 Task: Search for the best Mexican restaurants in San Antonio, Texas.
Action: Mouse pressed left at (124, 61)
Screenshot: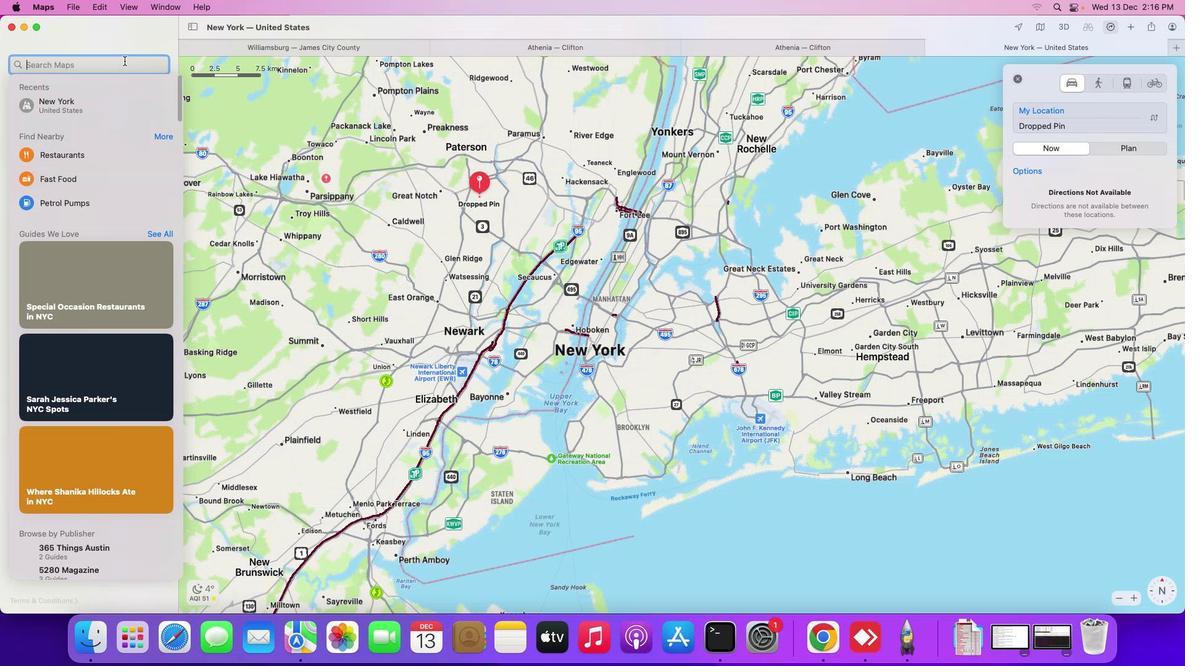 
Action: Mouse moved to (124, 61)
Screenshot: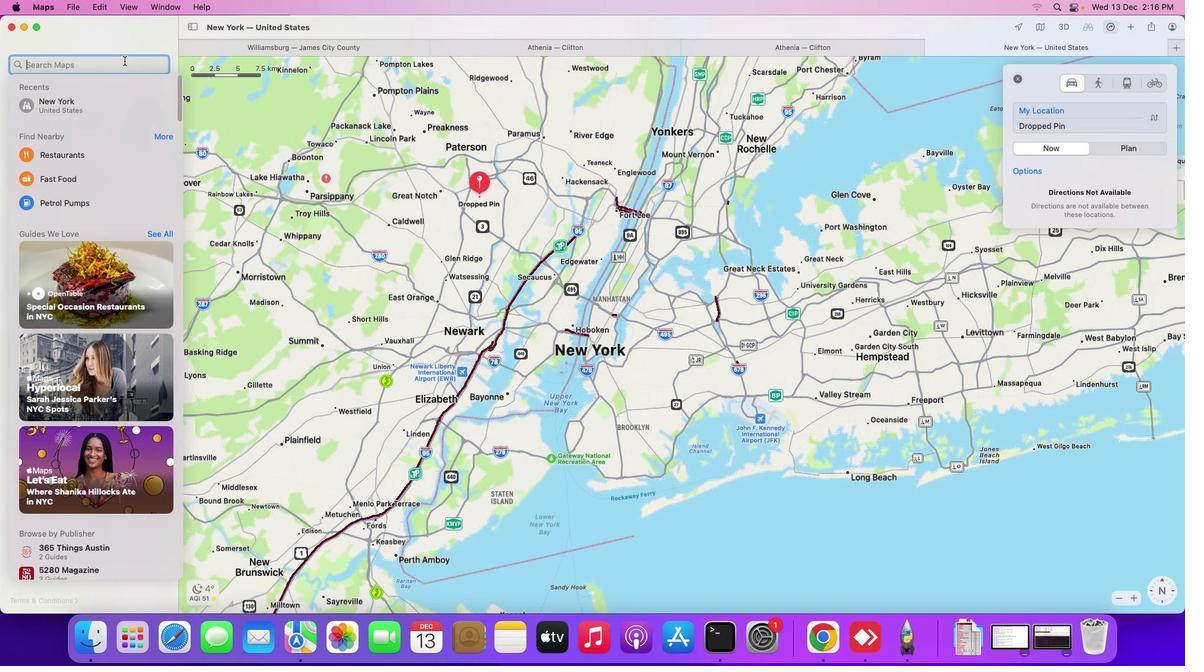 
Action: Key pressed 'n'Key.backspace'b''e''s''t'Key.spaceKey.shift_r'M''e''x''i''c''a''n'Key.space'r''e''s''t''a''u''r''a''n''t''s'Key.space'i''n'Key.spaceKey.shift_r'S''a''n'Key.spaceKey.shift_r'A''n''t''o''n''i''o'','Key.spaceKey.shift_r'T''e''x''a''s'Key.enter
Screenshot: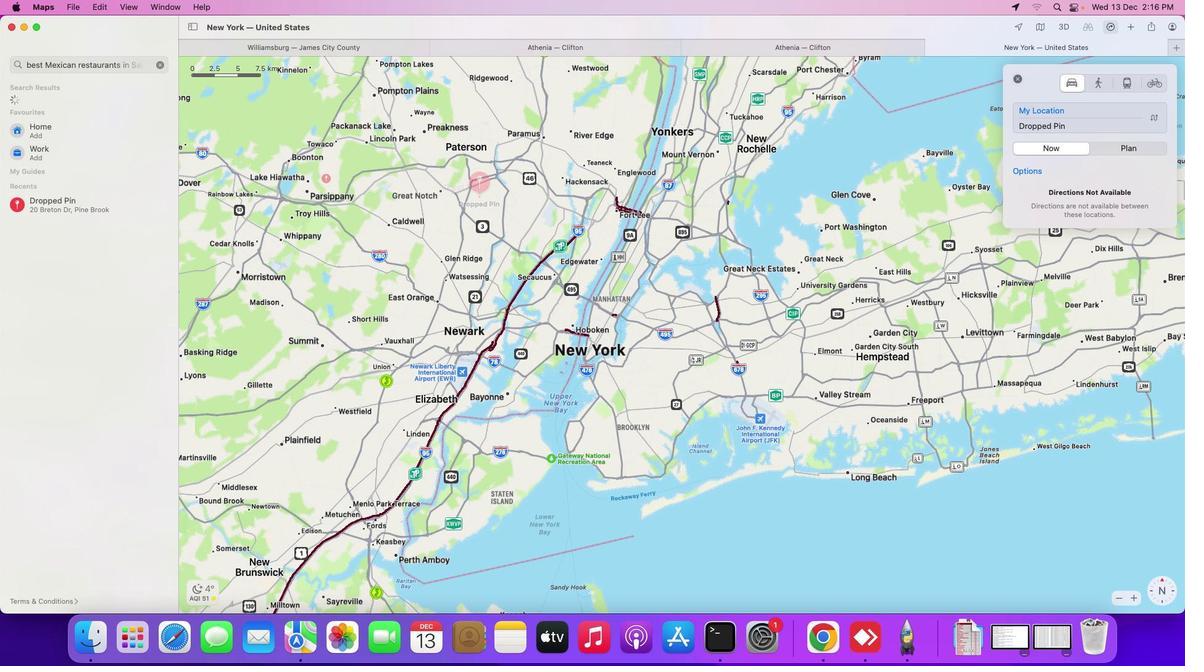 
Action: Mouse moved to (48, 121)
Screenshot: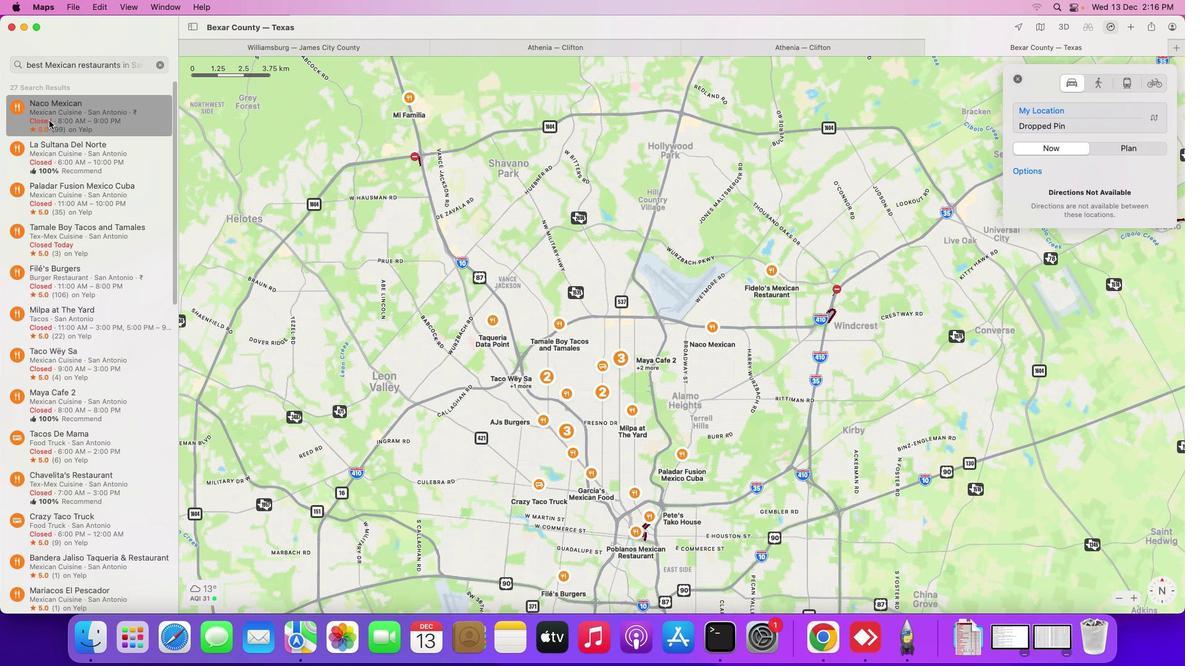 
Action: Mouse pressed left at (48, 121)
Screenshot: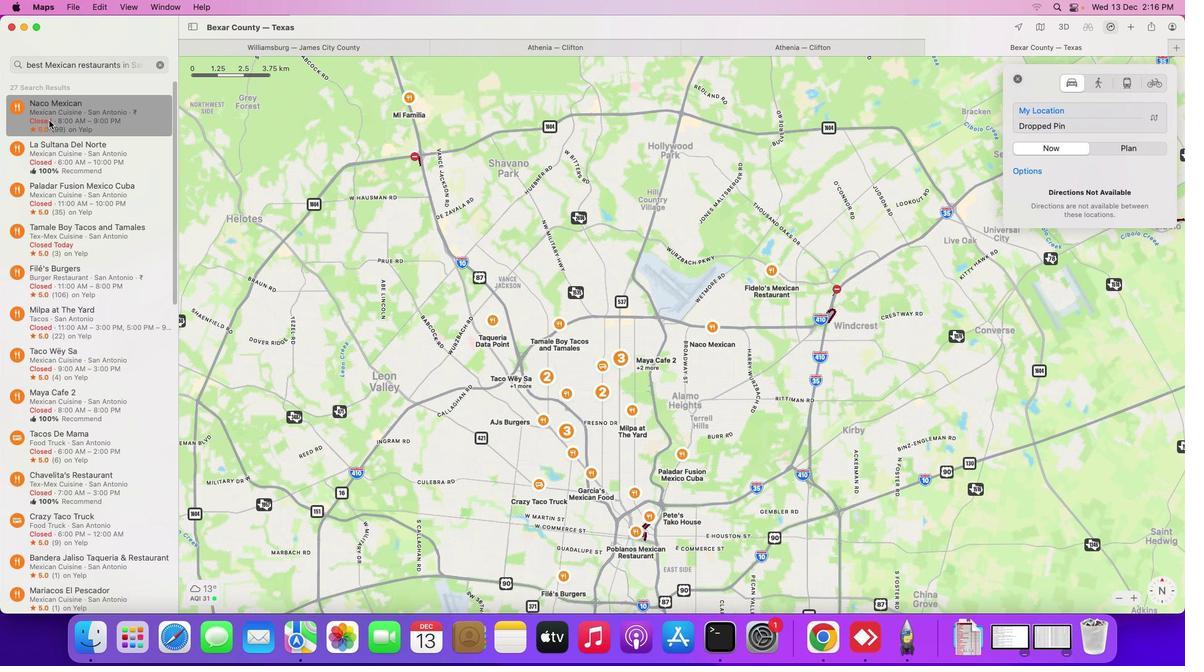 
Action: Mouse moved to (63, 156)
Screenshot: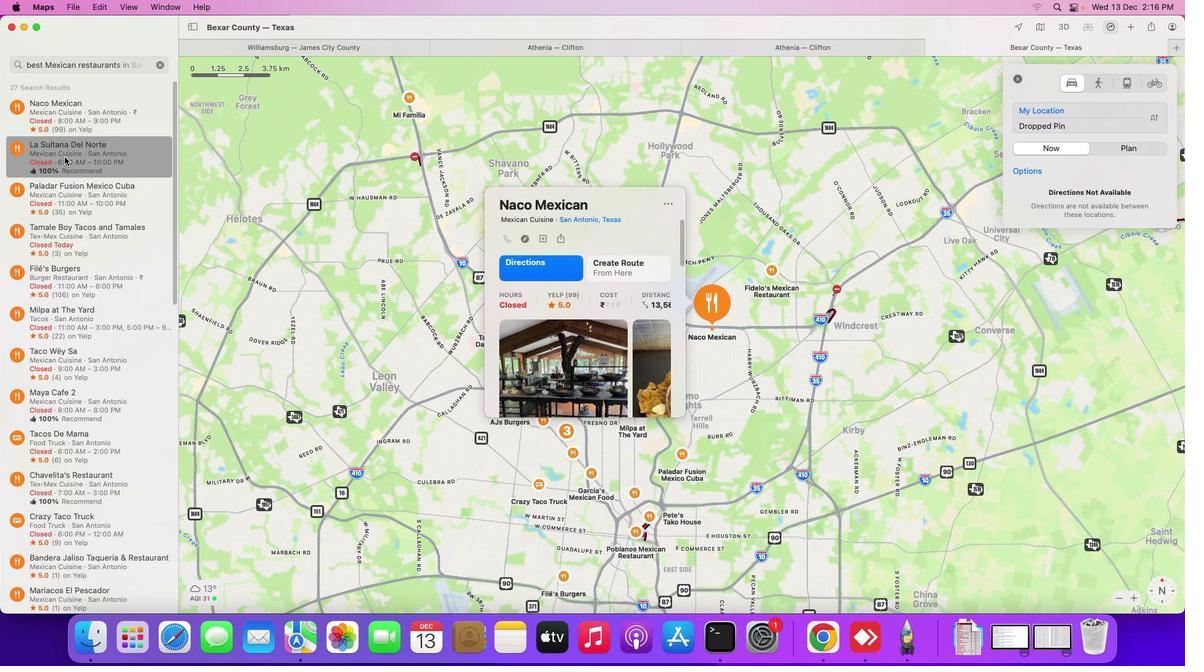 
Action: Mouse pressed left at (63, 156)
Screenshot: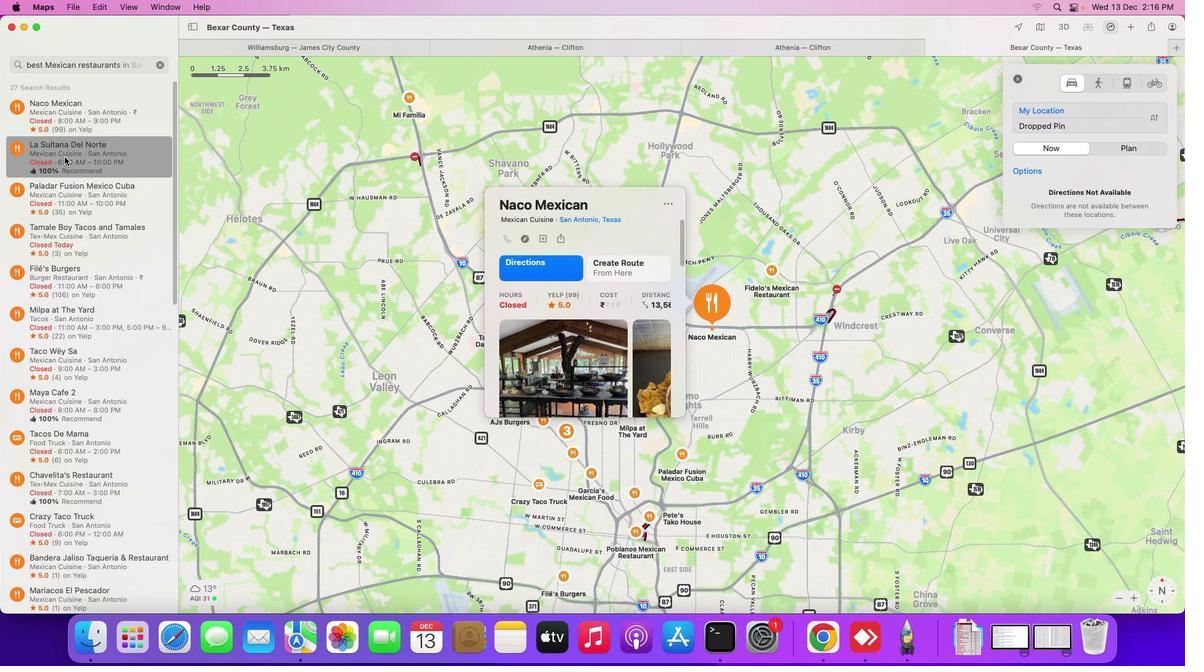 
Action: Mouse moved to (71, 182)
Screenshot: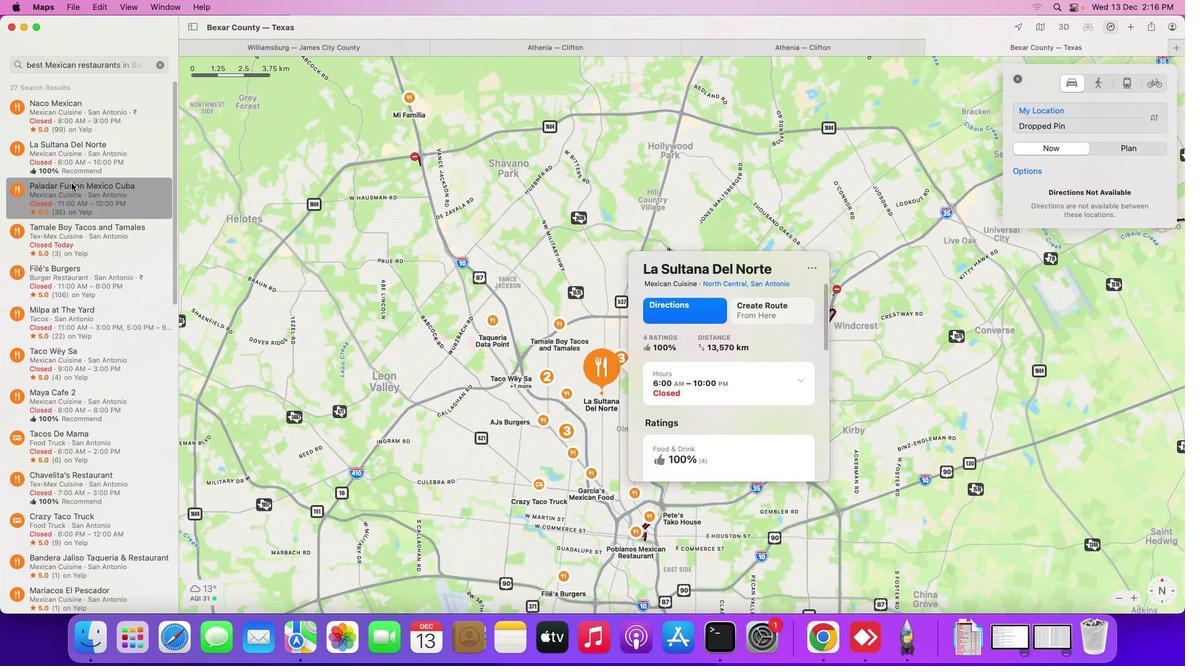 
Action: Mouse pressed left at (71, 182)
Screenshot: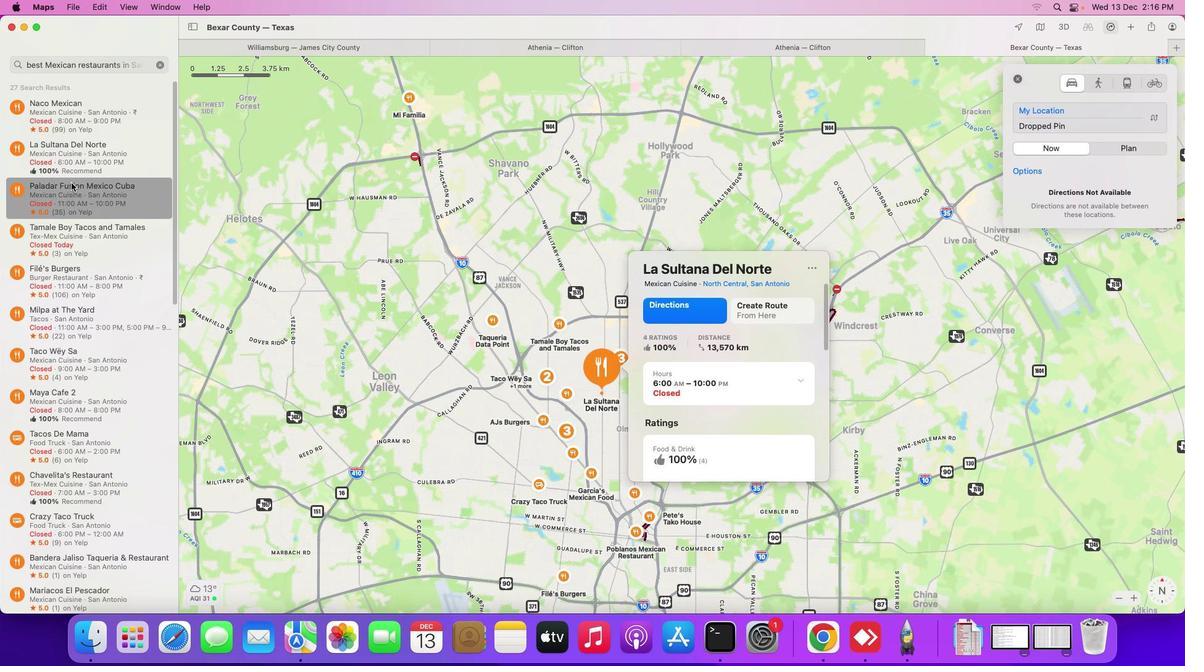 
Action: Mouse moved to (548, 500)
Screenshot: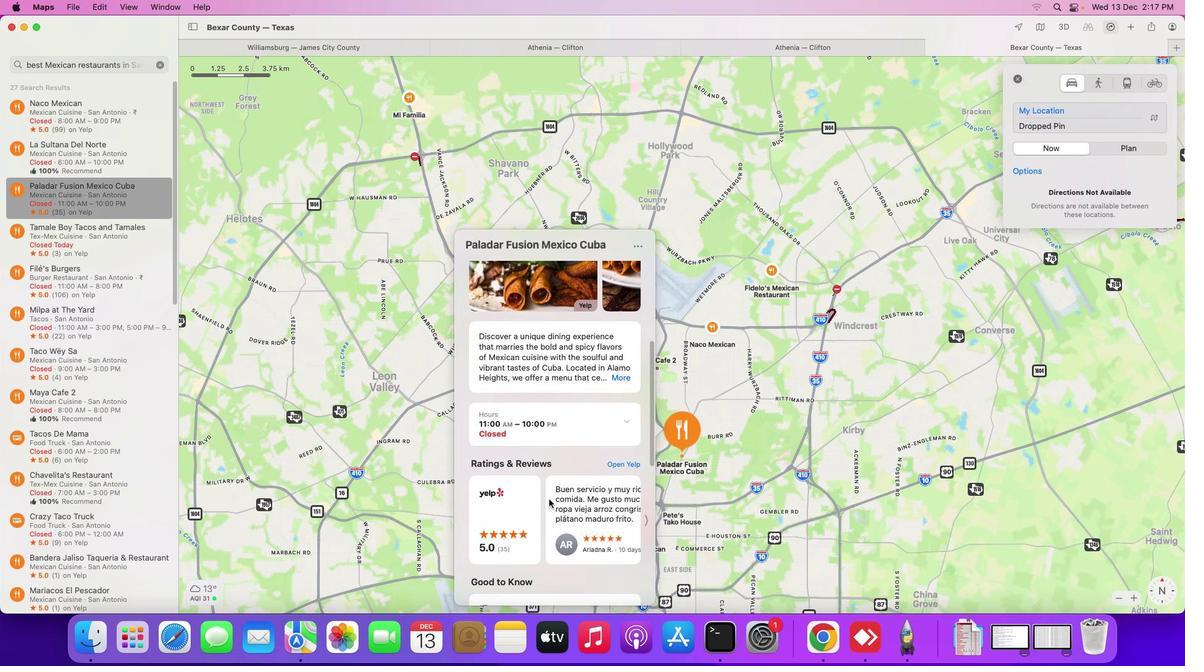 
Action: Mouse scrolled (548, 500) with delta (0, 0)
Screenshot: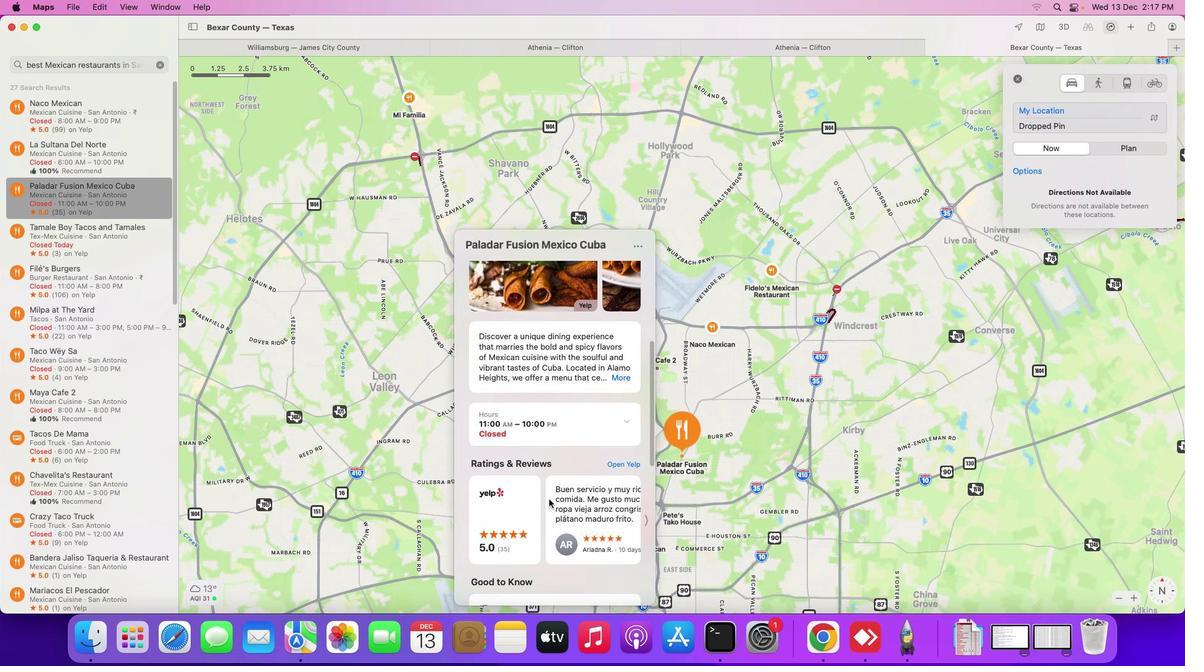 
Action: Mouse moved to (548, 500)
Screenshot: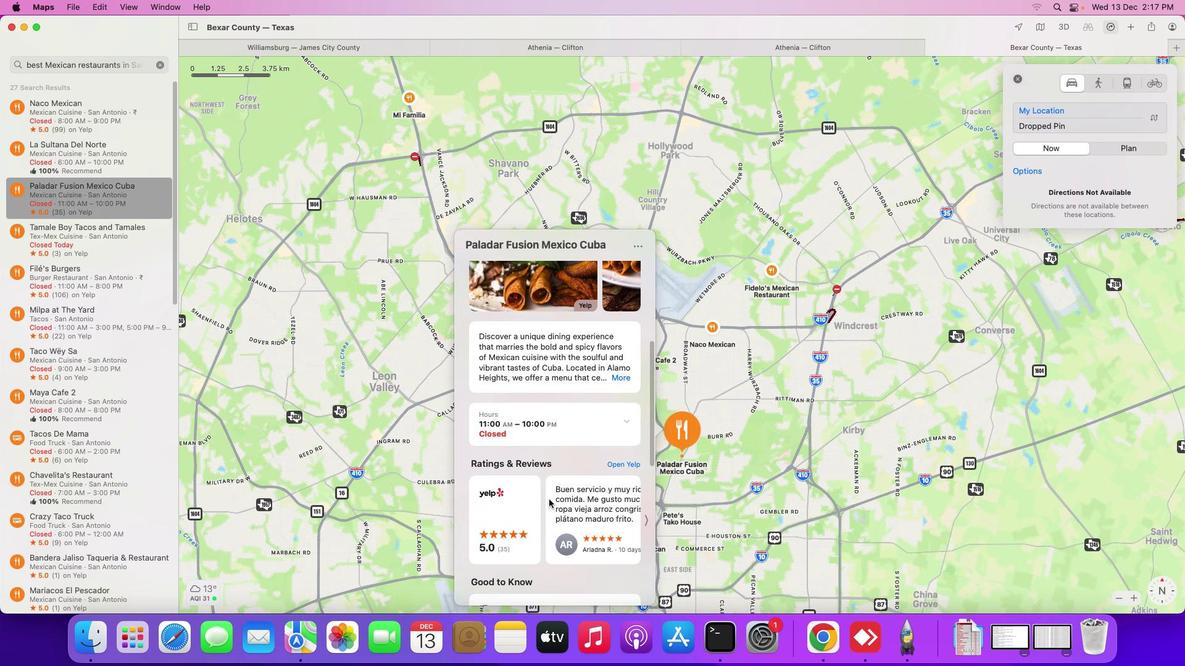 
Action: Mouse scrolled (548, 500) with delta (0, 0)
Screenshot: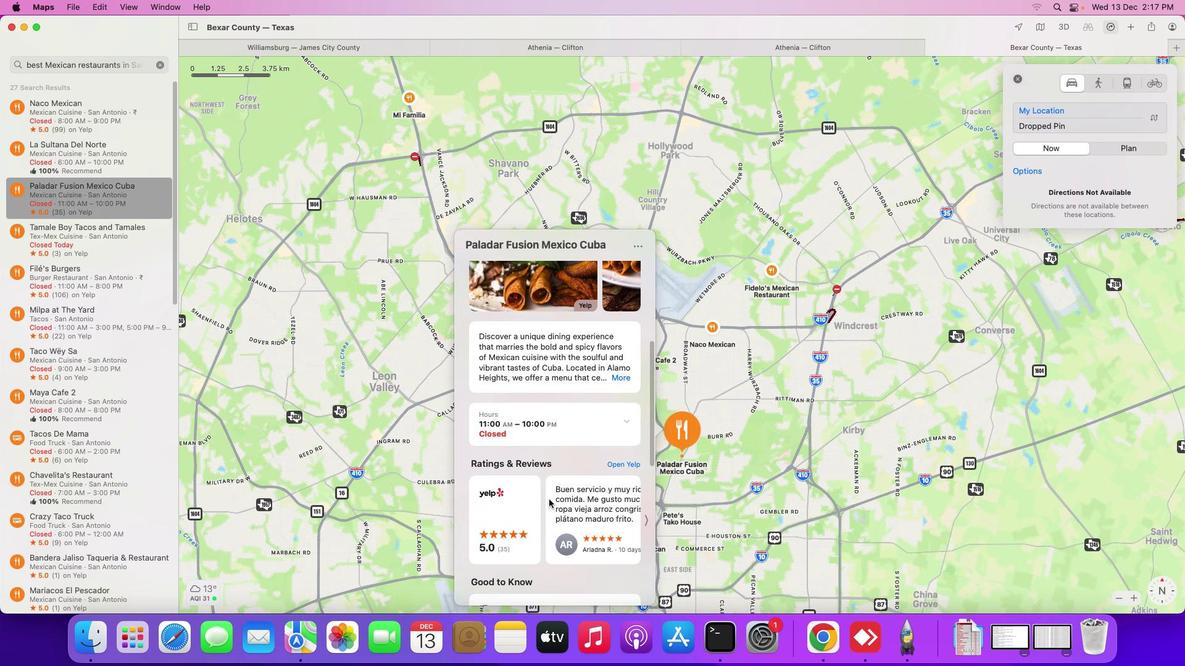 
Action: Mouse moved to (548, 500)
Screenshot: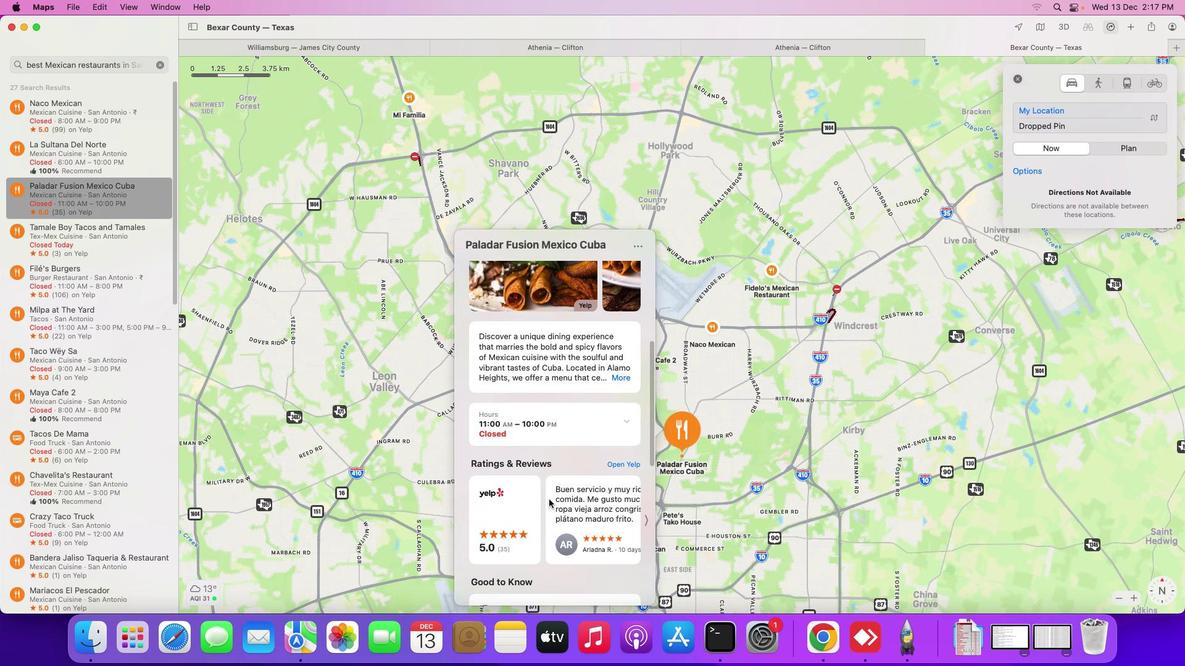 
Action: Mouse scrolled (548, 500) with delta (0, -1)
Screenshot: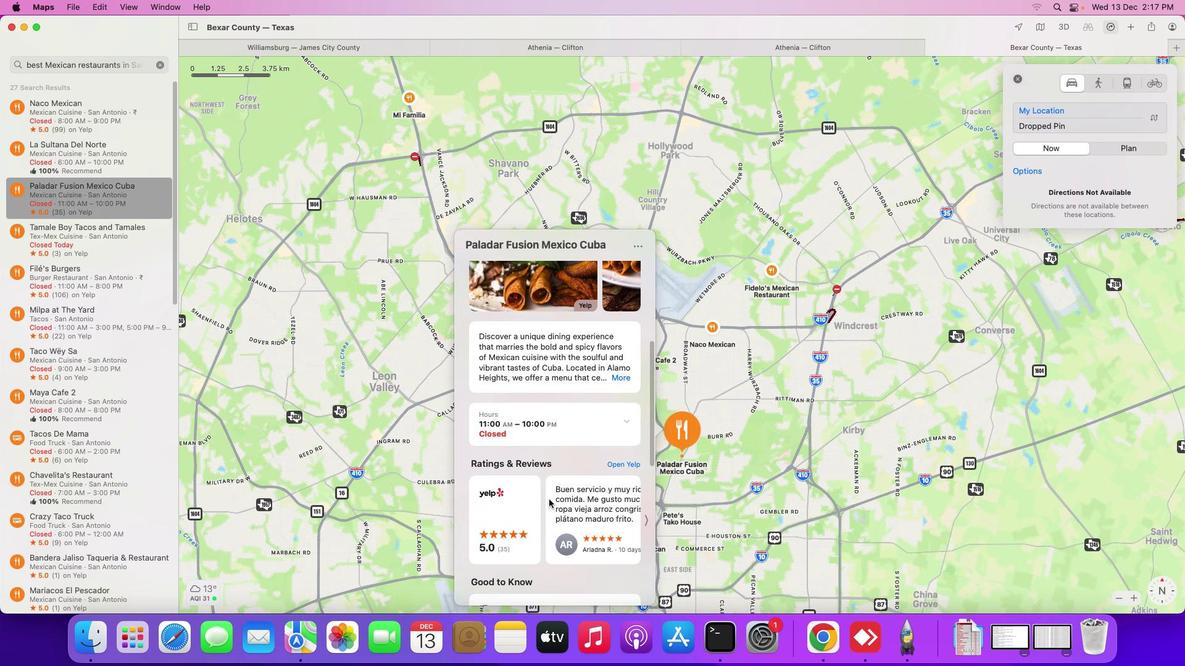 
Action: Mouse scrolled (548, 500) with delta (0, -3)
Screenshot: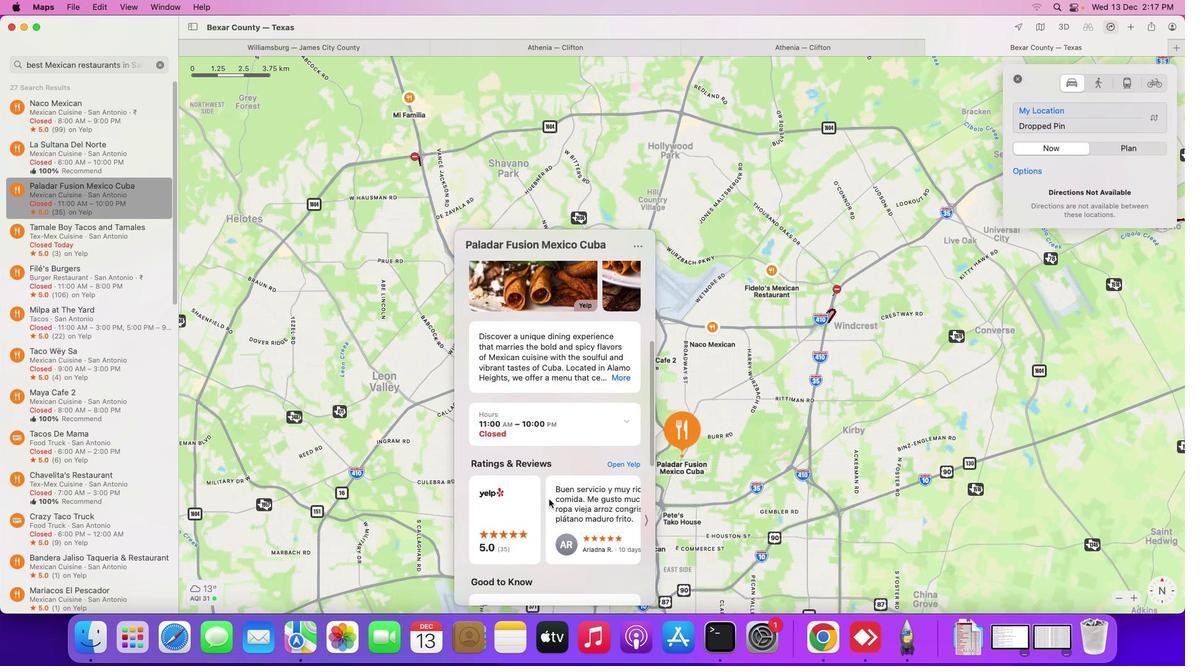 
Action: Mouse scrolled (548, 500) with delta (0, -3)
Screenshot: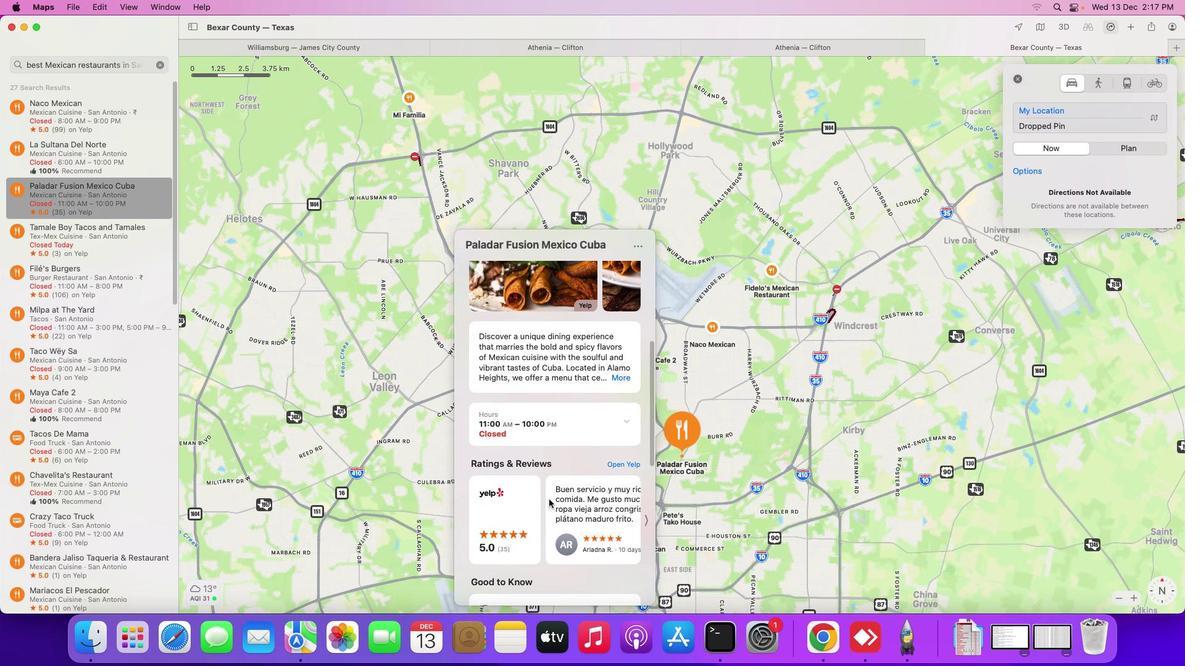 
Action: Mouse scrolled (548, 500) with delta (0, -3)
Screenshot: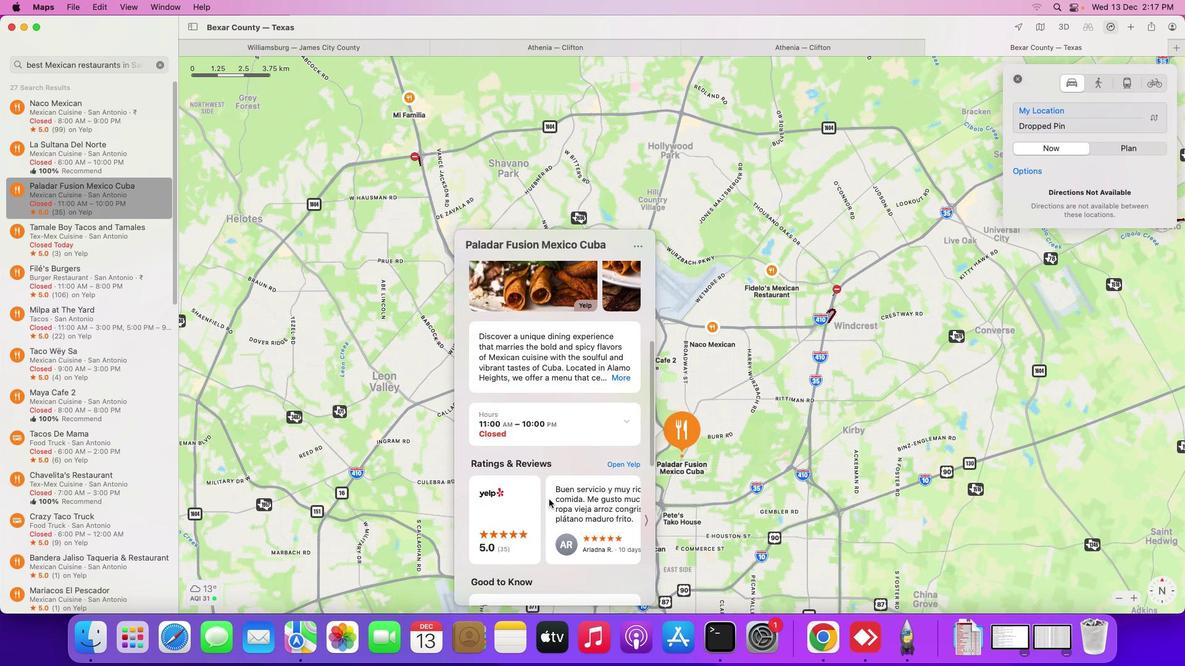 
Action: Mouse scrolled (548, 500) with delta (0, -3)
Screenshot: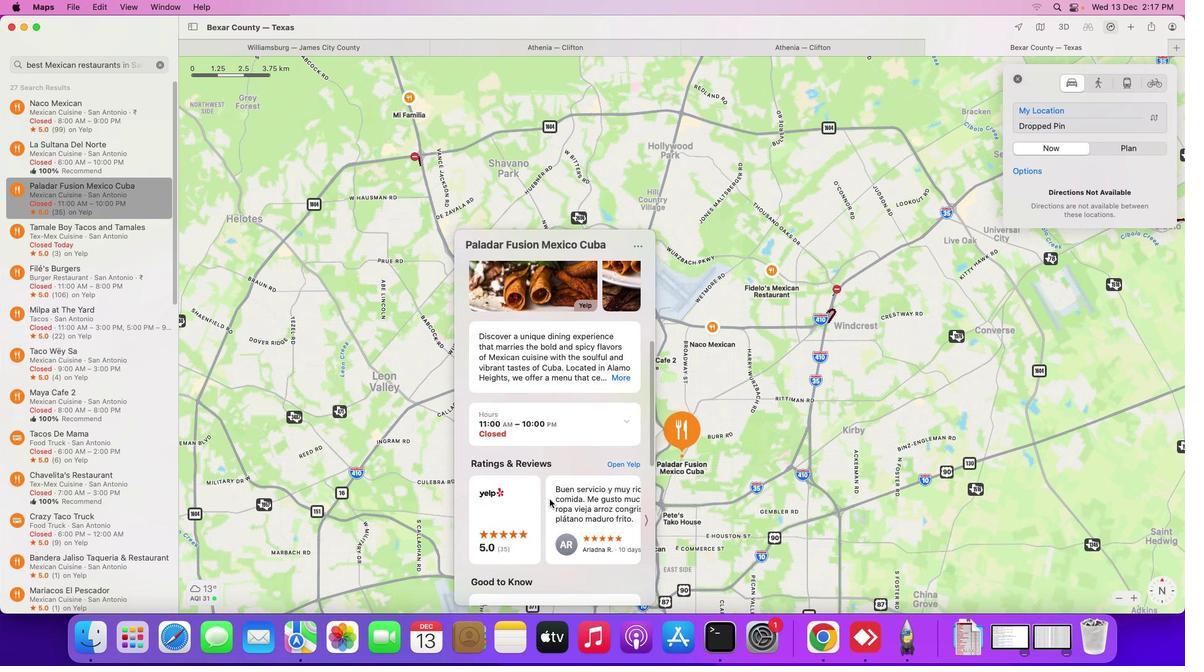 
Action: Mouse scrolled (548, 500) with delta (0, -3)
Screenshot: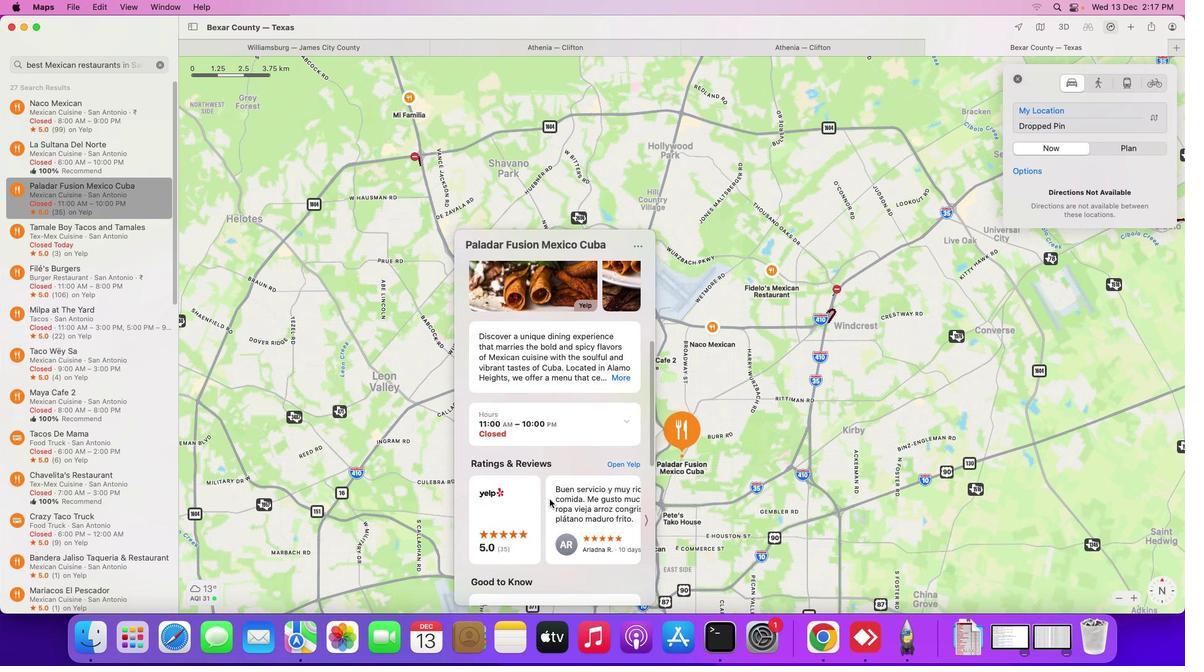 
Action: Mouse moved to (550, 500)
Screenshot: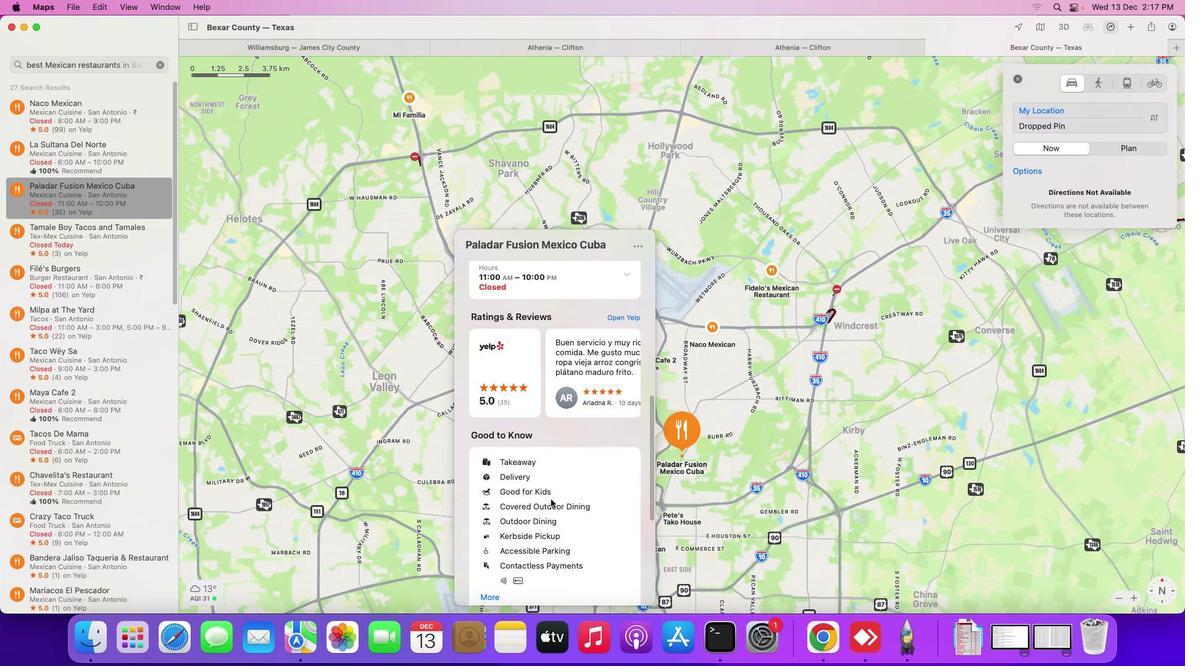 
Action: Mouse scrolled (550, 500) with delta (0, 0)
Screenshot: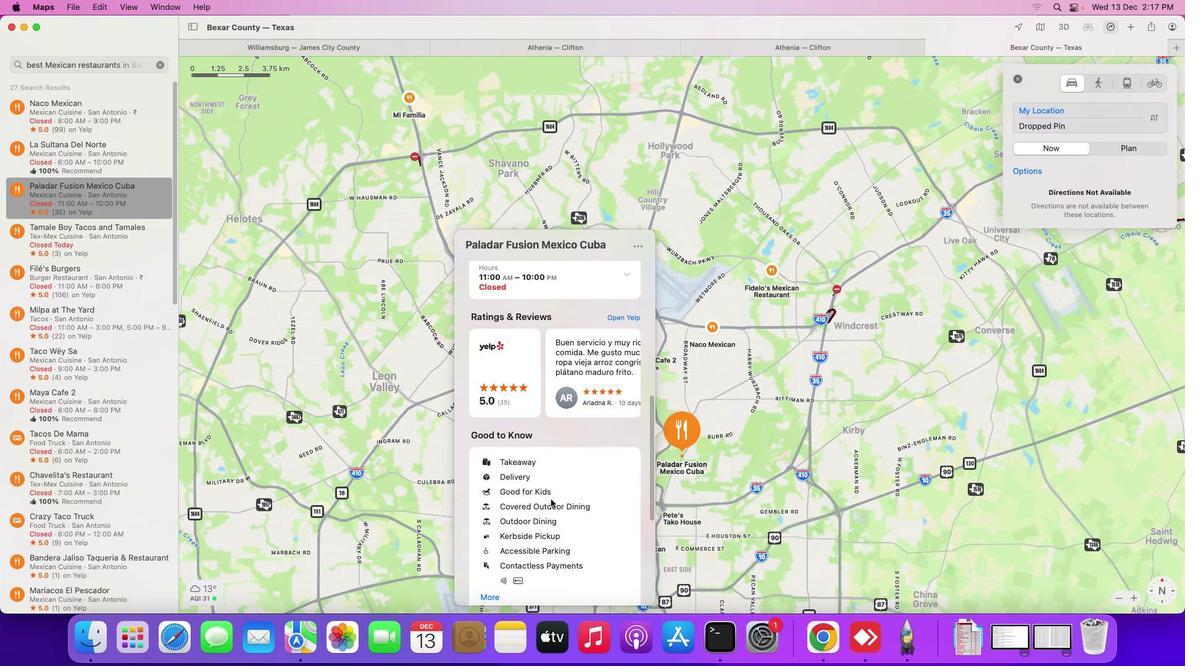 
Action: Mouse moved to (550, 500)
Screenshot: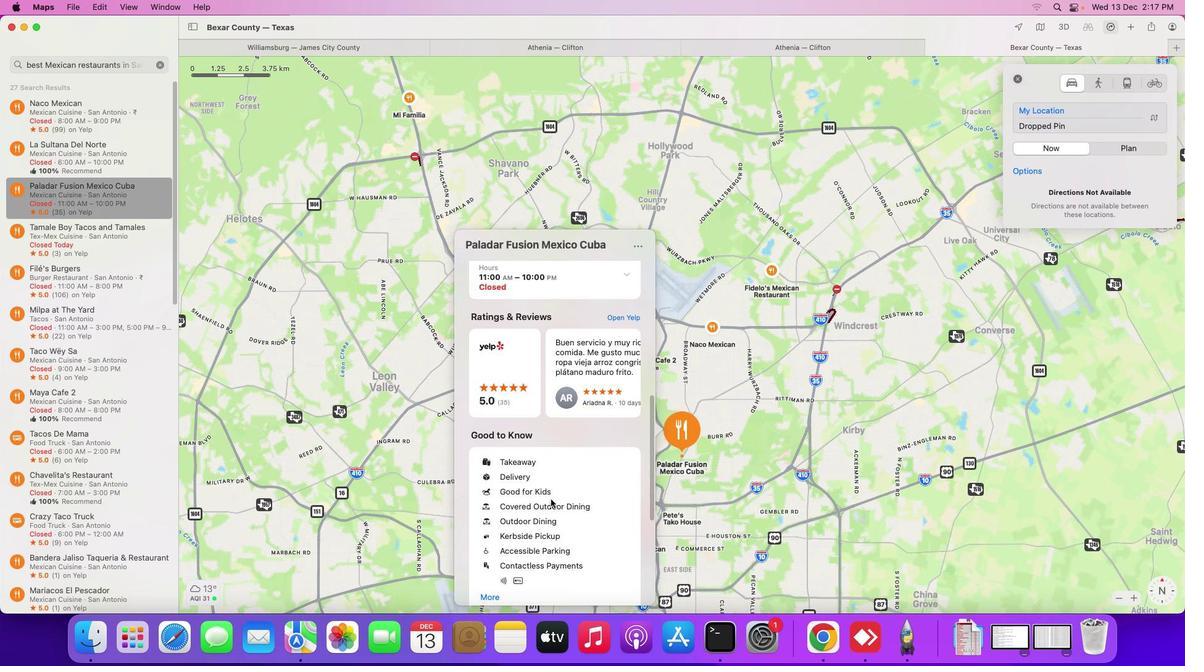 
Action: Mouse scrolled (550, 500) with delta (0, 0)
Screenshot: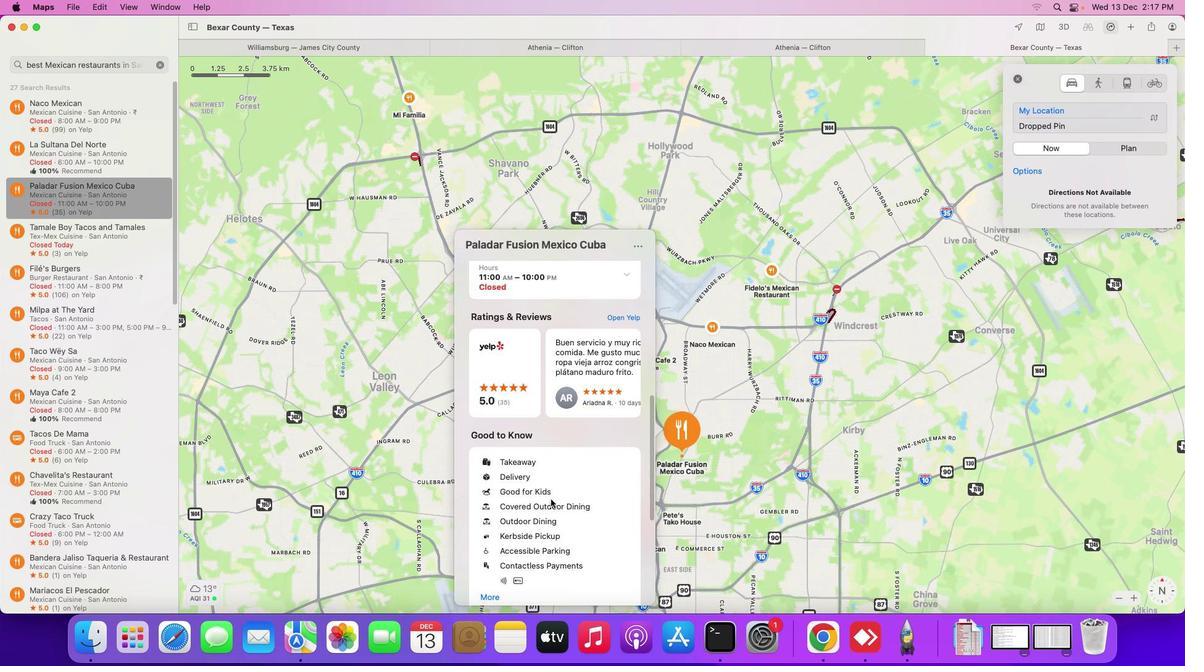
Action: Mouse moved to (550, 500)
Screenshot: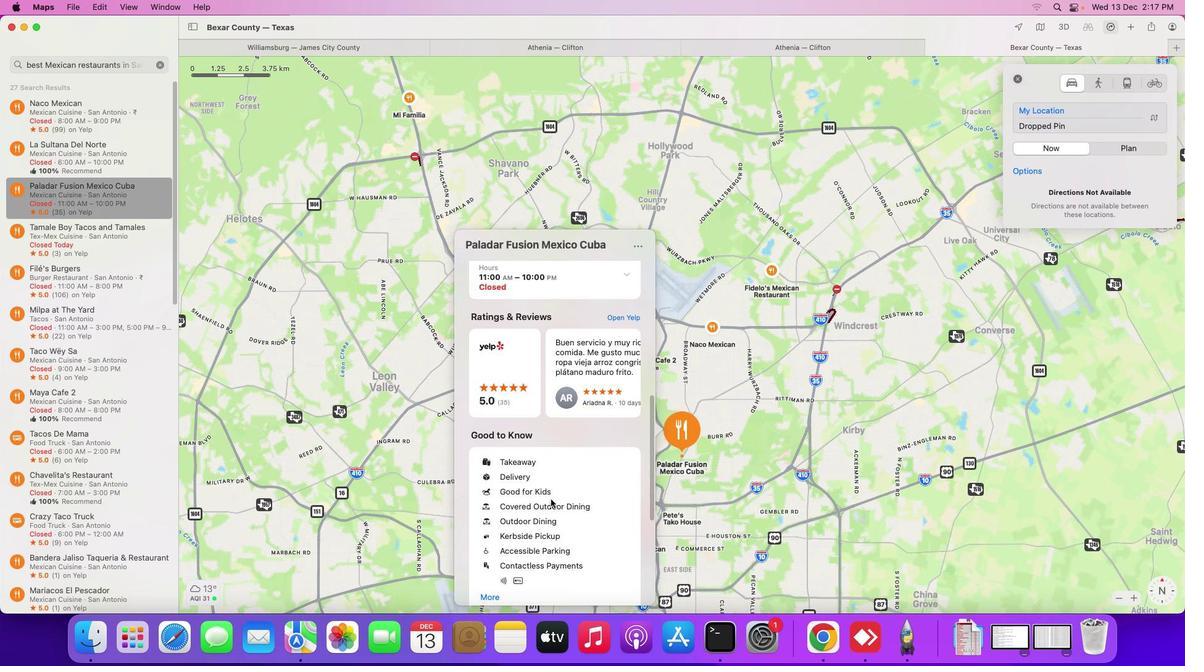 
Action: Mouse scrolled (550, 500) with delta (0, -1)
Screenshot: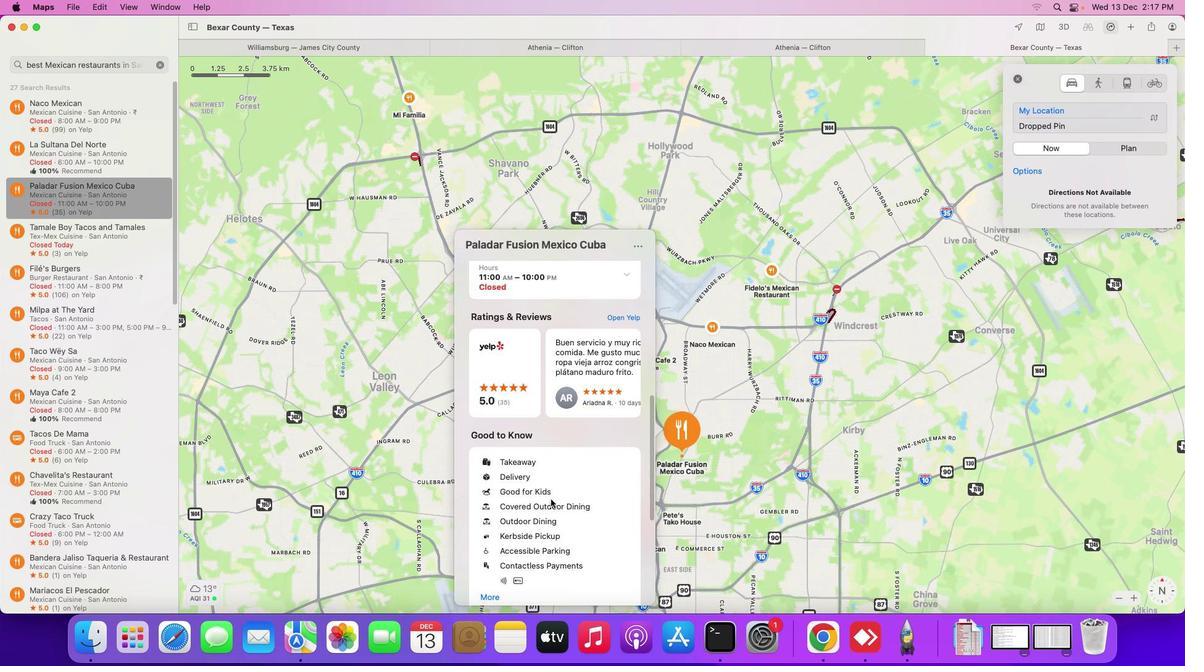 
Action: Mouse moved to (550, 500)
Screenshot: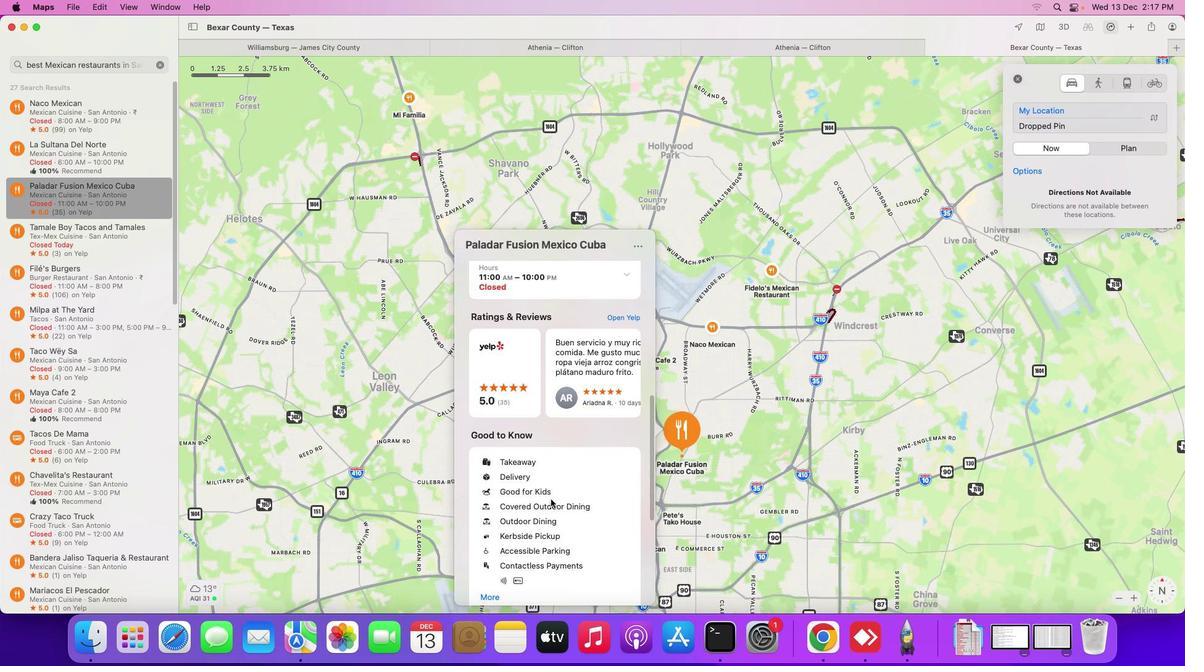 
Action: Mouse scrolled (550, 500) with delta (0, -3)
Screenshot: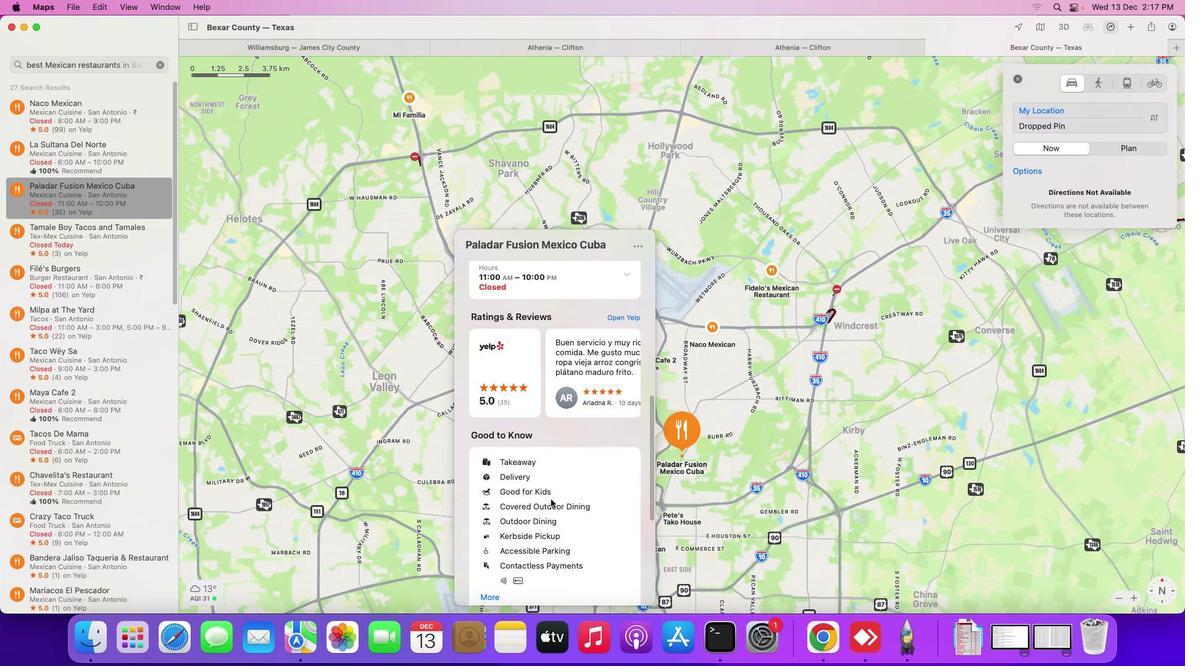 
Action: Mouse moved to (550, 500)
Screenshot: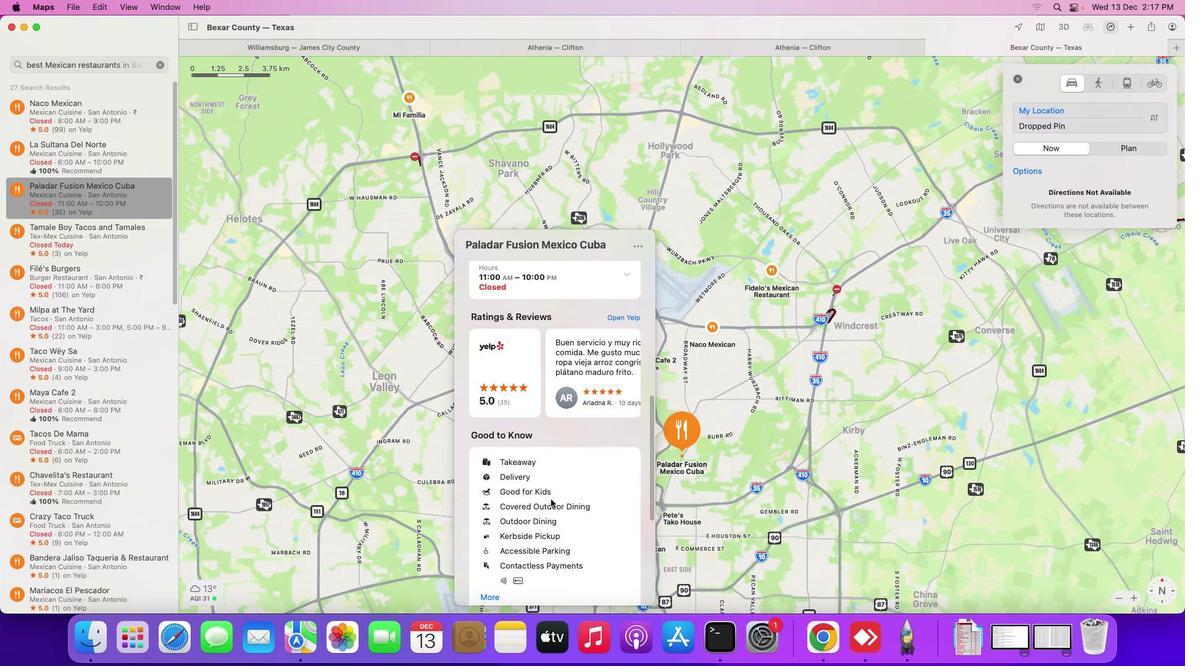 
Action: Mouse scrolled (550, 500) with delta (0, -3)
Screenshot: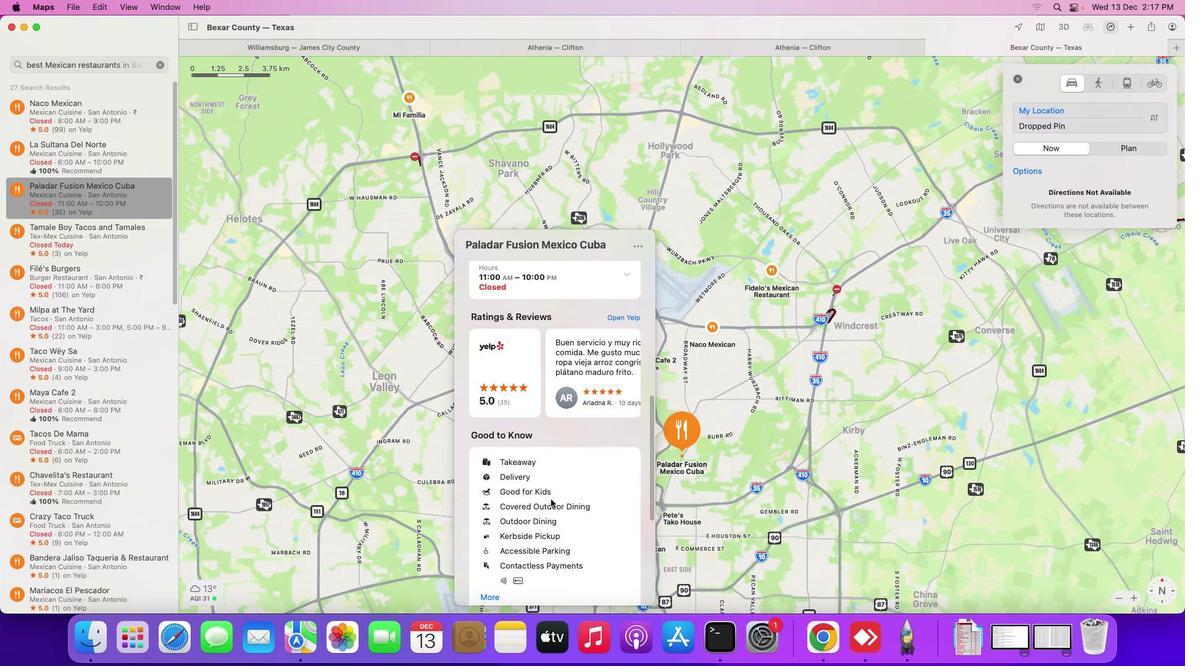 
Action: Mouse scrolled (550, 500) with delta (0, -3)
Screenshot: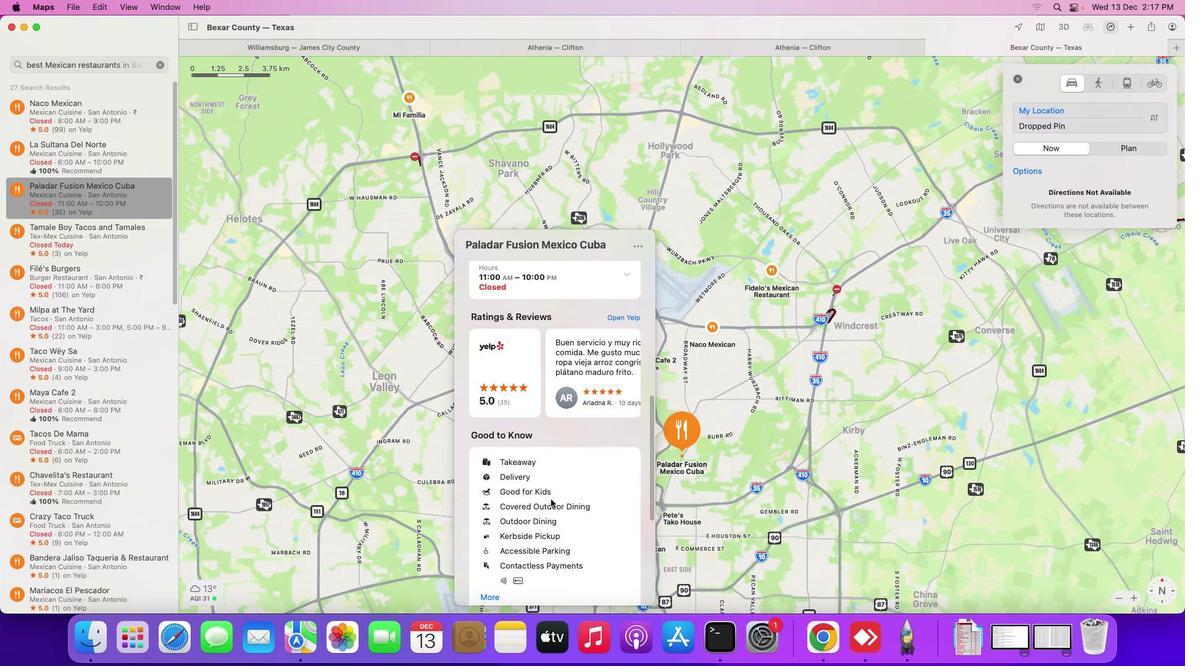 
Action: Mouse scrolled (550, 500) with delta (0, 0)
Screenshot: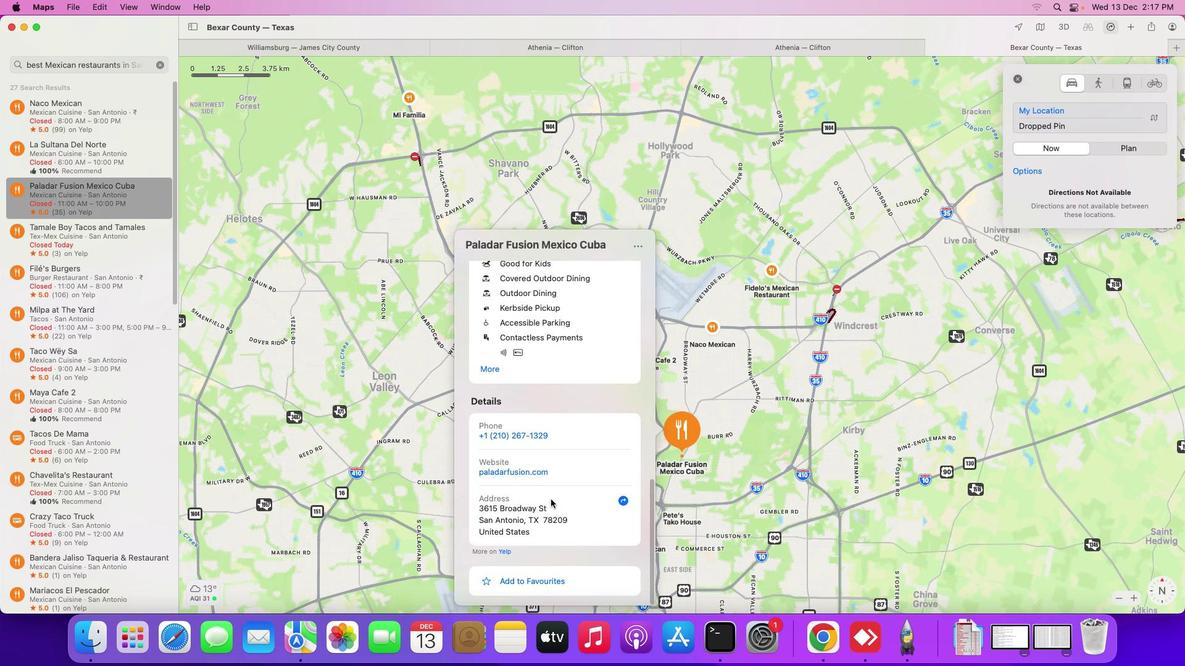 
Action: Mouse scrolled (550, 500) with delta (0, 0)
Screenshot: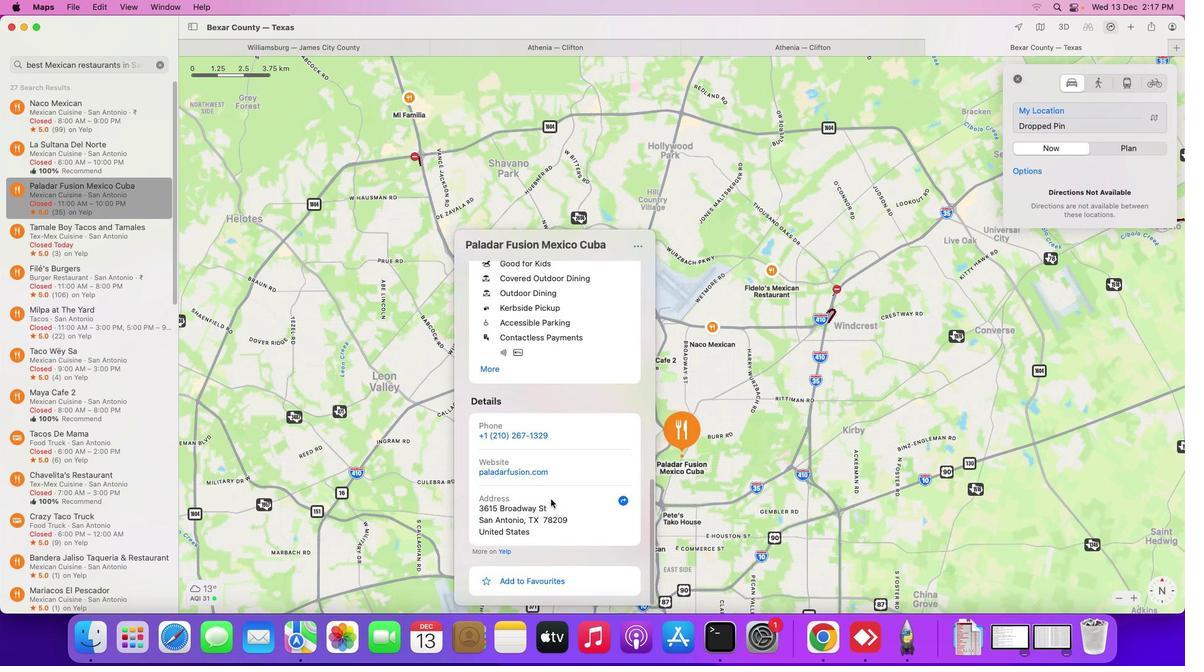 
Action: Mouse scrolled (550, 500) with delta (0, -1)
Screenshot: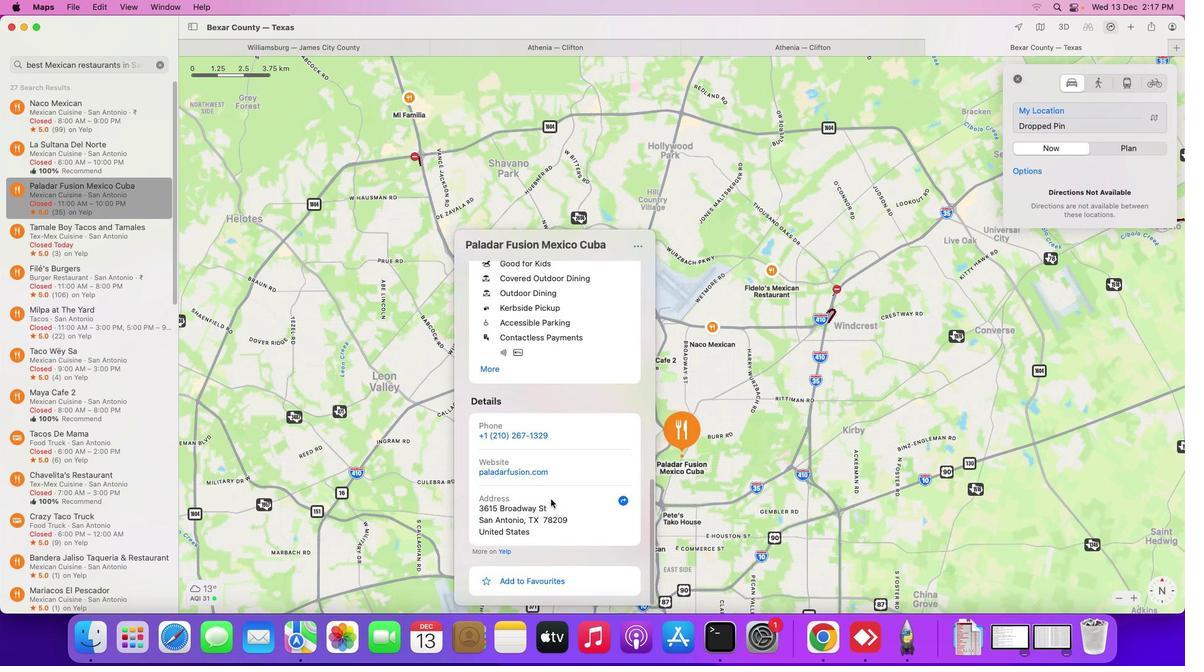 
Action: Mouse scrolled (550, 500) with delta (0, -3)
Screenshot: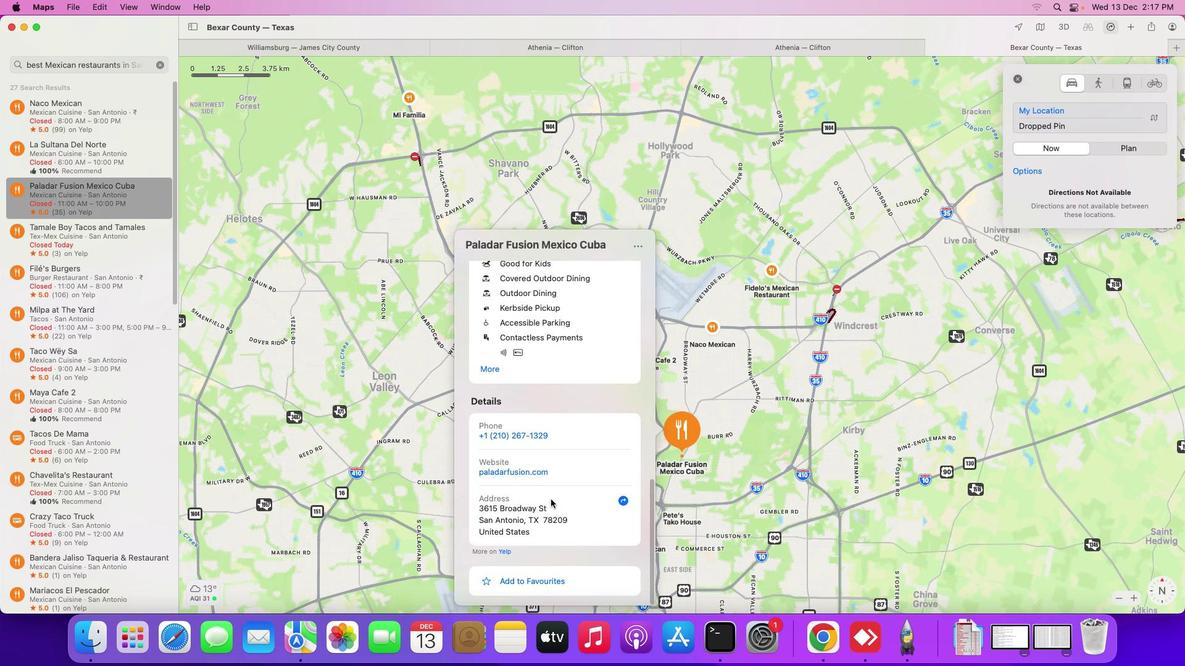 
Action: Mouse scrolled (550, 500) with delta (0, -3)
Screenshot: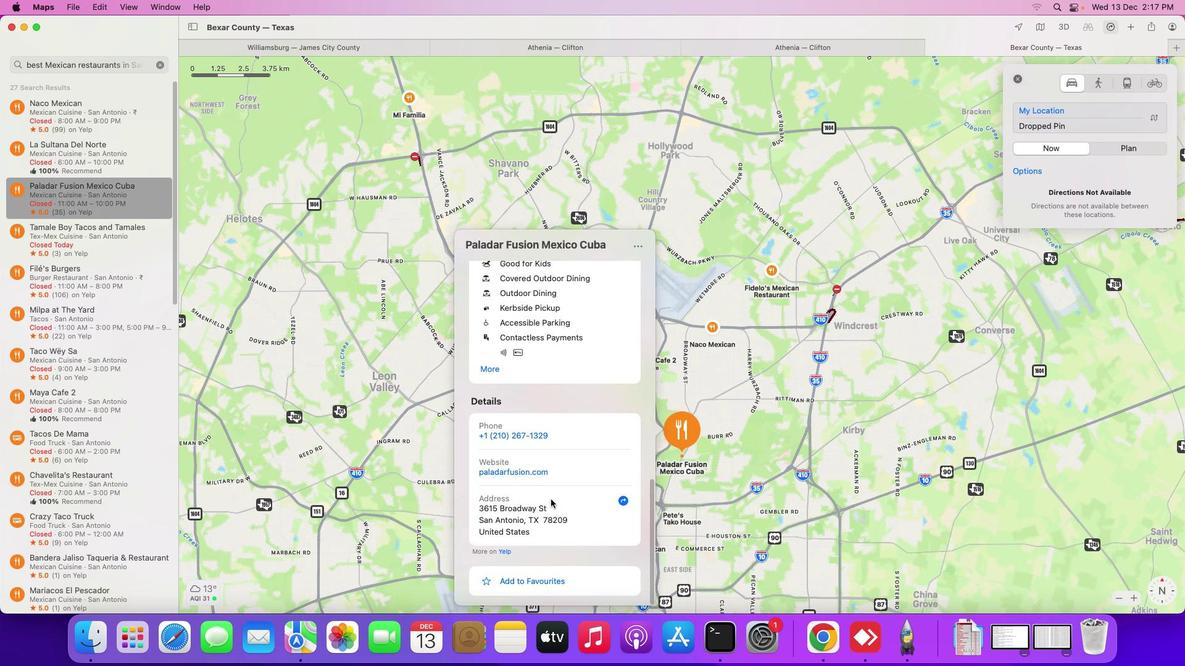 
Action: Mouse scrolled (550, 500) with delta (0, -4)
Screenshot: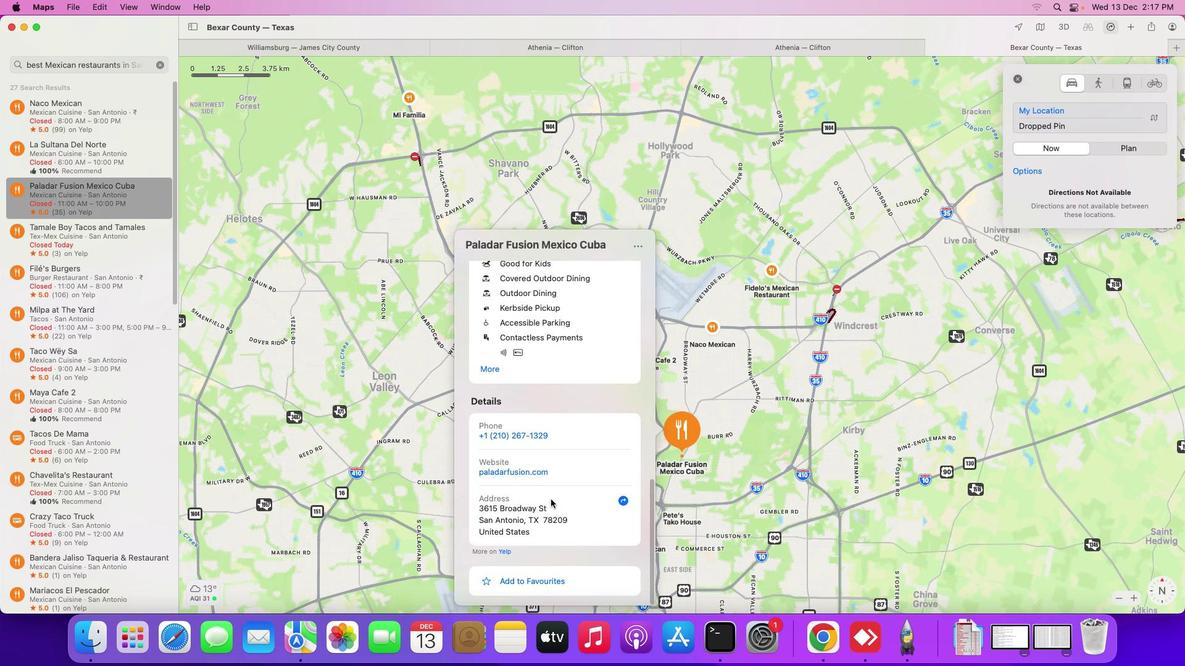 
Action: Mouse moved to (550, 499)
Screenshot: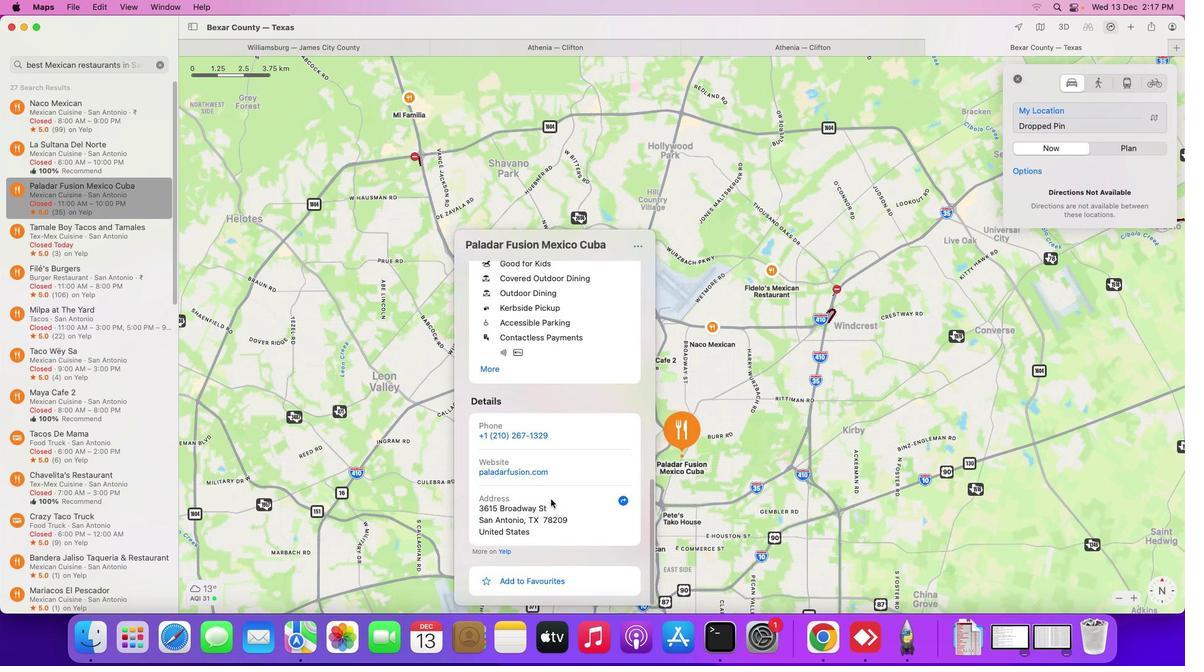 
Action: Mouse scrolled (550, 499) with delta (0, -4)
Screenshot: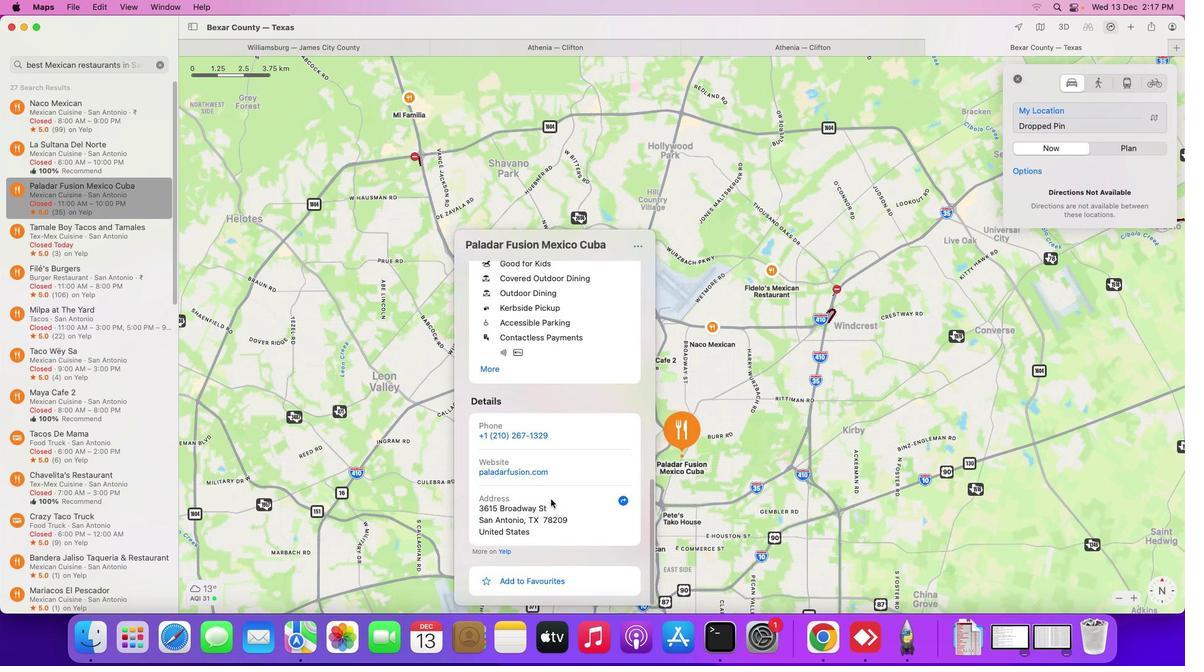
Action: Mouse scrolled (550, 499) with delta (0, -4)
Screenshot: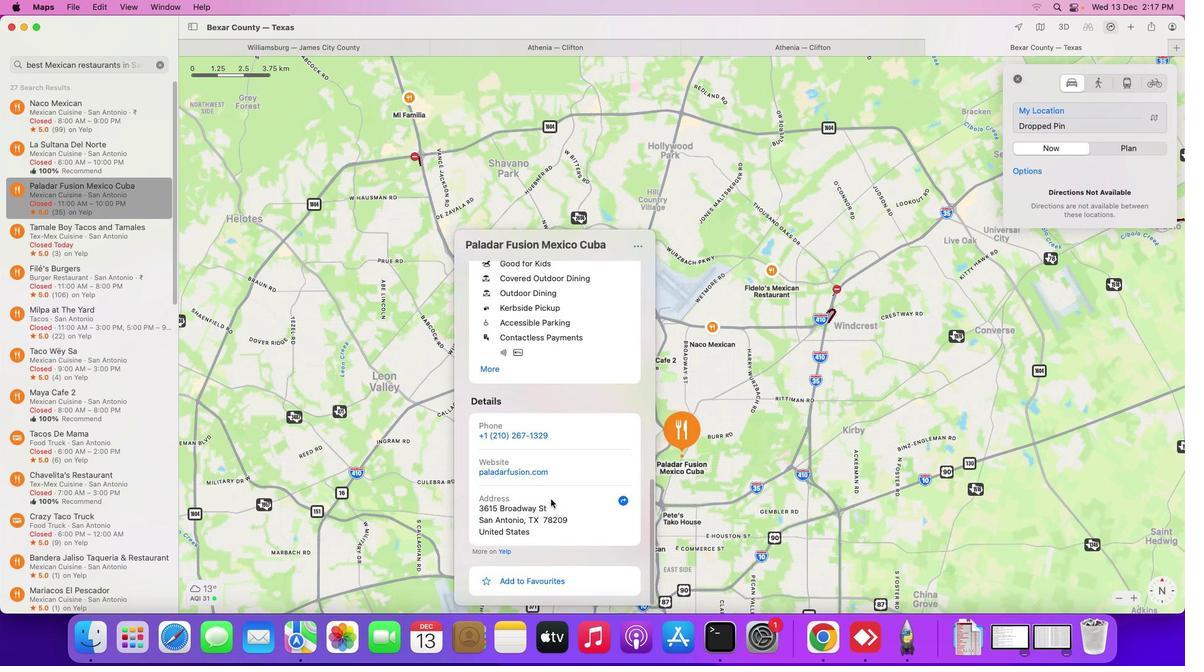 
Action: Mouse scrolled (550, 499) with delta (0, -5)
Screenshot: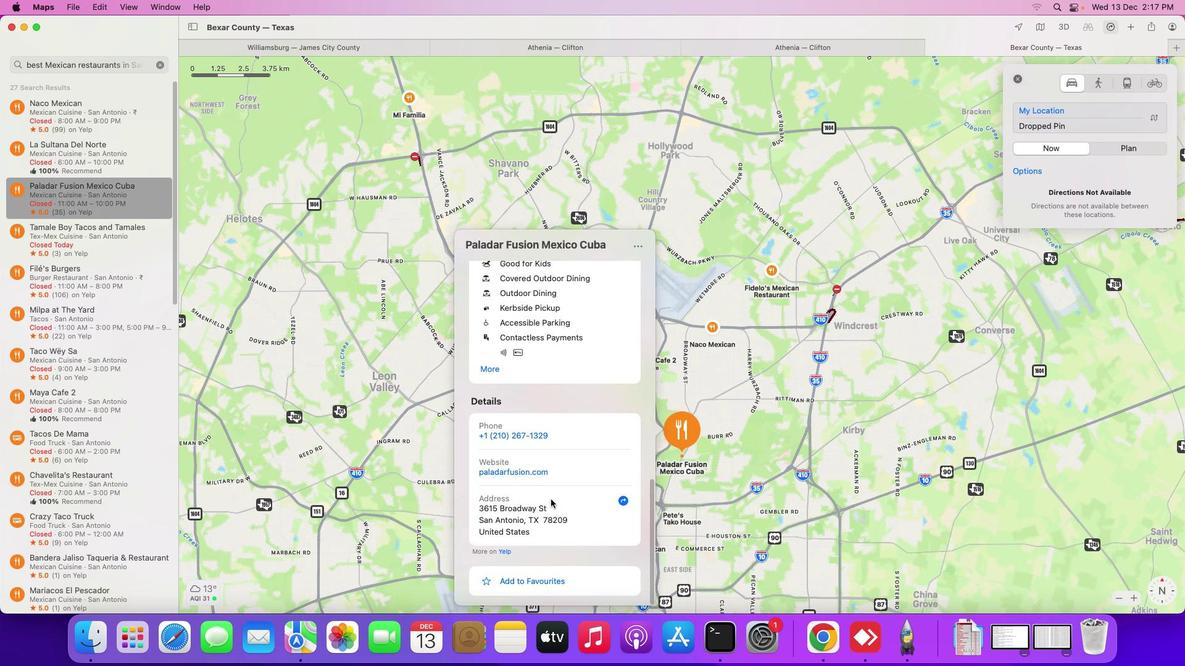 
Action: Mouse moved to (550, 500)
Screenshot: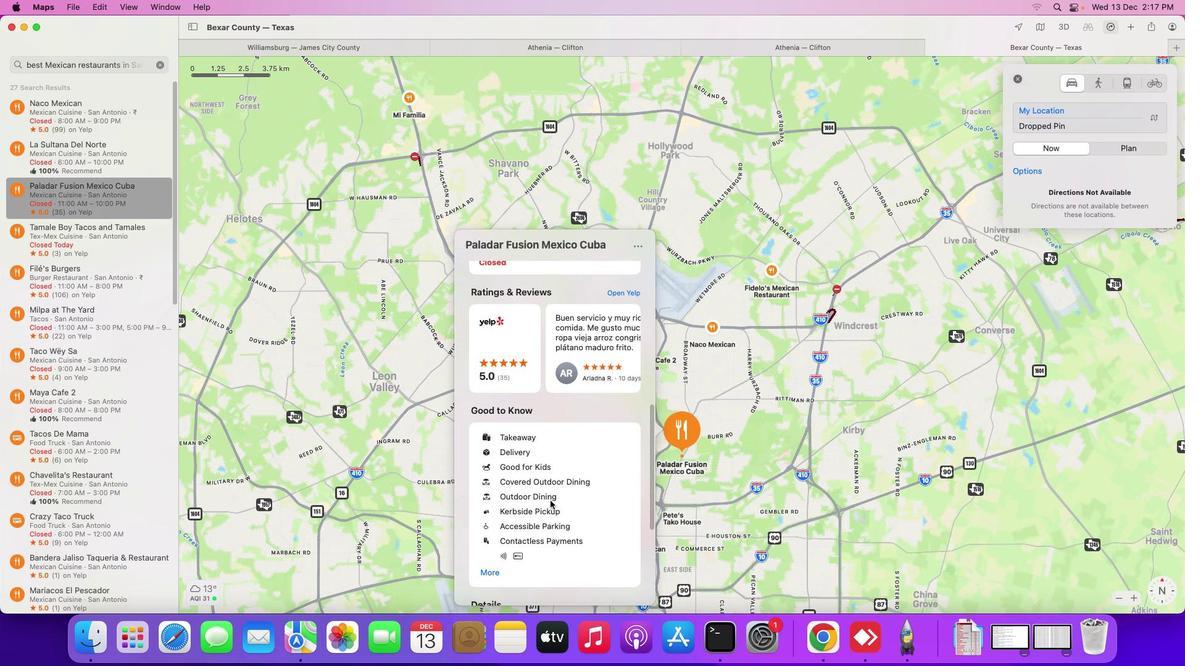 
Action: Mouse scrolled (550, 500) with delta (0, 0)
Screenshot: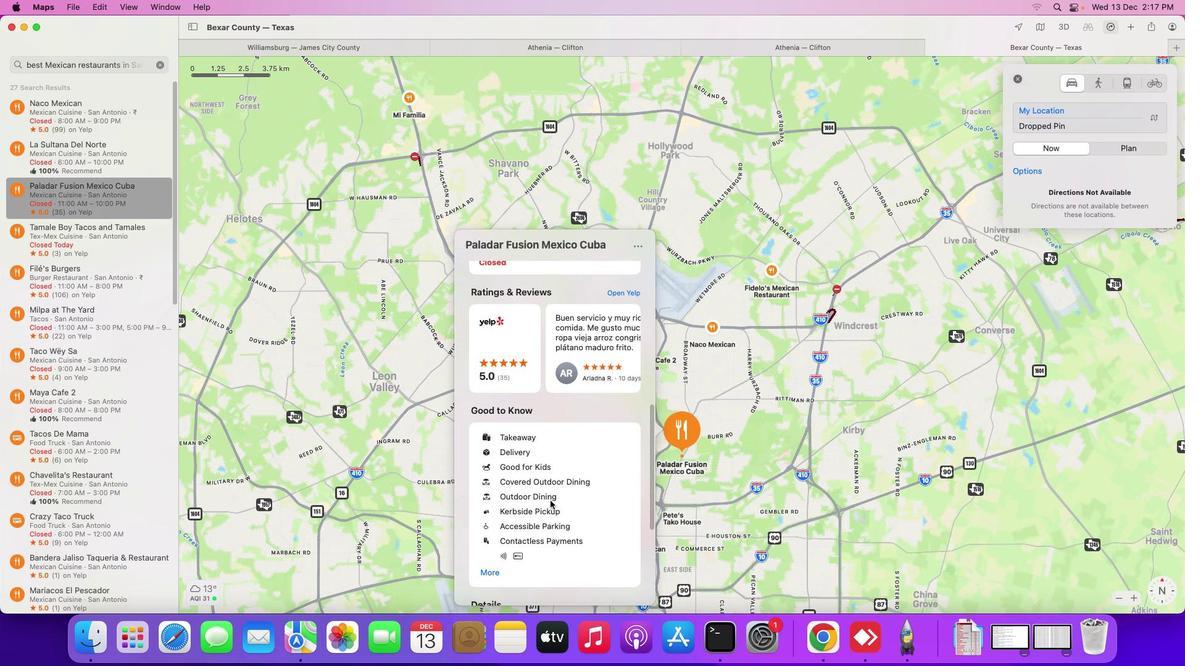 
Action: Mouse moved to (550, 500)
Screenshot: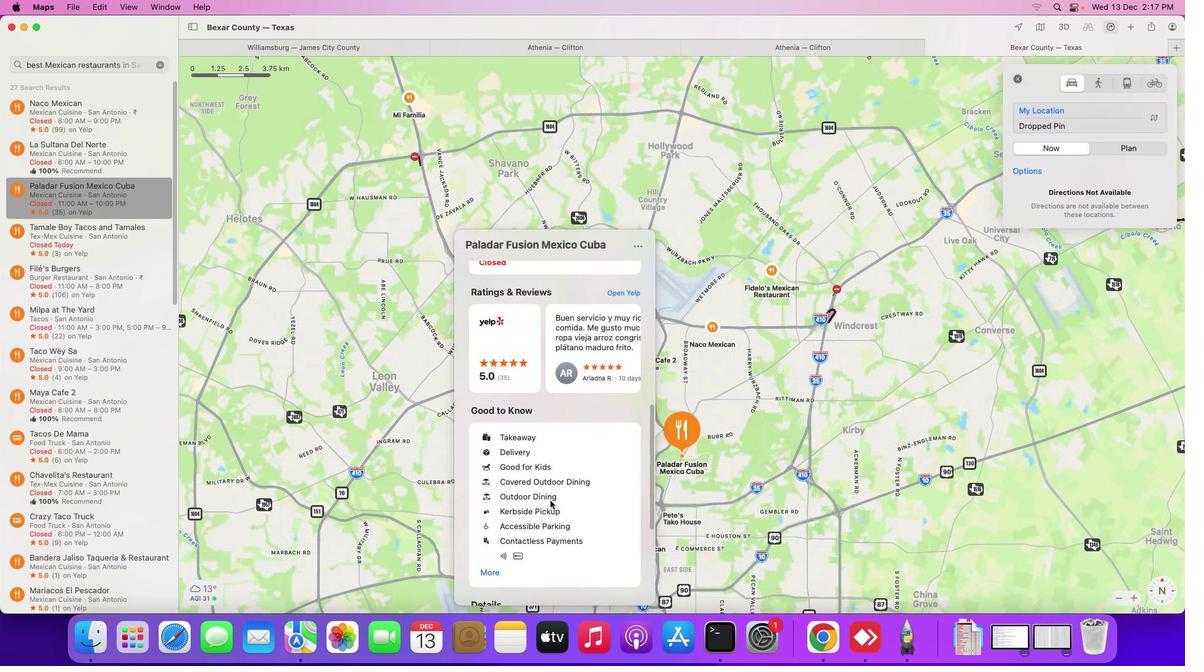 
Action: Mouse scrolled (550, 500) with delta (0, 0)
Screenshot: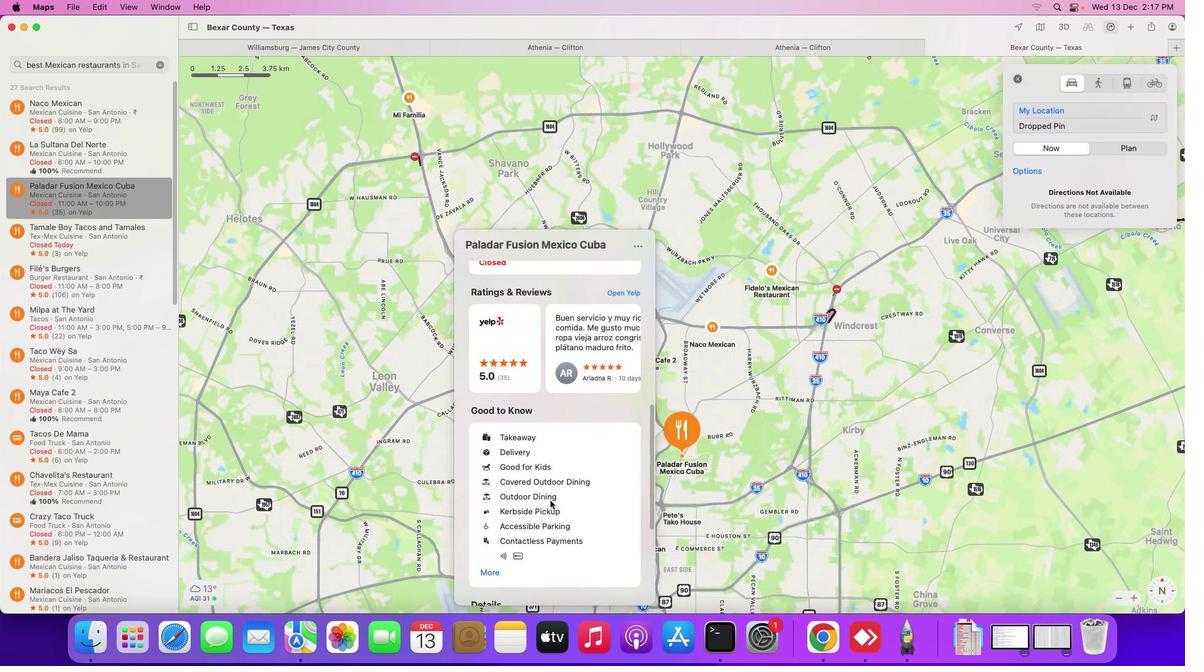 
Action: Mouse moved to (550, 500)
Screenshot: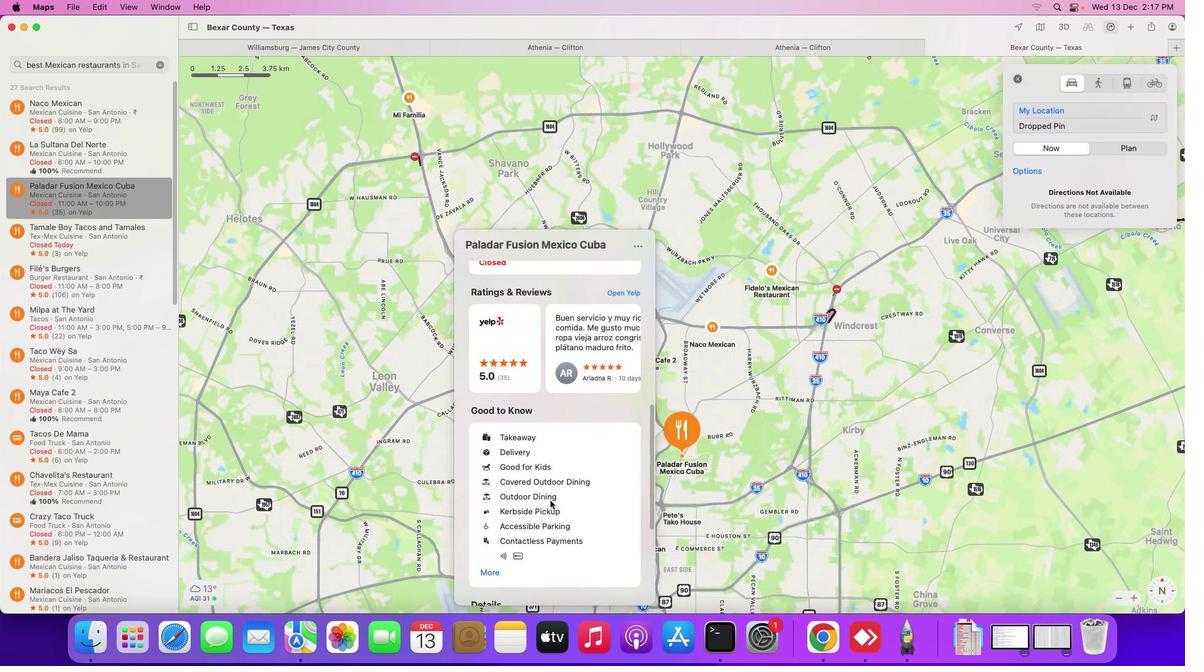 
Action: Mouse scrolled (550, 500) with delta (0, 2)
Screenshot: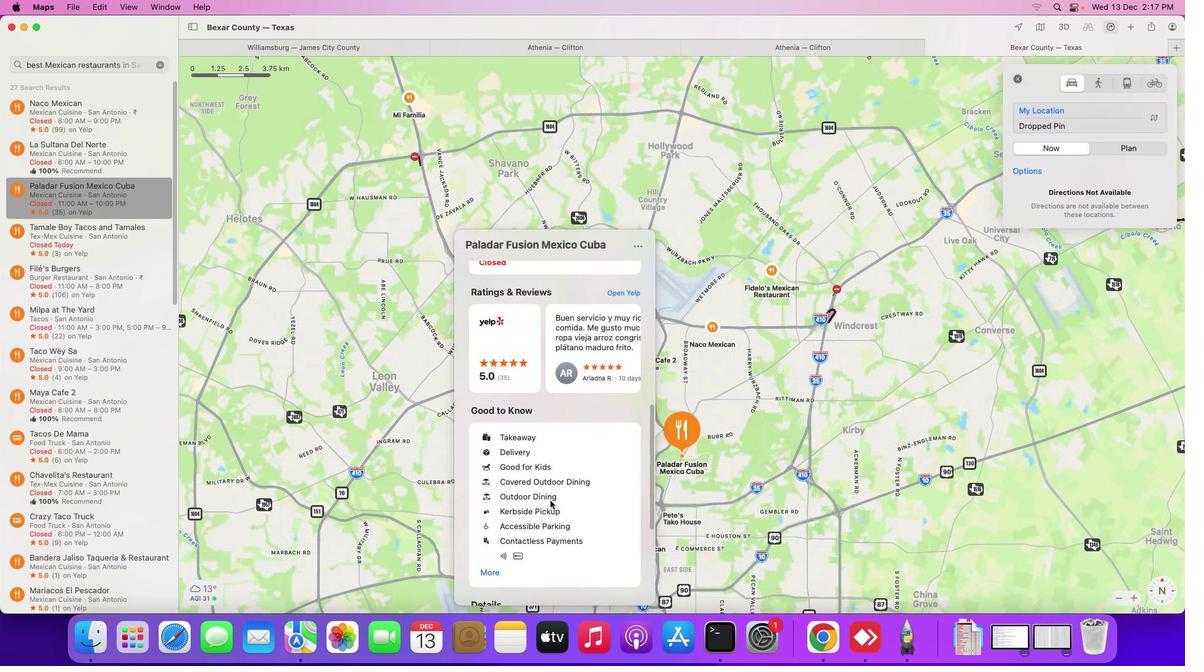 
Action: Mouse scrolled (550, 500) with delta (0, 3)
Screenshot: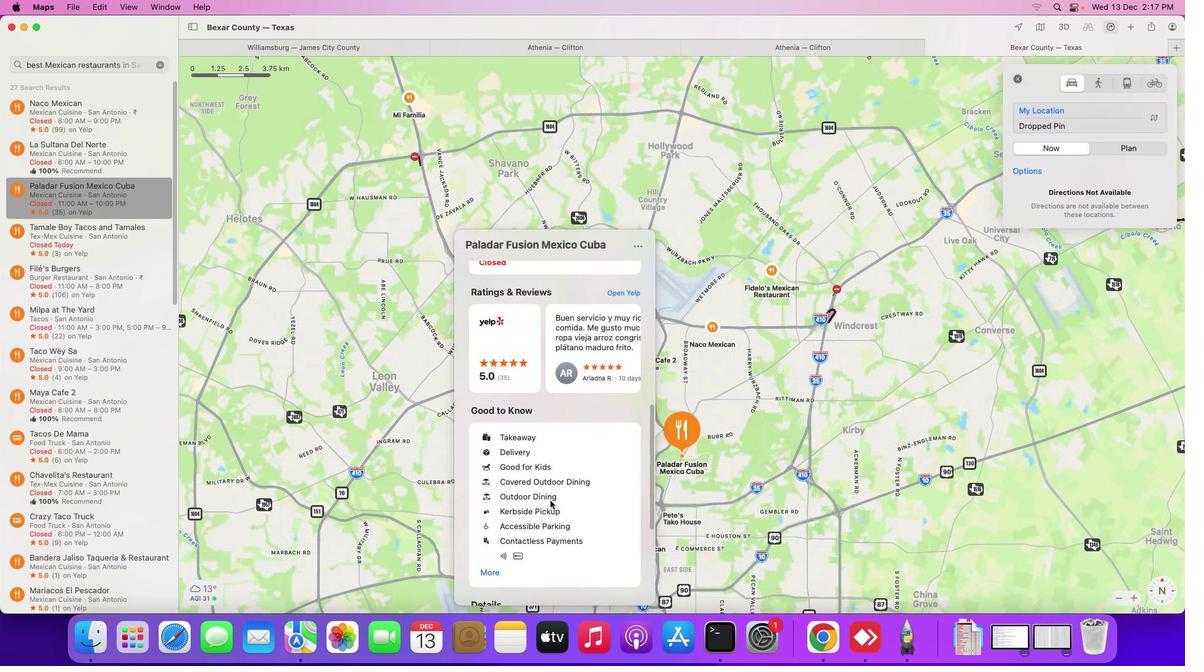
Action: Mouse scrolled (550, 500) with delta (0, 3)
Screenshot: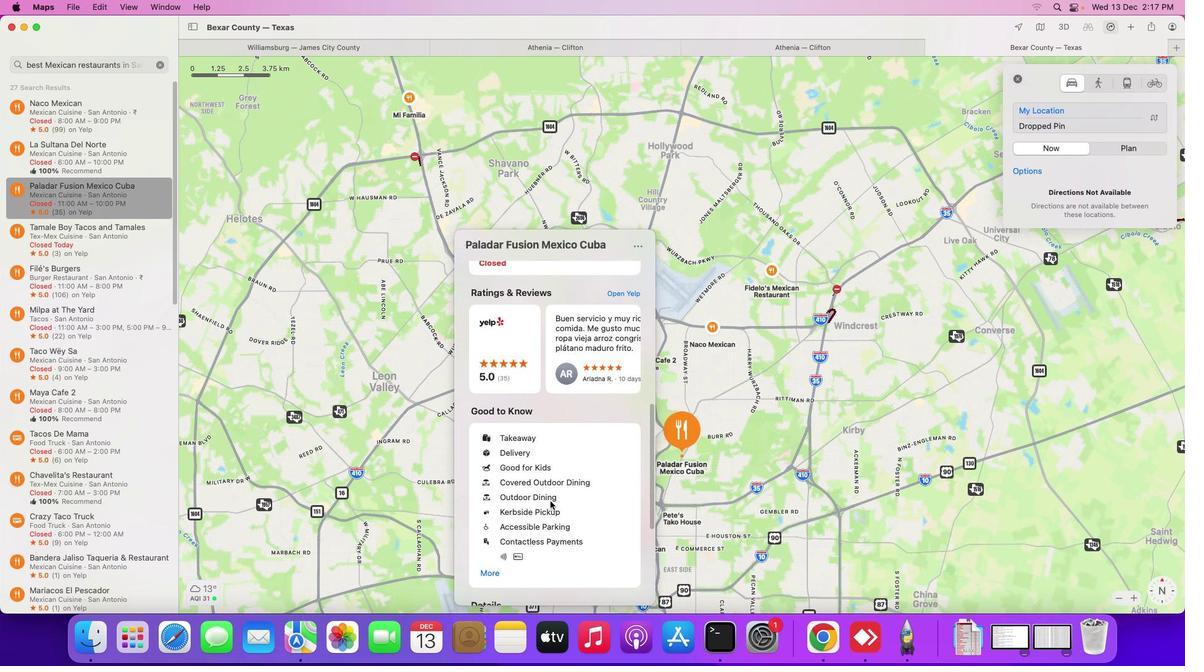 
Action: Mouse scrolled (550, 500) with delta (0, 4)
Screenshot: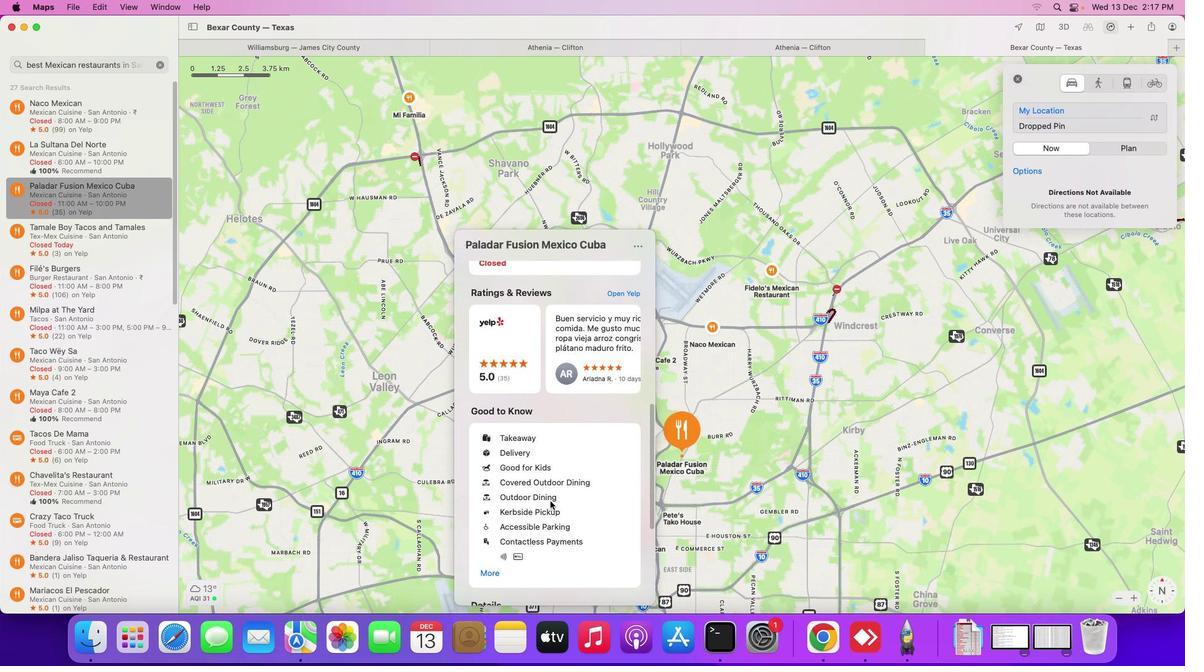 
Action: Mouse moved to (550, 500)
Screenshot: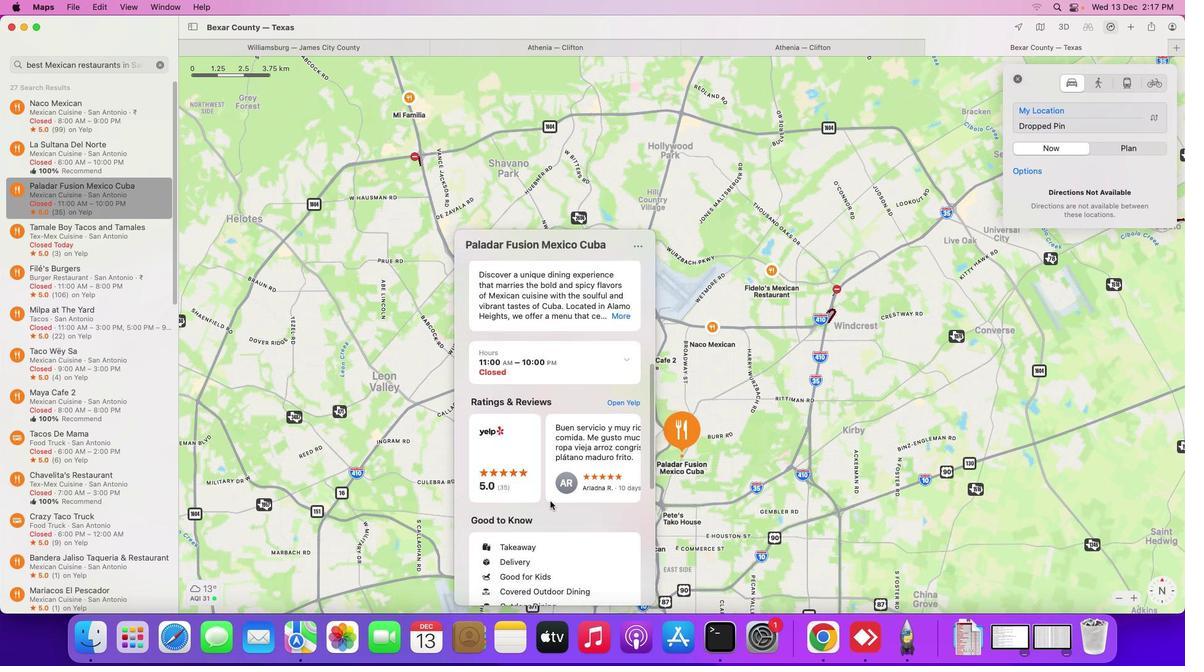 
Action: Mouse scrolled (550, 500) with delta (0, 4)
Screenshot: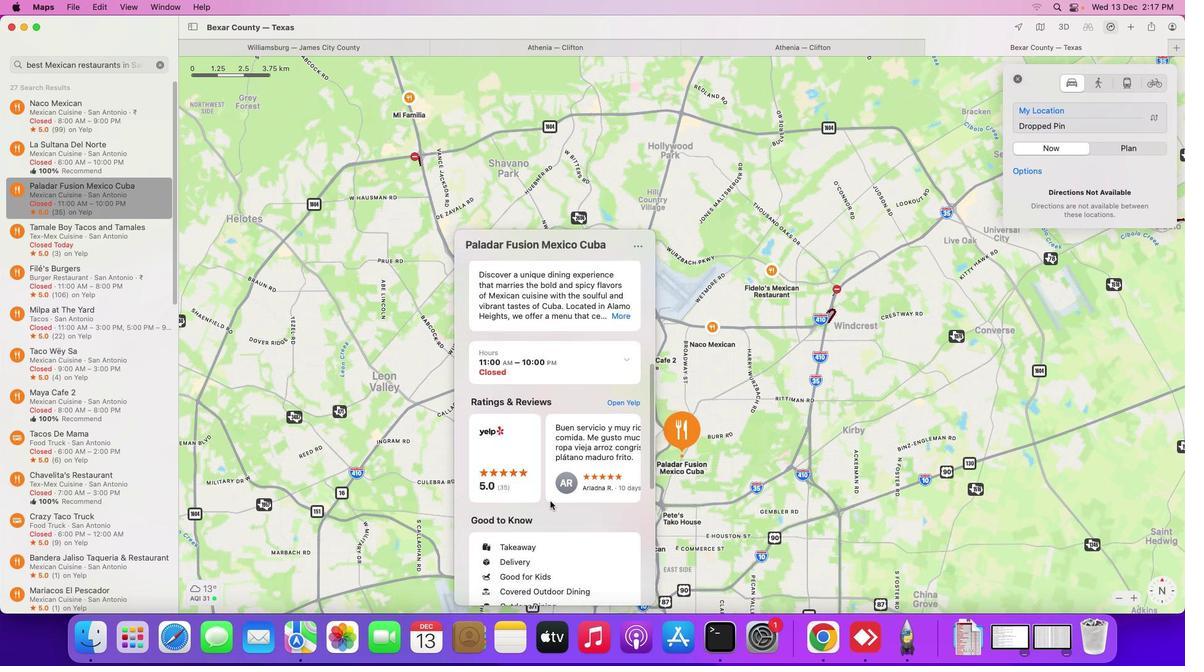 
Action: Mouse moved to (550, 500)
Screenshot: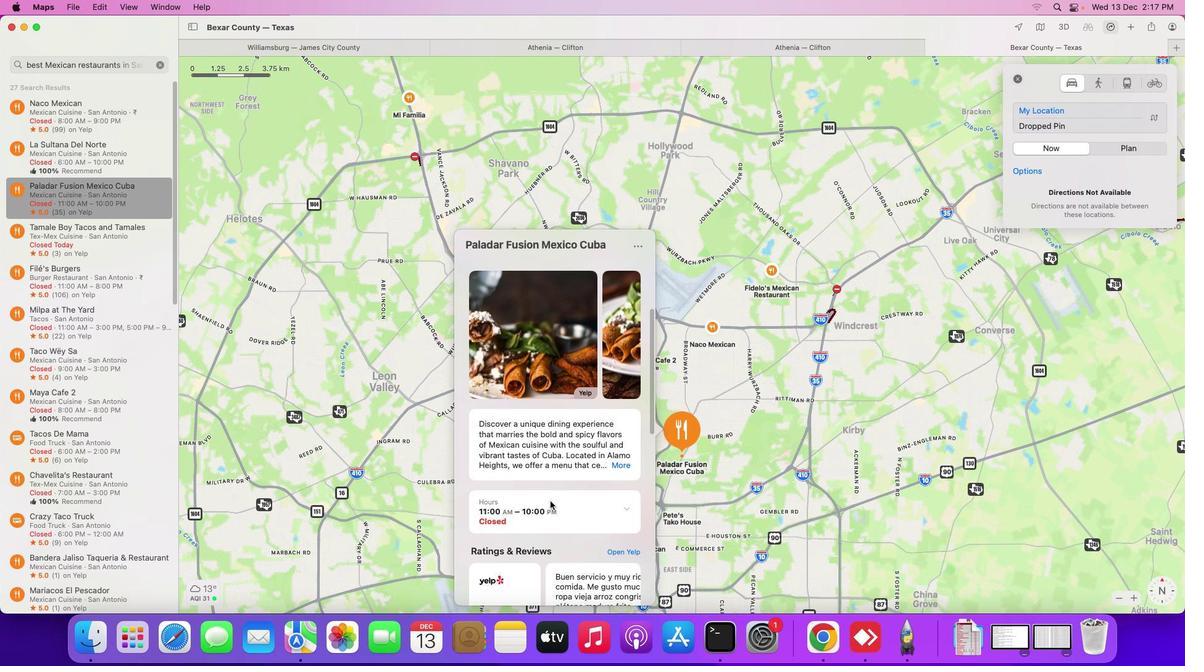 
Action: Mouse scrolled (550, 500) with delta (0, 0)
Screenshot: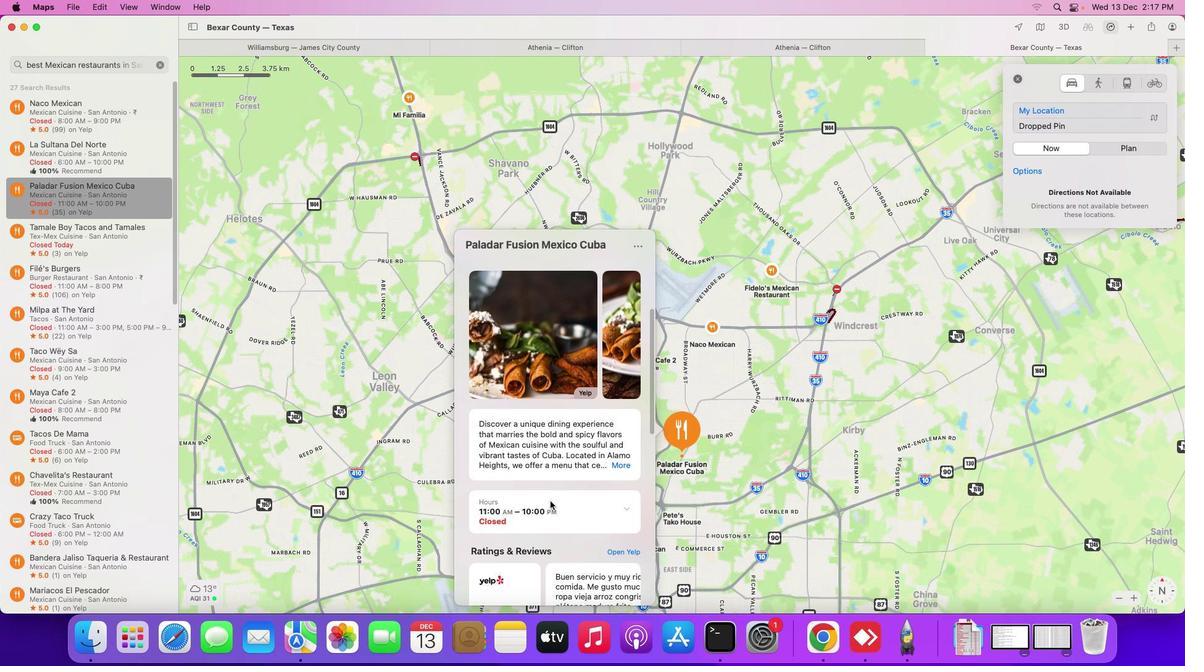 
Action: Mouse moved to (550, 501)
Screenshot: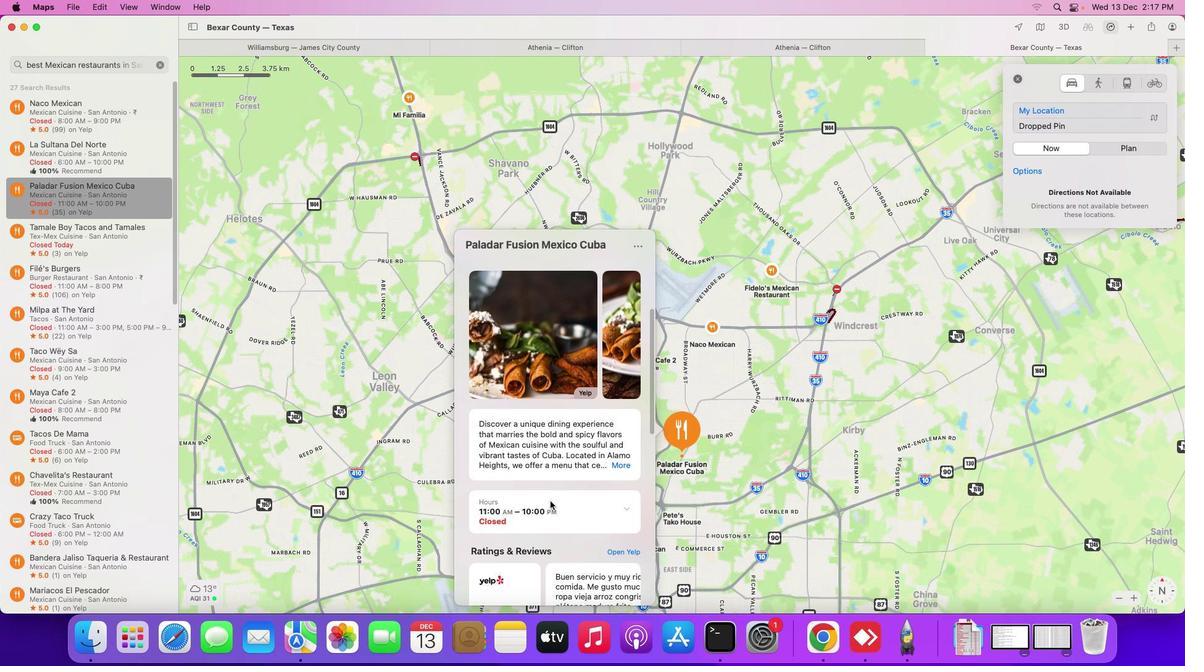 
Action: Mouse scrolled (550, 501) with delta (0, 0)
Screenshot: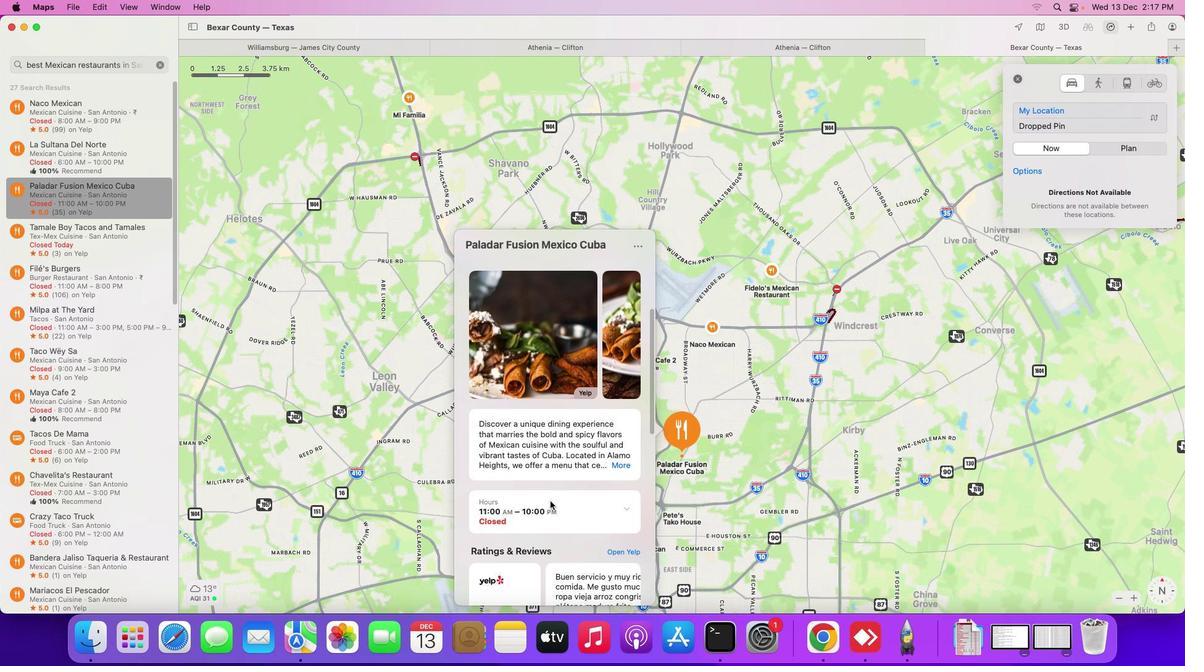 
Action: Mouse moved to (550, 501)
Screenshot: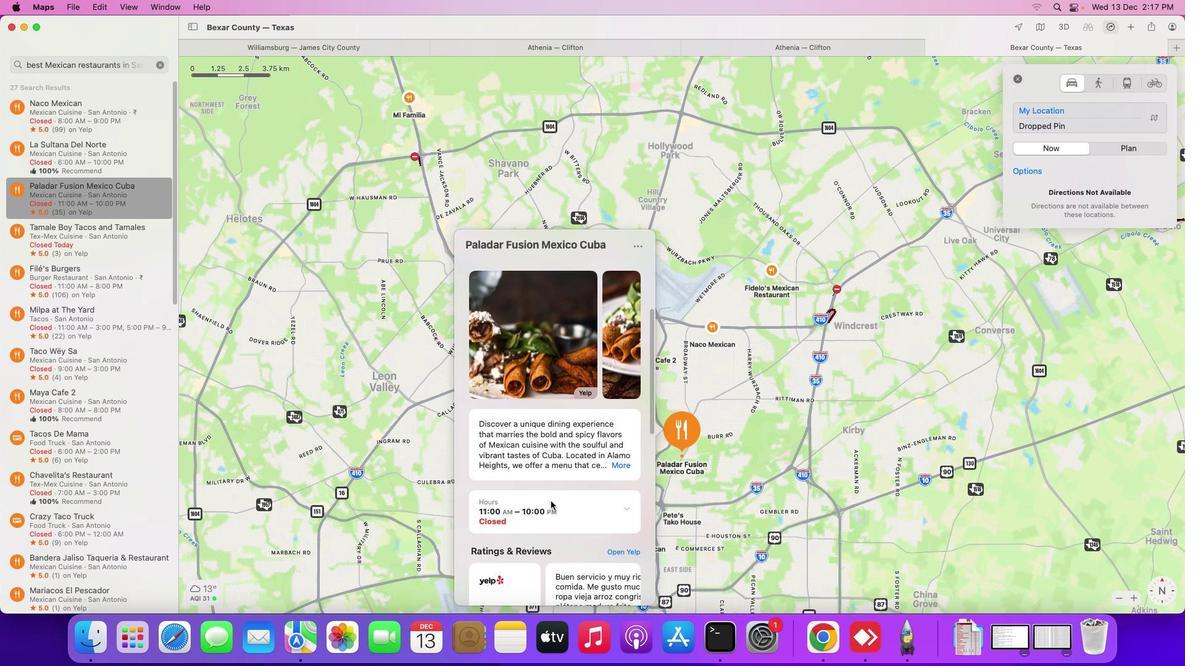 
Action: Mouse scrolled (550, 501) with delta (0, 2)
Screenshot: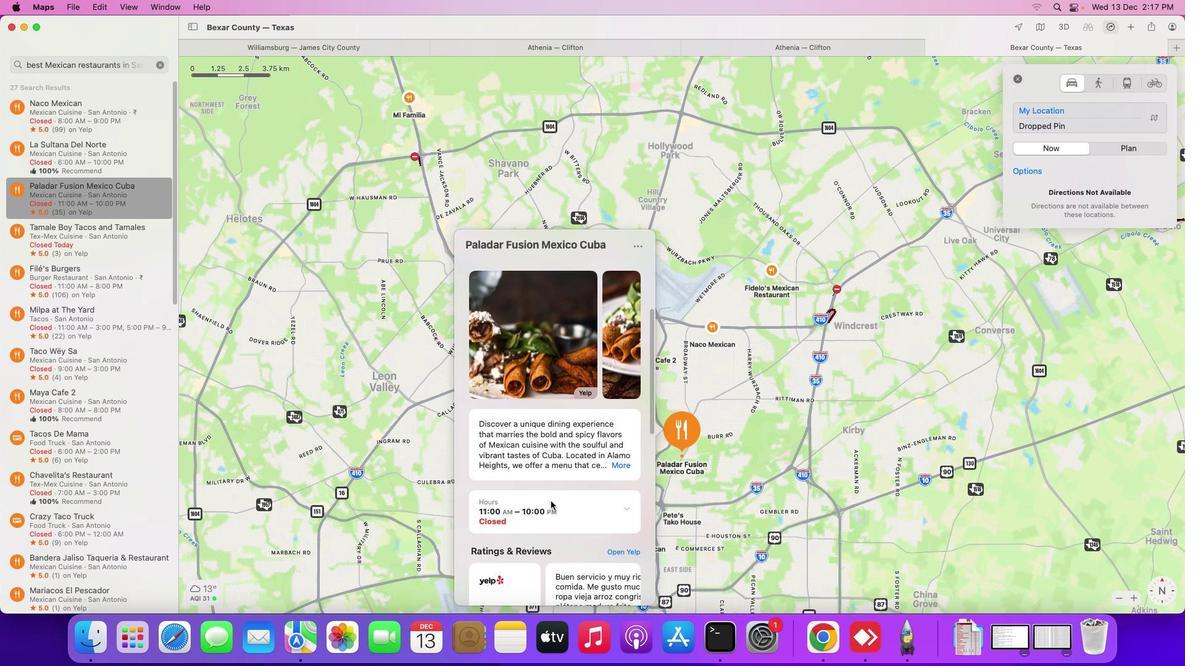
Action: Mouse scrolled (550, 501) with delta (0, 3)
Screenshot: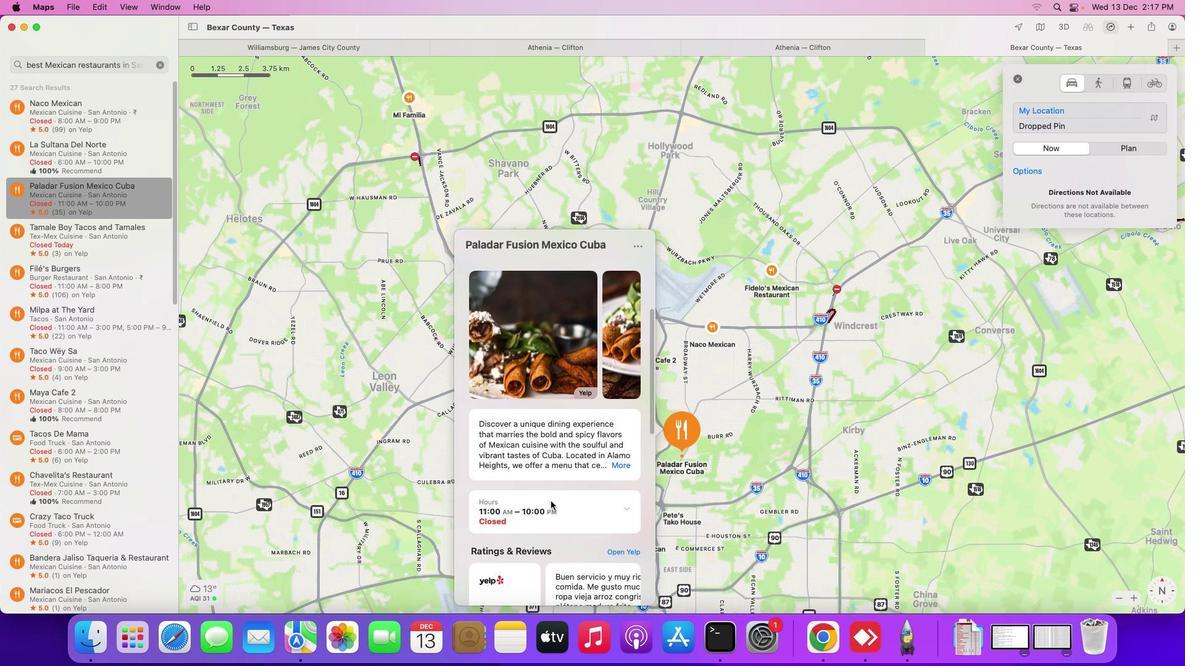 
Action: Mouse scrolled (550, 501) with delta (0, 3)
Screenshot: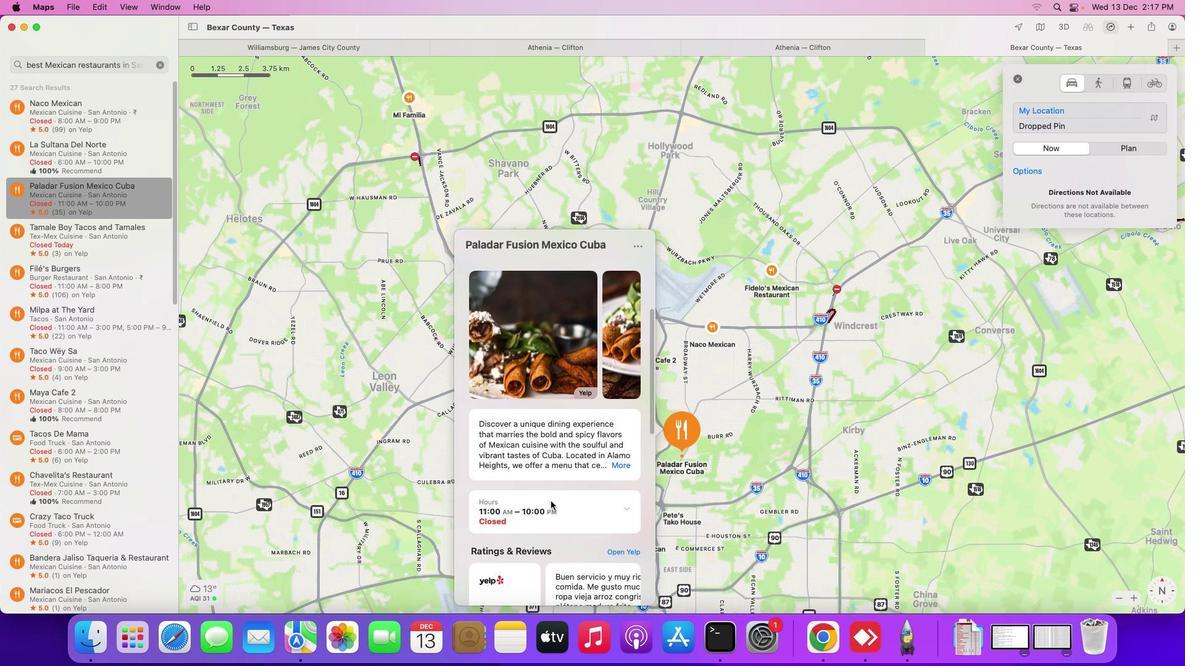 
Action: Mouse scrolled (550, 501) with delta (0, 4)
Screenshot: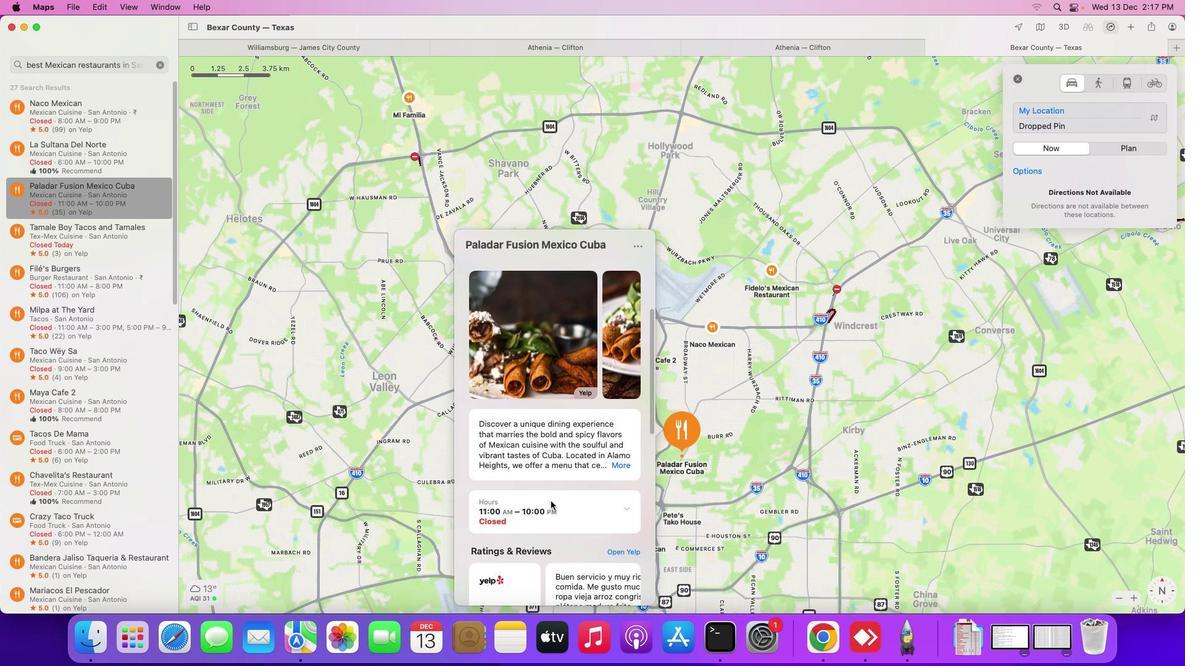 
Action: Mouse scrolled (550, 501) with delta (0, 4)
Screenshot: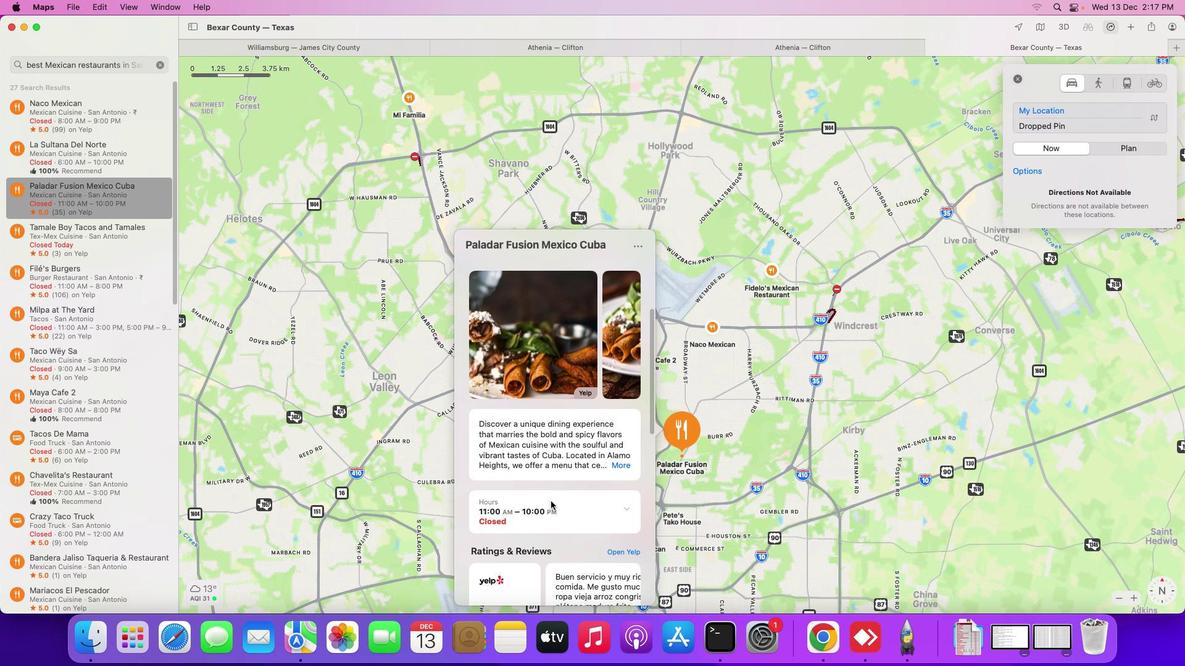 
Action: Mouse scrolled (550, 501) with delta (0, 4)
Screenshot: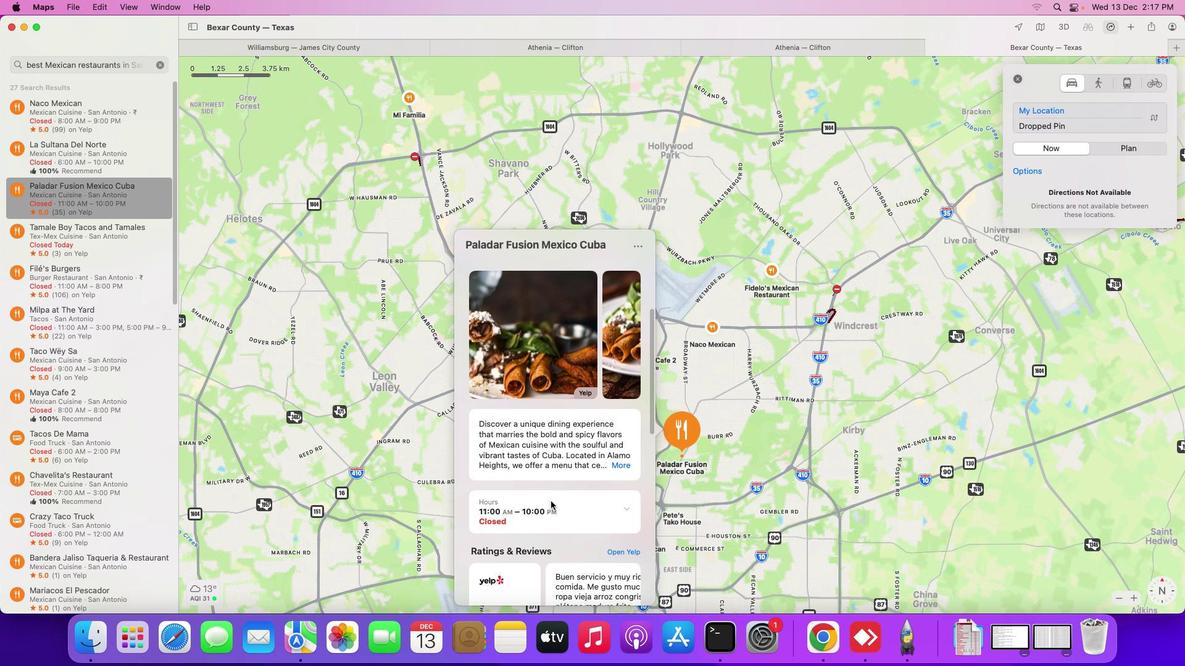 
Action: Mouse moved to (553, 503)
Screenshot: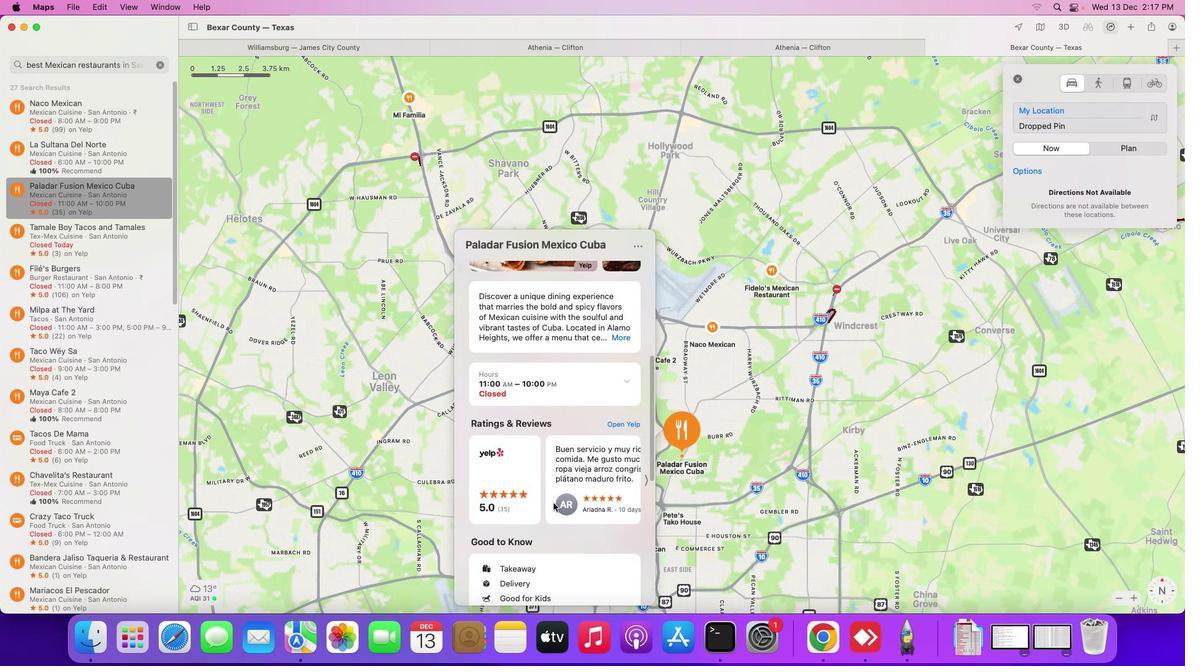 
Action: Mouse scrolled (553, 503) with delta (0, 0)
Screenshot: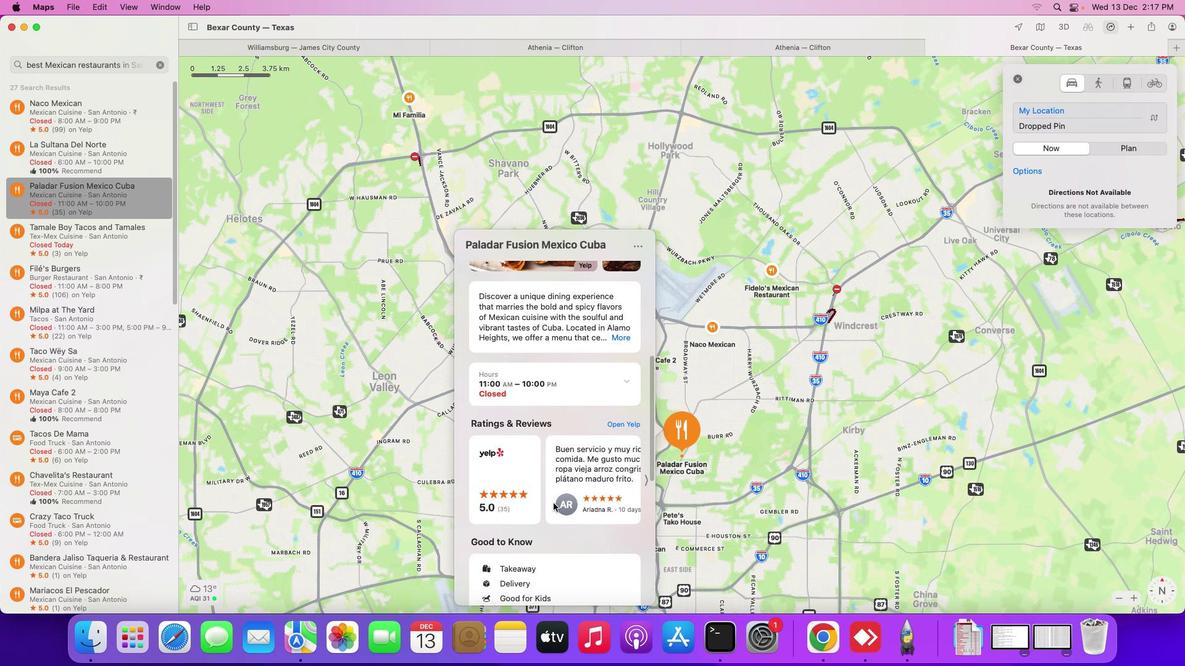 
Action: Mouse scrolled (553, 503) with delta (0, 0)
Screenshot: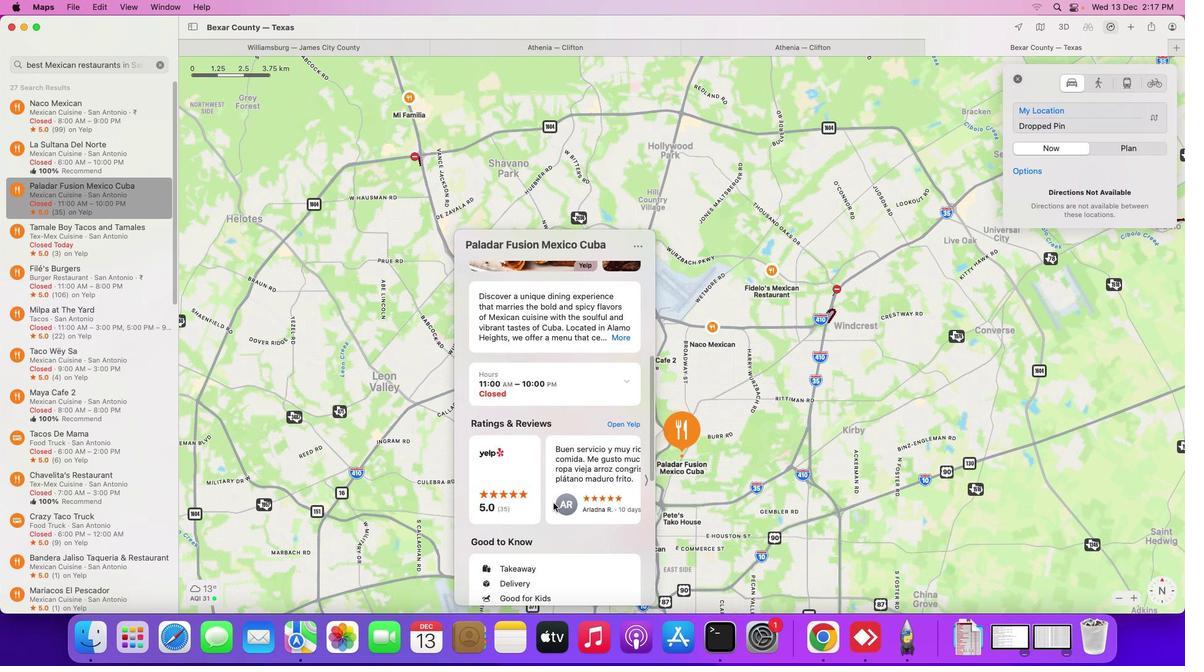 
Action: Mouse scrolled (553, 503) with delta (0, -1)
Screenshot: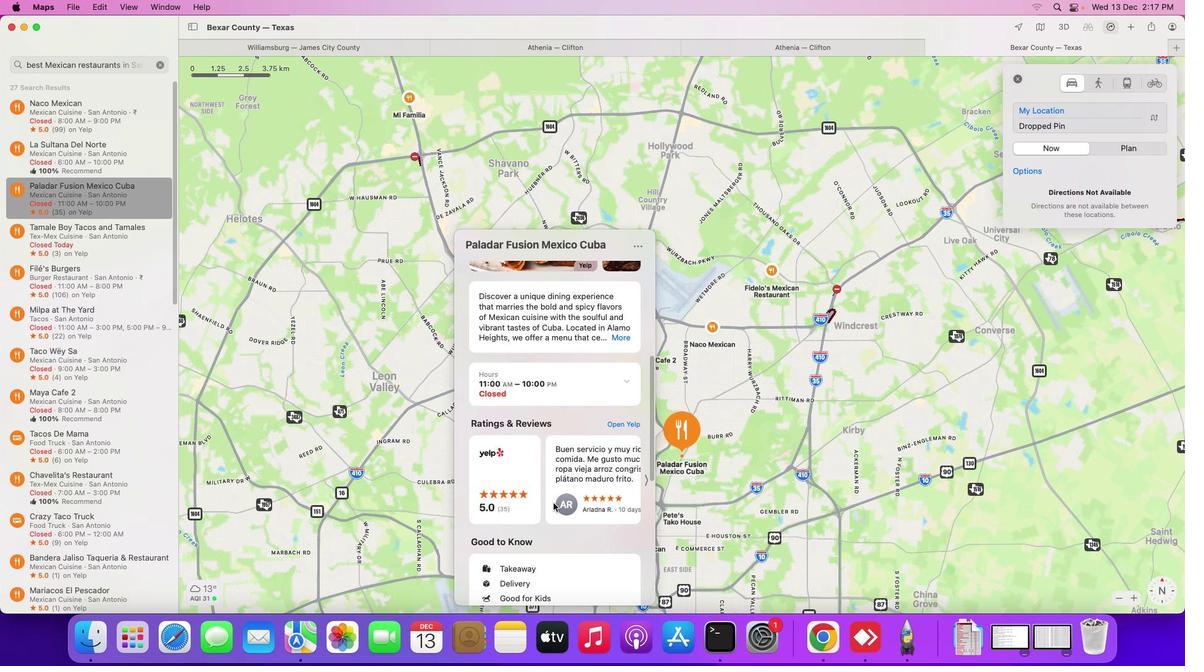 
Action: Mouse scrolled (553, 503) with delta (0, -3)
Screenshot: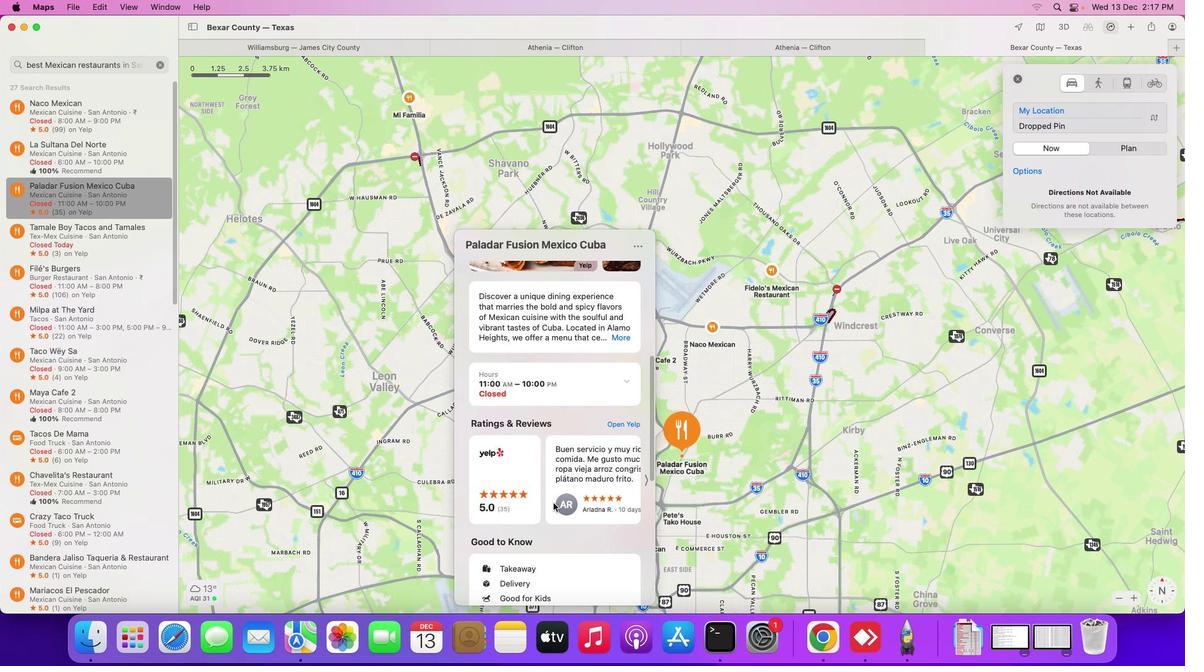 
Action: Mouse scrolled (553, 503) with delta (0, -3)
Screenshot: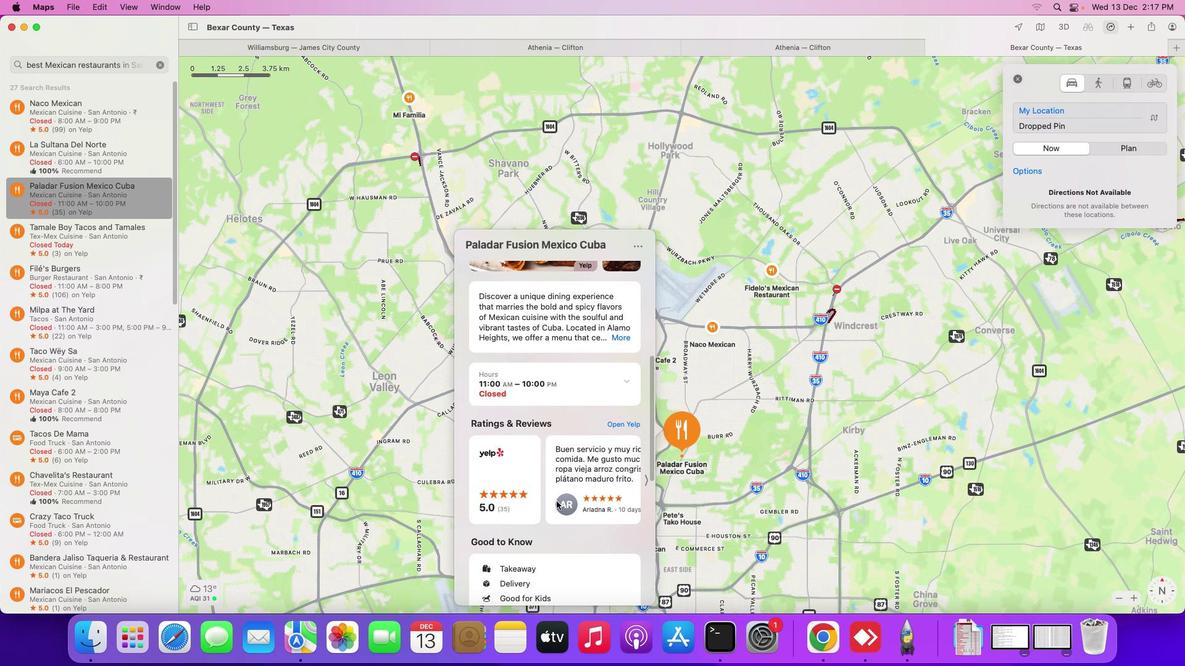 
Action: Mouse scrolled (553, 503) with delta (0, -3)
Screenshot: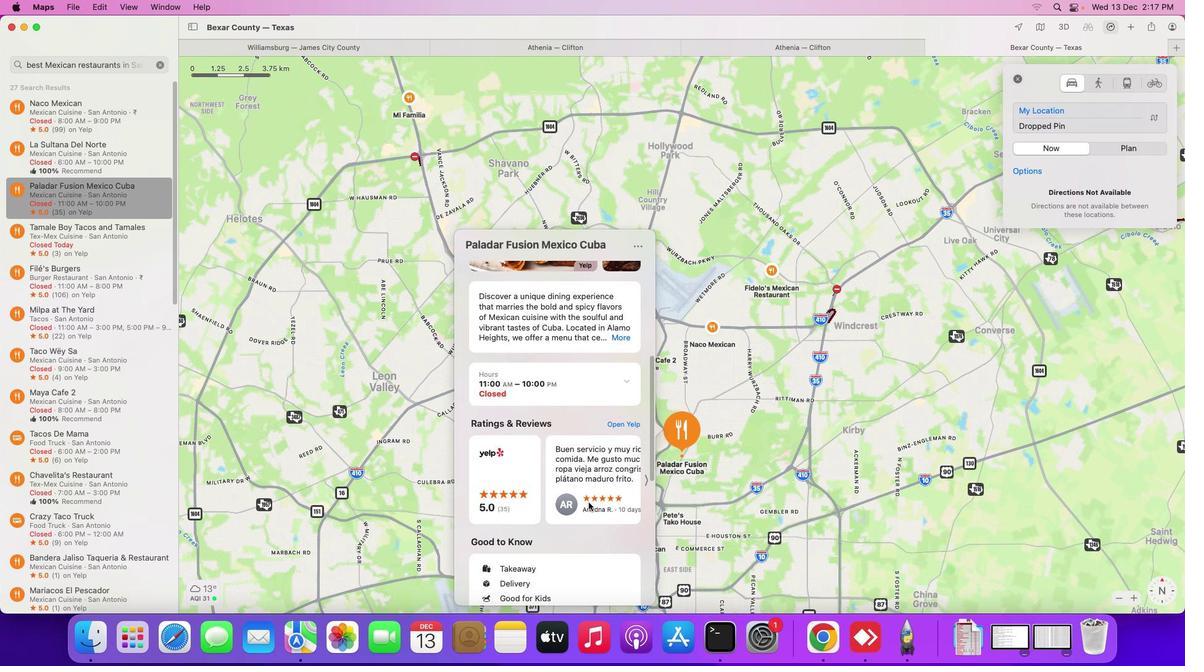 
Action: Mouse moved to (648, 483)
Screenshot: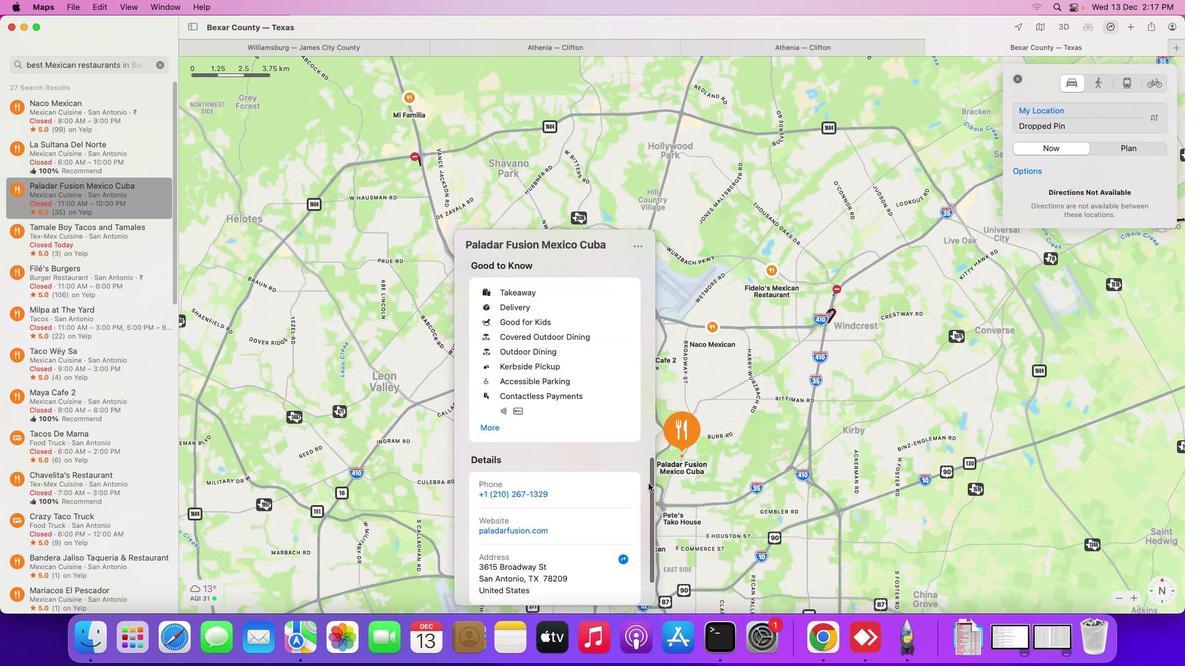 
Action: Mouse pressed left at (648, 483)
Screenshot: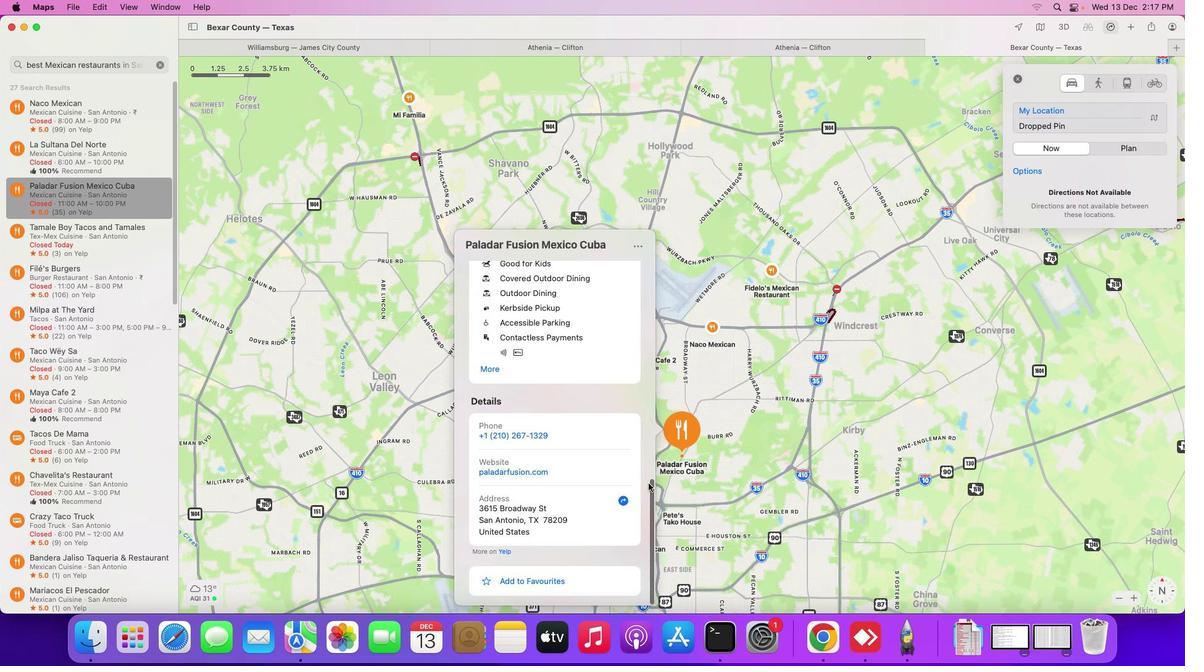 
Action: Mouse moved to (635, 447)
Screenshot: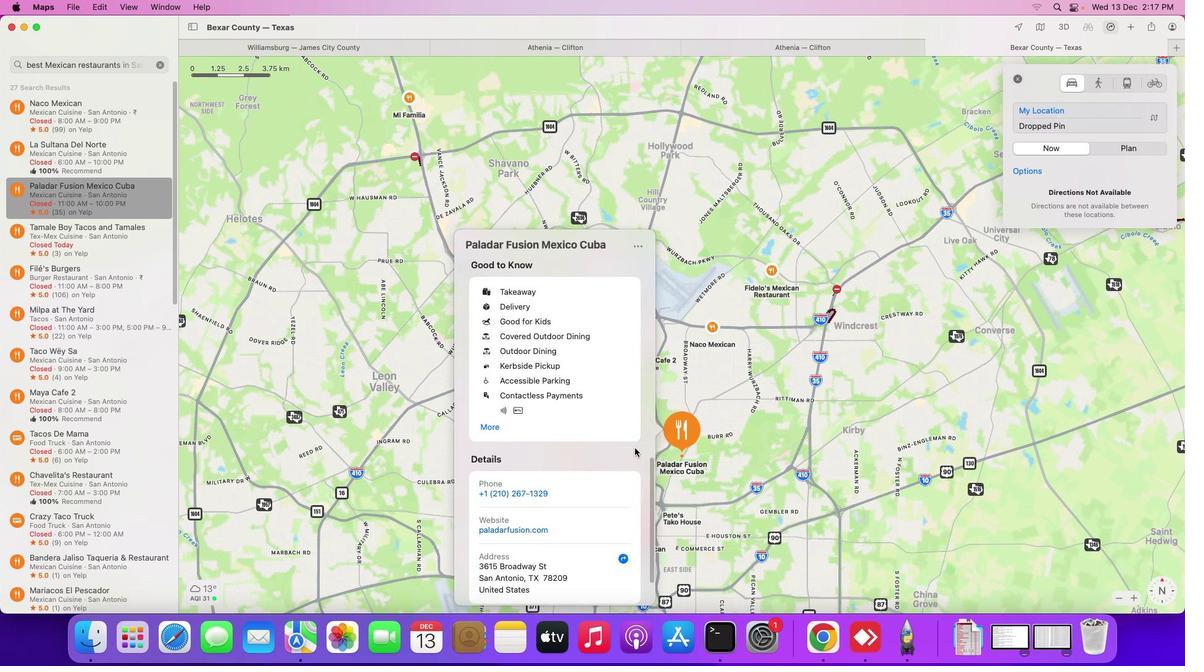 
Action: Mouse scrolled (635, 447) with delta (0, 0)
Screenshot: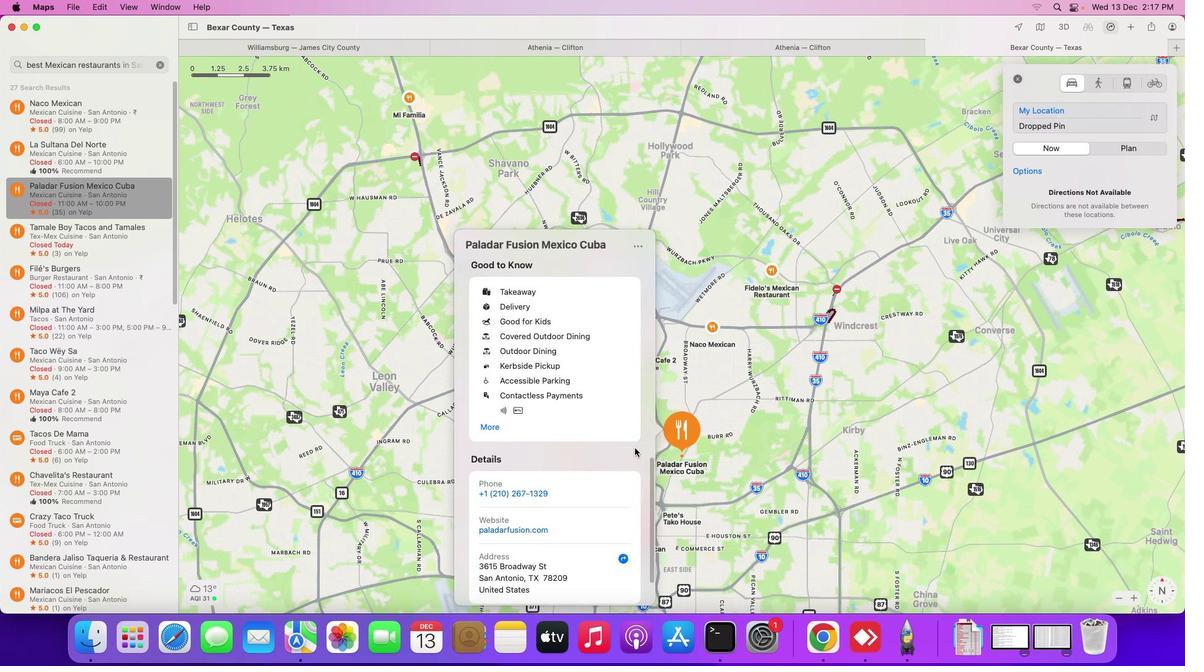 
Action: Mouse scrolled (635, 447) with delta (0, 0)
Screenshot: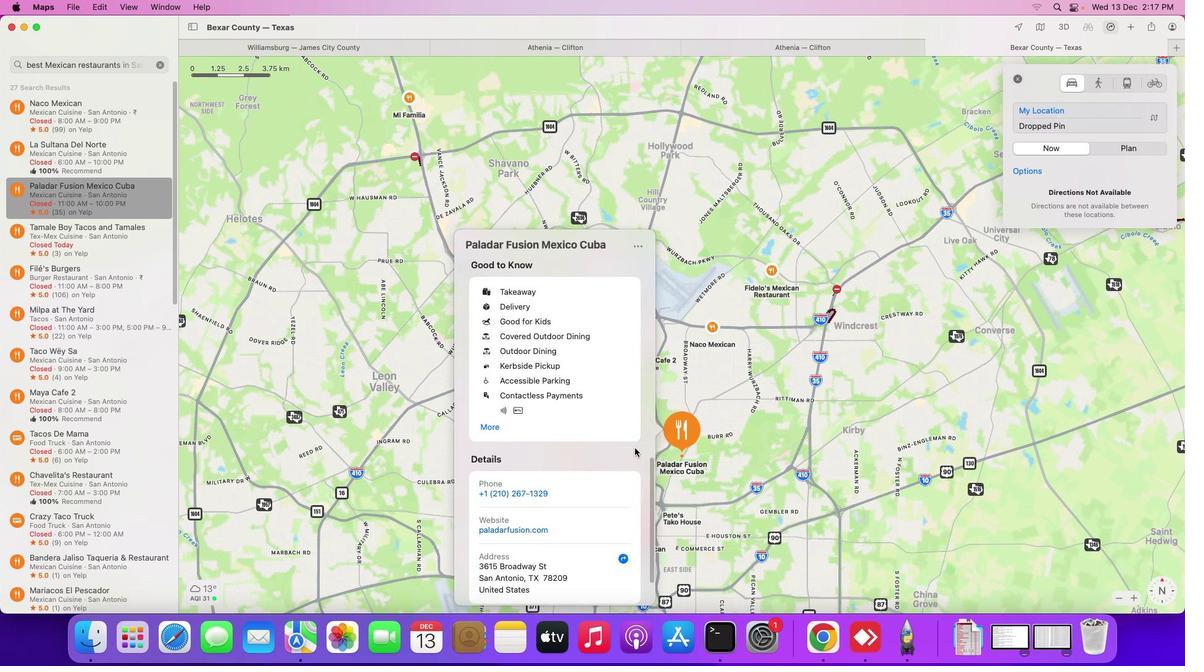
Action: Mouse moved to (635, 447)
Screenshot: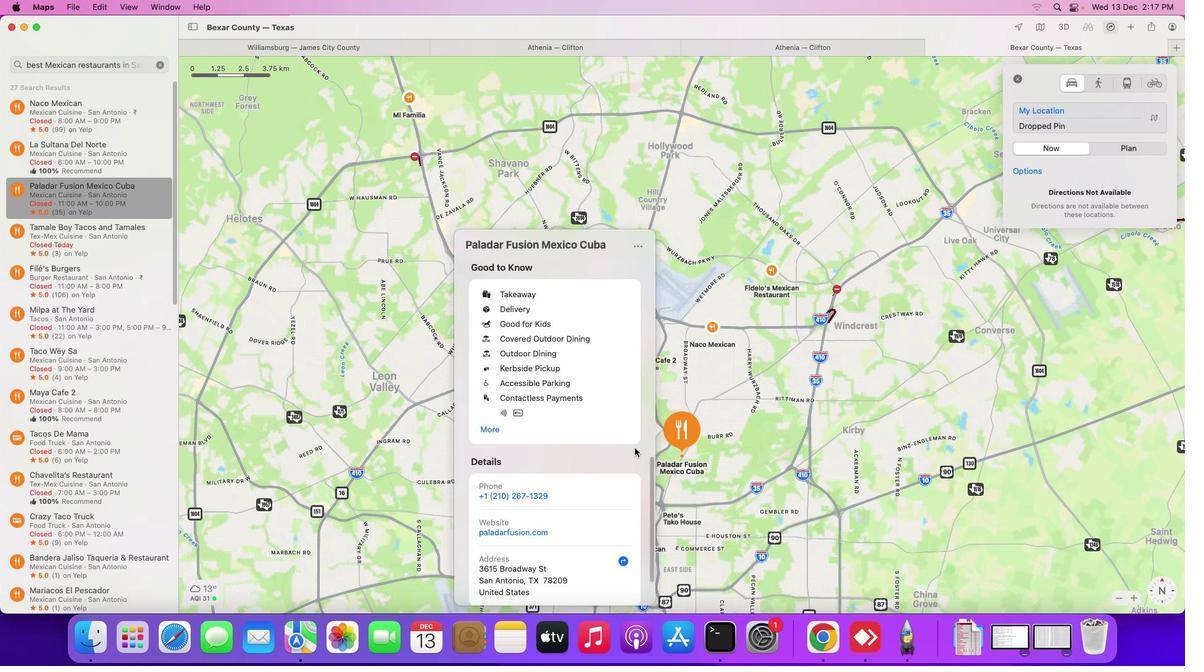 
Action: Mouse scrolled (635, 447) with delta (0, 1)
Screenshot: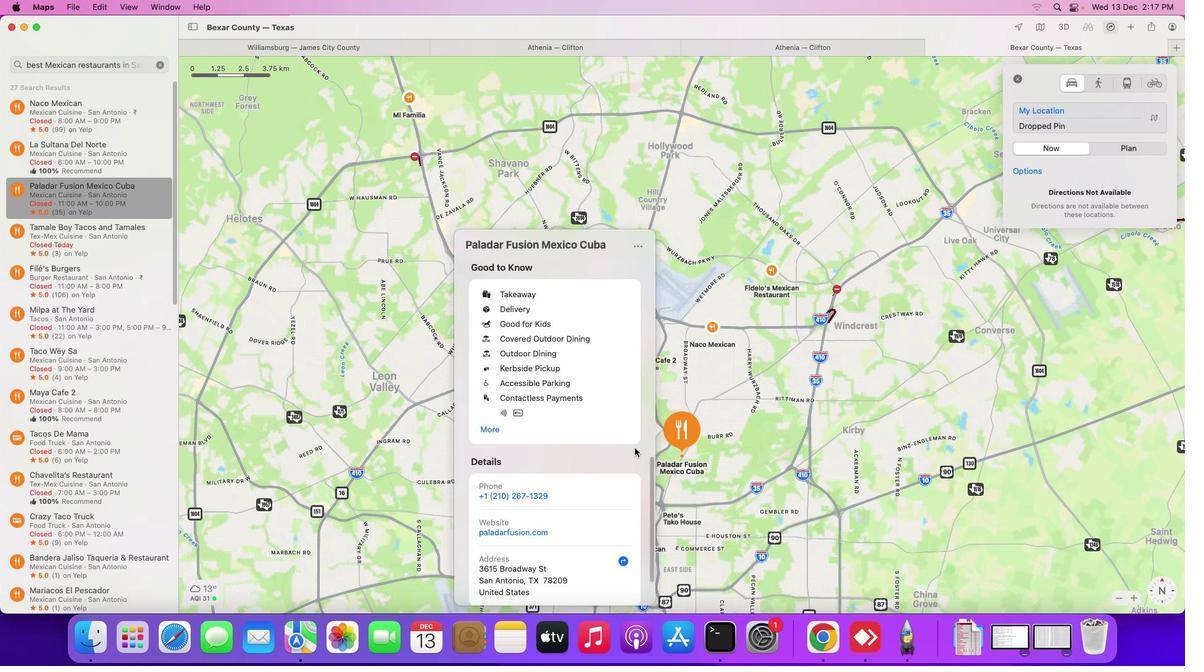 
Action: Mouse moved to (635, 448)
Screenshot: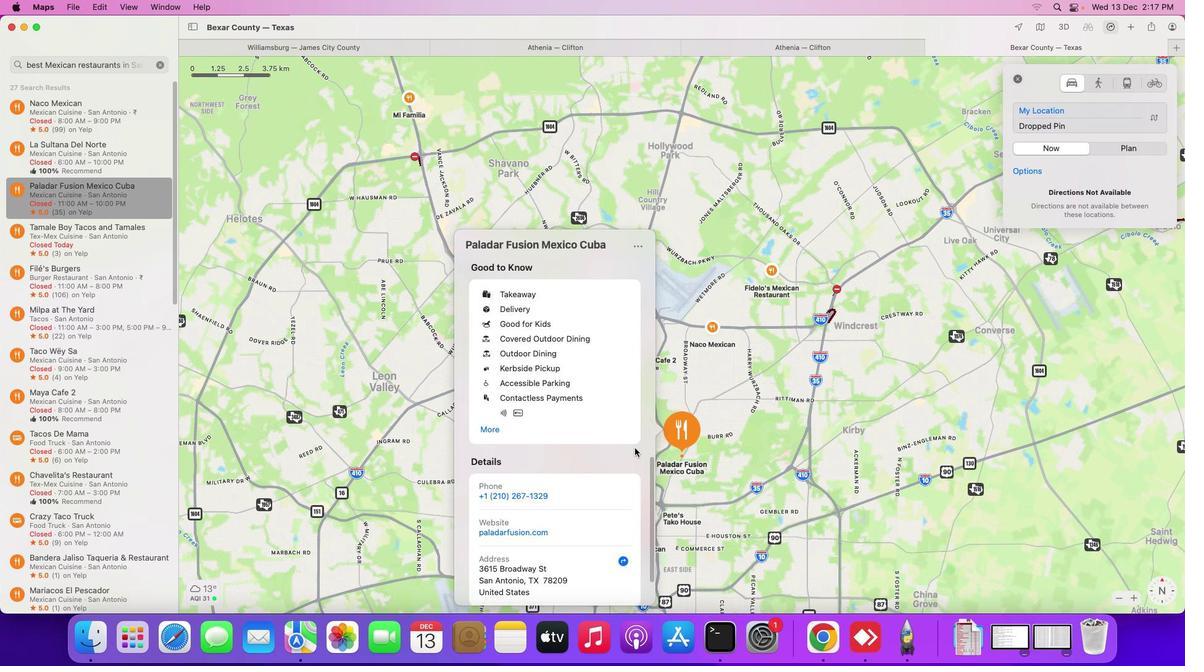 
Action: Mouse scrolled (635, 448) with delta (0, 2)
Screenshot: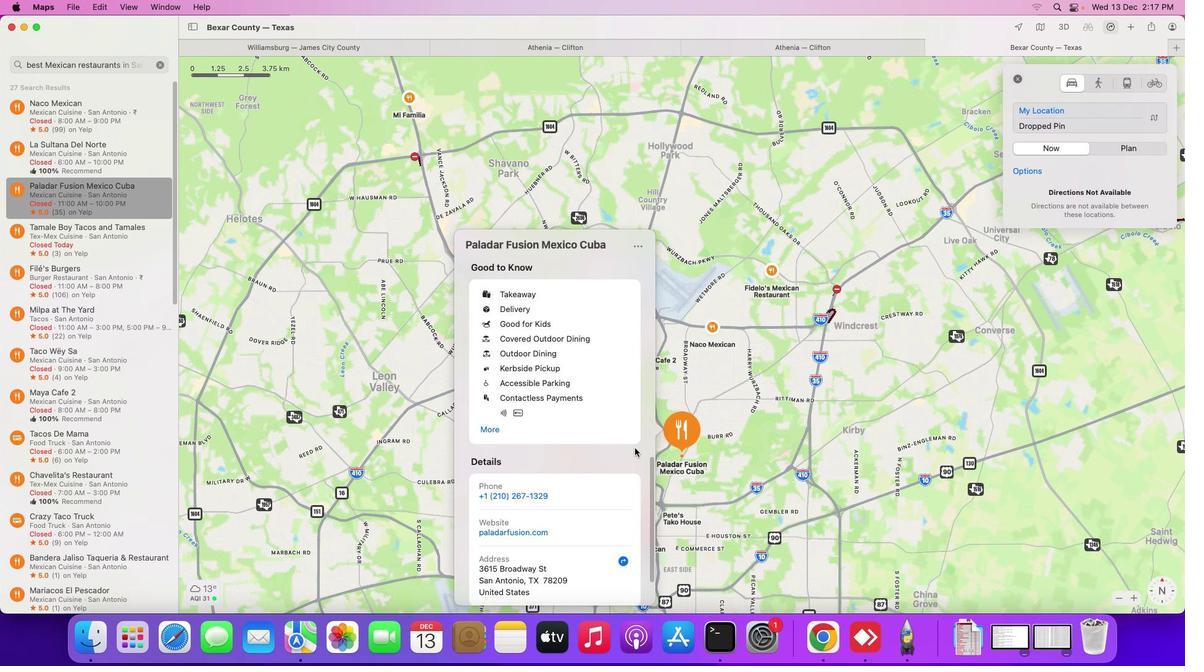 
Action: Mouse moved to (635, 448)
Screenshot: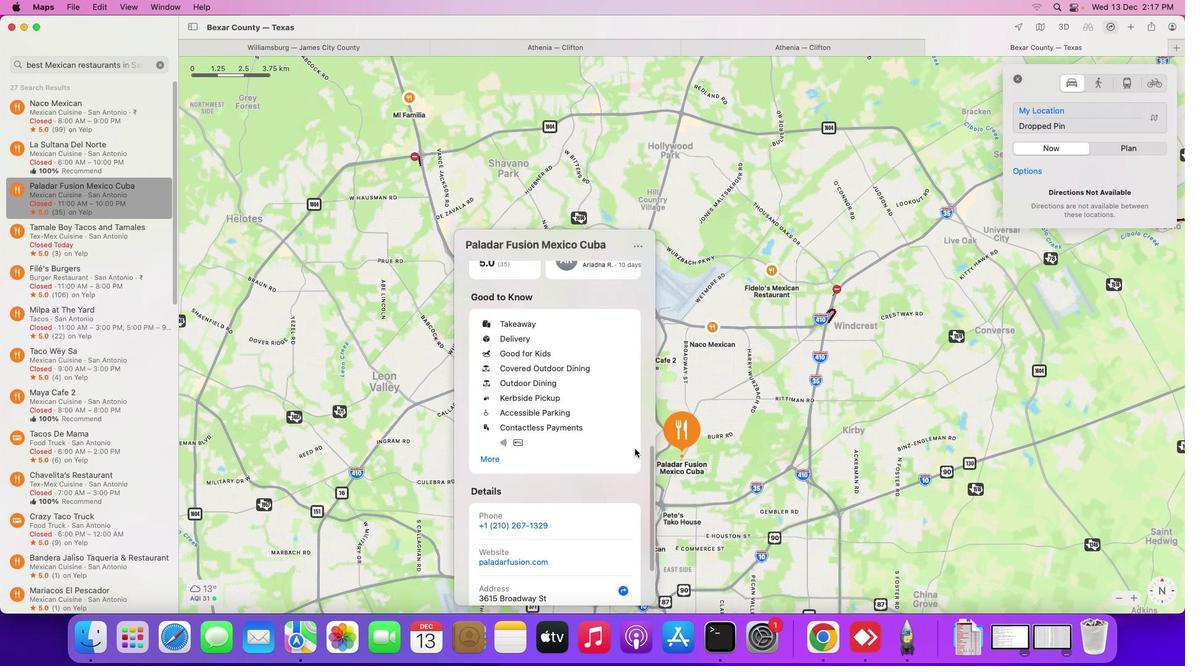 
Action: Mouse scrolled (635, 448) with delta (0, 0)
Screenshot: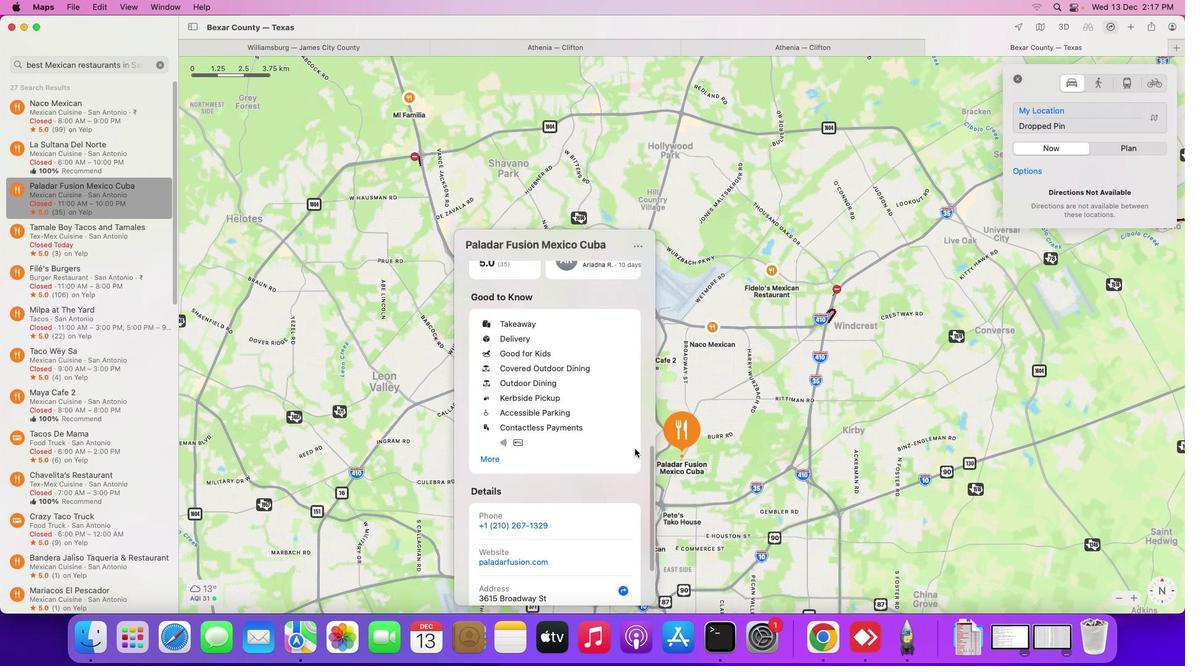
Action: Mouse moved to (635, 448)
Screenshot: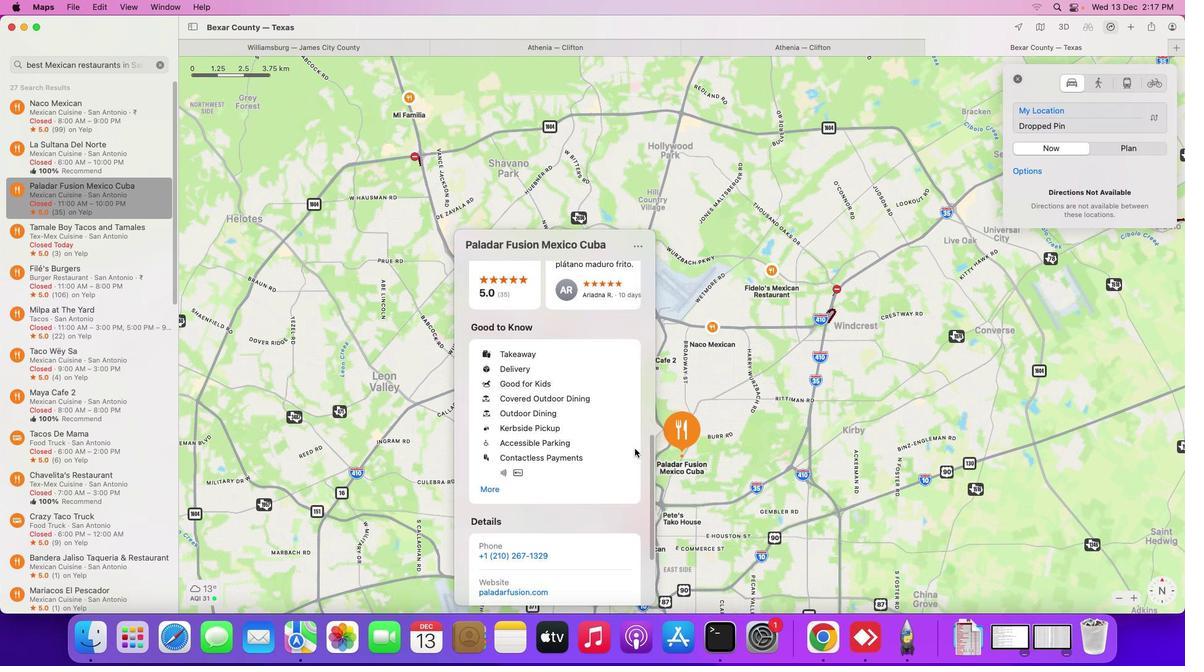 
Action: Mouse scrolled (635, 448) with delta (0, 0)
Screenshot: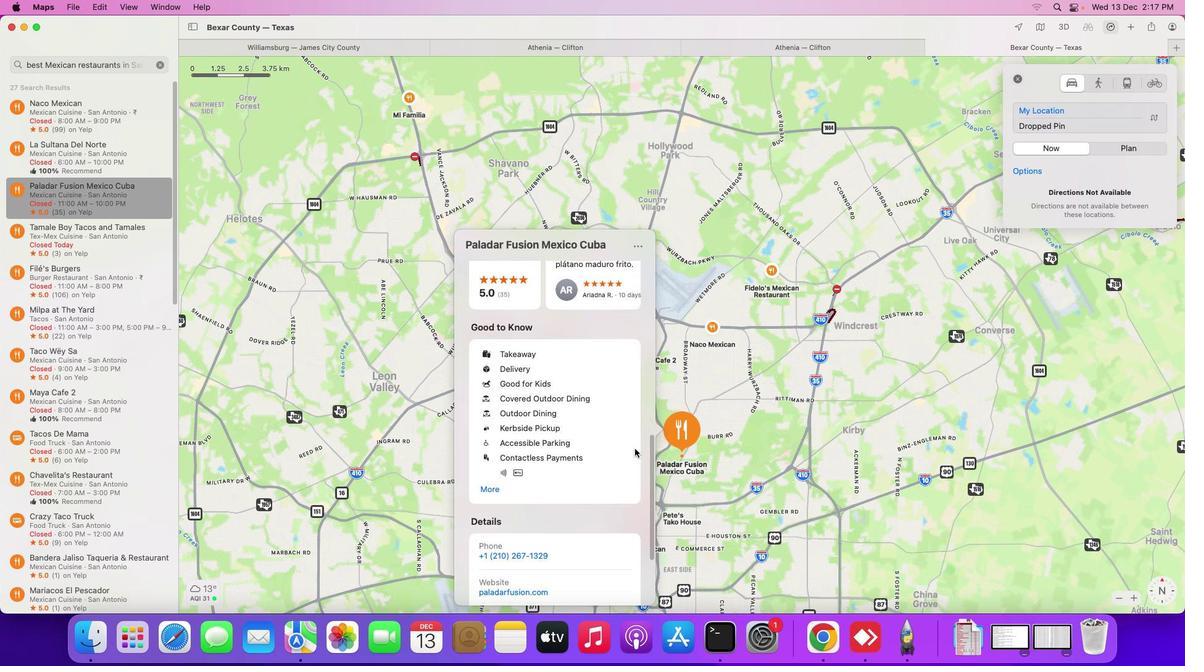 
Action: Mouse moved to (635, 448)
Screenshot: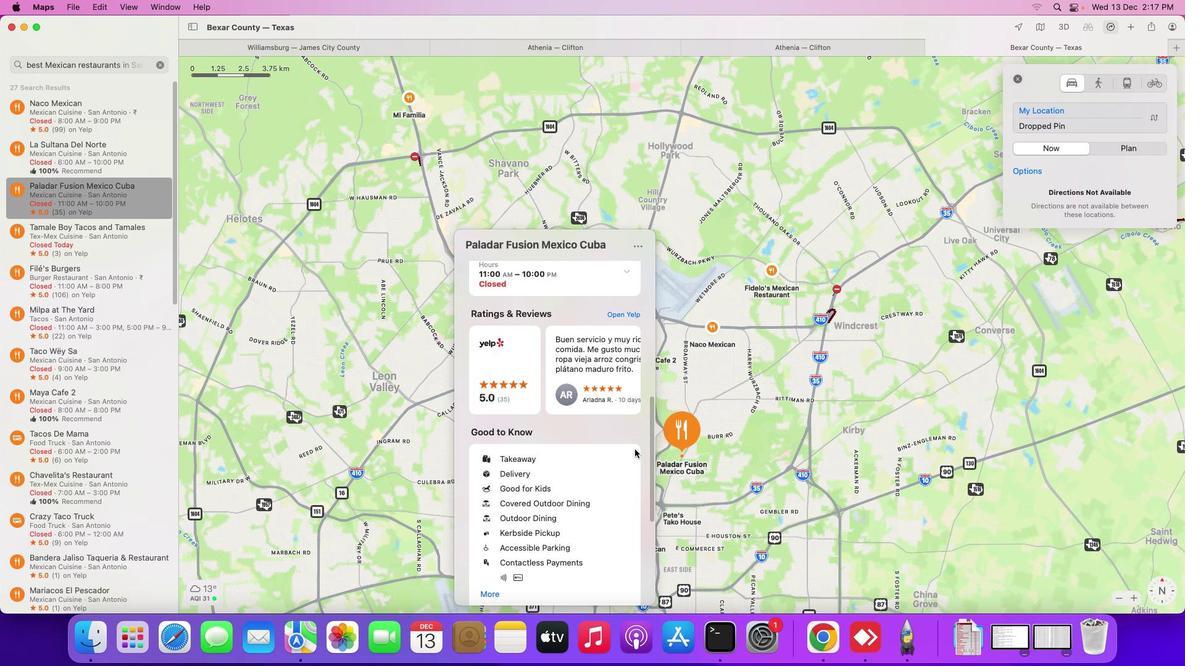 
Action: Mouse scrolled (635, 448) with delta (0, 0)
Screenshot: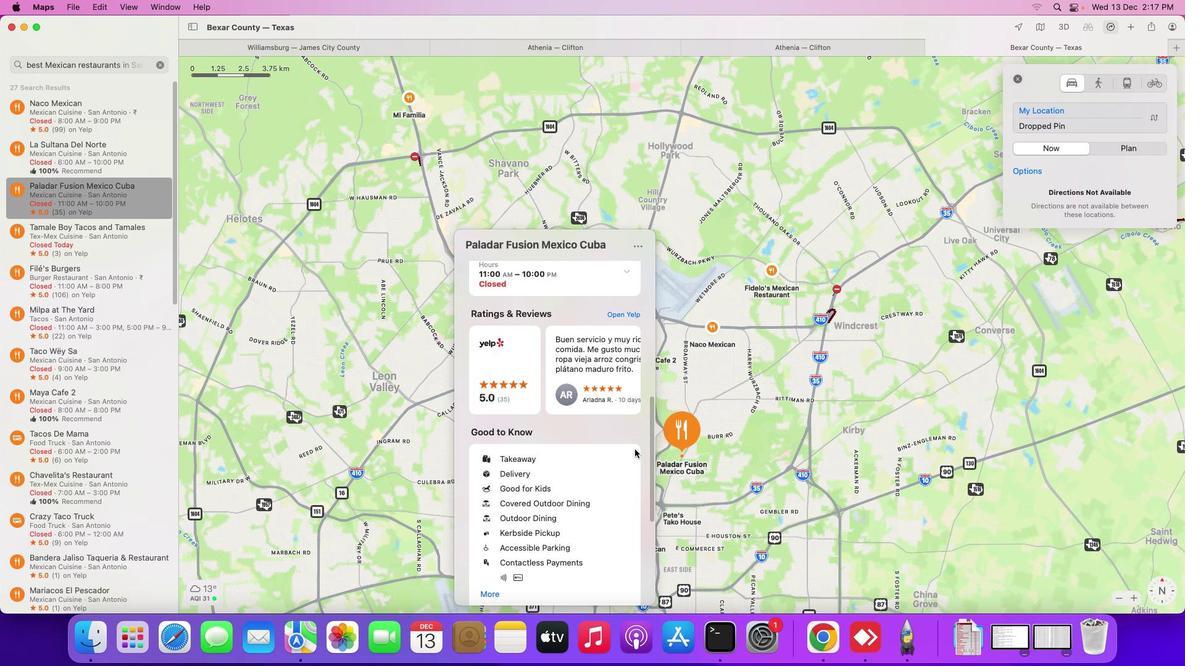 
Action: Mouse scrolled (635, 448) with delta (0, 0)
Screenshot: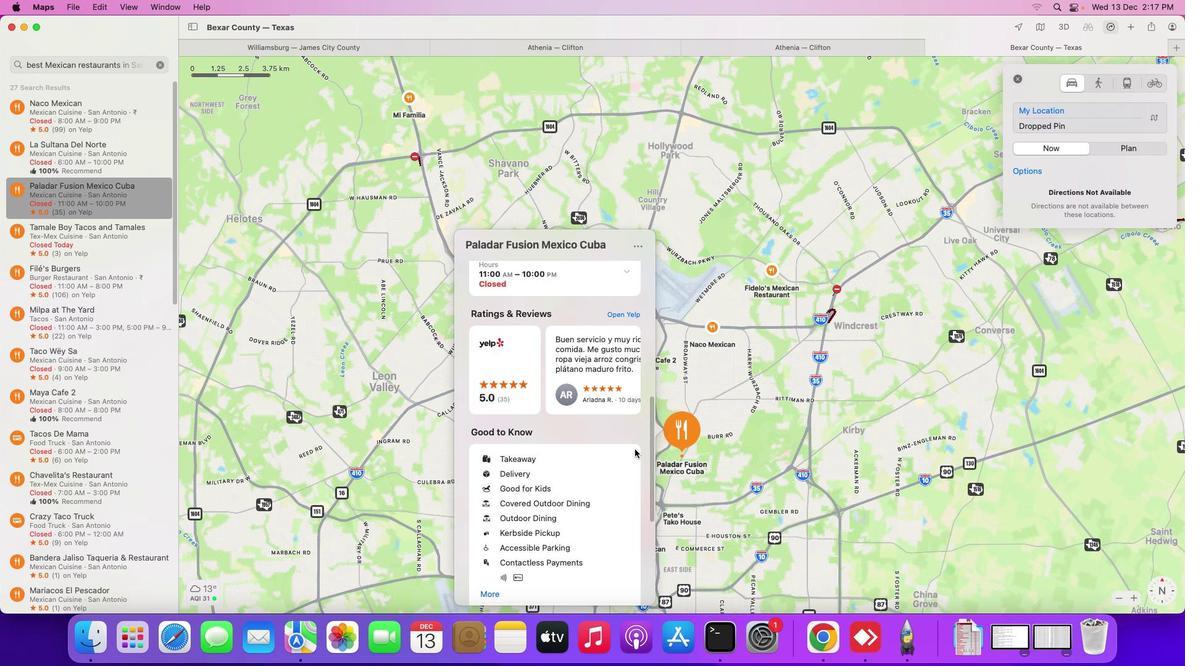 
Action: Mouse moved to (635, 449)
Screenshot: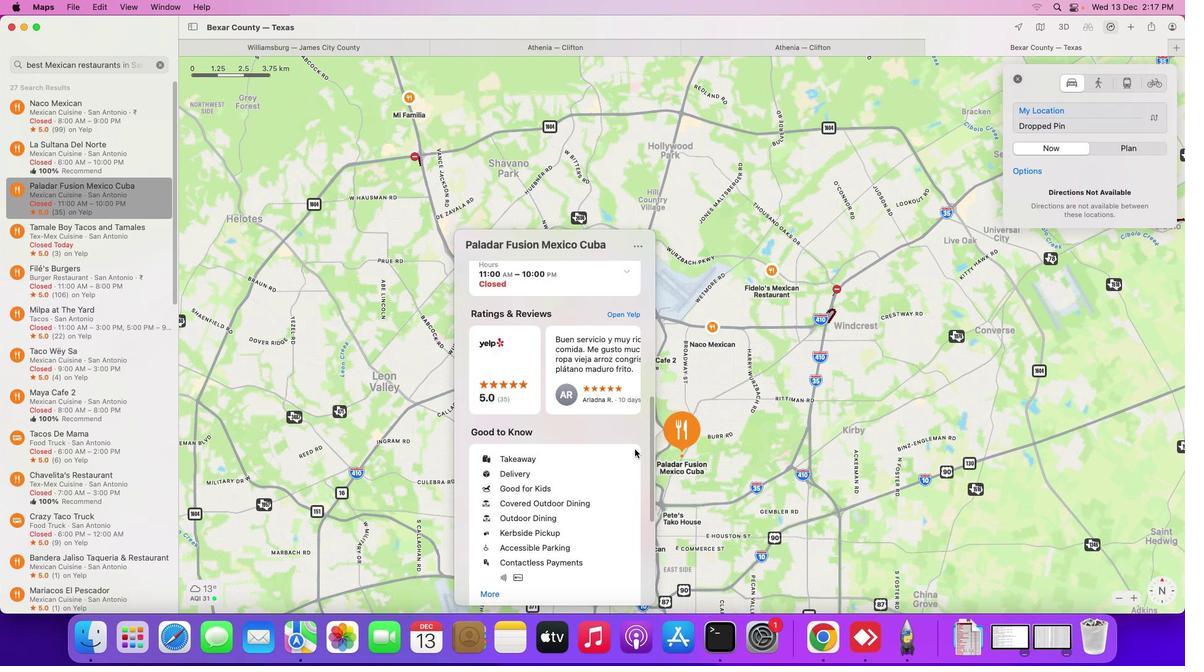 
Action: Mouse scrolled (635, 449) with delta (0, 1)
Screenshot: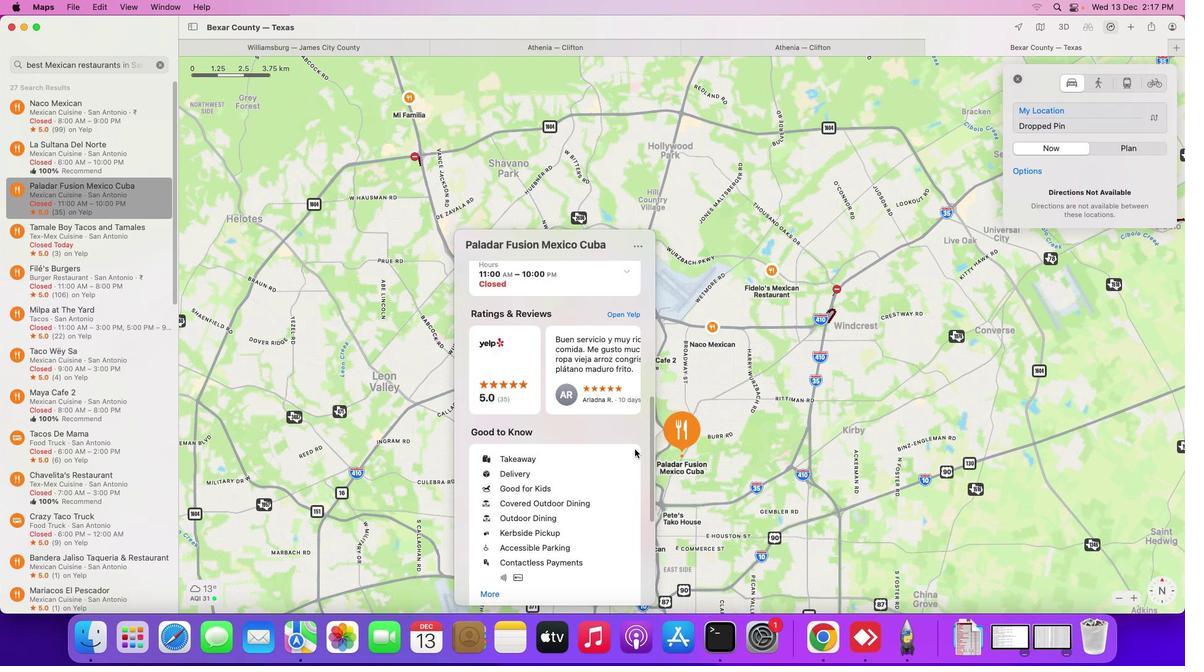 
Action: Mouse moved to (635, 449)
Screenshot: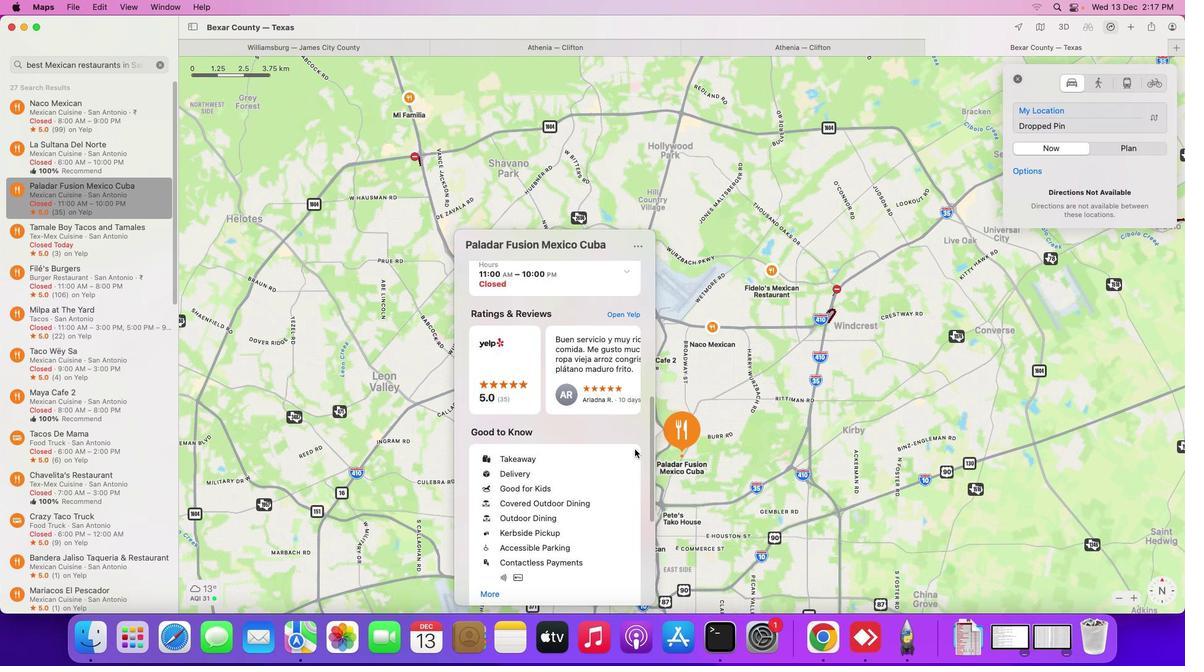 
Action: Mouse scrolled (635, 449) with delta (0, 2)
Screenshot: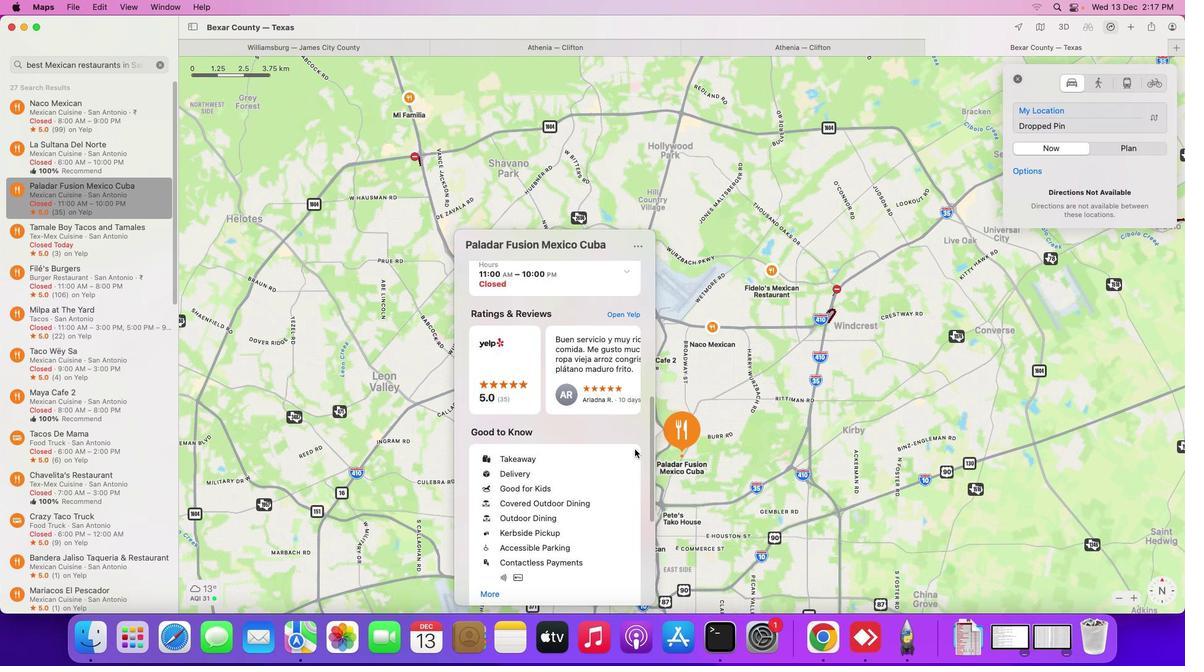 
Action: Mouse moved to (635, 449)
Screenshot: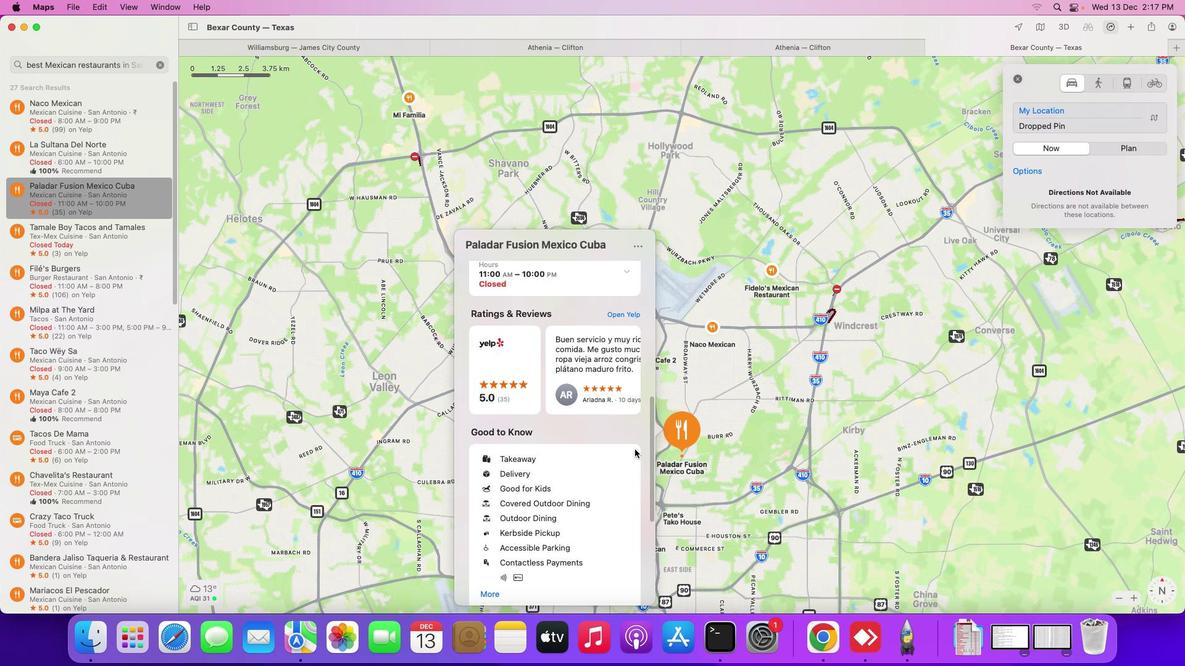 
Action: Mouse scrolled (635, 449) with delta (0, 3)
Screenshot: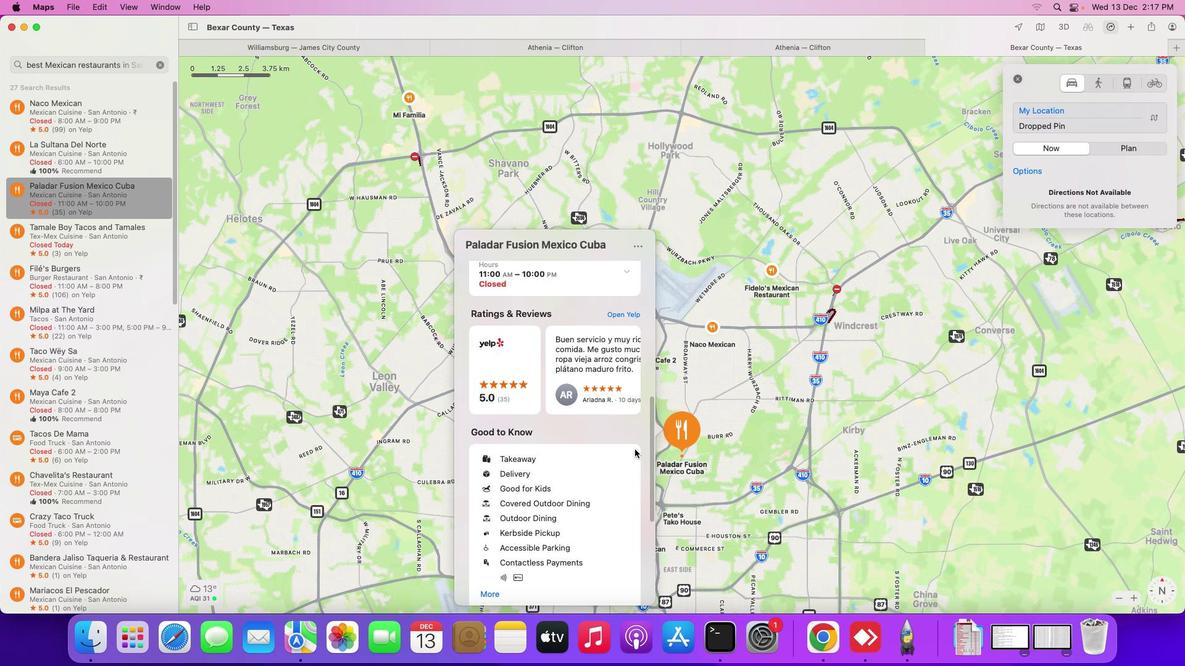 
Action: Mouse scrolled (635, 449) with delta (0, 3)
Screenshot: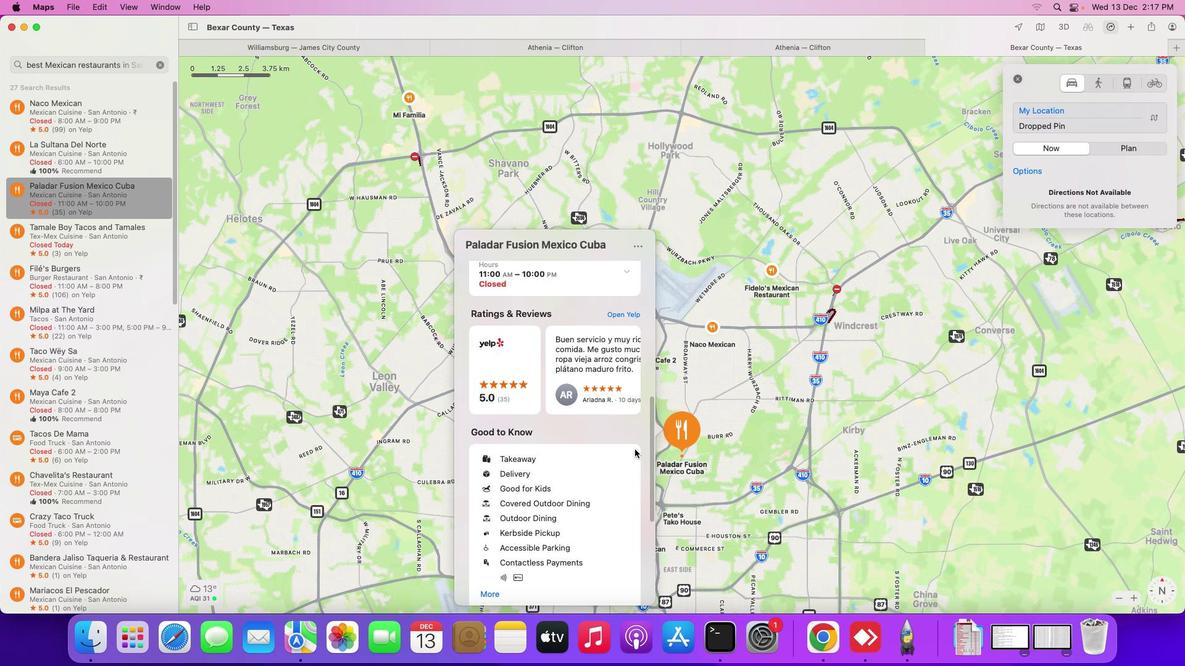 
Action: Mouse moved to (635, 449)
Screenshot: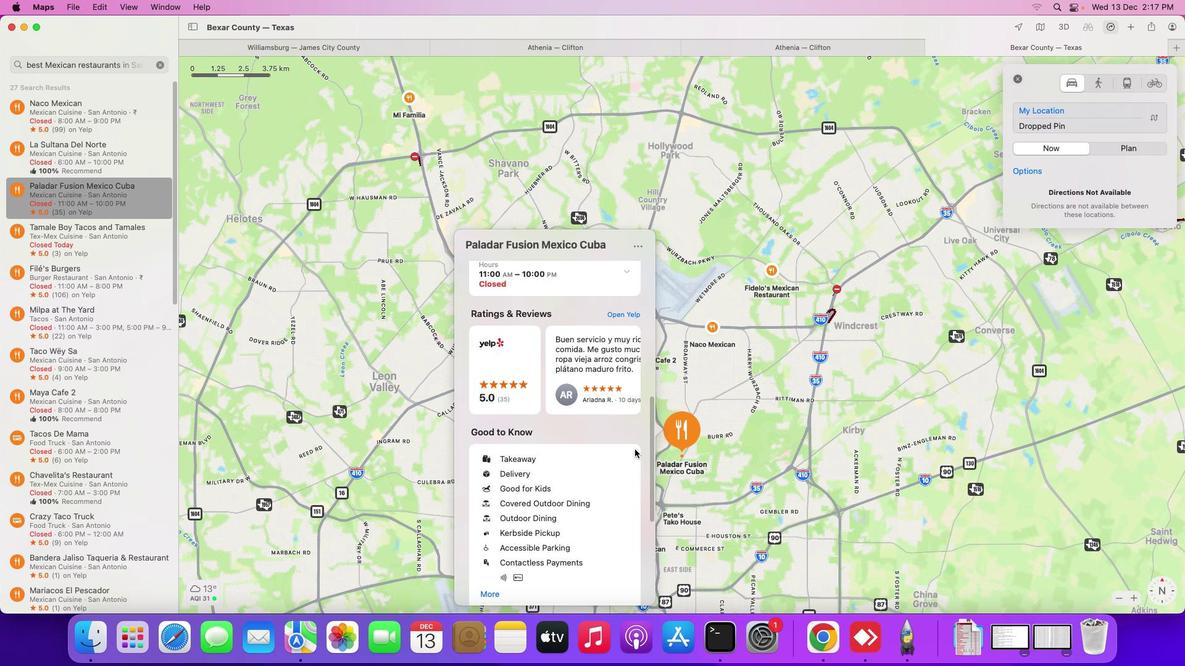 
Action: Mouse scrolled (635, 449) with delta (0, 3)
Screenshot: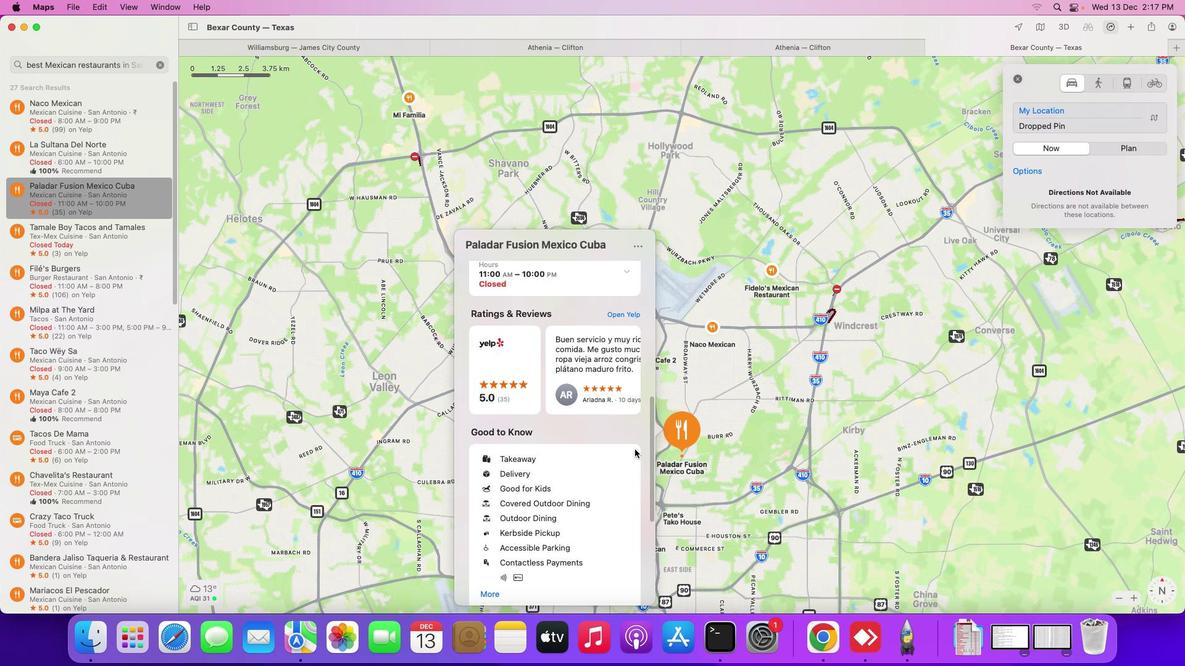
Action: Mouse scrolled (635, 449) with delta (0, 0)
Screenshot: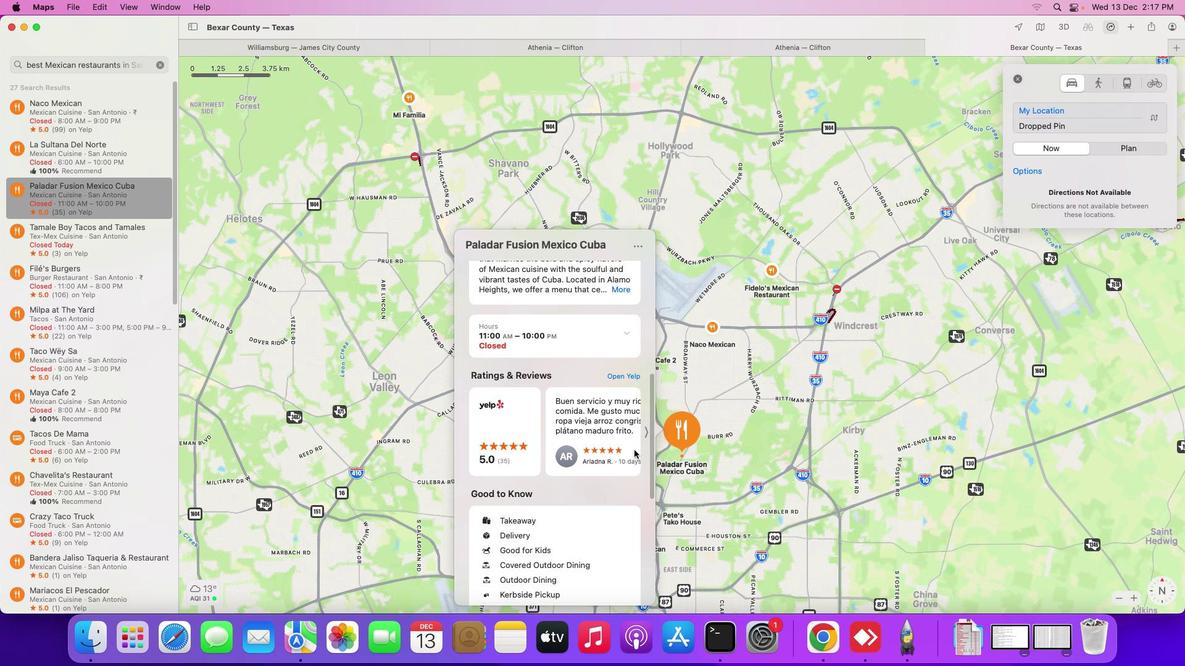 
Action: Mouse moved to (634, 450)
Screenshot: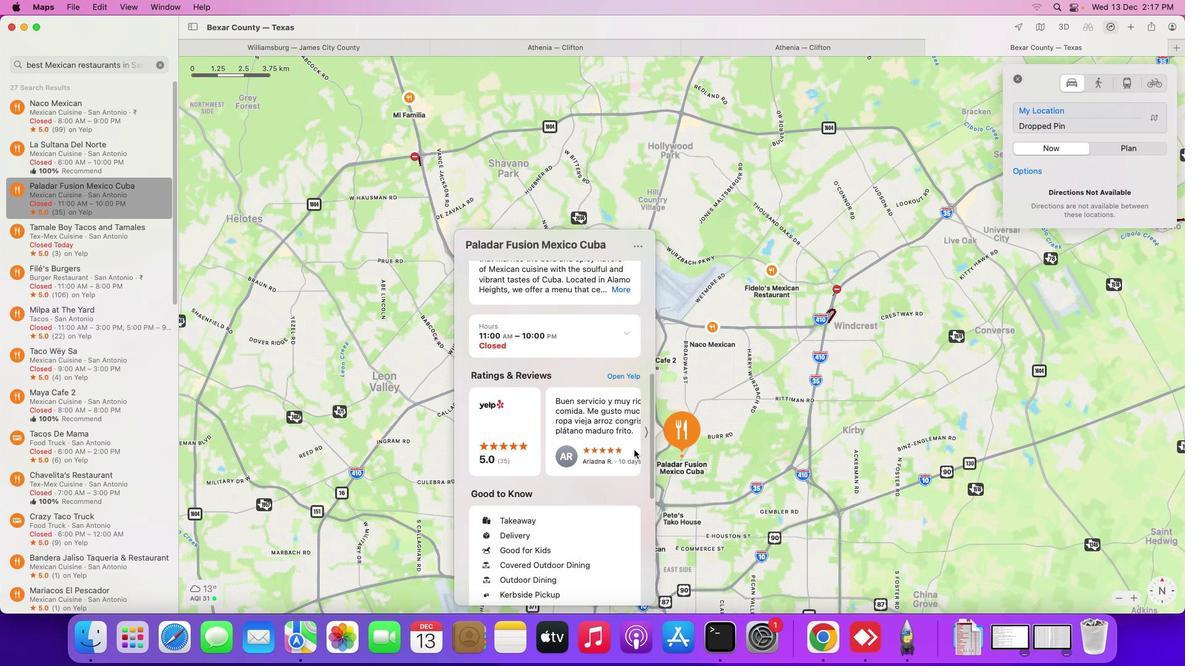 
Action: Mouse scrolled (634, 450) with delta (0, 0)
Screenshot: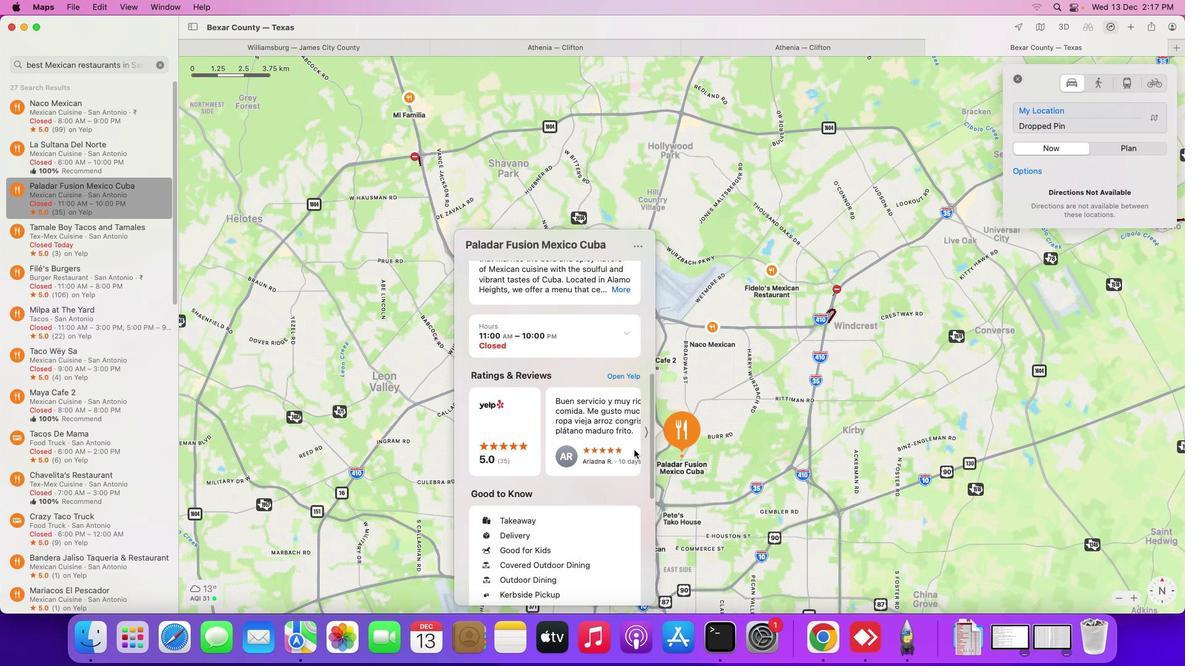 
Action: Mouse moved to (634, 450)
Screenshot: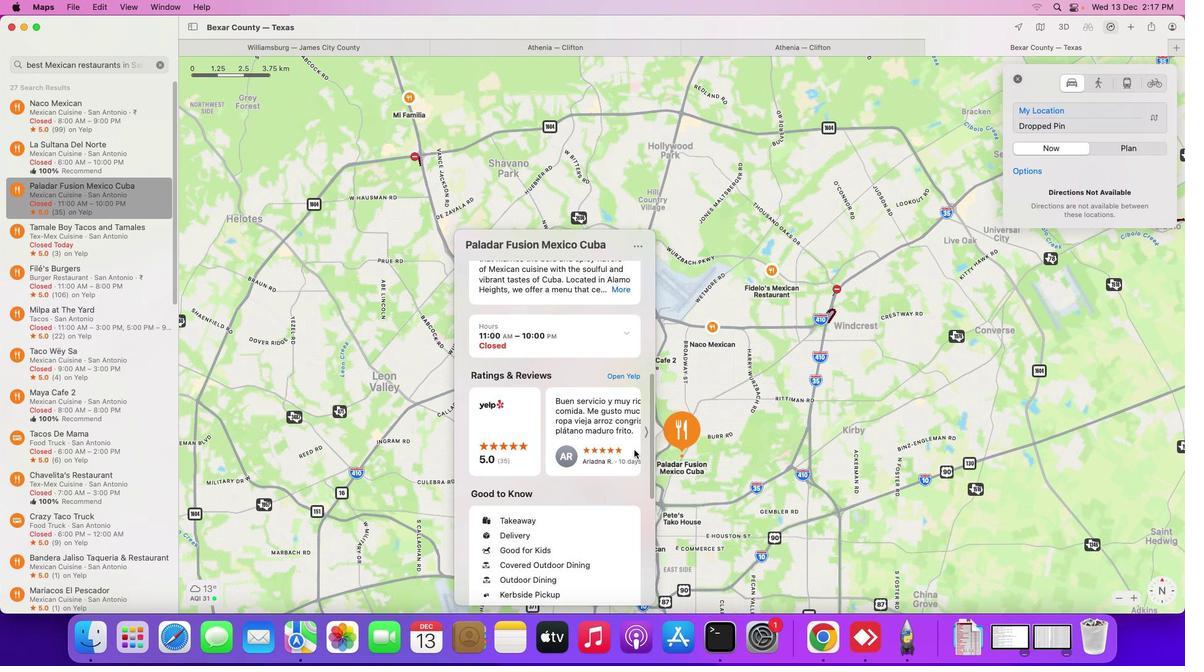 
Action: Mouse scrolled (634, 450) with delta (0, 1)
Screenshot: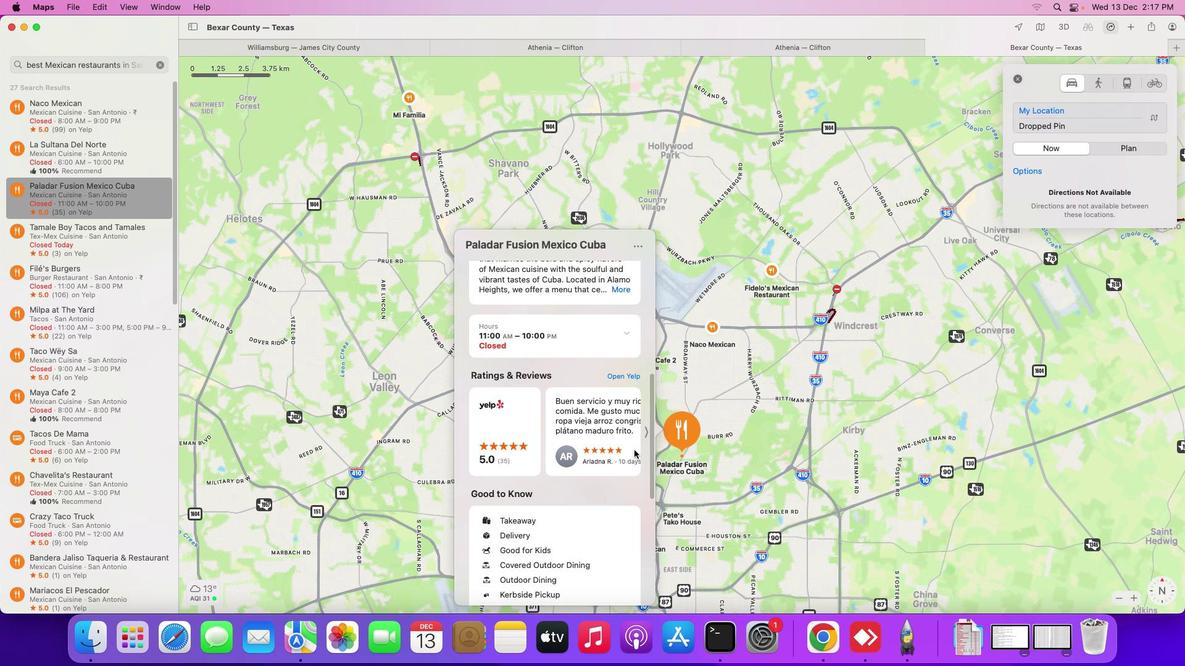 
Action: Mouse scrolled (634, 450) with delta (0, 1)
Screenshot: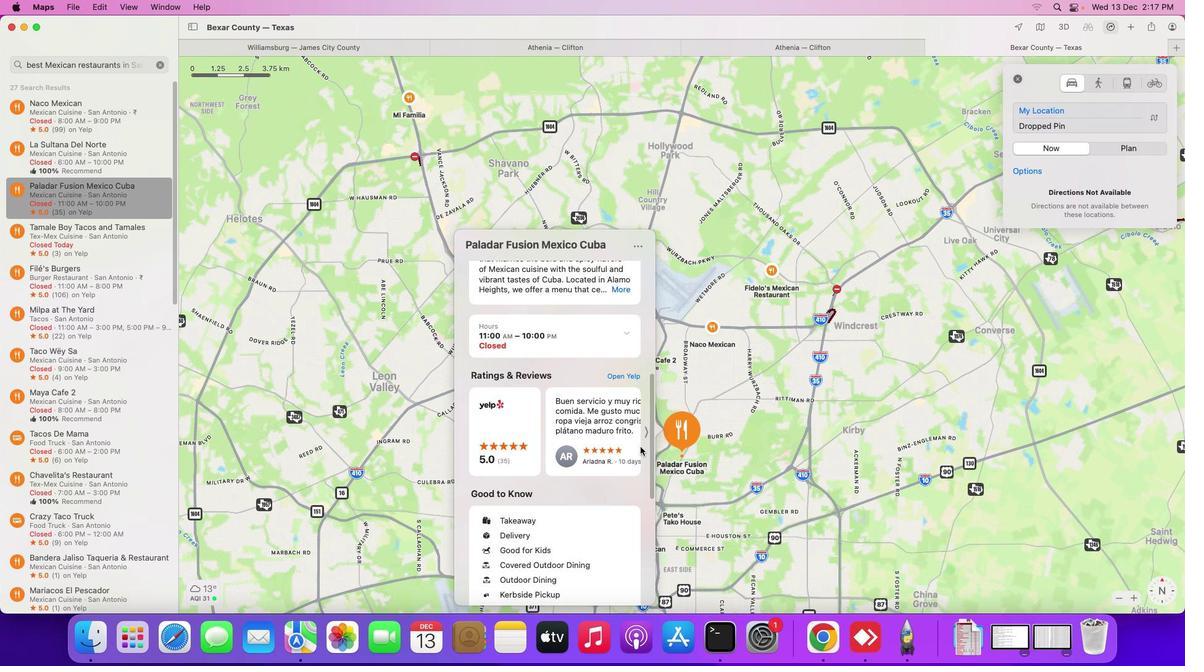 
Action: Mouse scrolled (634, 450) with delta (0, 1)
Screenshot: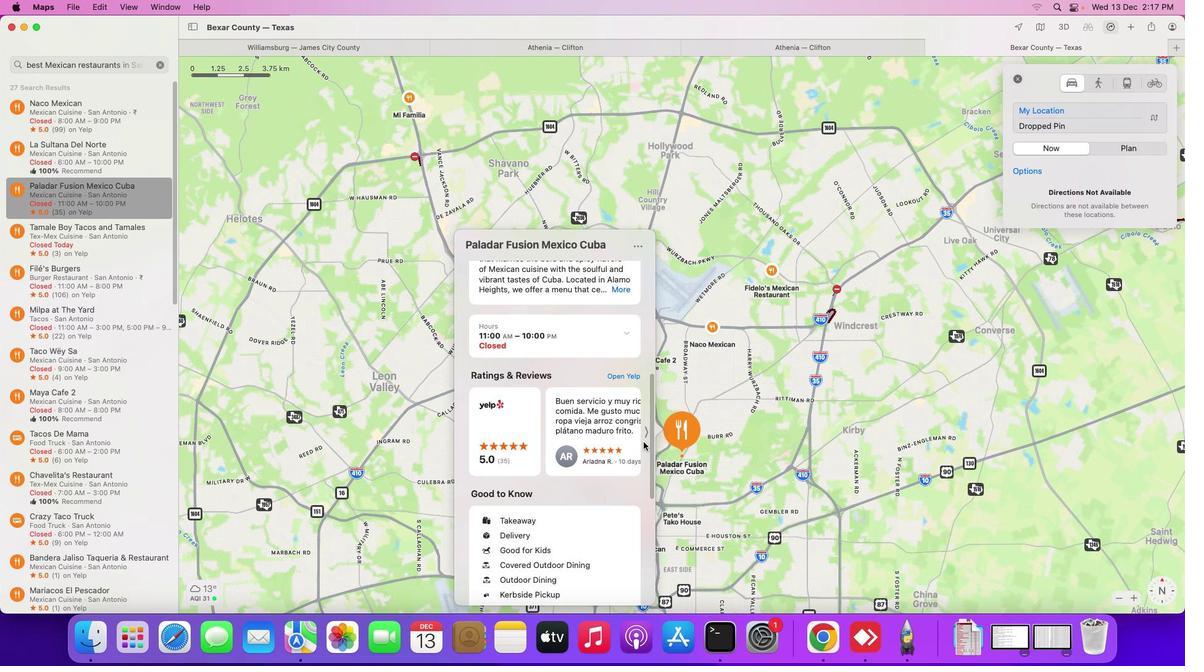 
Action: Mouse moved to (645, 434)
Screenshot: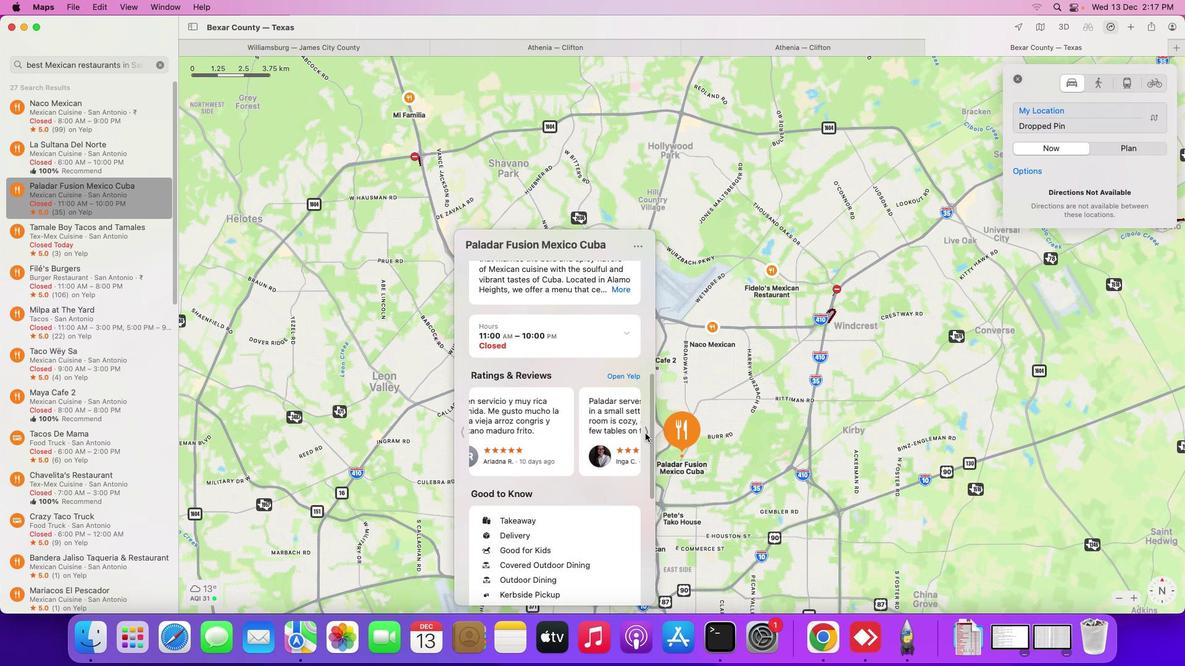 
Action: Mouse pressed left at (645, 434)
Screenshot: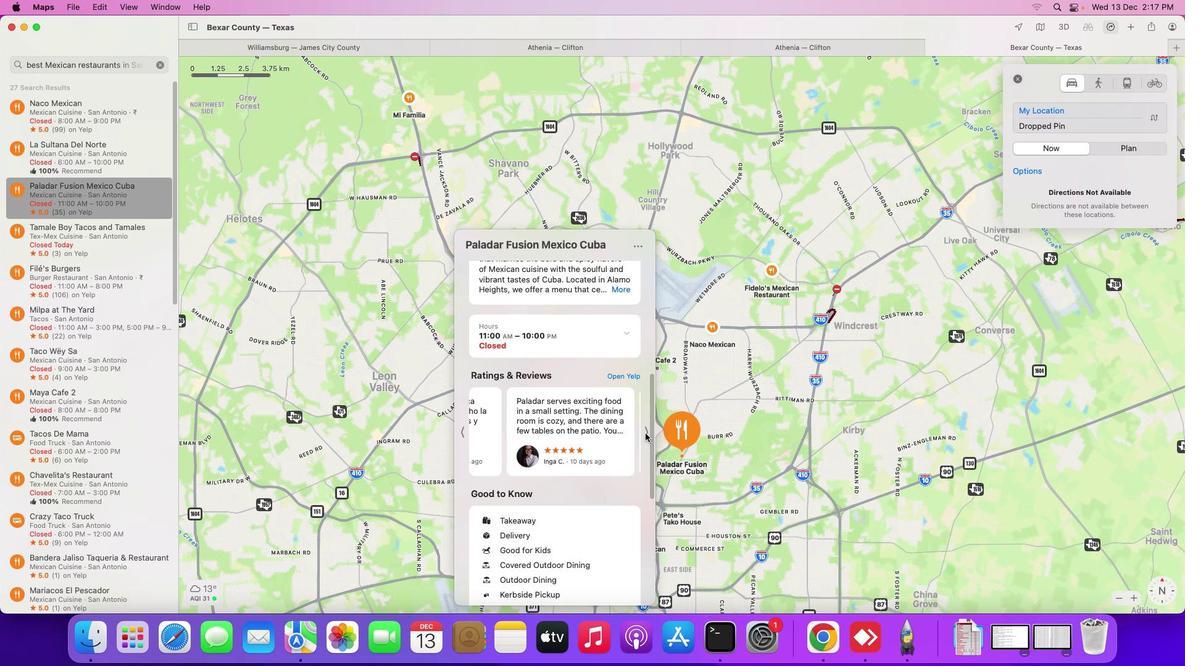 
Action: Mouse moved to (103, 231)
Screenshot: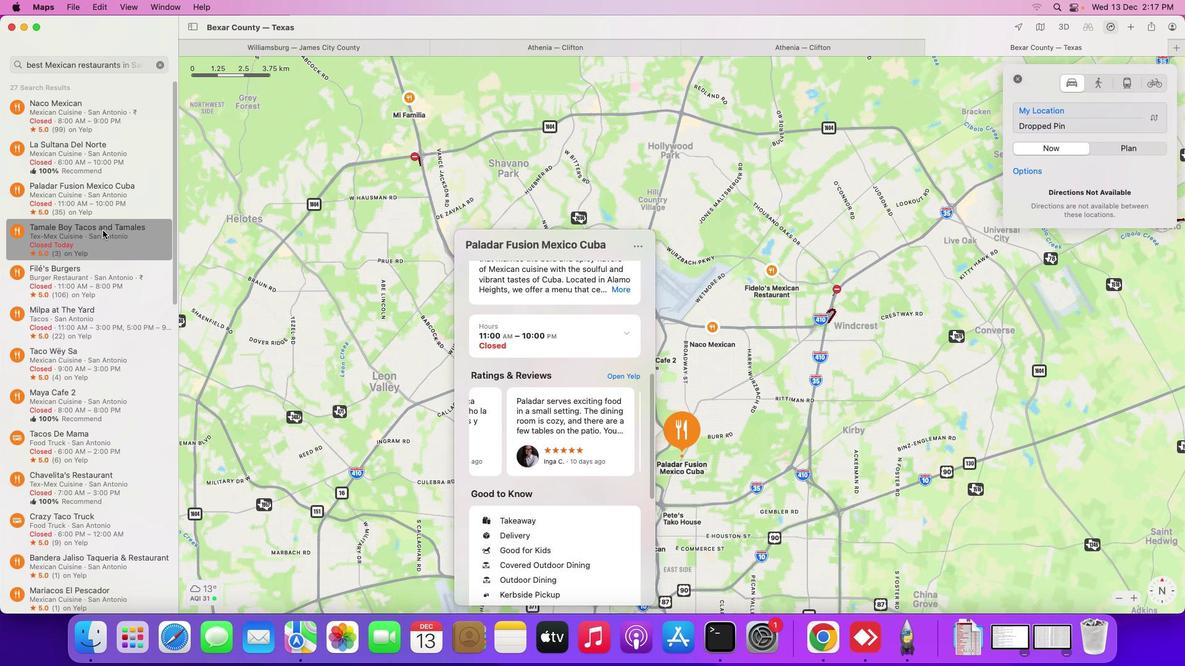
Action: Mouse pressed left at (103, 231)
Screenshot: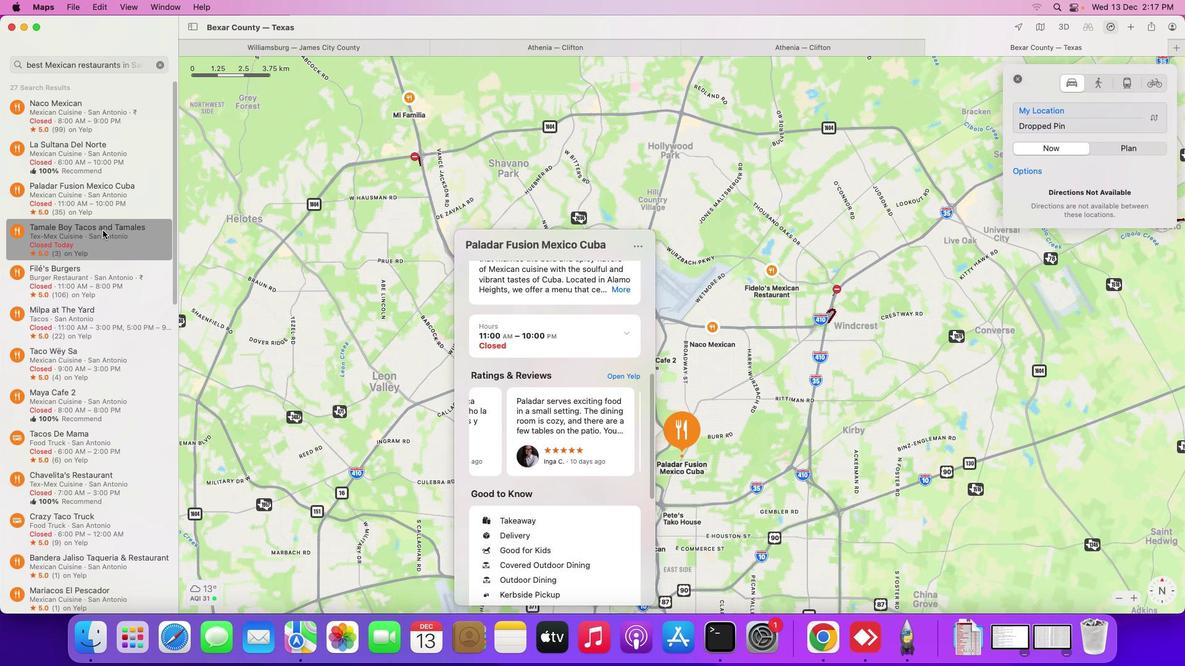 
Action: Mouse moved to (697, 360)
Screenshot: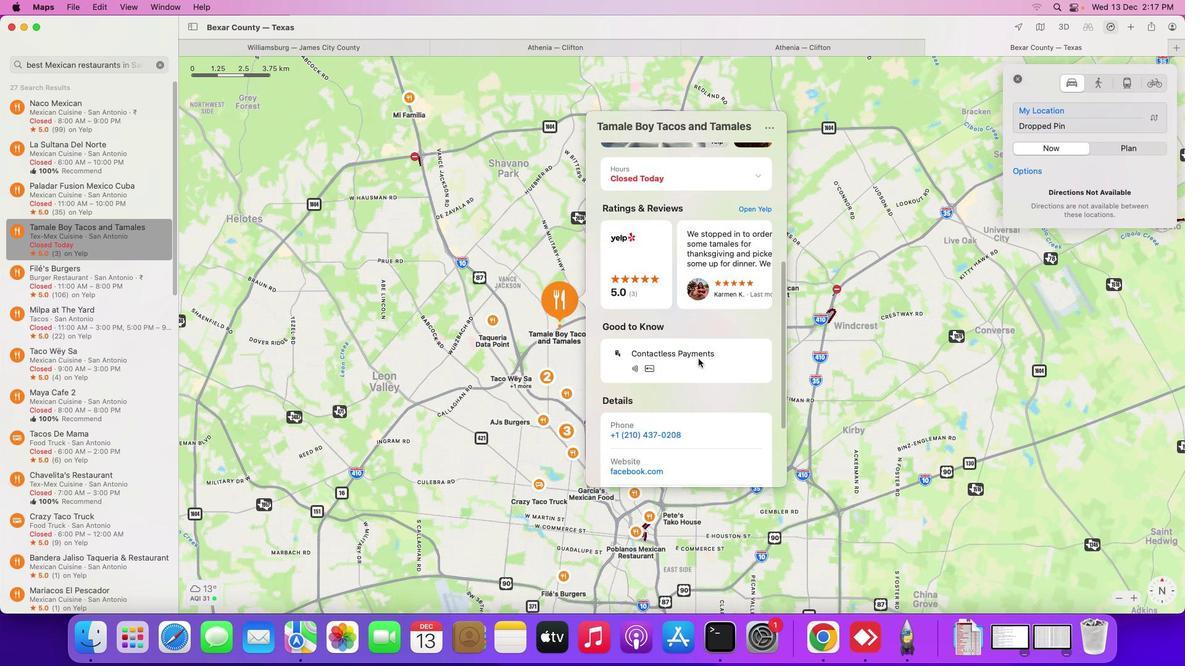 
Action: Mouse scrolled (697, 360) with delta (0, 0)
Screenshot: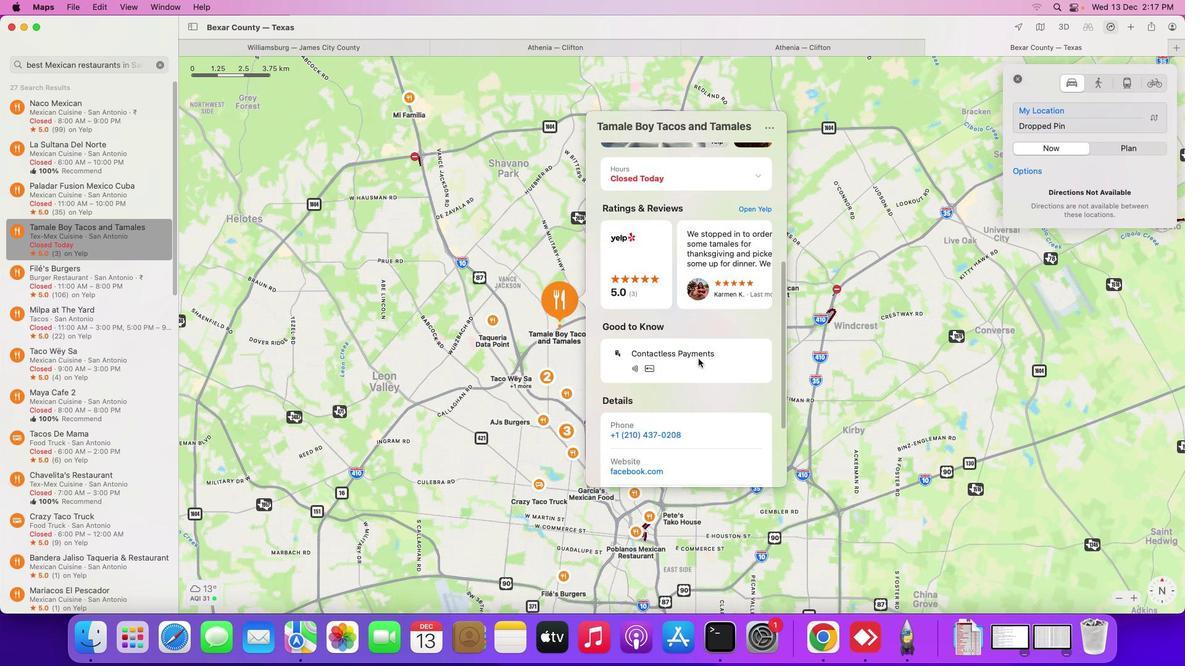 
Action: Mouse scrolled (697, 360) with delta (0, 0)
Screenshot: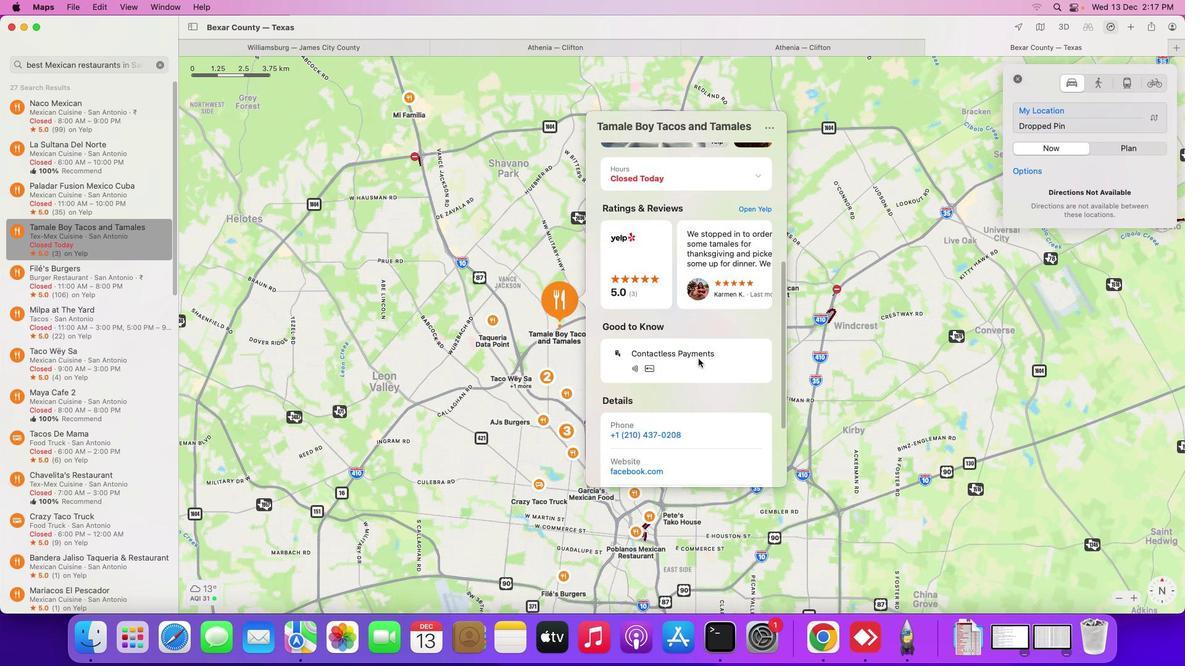 
Action: Mouse moved to (697, 359)
Screenshot: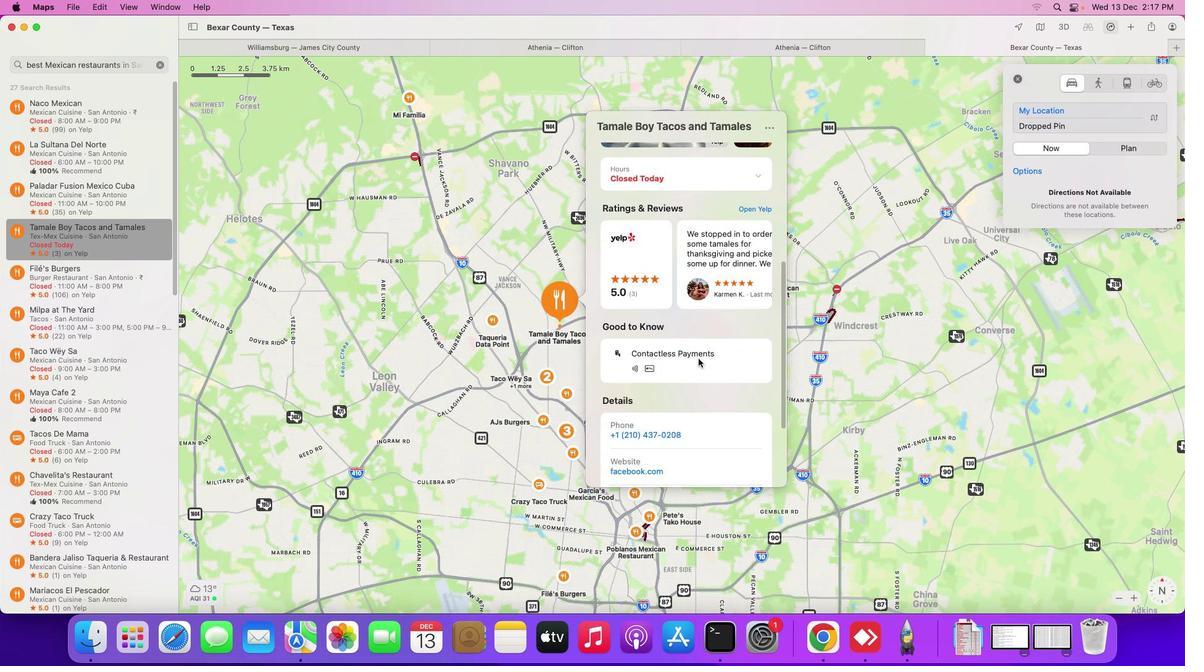 
Action: Mouse scrolled (697, 359) with delta (0, -1)
Screenshot: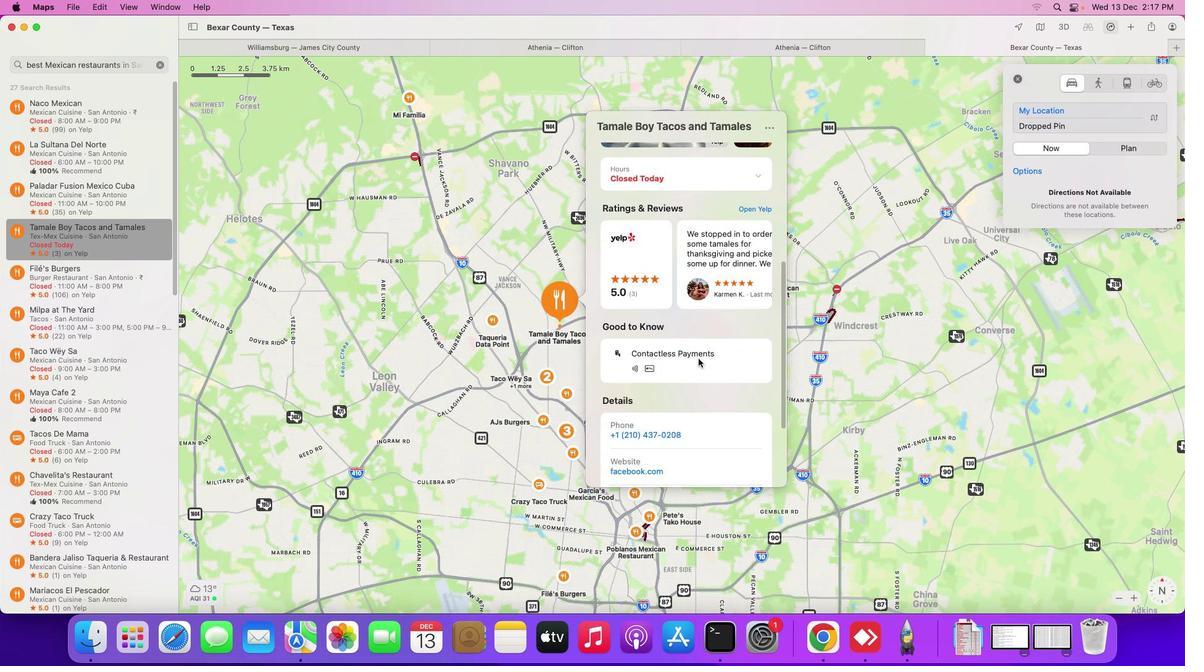 
Action: Mouse moved to (697, 359)
Screenshot: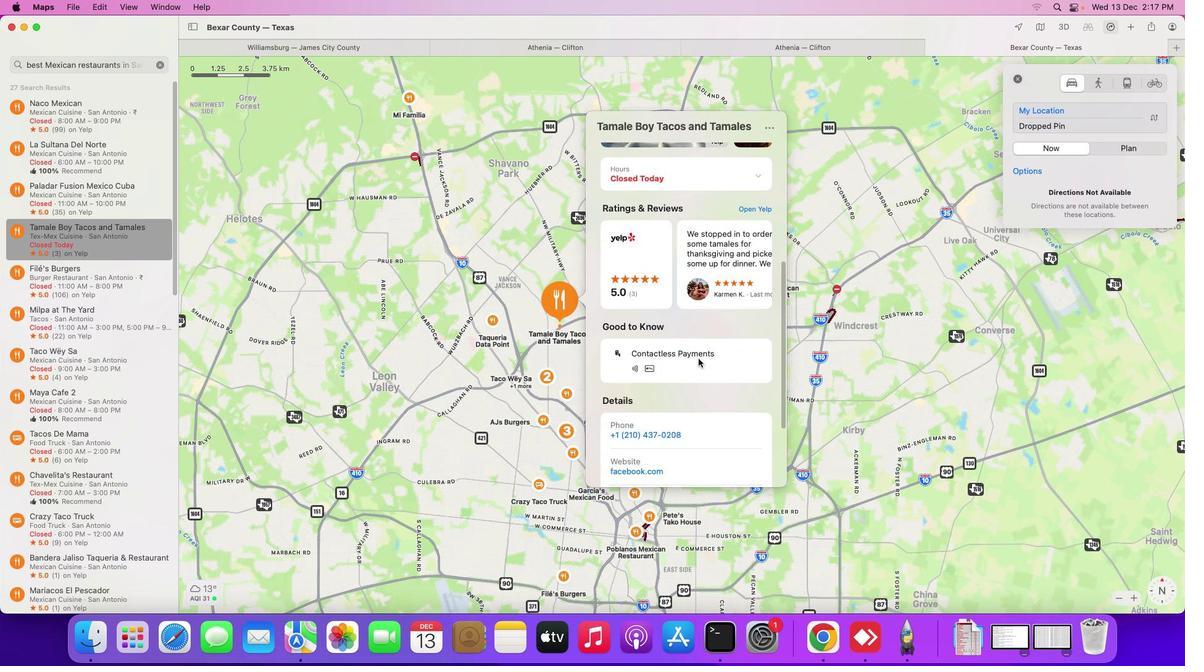 
Action: Mouse scrolled (697, 359) with delta (0, -3)
Screenshot: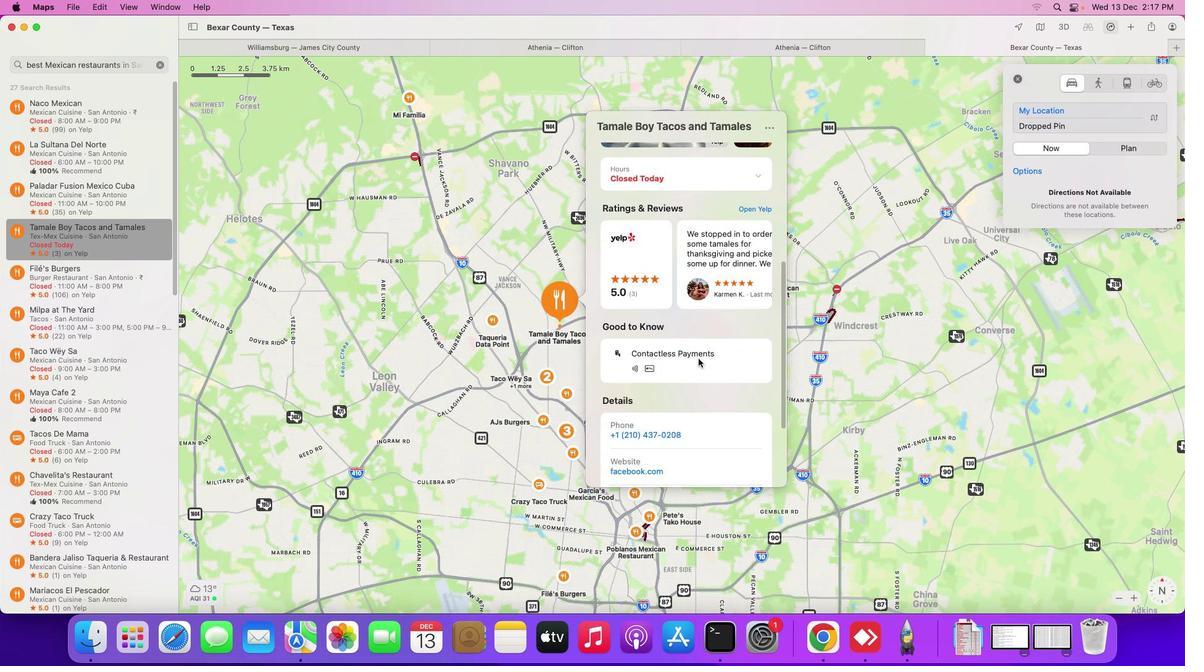 
Action: Mouse scrolled (697, 359) with delta (0, -3)
Screenshot: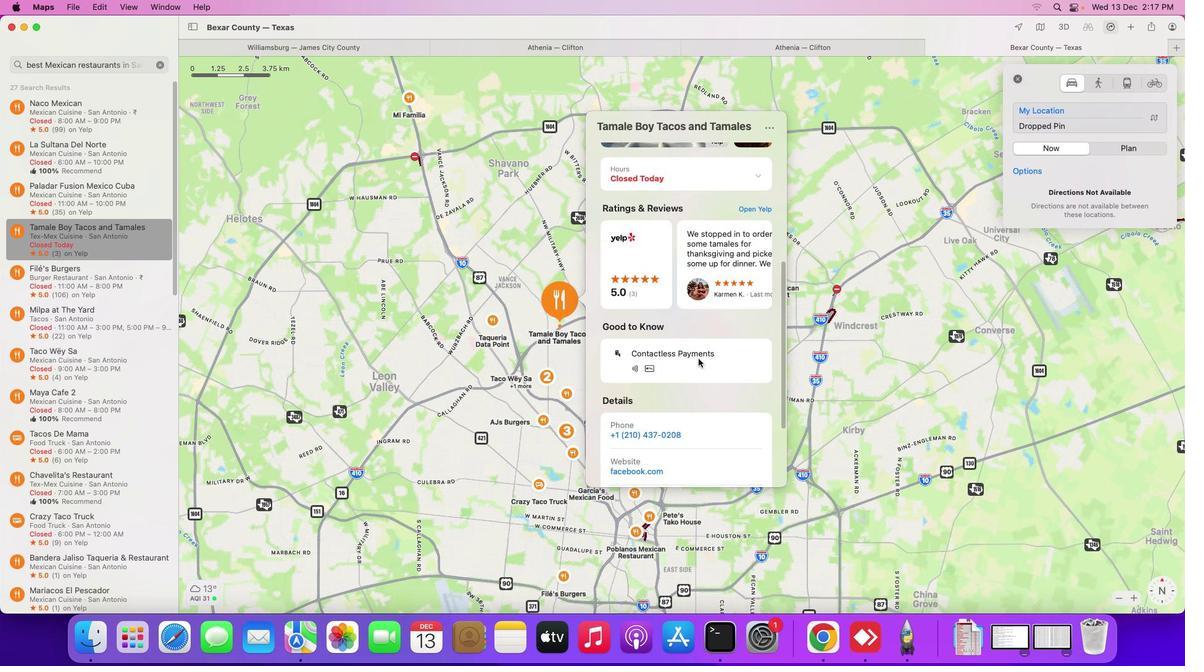 
Action: Mouse moved to (697, 359)
Screenshot: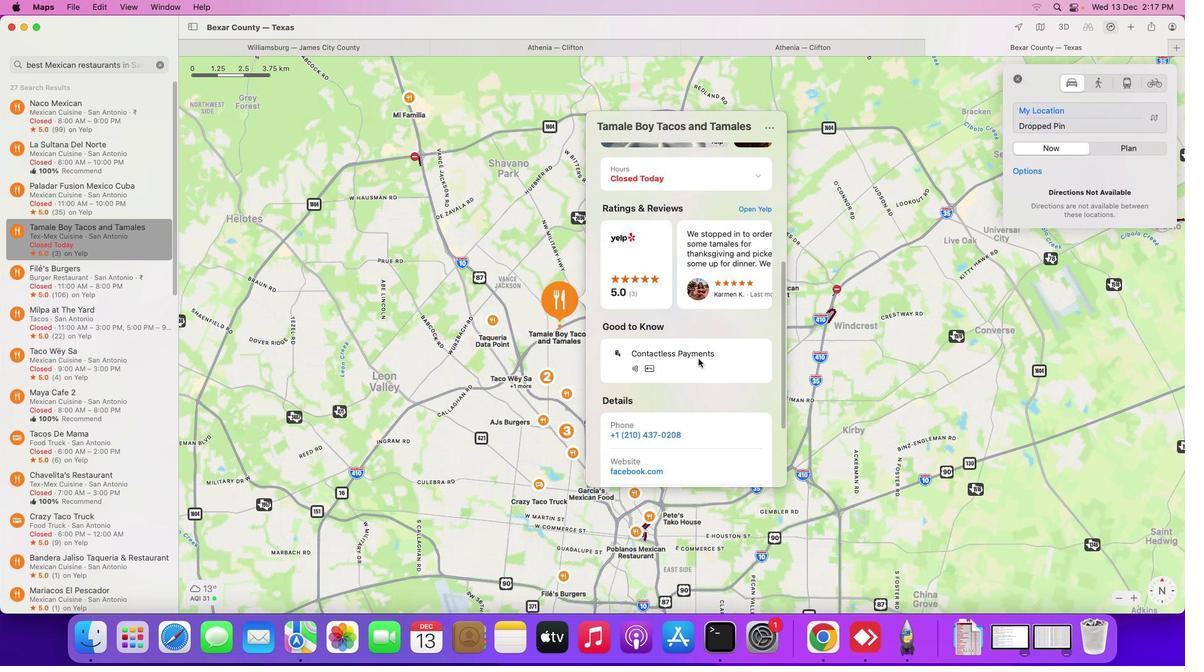 
Action: Mouse scrolled (697, 359) with delta (0, -3)
Screenshot: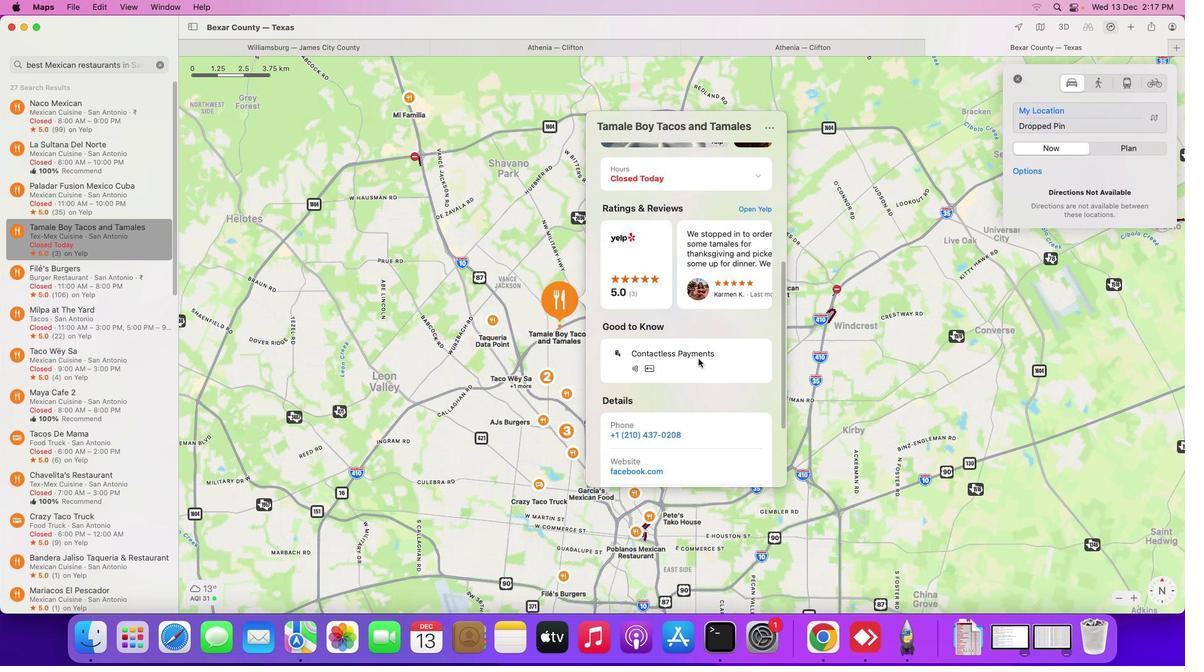 
Action: Mouse moved to (698, 359)
Screenshot: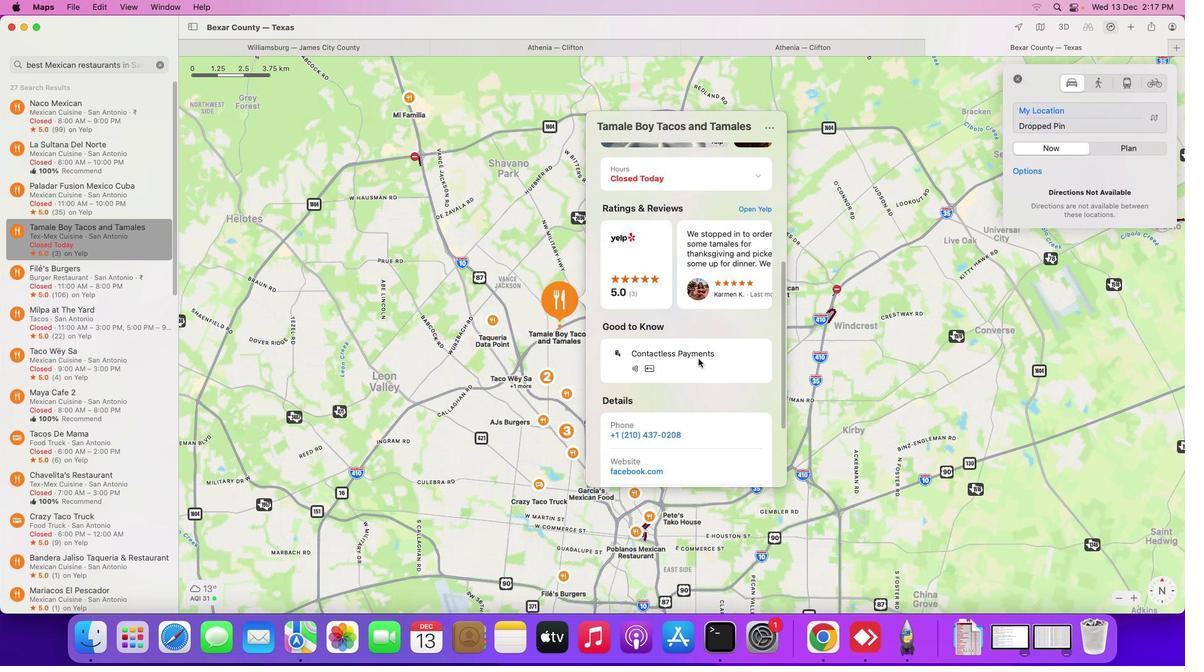 
Action: Mouse scrolled (698, 359) with delta (0, -4)
Screenshot: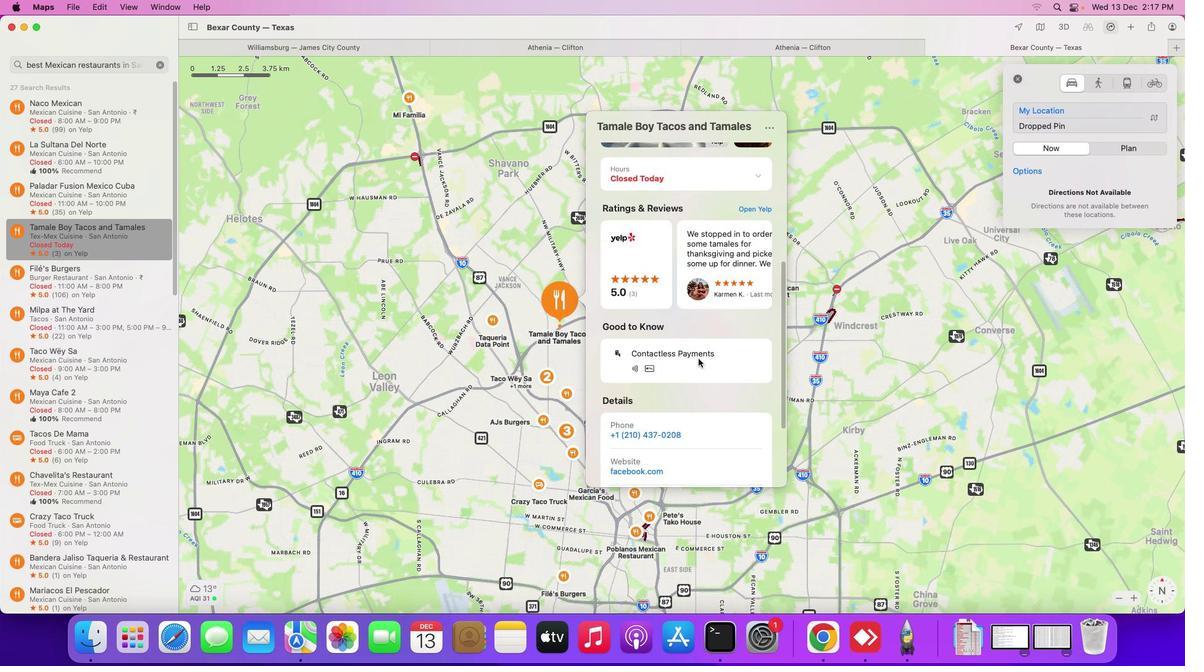 
Action: Mouse moved to (698, 359)
Screenshot: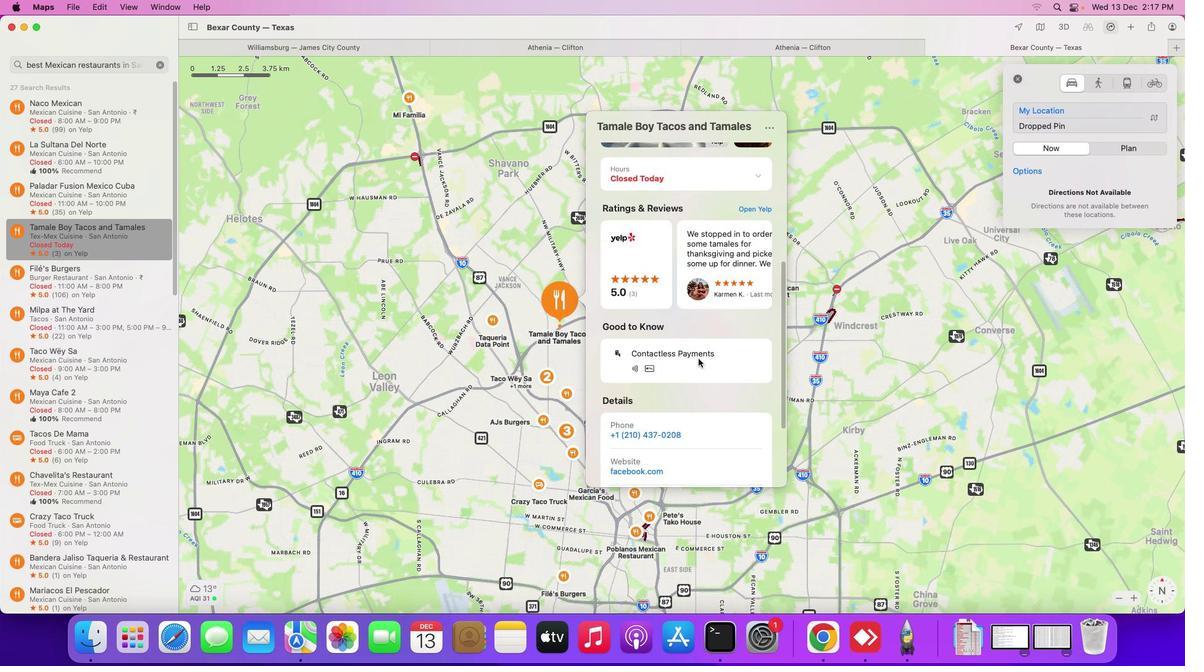 
Action: Mouse scrolled (698, 359) with delta (0, -4)
Screenshot: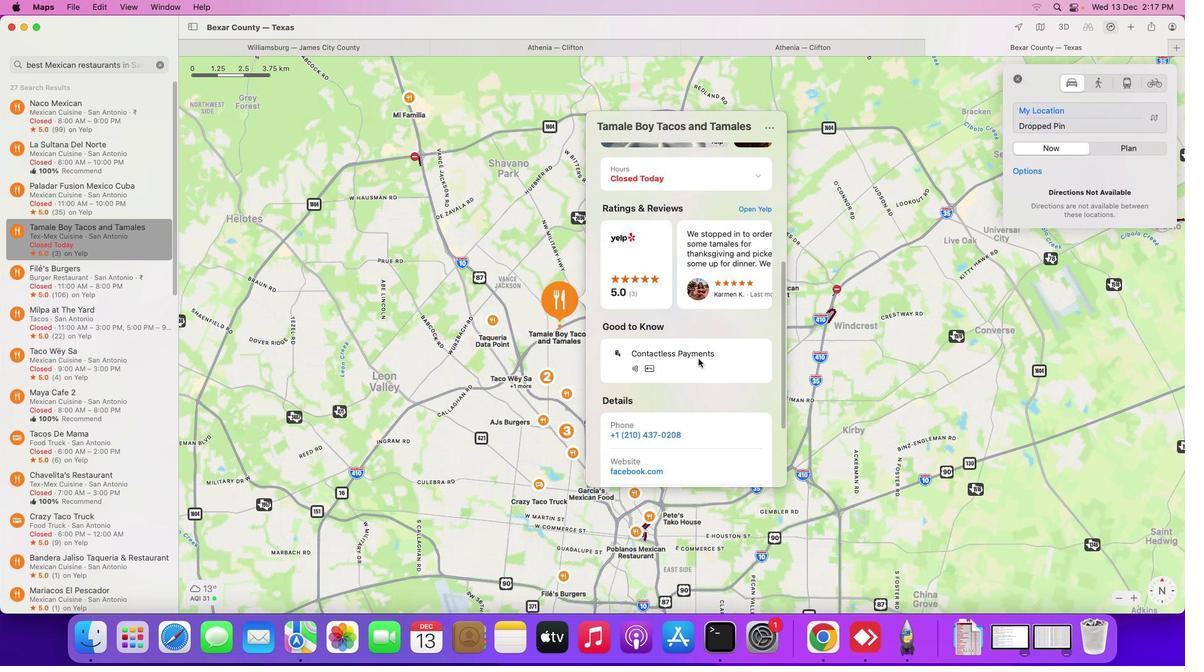 
Action: Mouse moved to (698, 359)
Screenshot: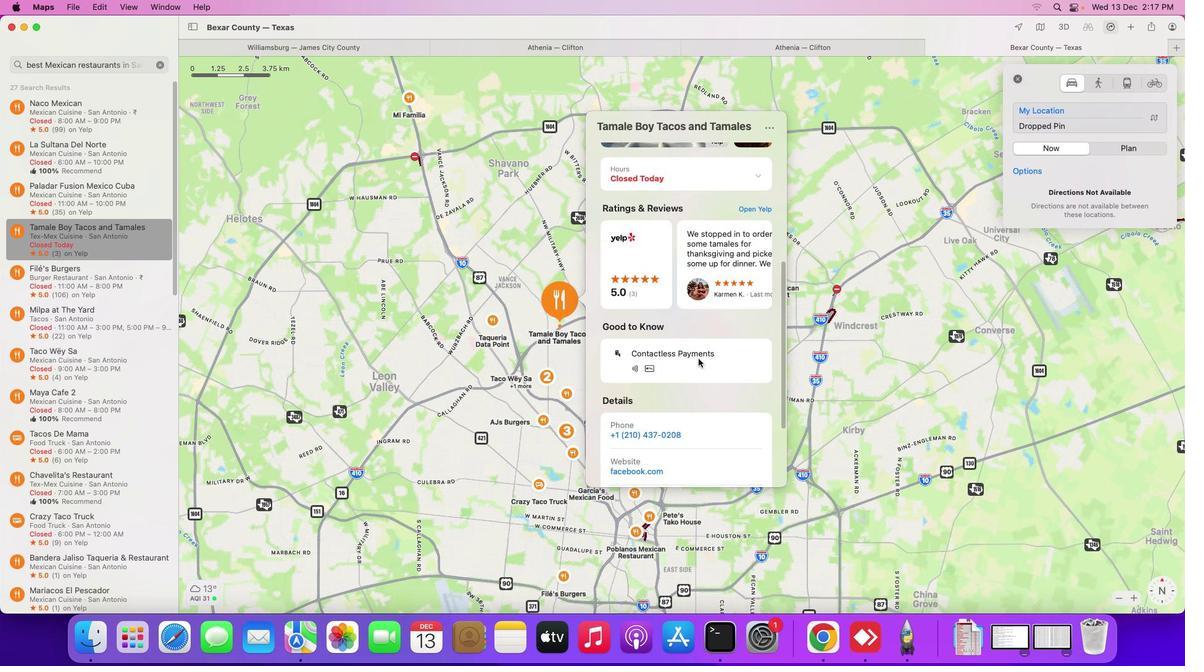 
Action: Mouse scrolled (698, 359) with delta (0, 0)
Screenshot: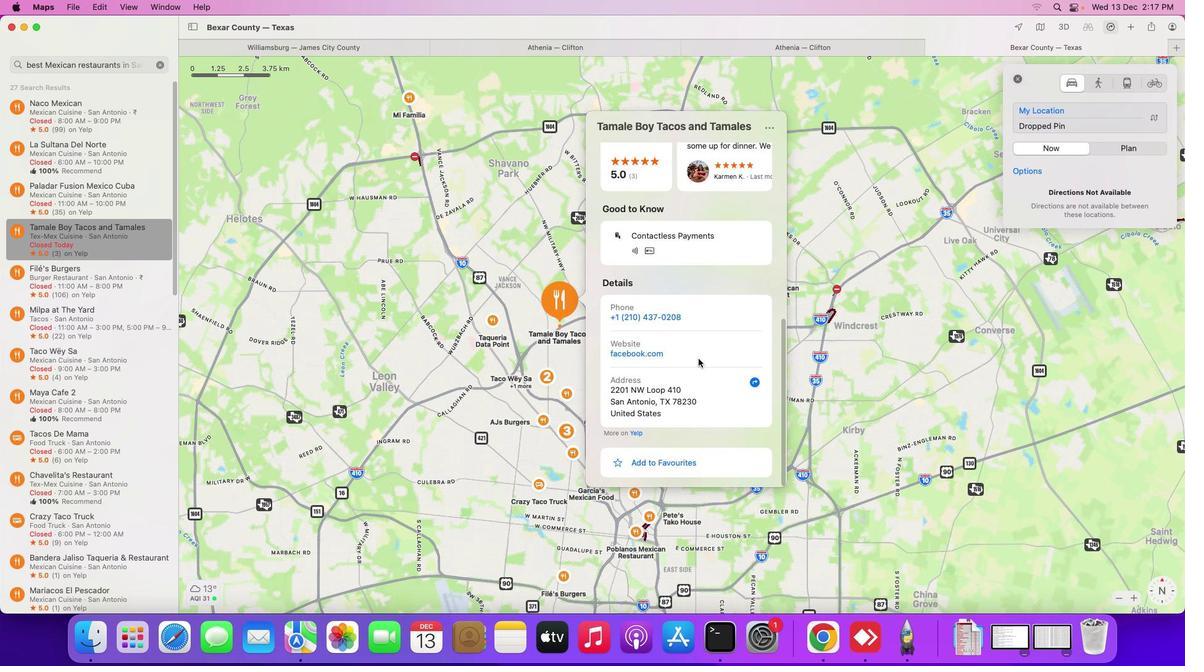 
Action: Mouse scrolled (698, 359) with delta (0, 0)
Screenshot: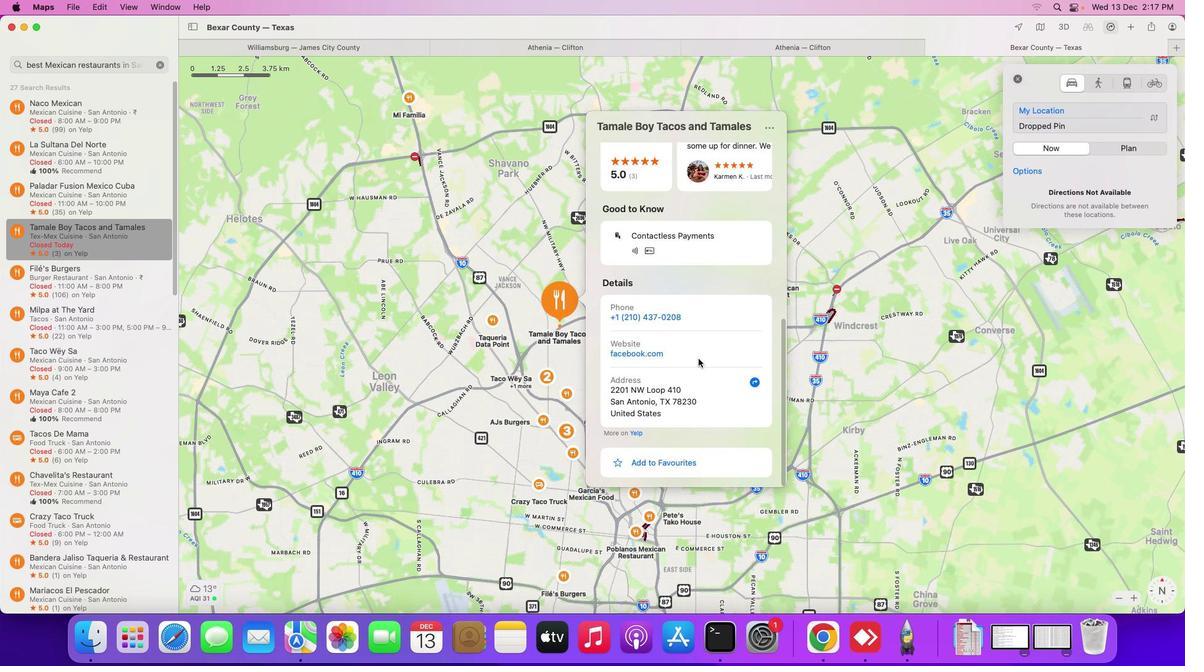
Action: Mouse scrolled (698, 359) with delta (0, -1)
Screenshot: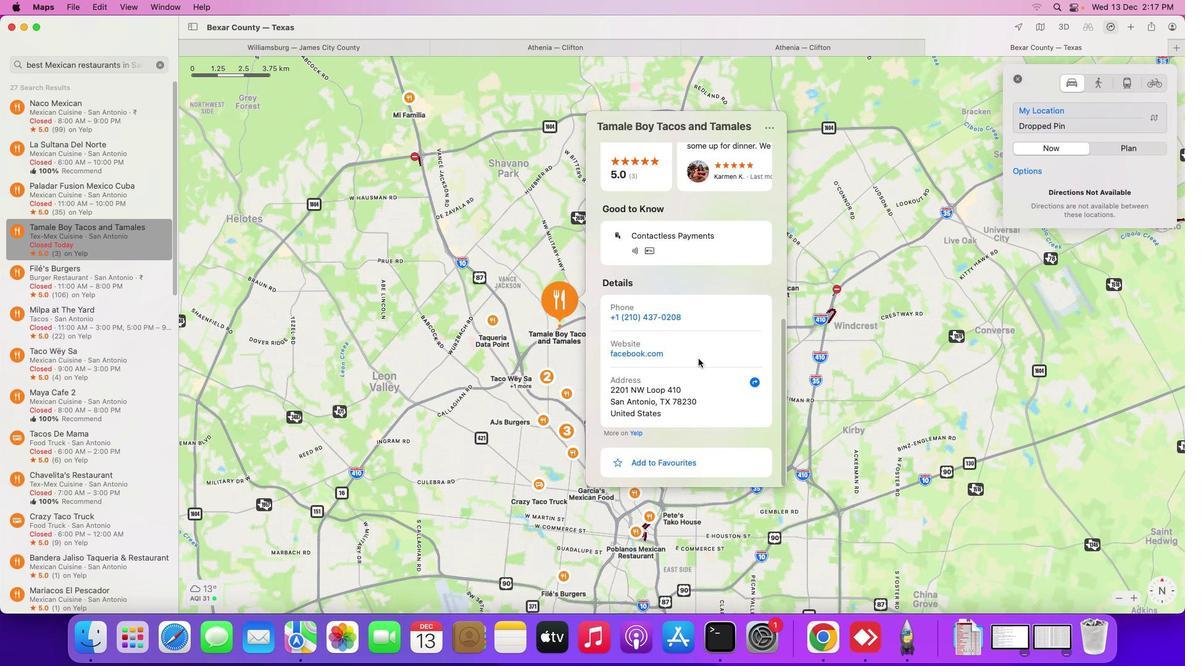 
Action: Mouse scrolled (698, 359) with delta (0, -3)
Screenshot: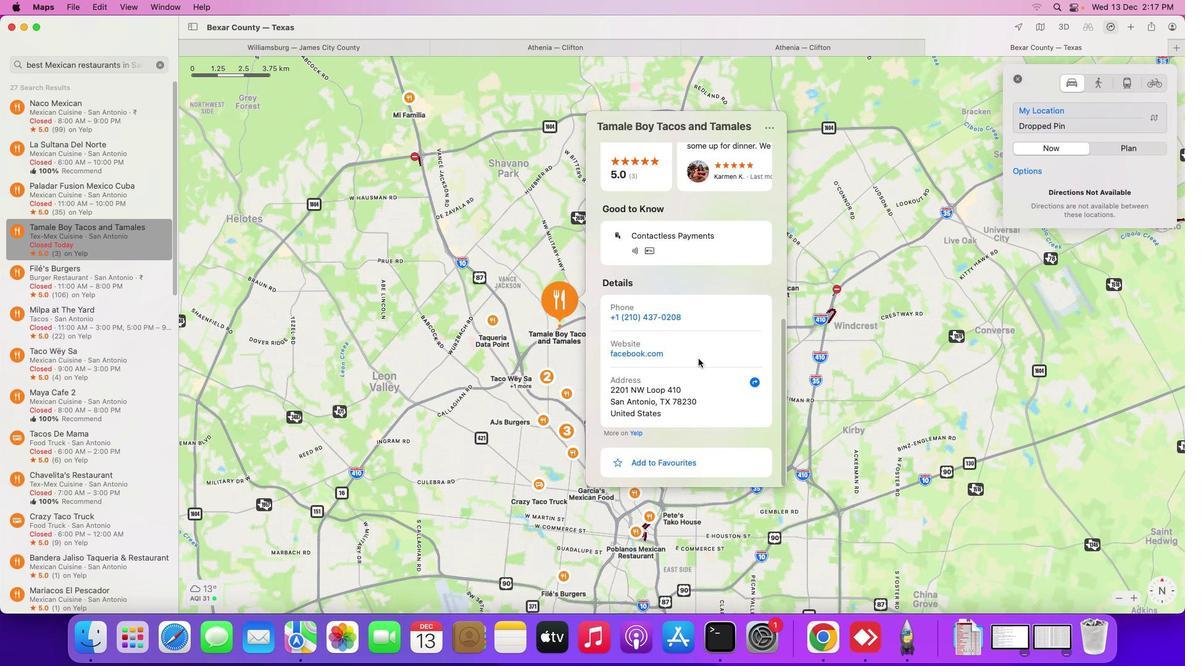 
Action: Mouse scrolled (698, 359) with delta (0, -3)
Screenshot: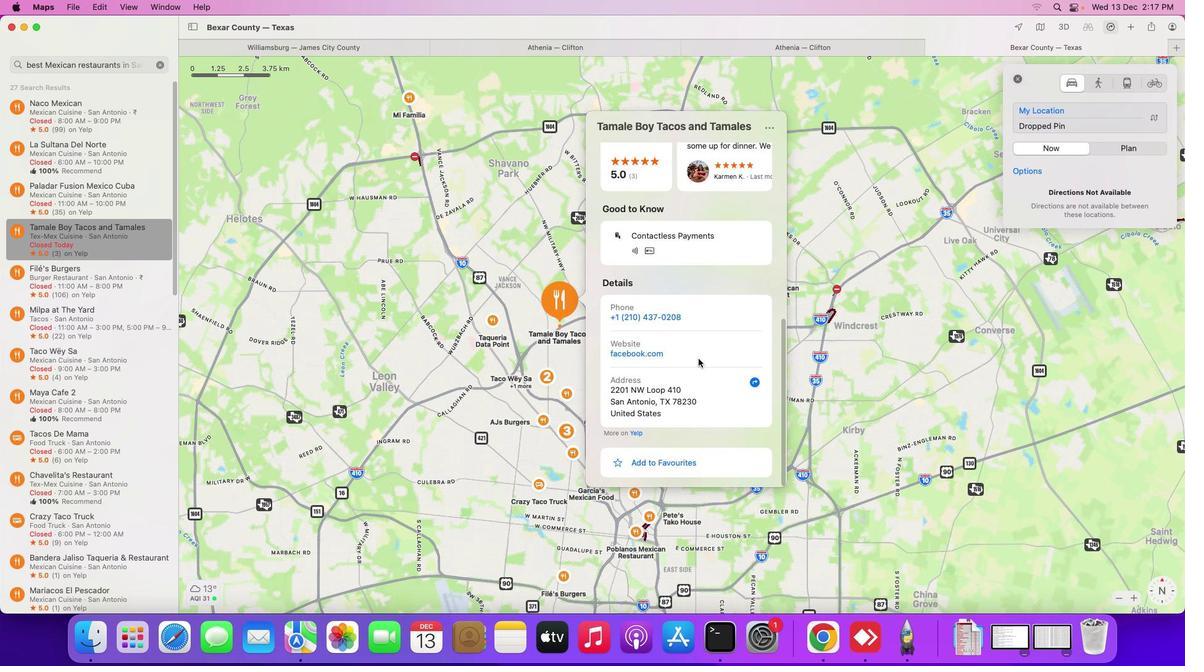
Action: Mouse scrolled (698, 359) with delta (0, -3)
Screenshot: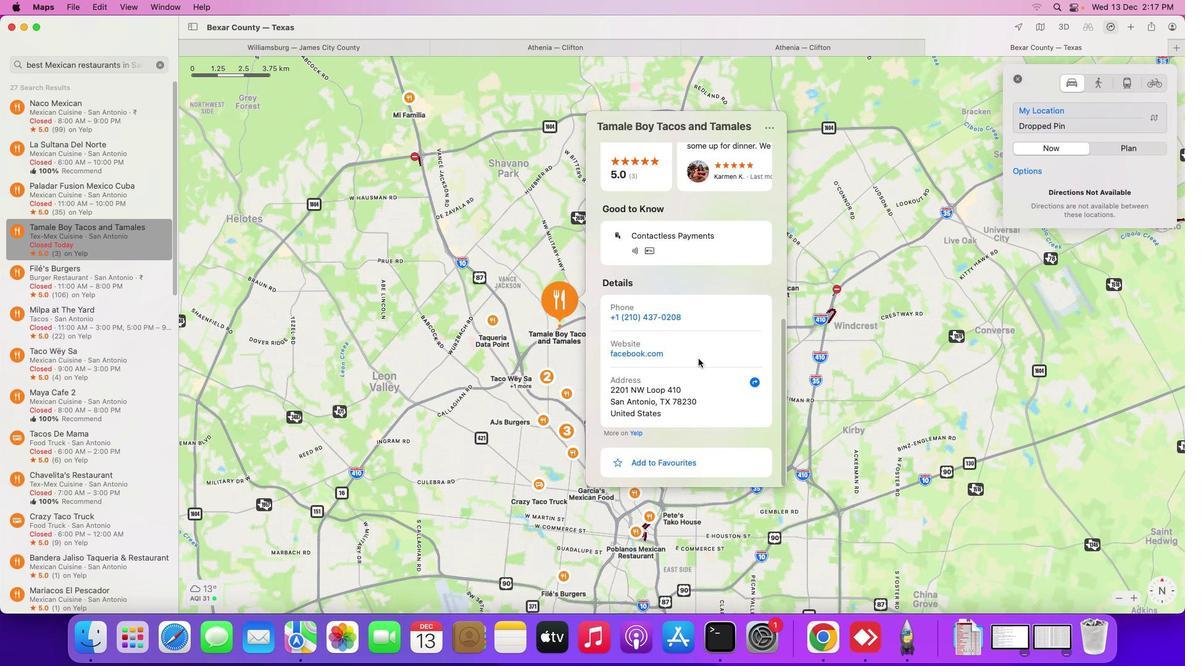 
Action: Mouse scrolled (698, 359) with delta (0, -3)
Screenshot: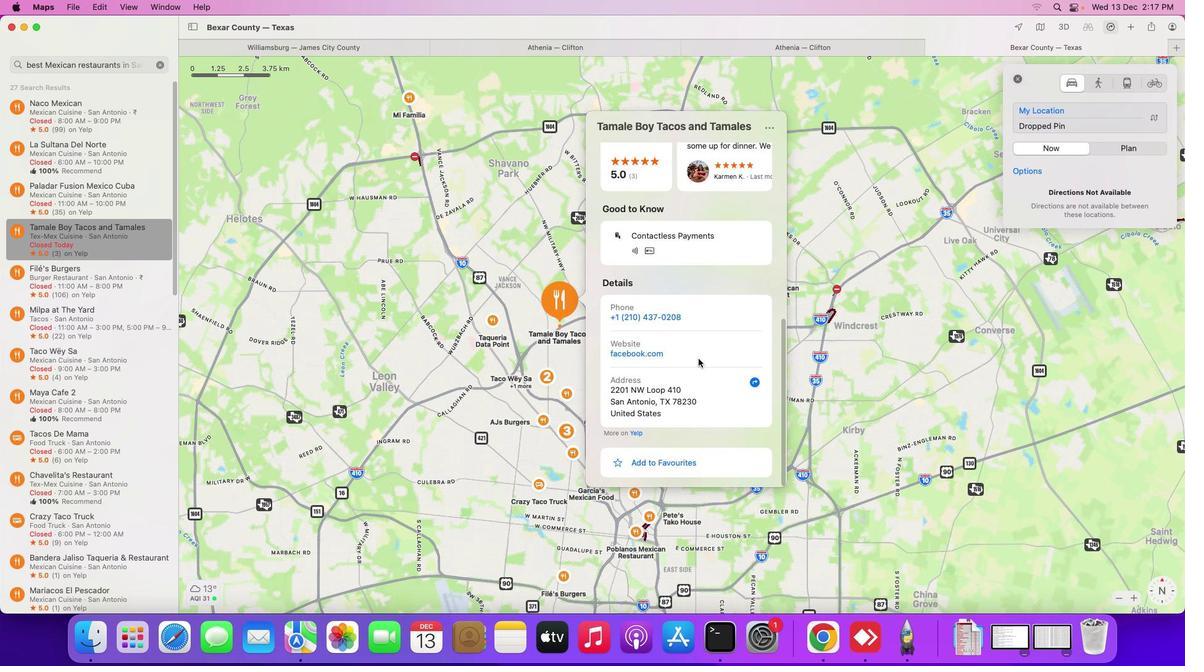 
Action: Mouse scrolled (698, 359) with delta (0, -3)
Screenshot: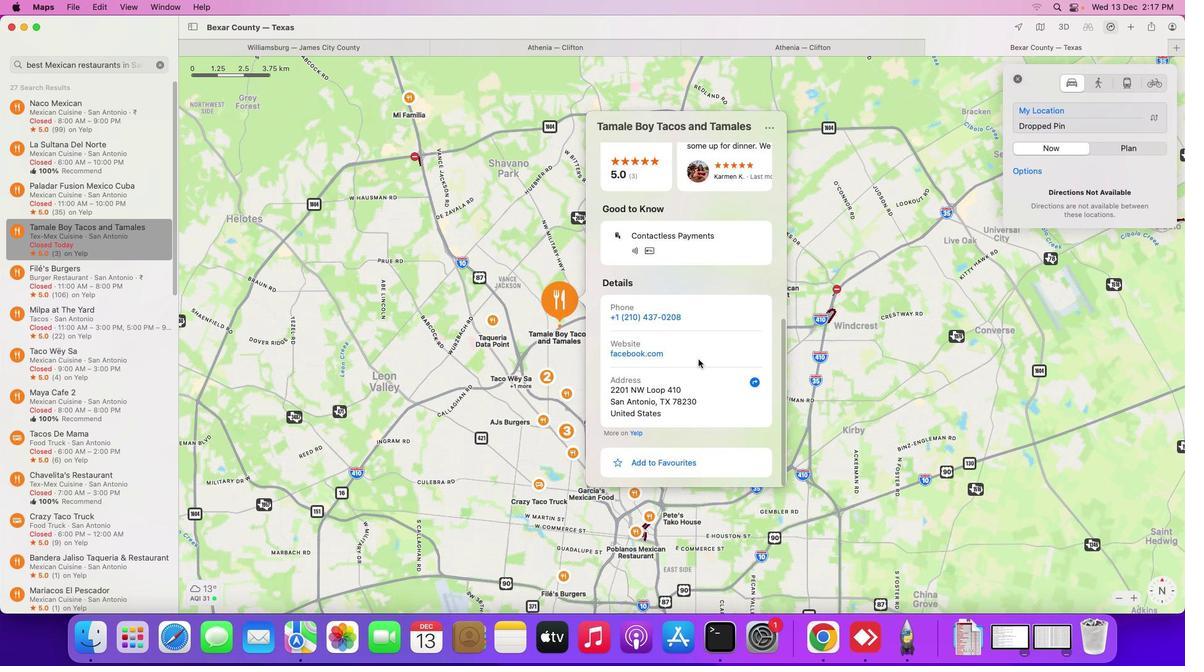 
Action: Mouse moved to (698, 359)
Screenshot: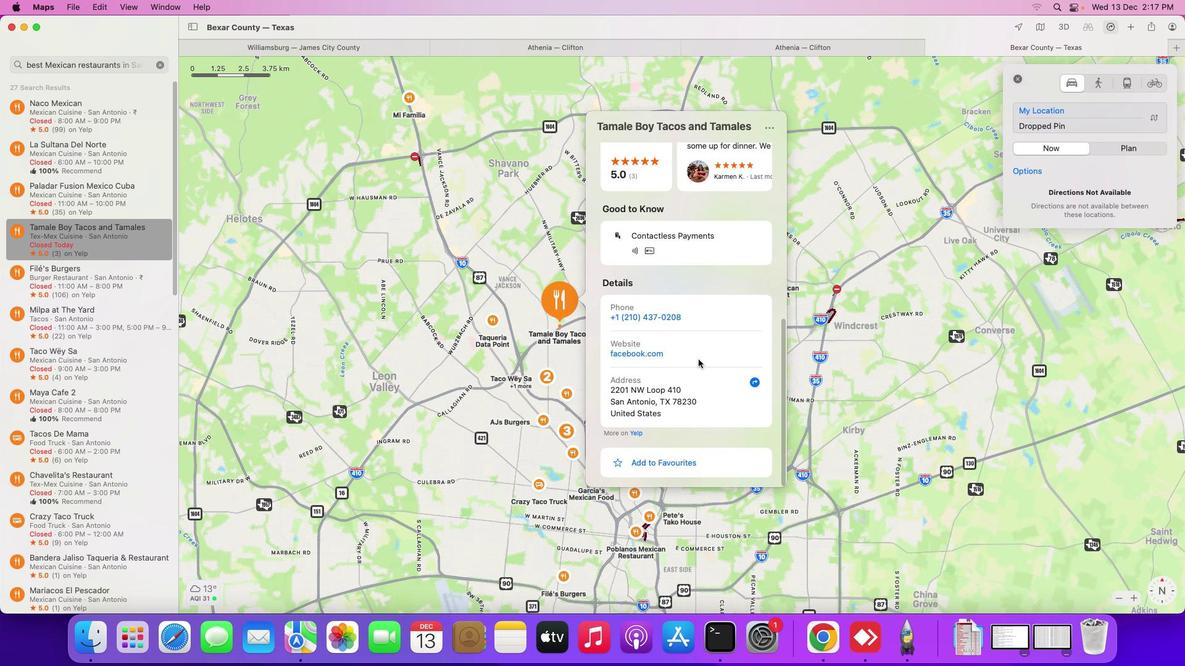 
Action: Mouse scrolled (698, 359) with delta (0, 0)
Screenshot: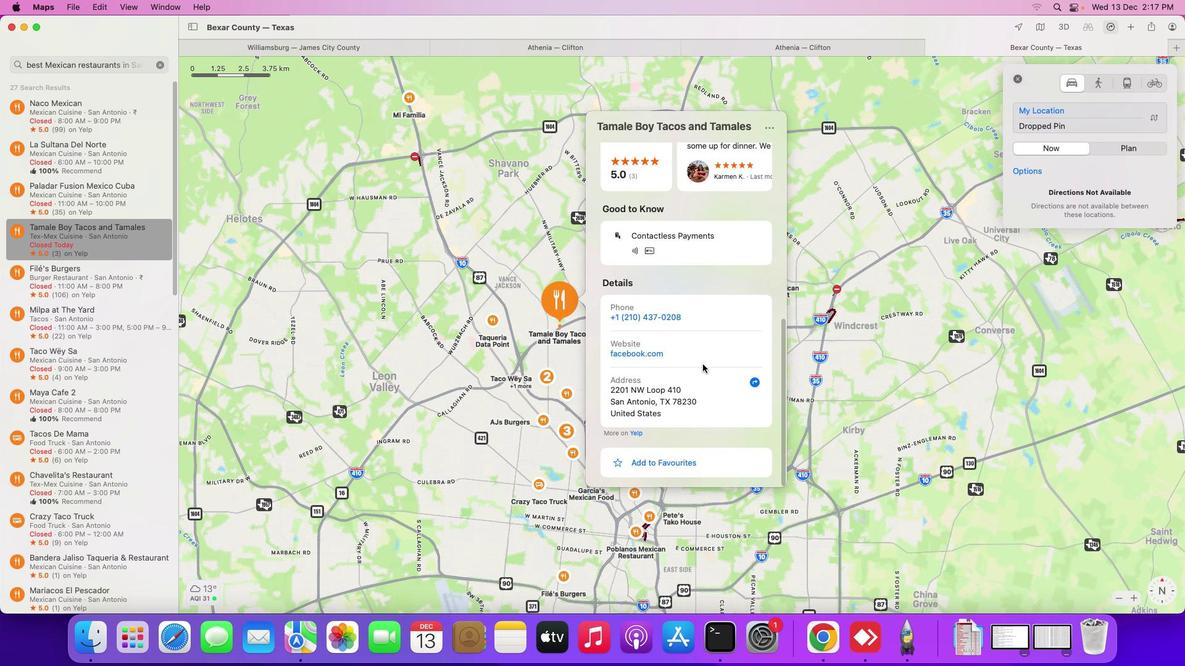 
Action: Mouse scrolled (698, 359) with delta (0, 0)
Screenshot: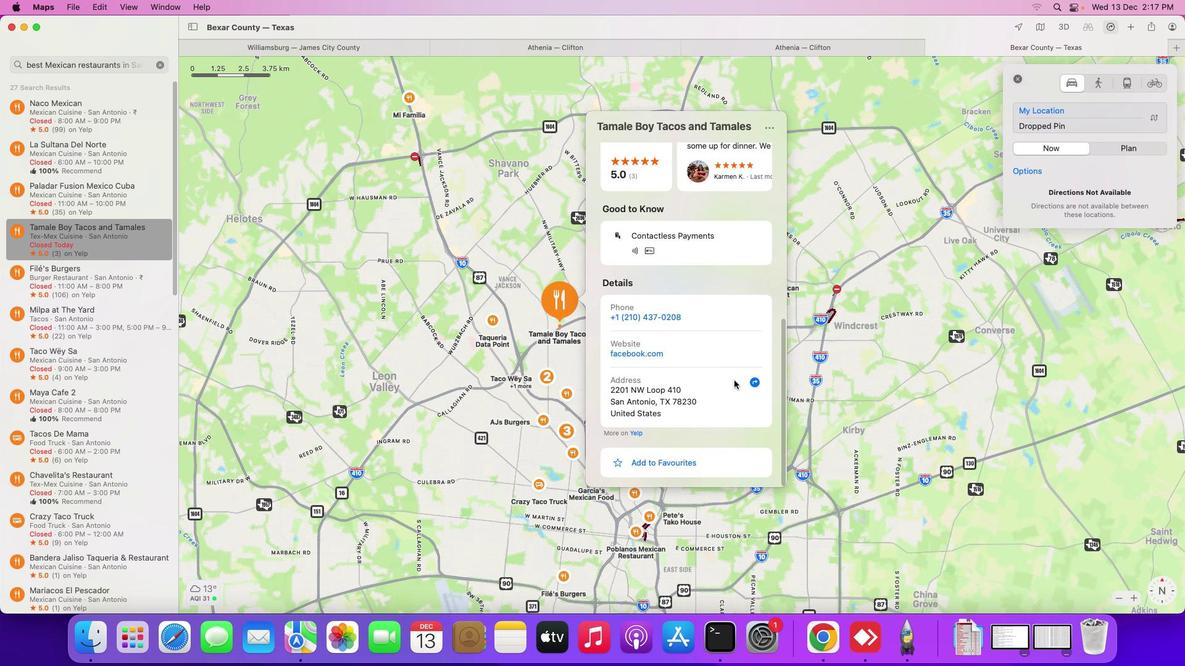 
Action: Mouse scrolled (698, 359) with delta (0, 0)
Screenshot: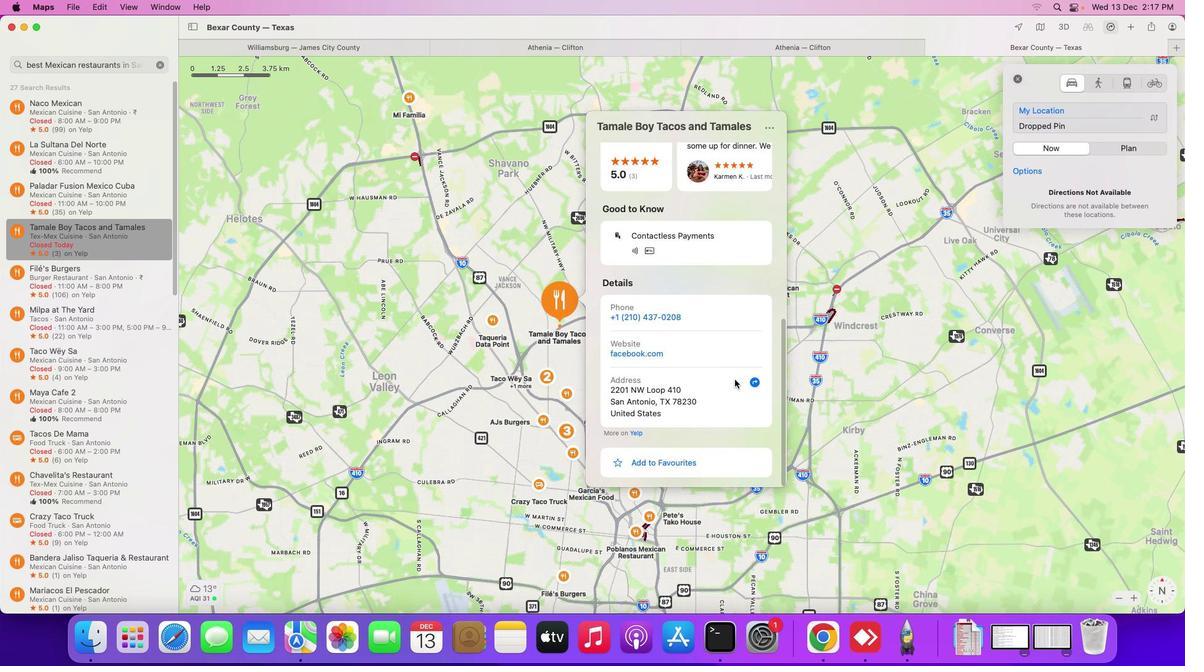 
Action: Mouse scrolled (698, 359) with delta (0, -1)
Screenshot: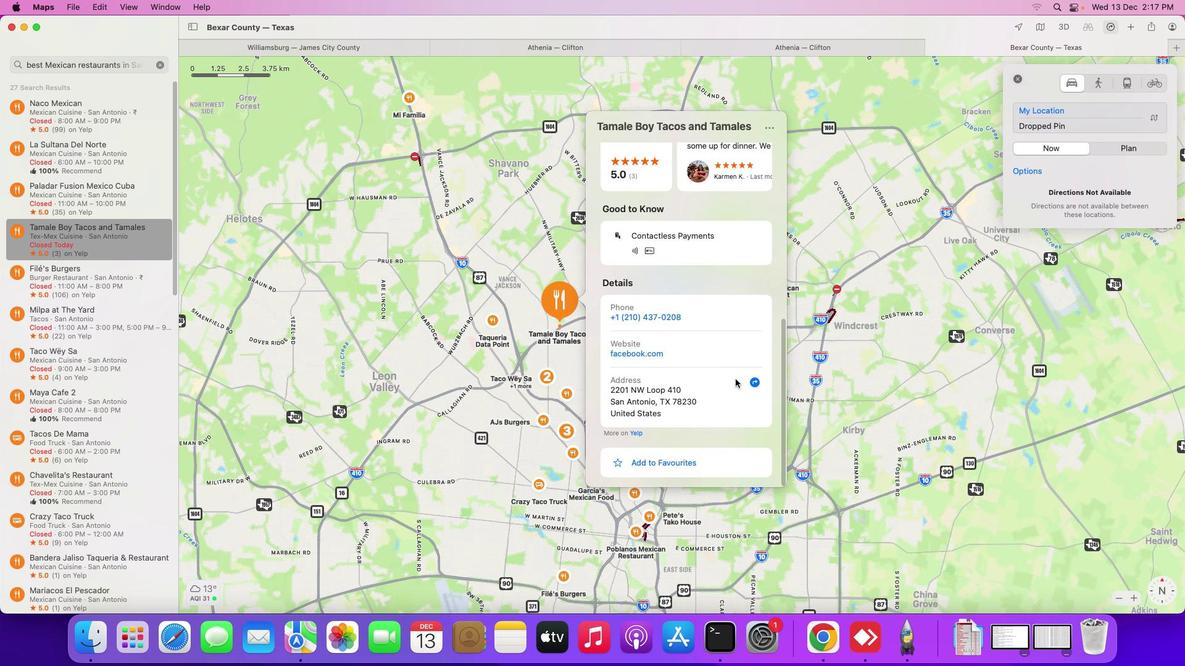 
Action: Mouse scrolled (698, 359) with delta (0, -2)
Screenshot: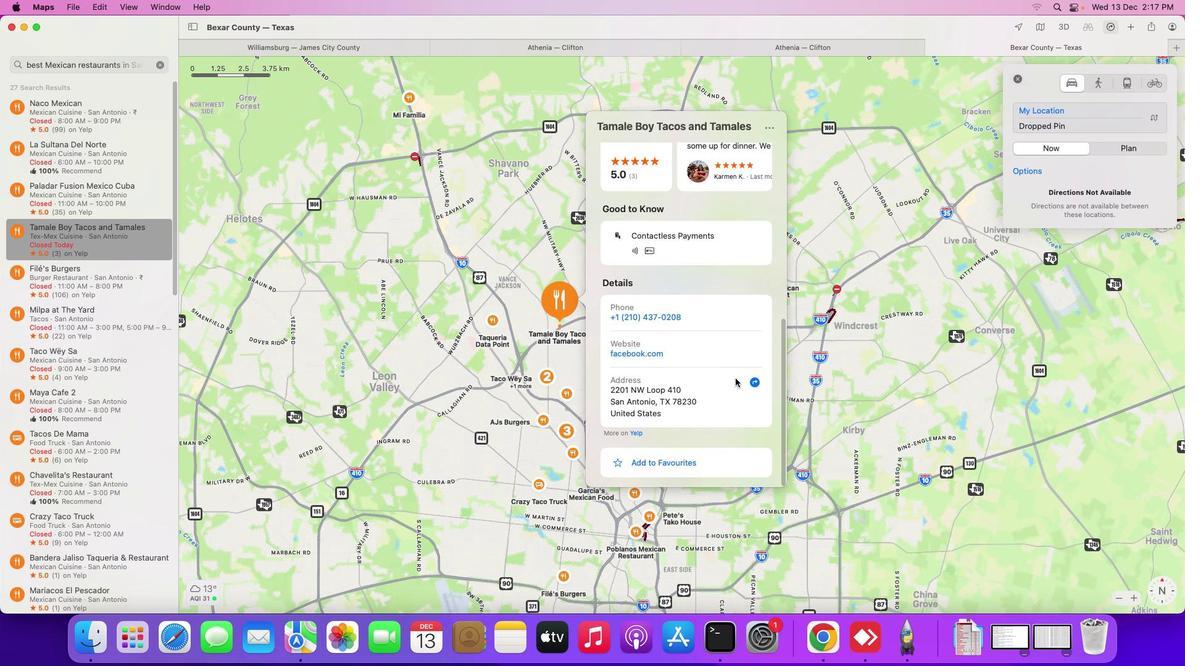 
Action: Mouse scrolled (698, 359) with delta (0, -3)
Screenshot: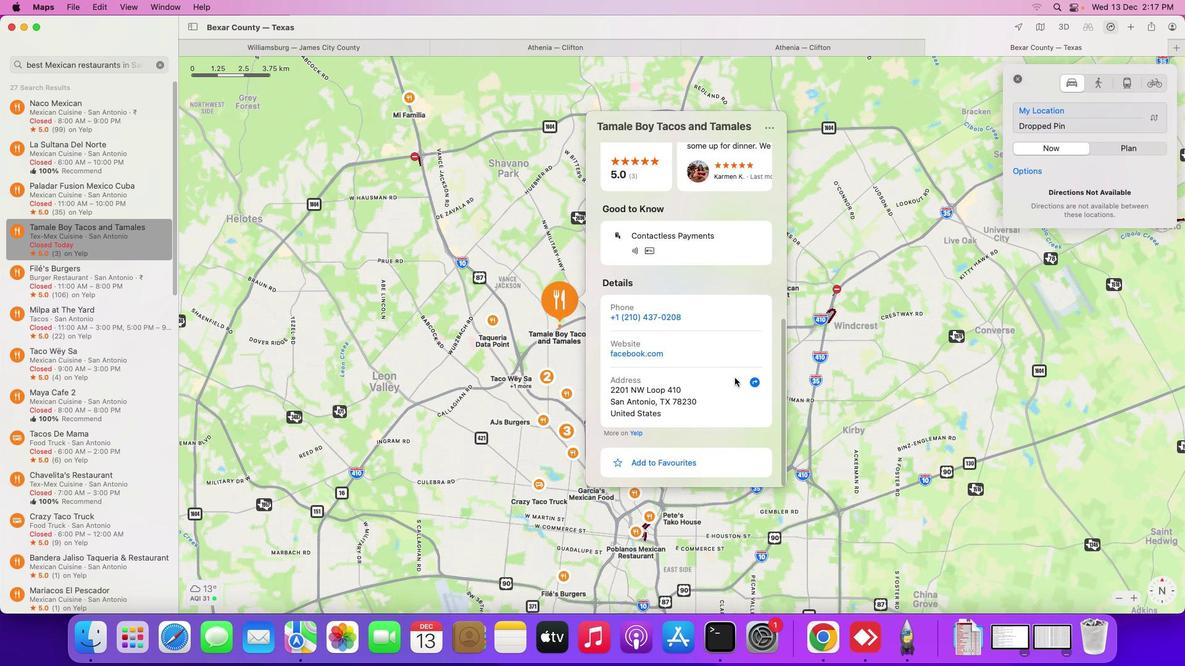 
Action: Mouse moved to (732, 376)
Screenshot: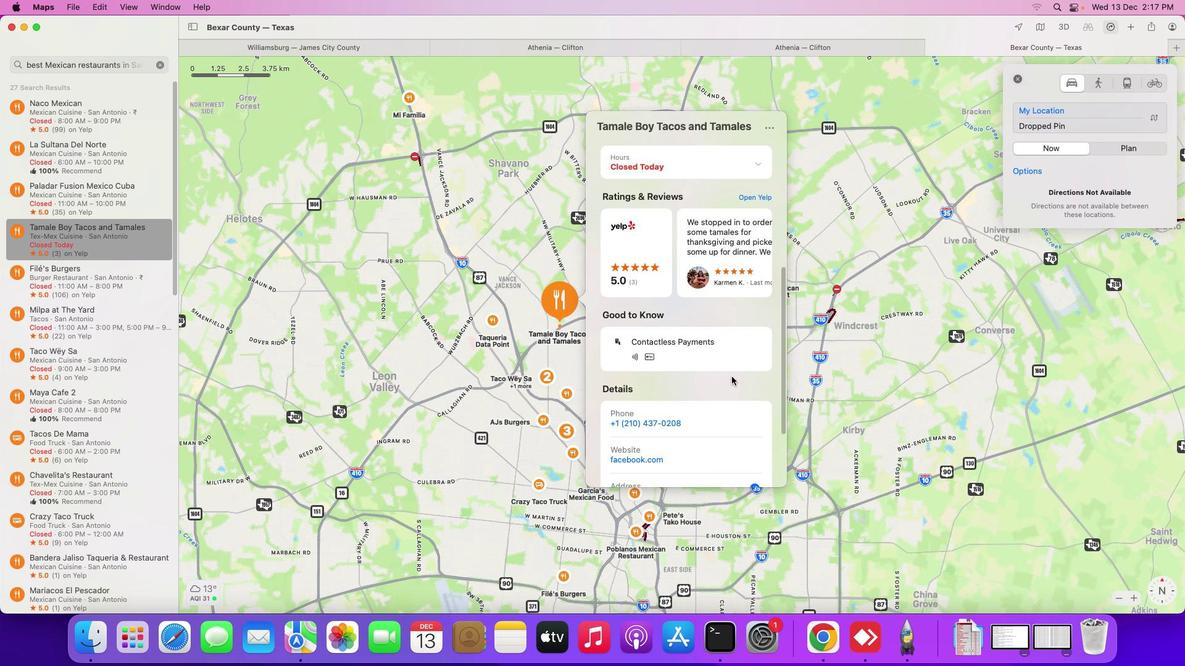 
Action: Mouse scrolled (732, 376) with delta (0, 0)
Screenshot: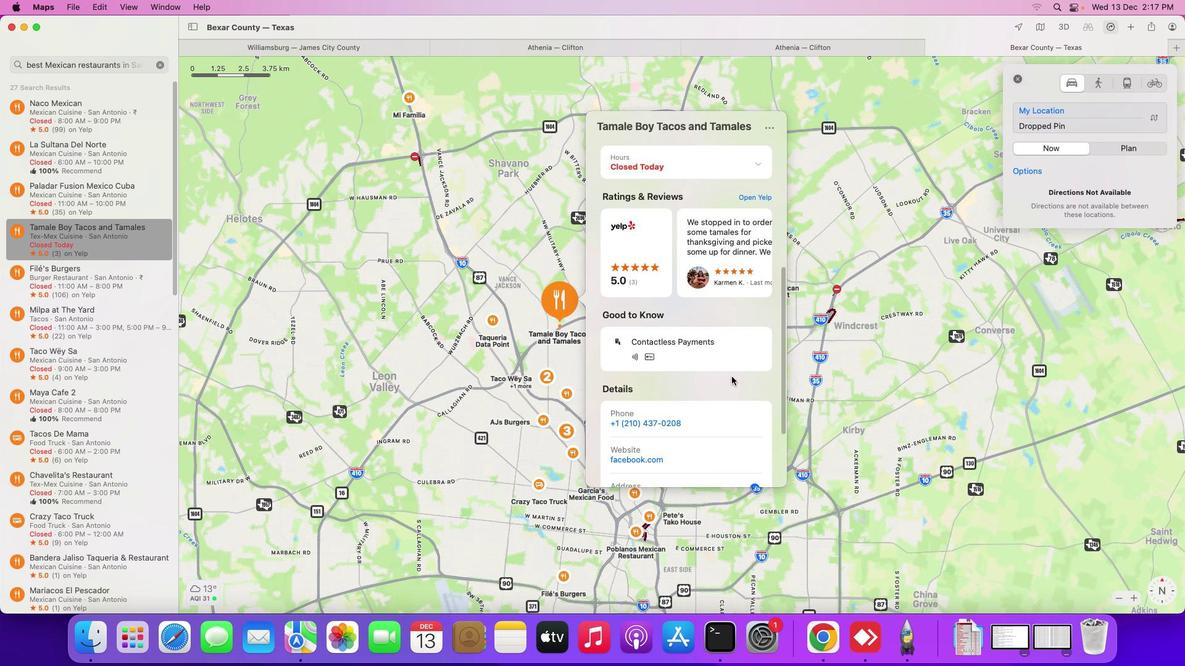
Action: Mouse moved to (731, 376)
Screenshot: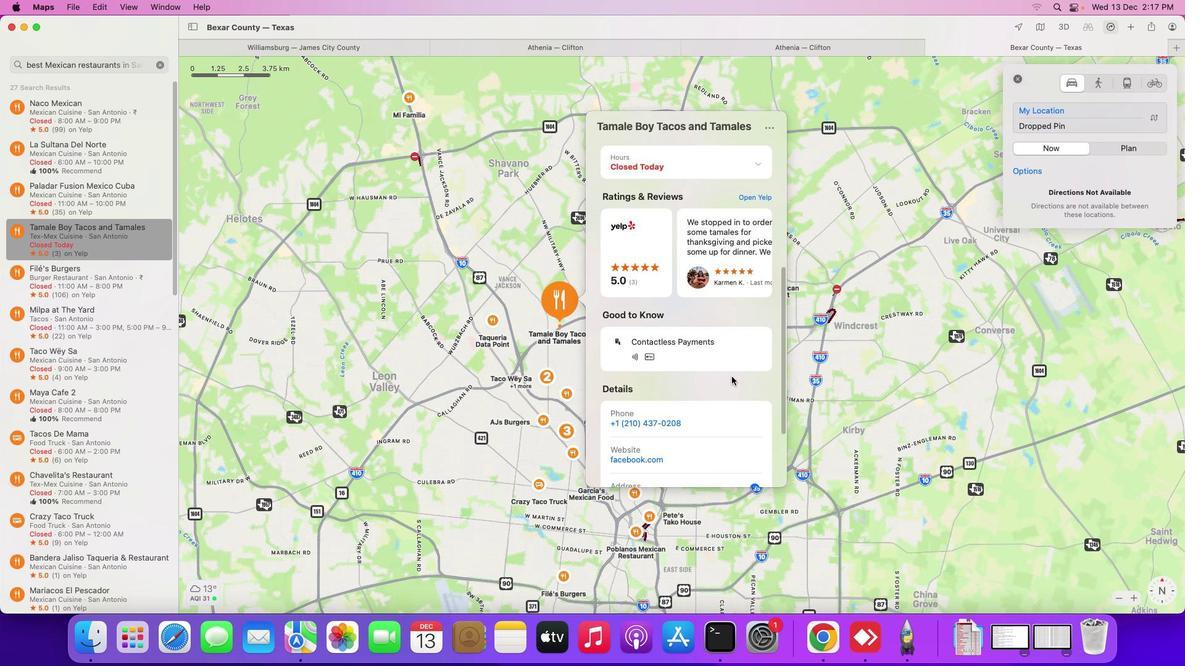 
Action: Mouse scrolled (731, 376) with delta (0, 0)
Screenshot: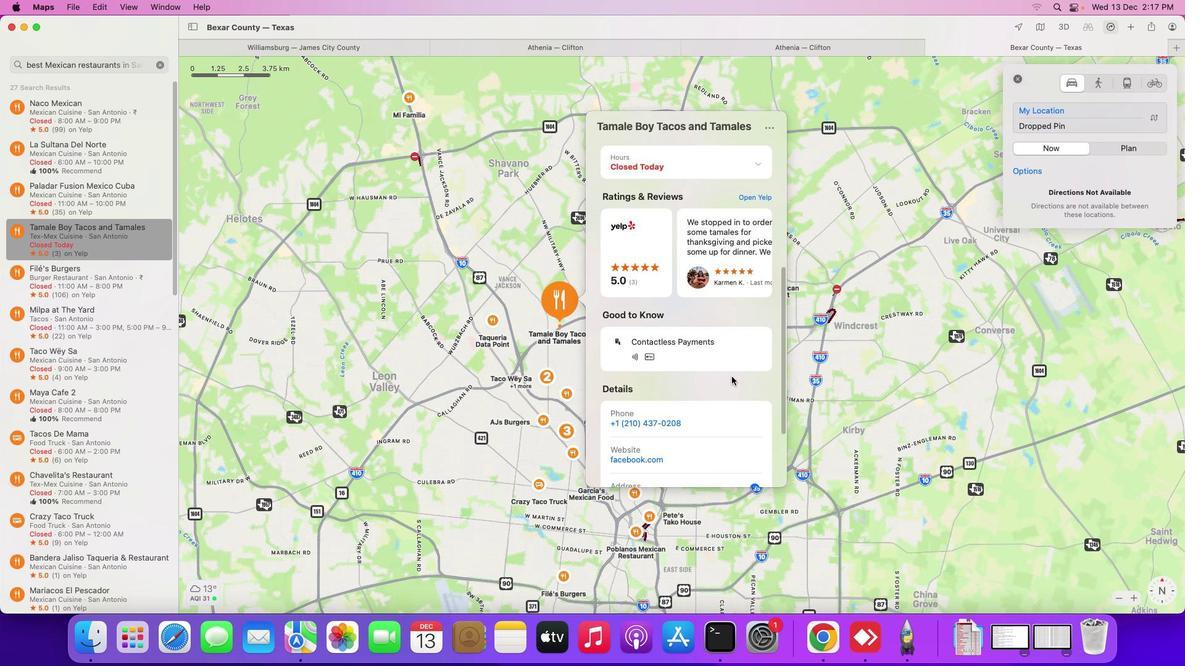
Action: Mouse scrolled (731, 376) with delta (0, 1)
Screenshot: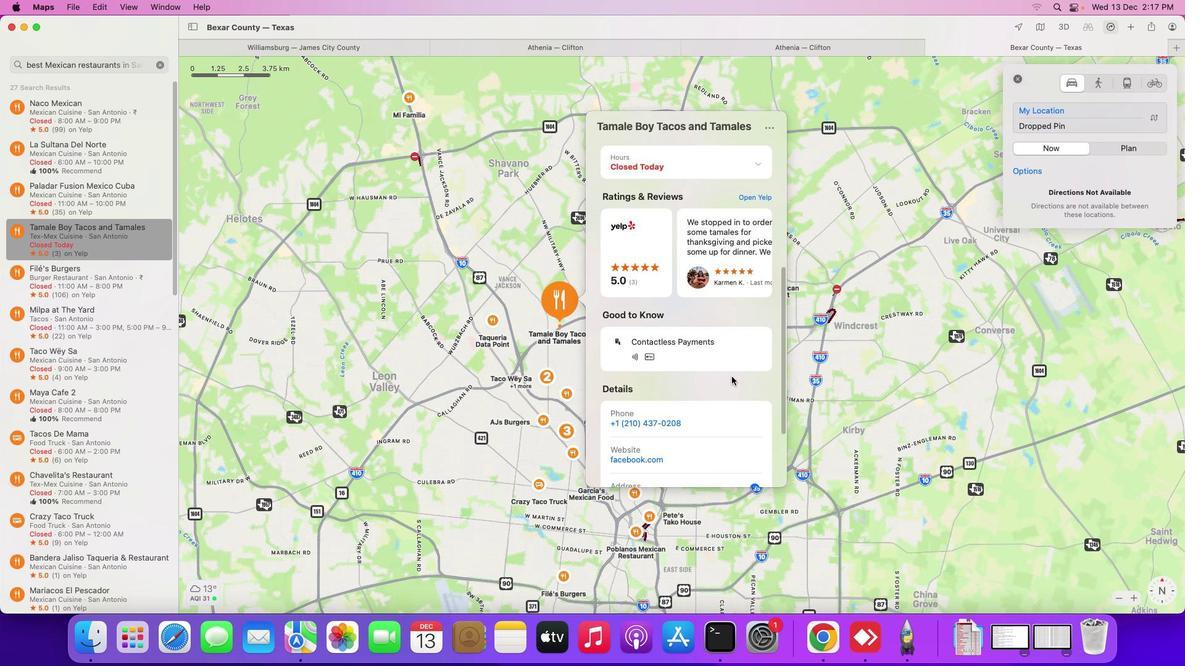 
Action: Mouse scrolled (731, 376) with delta (0, 3)
Screenshot: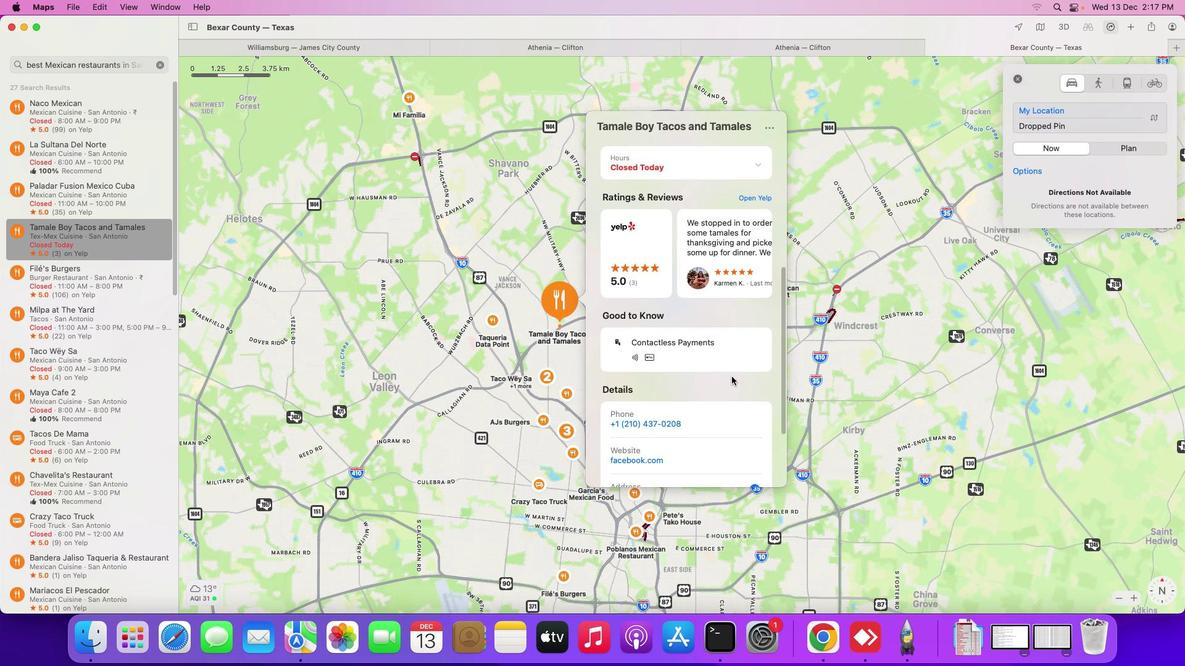 
Action: Mouse scrolled (731, 376) with delta (0, 3)
Screenshot: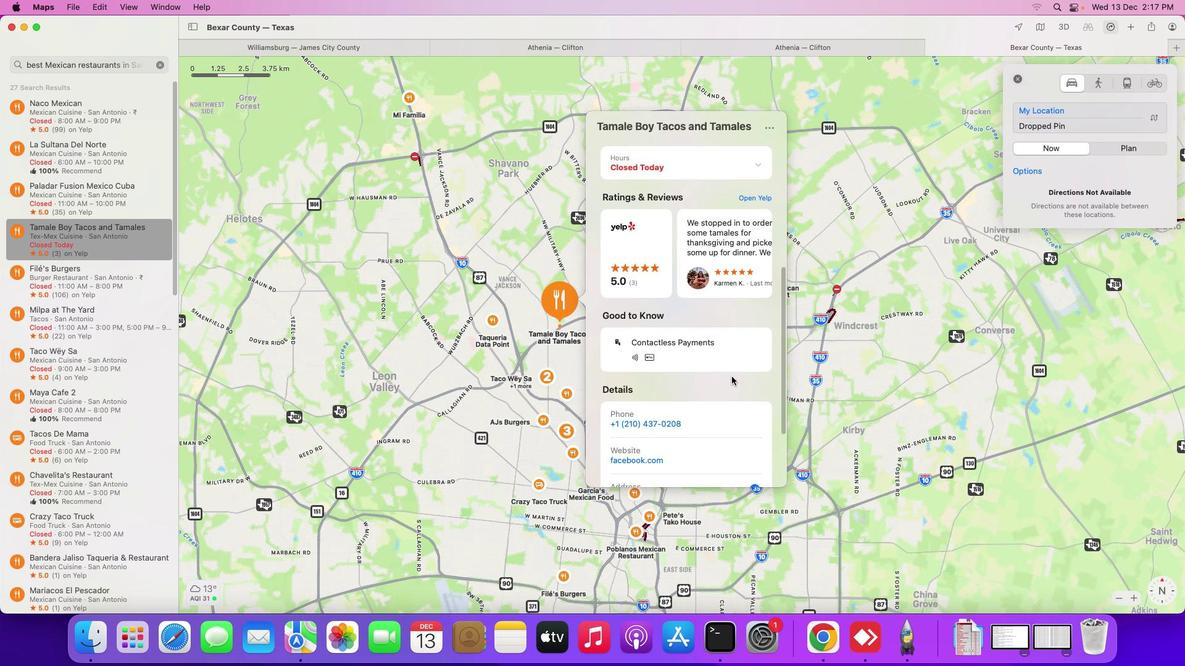 
Action: Mouse scrolled (731, 376) with delta (0, 0)
Screenshot: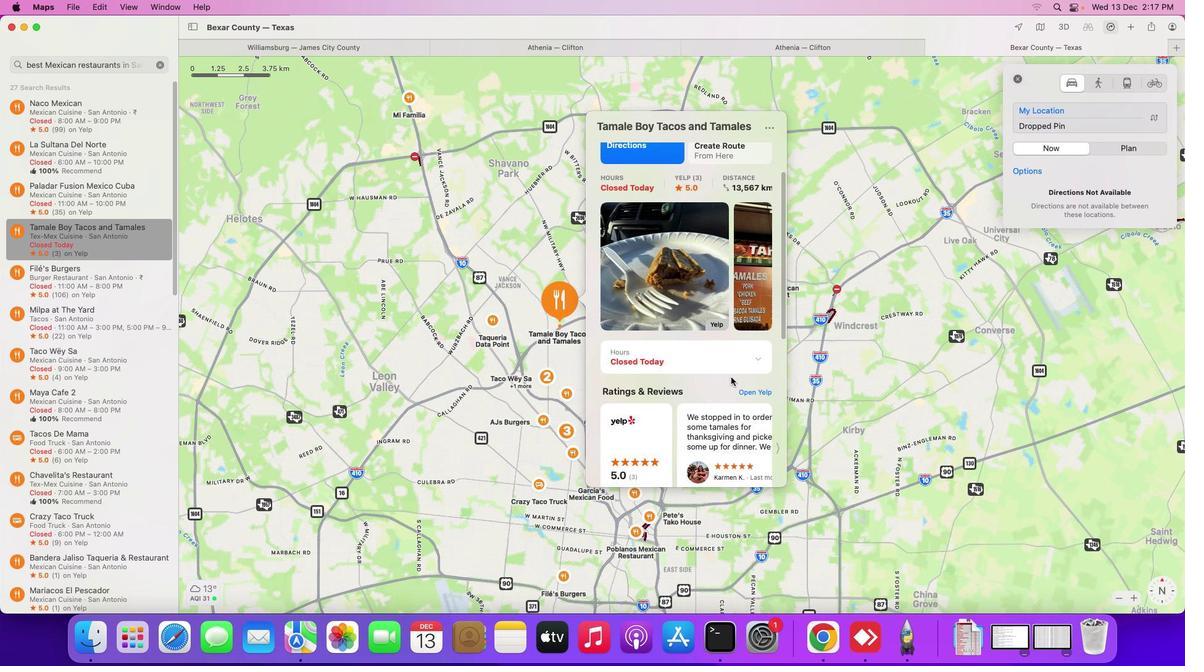 
Action: Mouse moved to (731, 377)
Screenshot: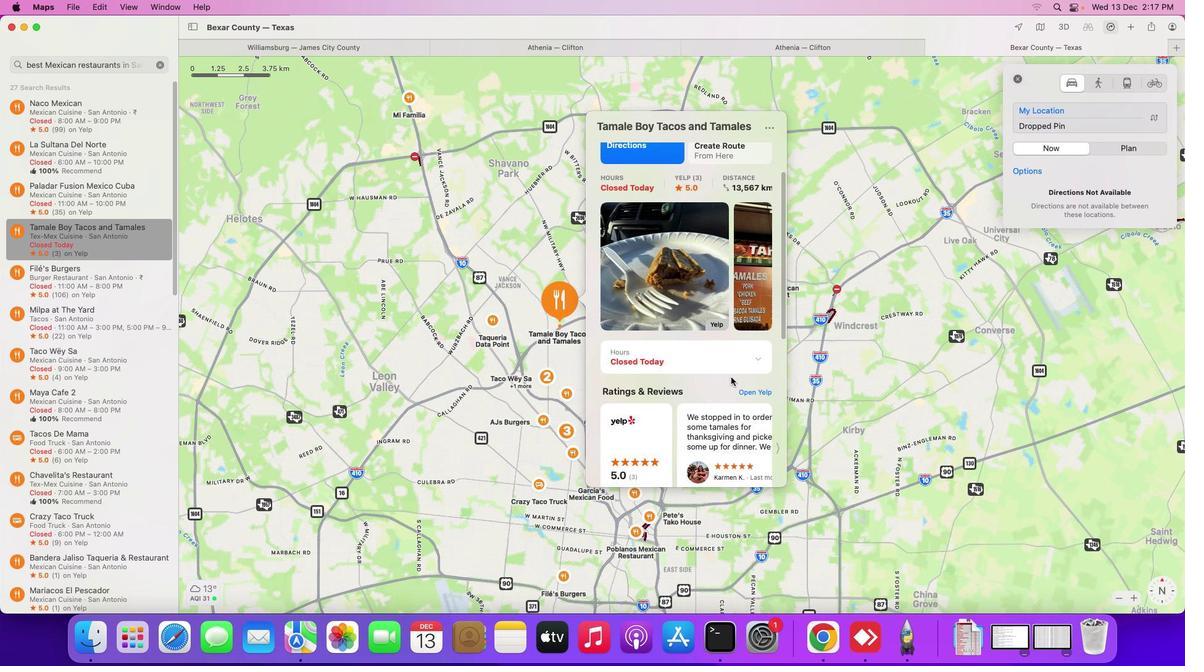 
Action: Mouse scrolled (731, 377) with delta (0, 0)
Screenshot: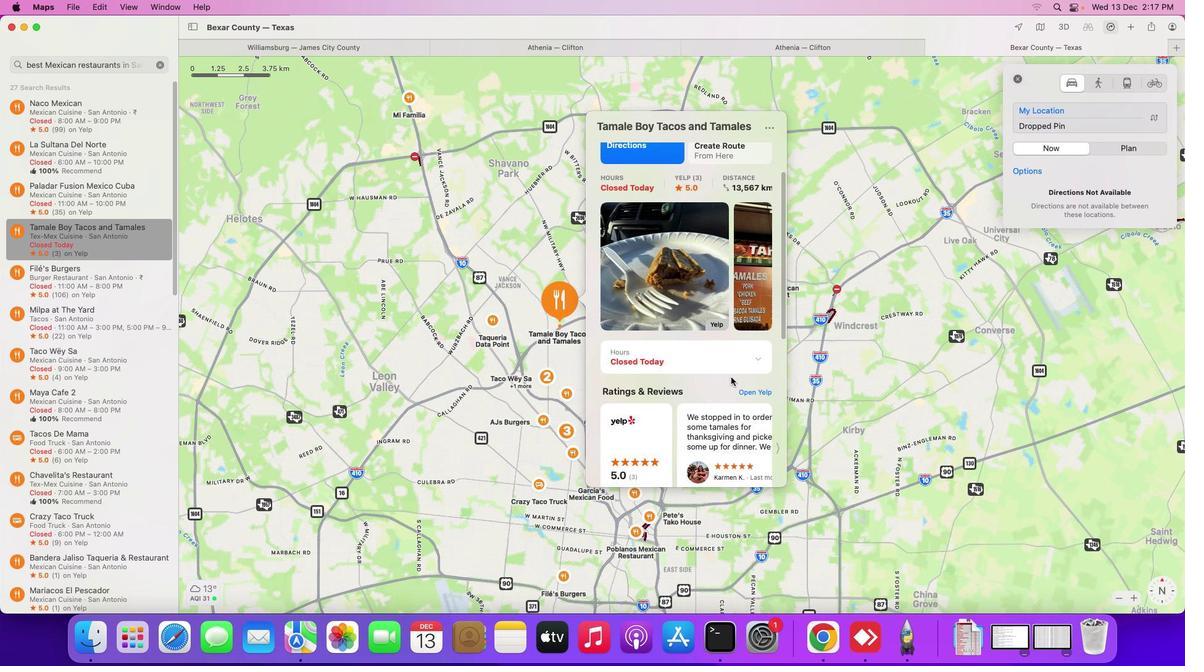 
Action: Mouse scrolled (731, 377) with delta (0, 1)
Screenshot: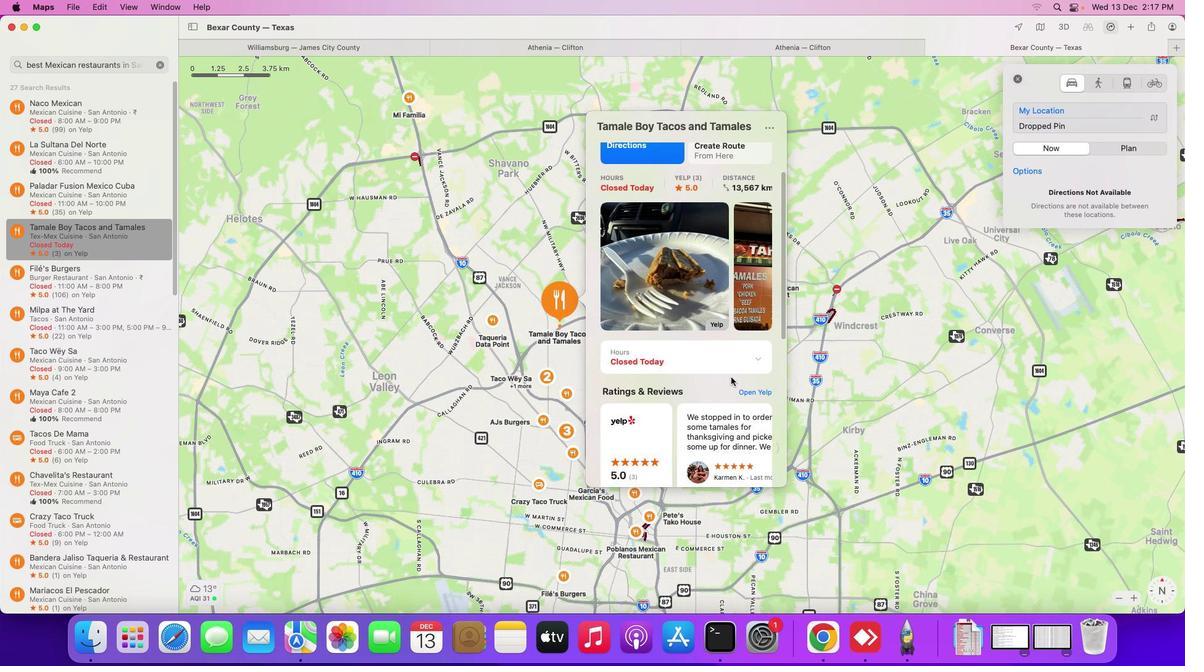 
Action: Mouse scrolled (731, 377) with delta (0, 3)
Screenshot: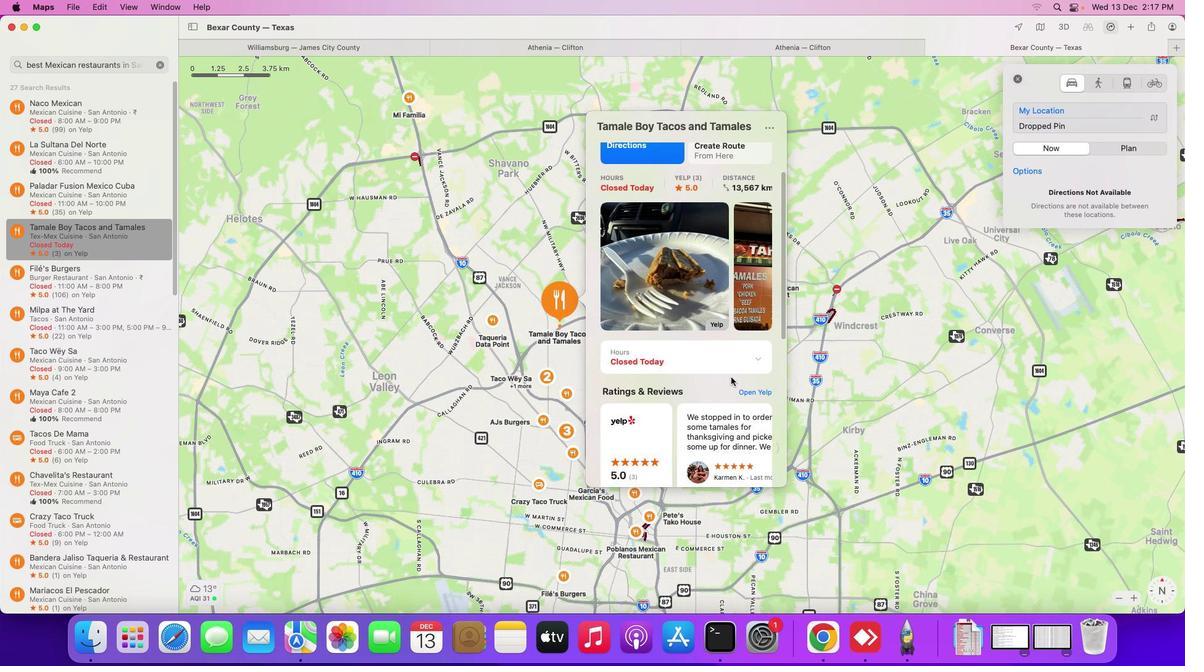 
Action: Mouse moved to (731, 377)
Screenshot: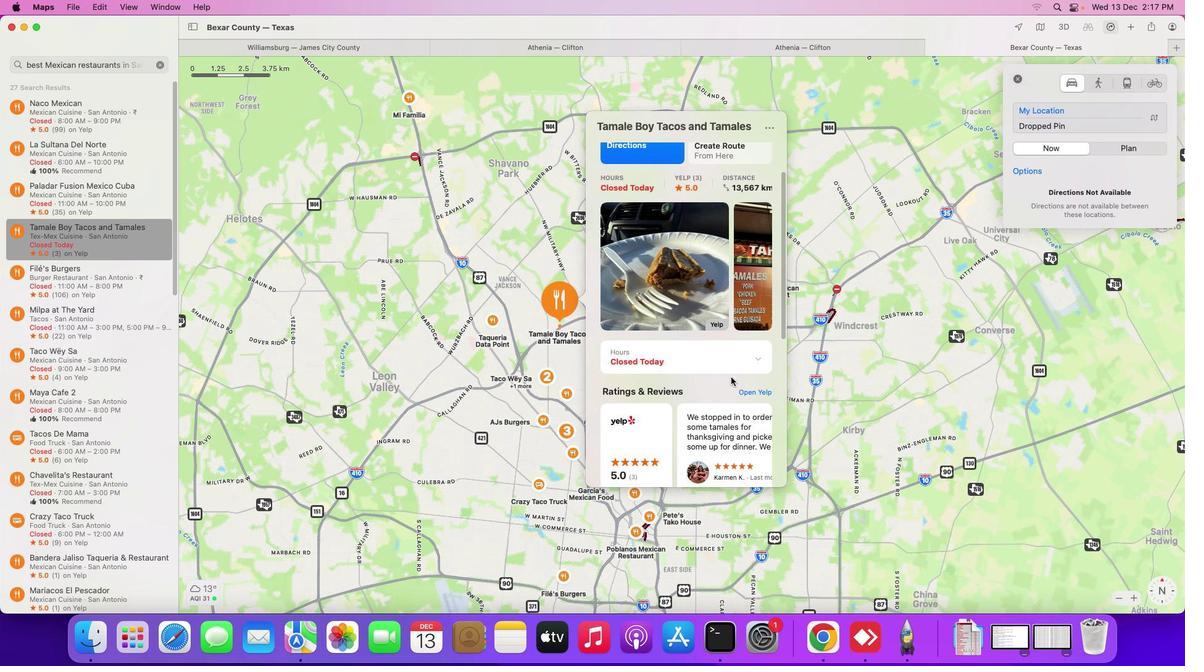 
Action: Mouse scrolled (731, 377) with delta (0, 2)
Screenshot: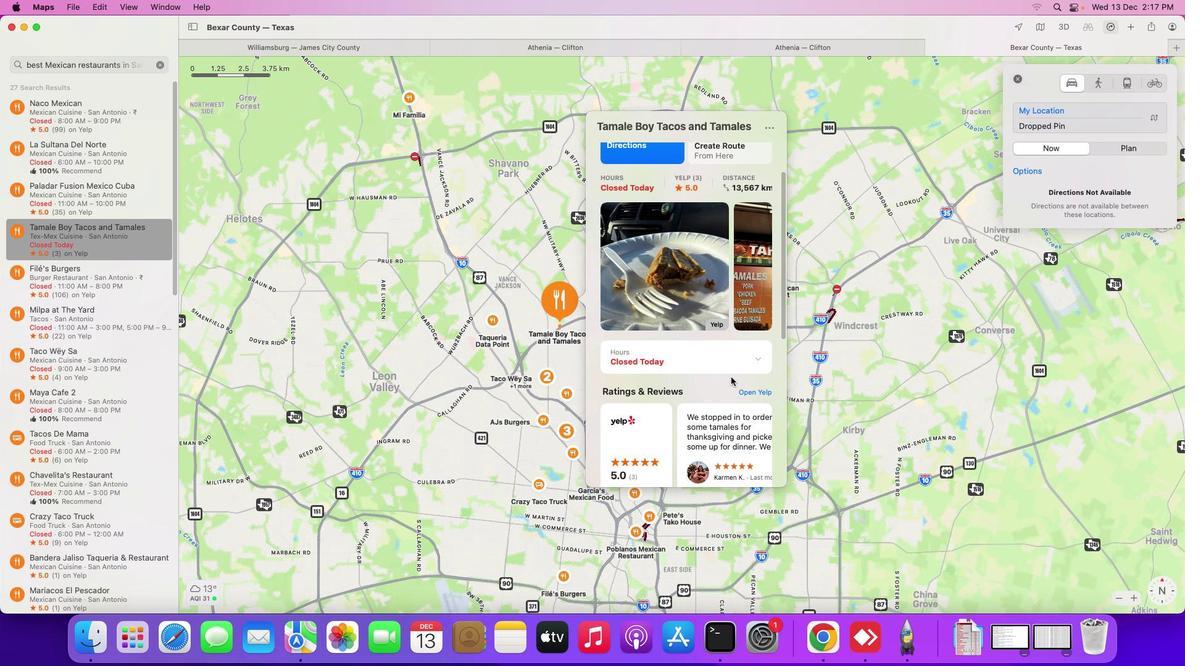 
Action: Mouse scrolled (731, 377) with delta (0, 2)
Screenshot: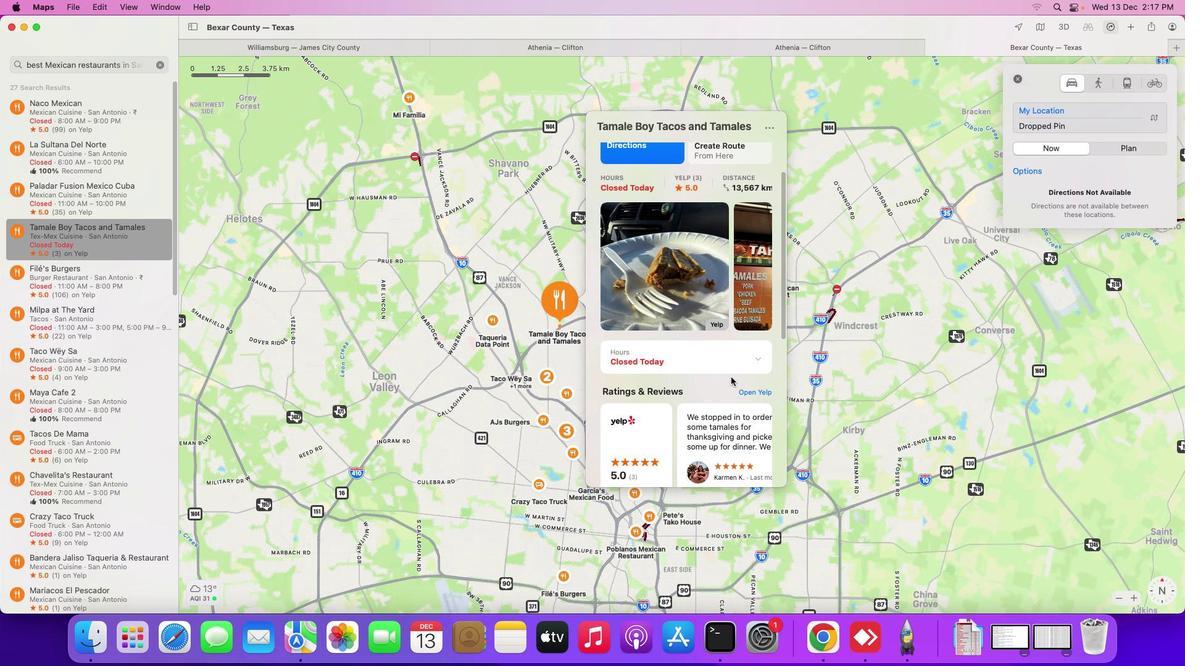 
Action: Mouse moved to (731, 377)
Screenshot: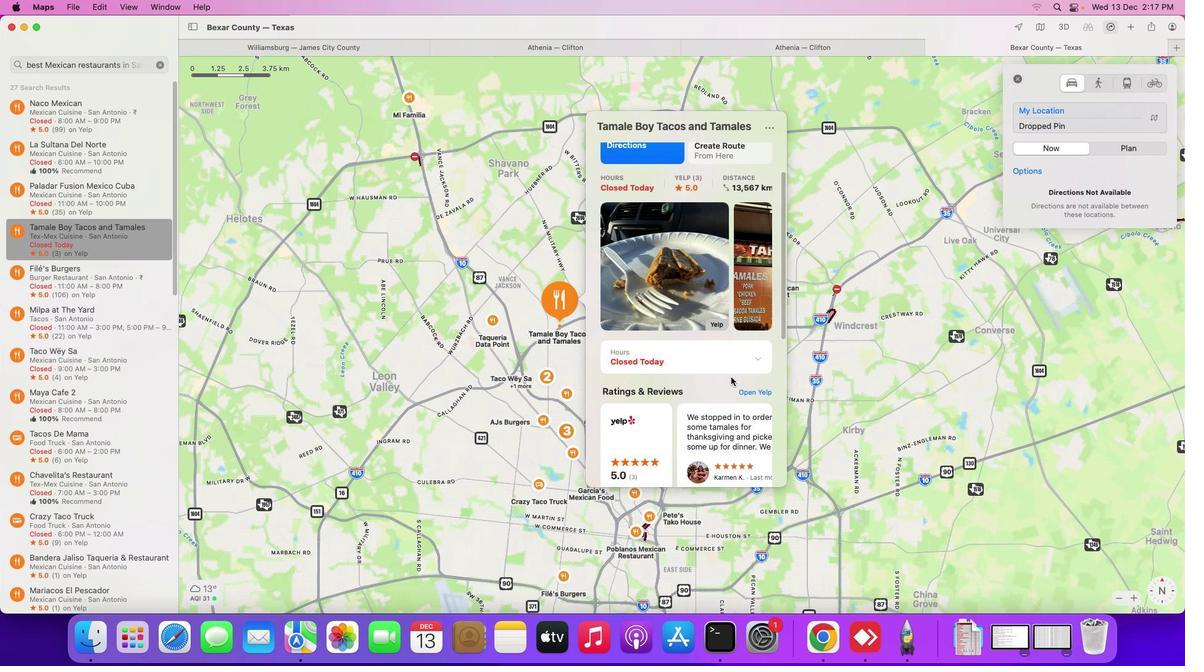 
Action: Mouse scrolled (731, 377) with delta (0, 3)
Screenshot: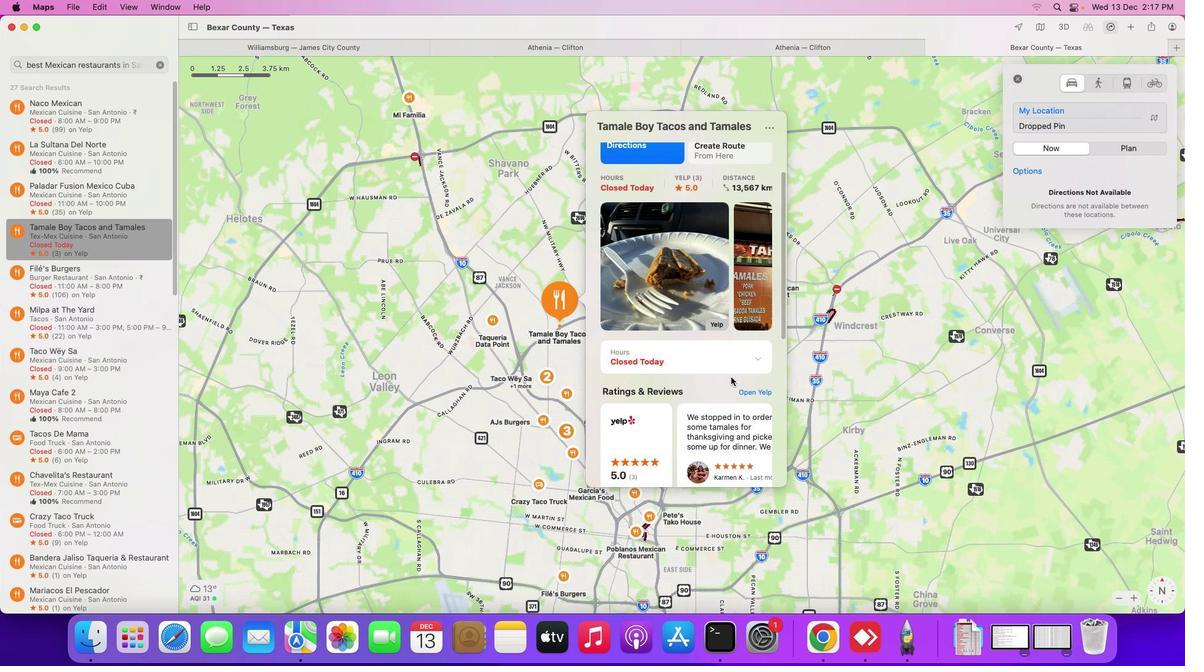 
Action: Mouse scrolled (731, 377) with delta (0, 3)
Screenshot: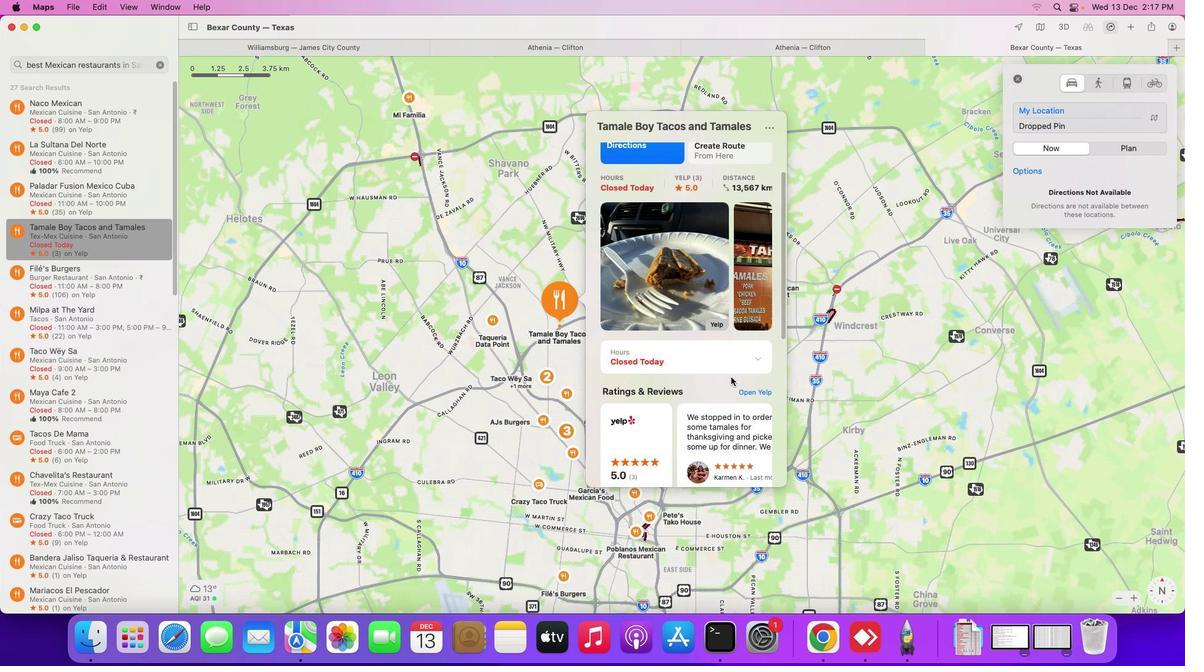 
Action: Mouse moved to (731, 377)
Screenshot: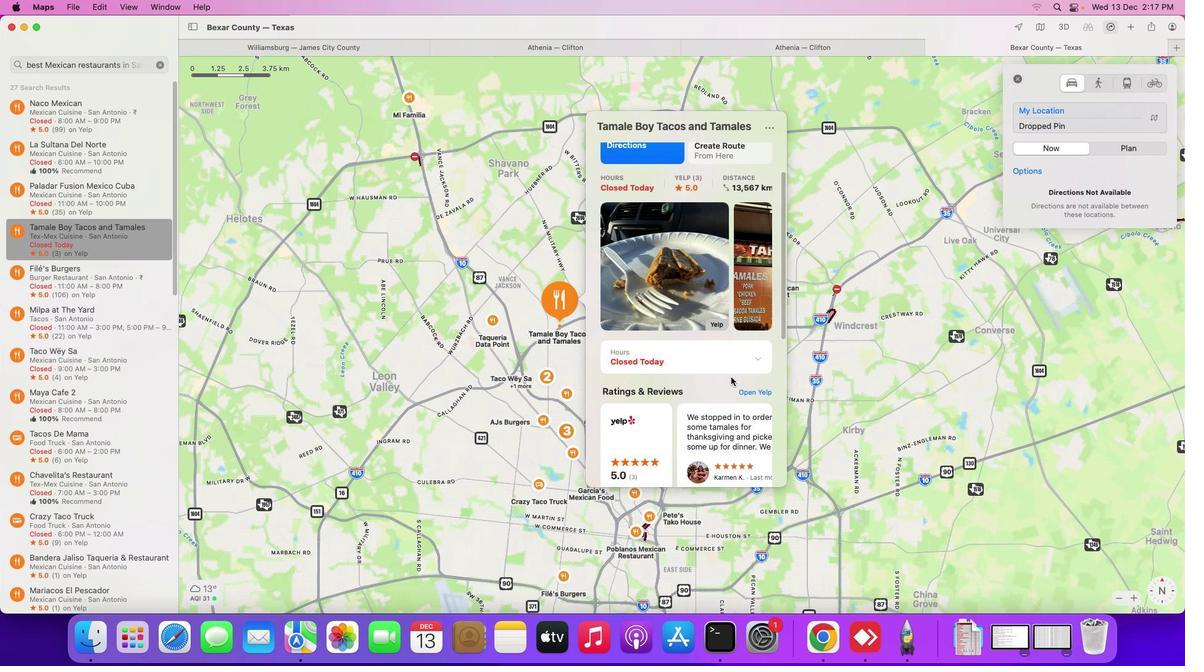 
Action: Mouse scrolled (731, 377) with delta (0, 0)
Screenshot: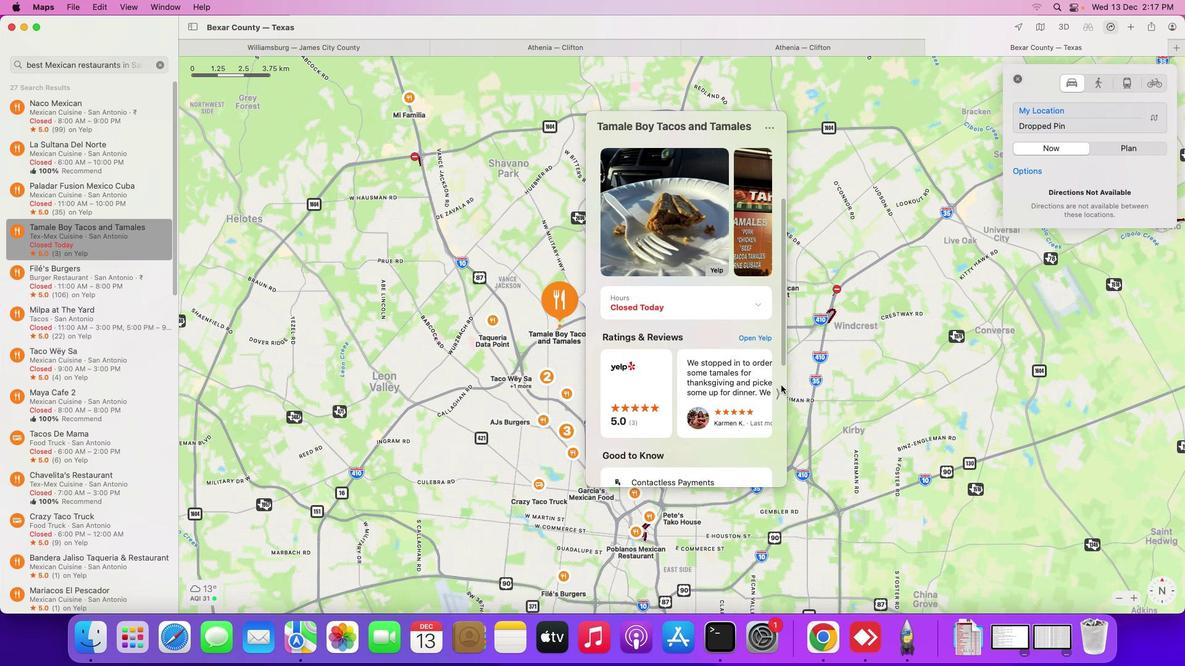 
Action: Mouse scrolled (731, 377) with delta (0, 0)
Screenshot: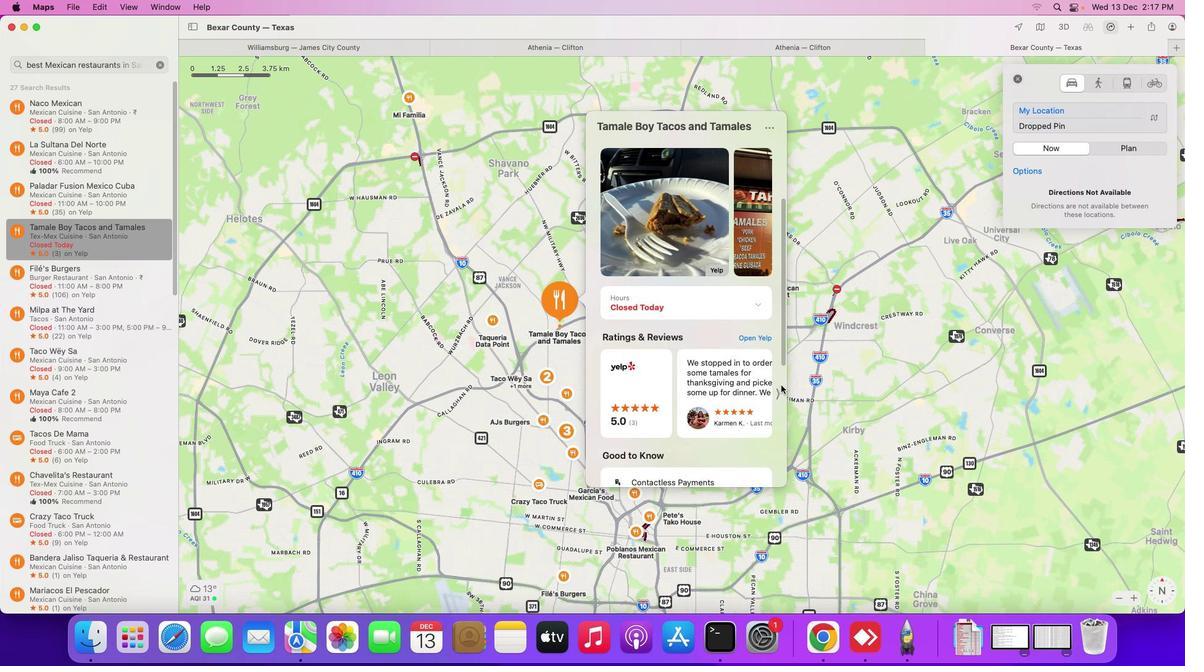 
Action: Mouse scrolled (731, 377) with delta (0, -1)
Screenshot: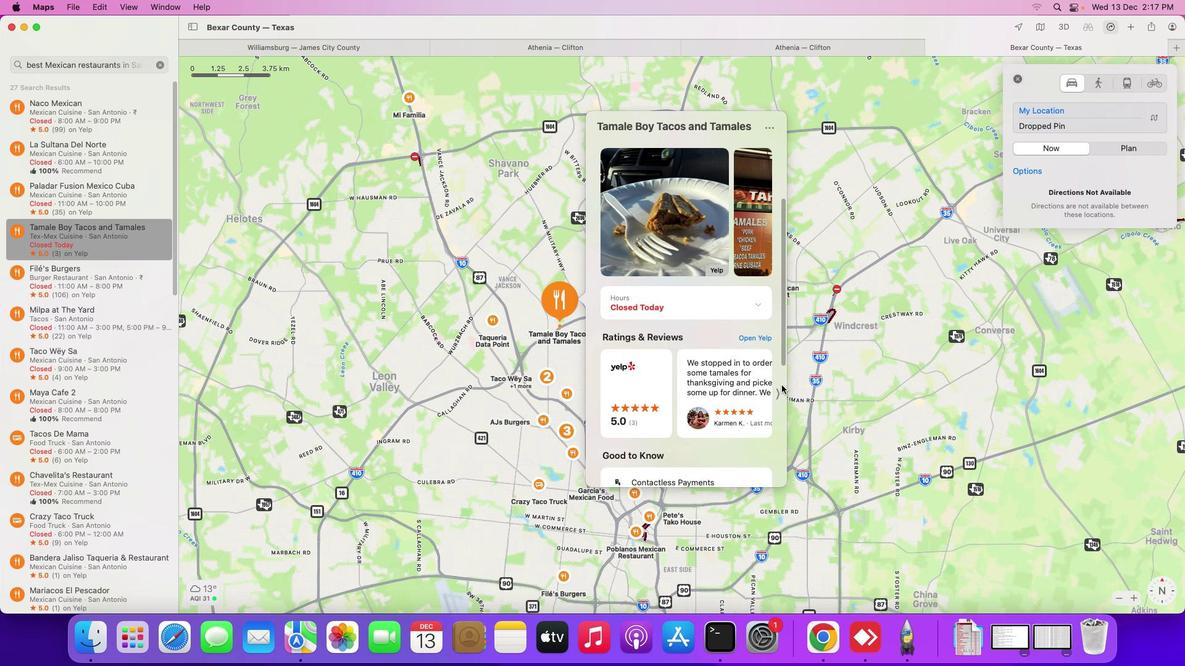 
Action: Mouse scrolled (731, 377) with delta (0, -2)
Screenshot: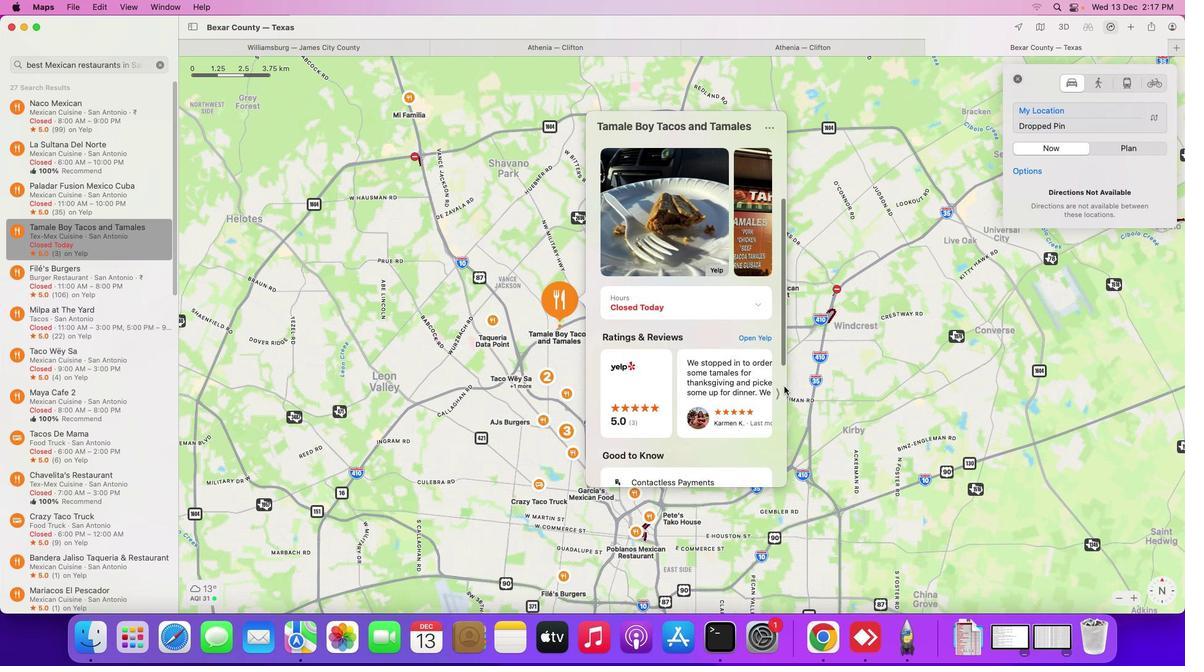
Action: Mouse moved to (780, 391)
Screenshot: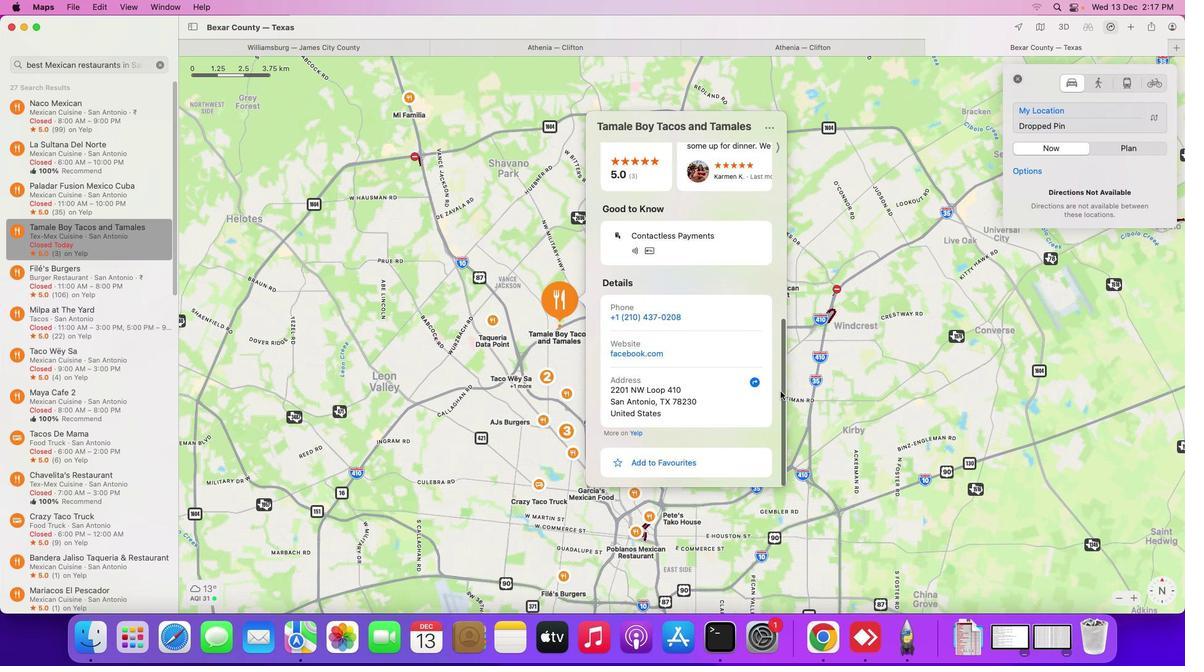 
Action: Mouse pressed left at (780, 391)
Screenshot: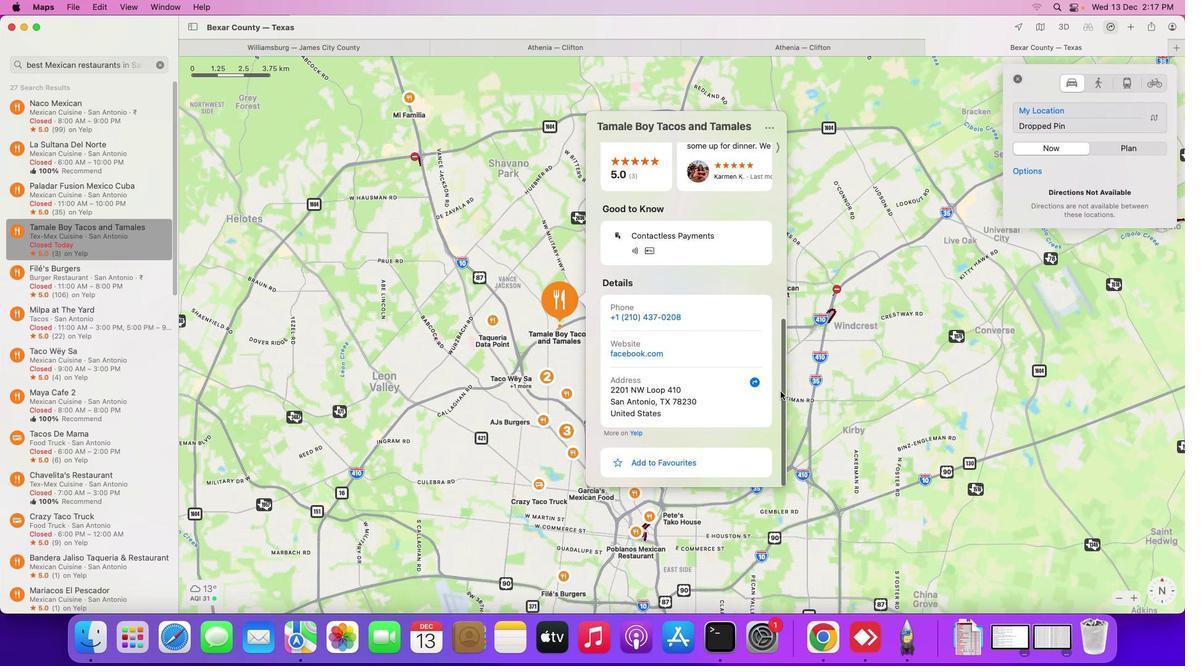 
Action: Mouse moved to (748, 293)
Screenshot: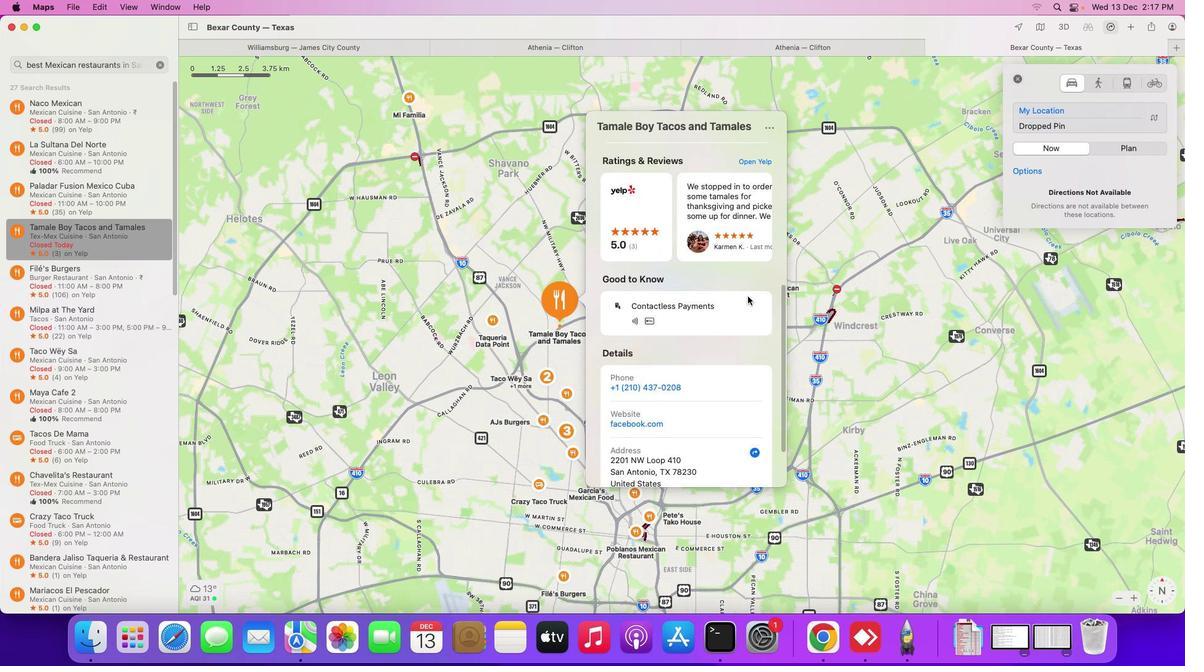 
Action: Mouse scrolled (748, 293) with delta (0, 0)
Screenshot: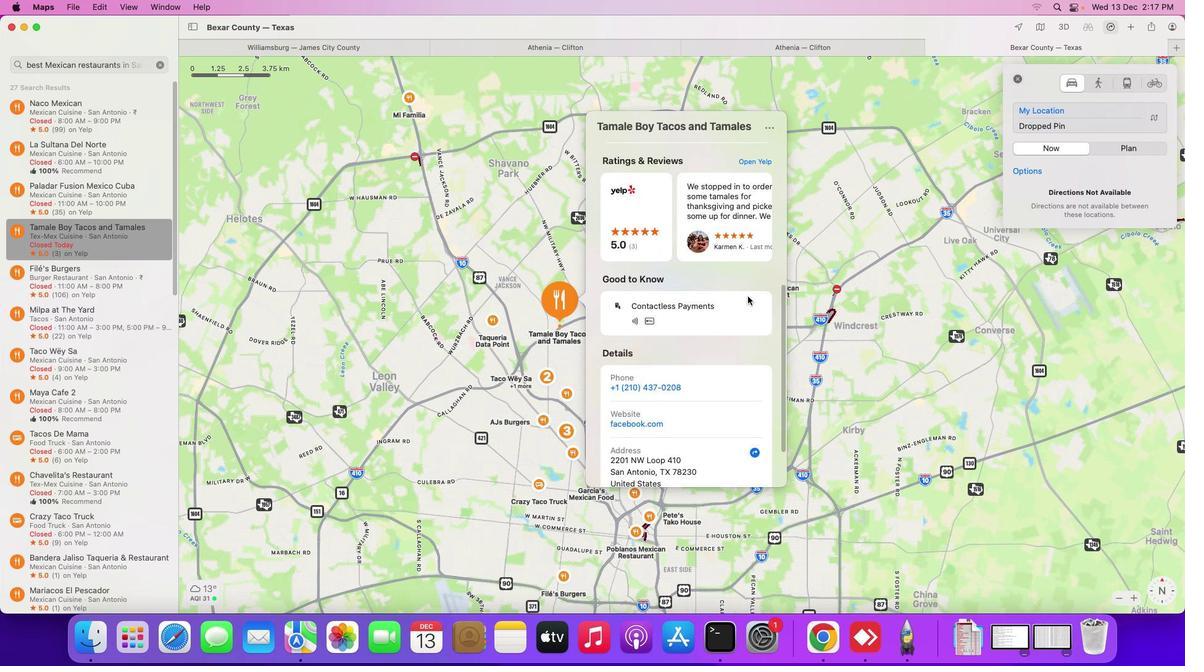 
Action: Mouse moved to (748, 293)
Screenshot: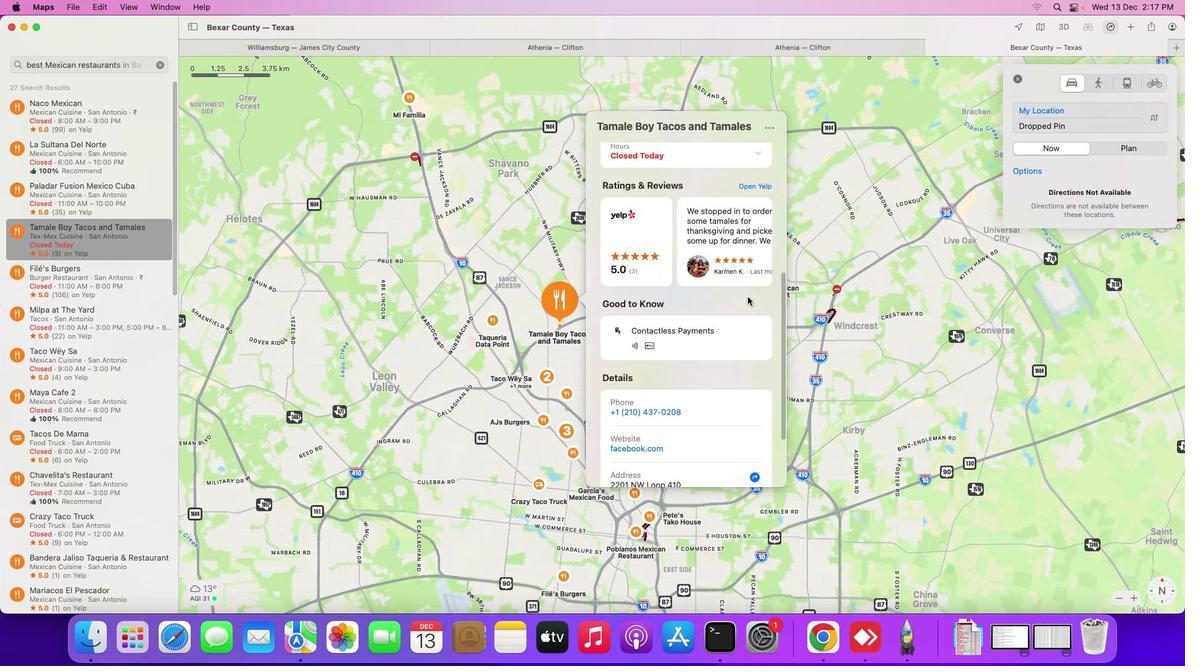 
Action: Mouse scrolled (748, 293) with delta (0, 0)
Screenshot: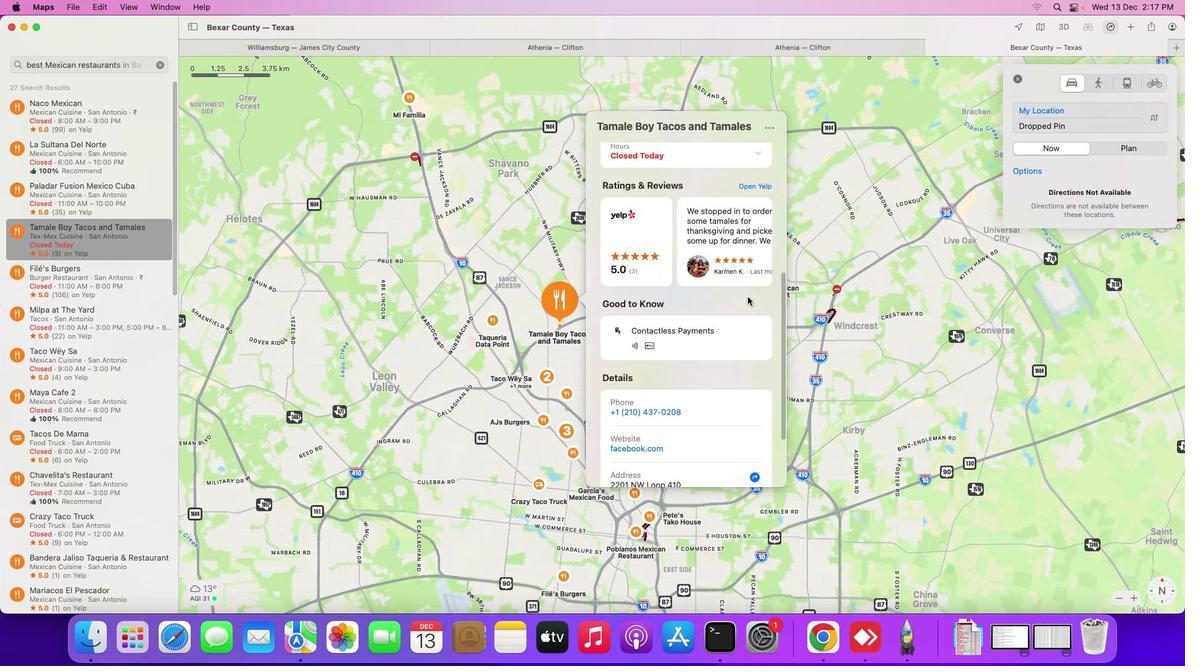 
Action: Mouse scrolled (748, 293) with delta (0, 1)
Screenshot: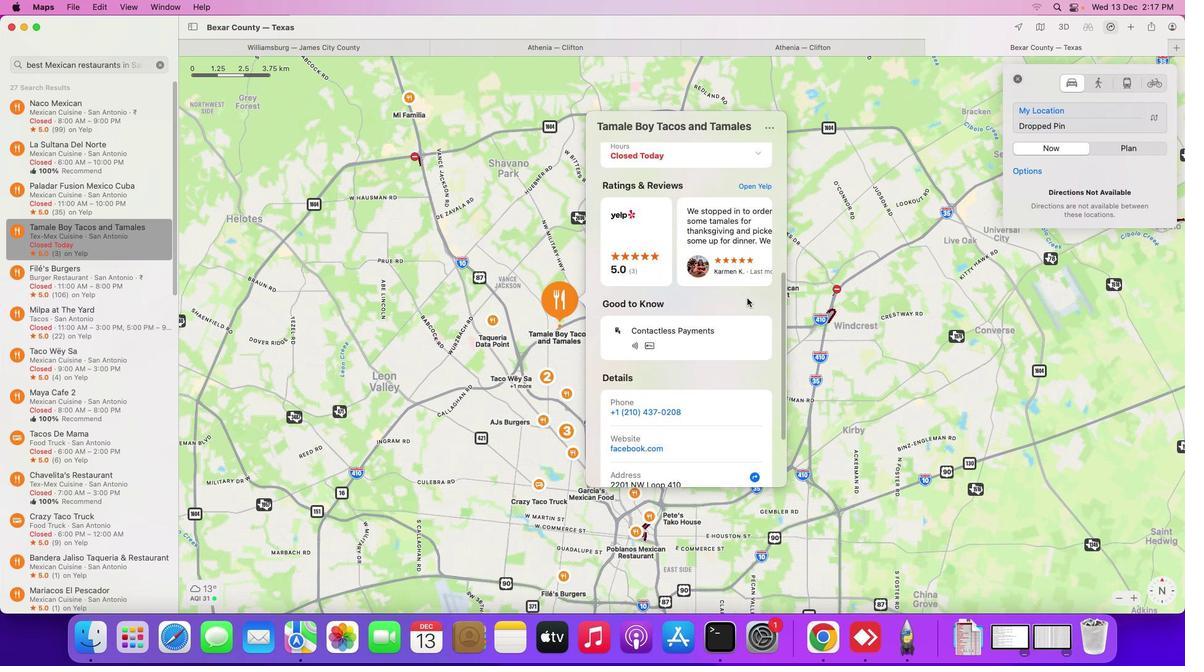 
Action: Mouse moved to (748, 295)
Screenshot: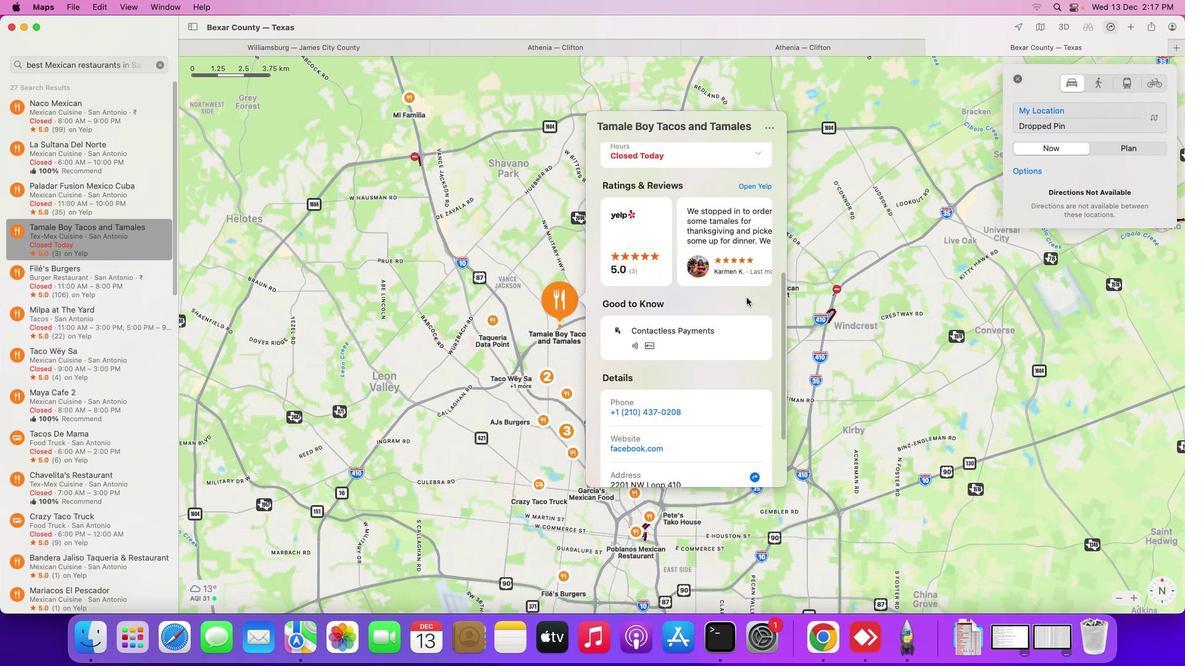 
Action: Mouse scrolled (748, 295) with delta (0, 0)
Screenshot: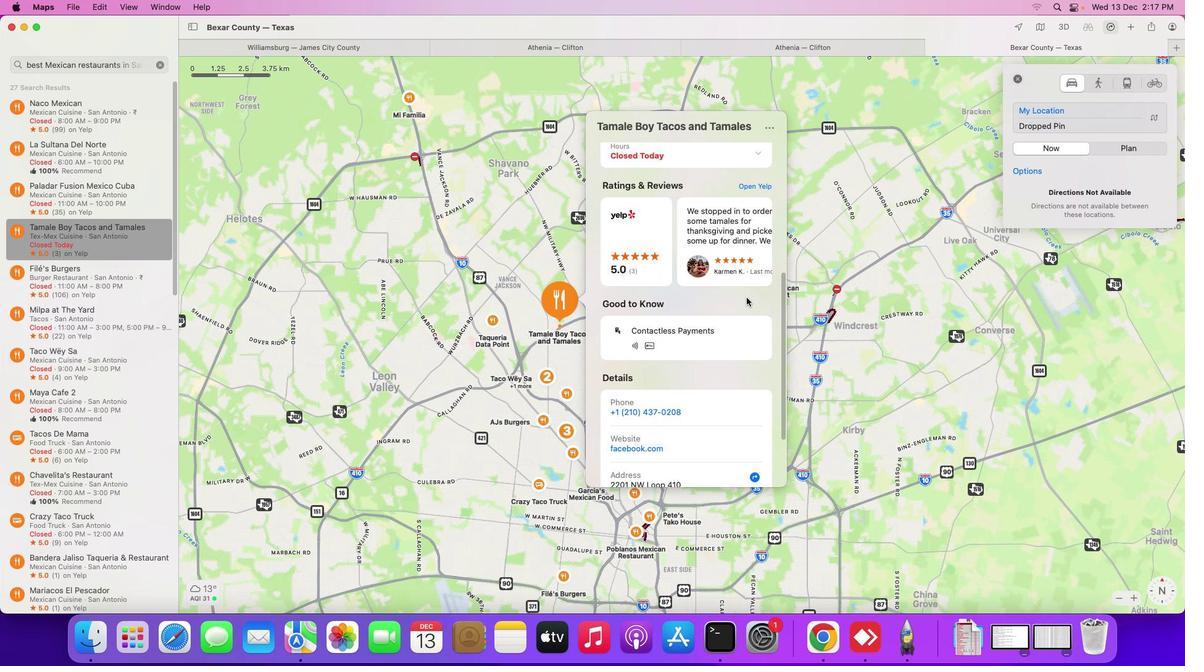 
Action: Mouse moved to (748, 295)
Screenshot: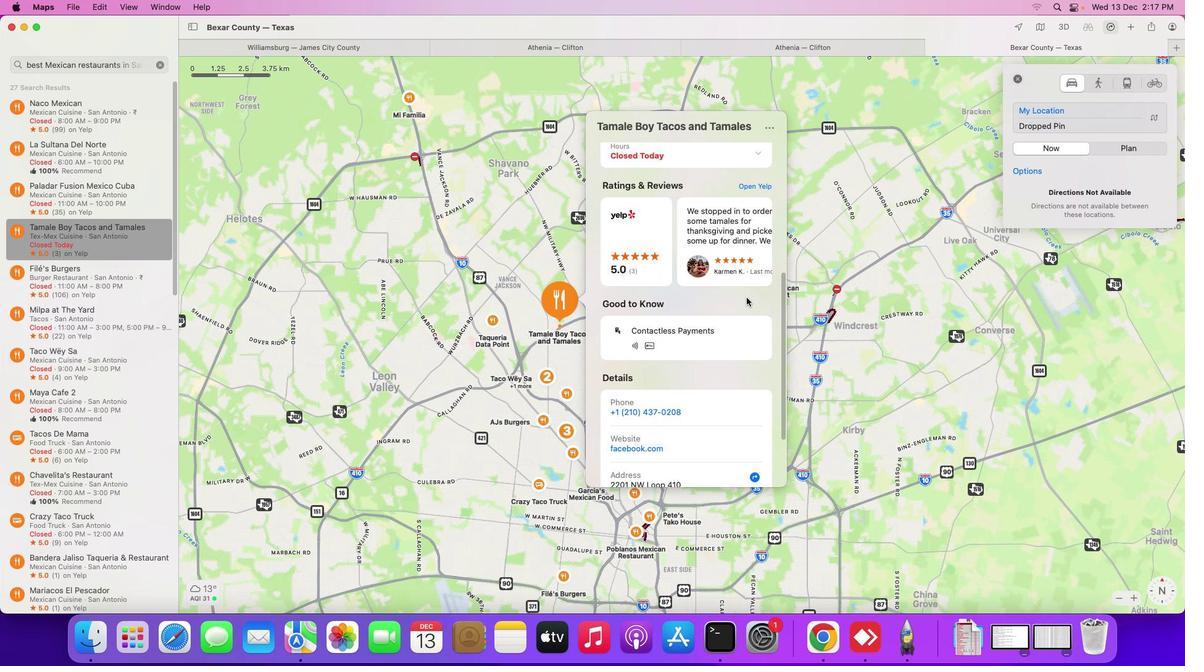 
Action: Mouse scrolled (748, 295) with delta (0, 1)
Screenshot: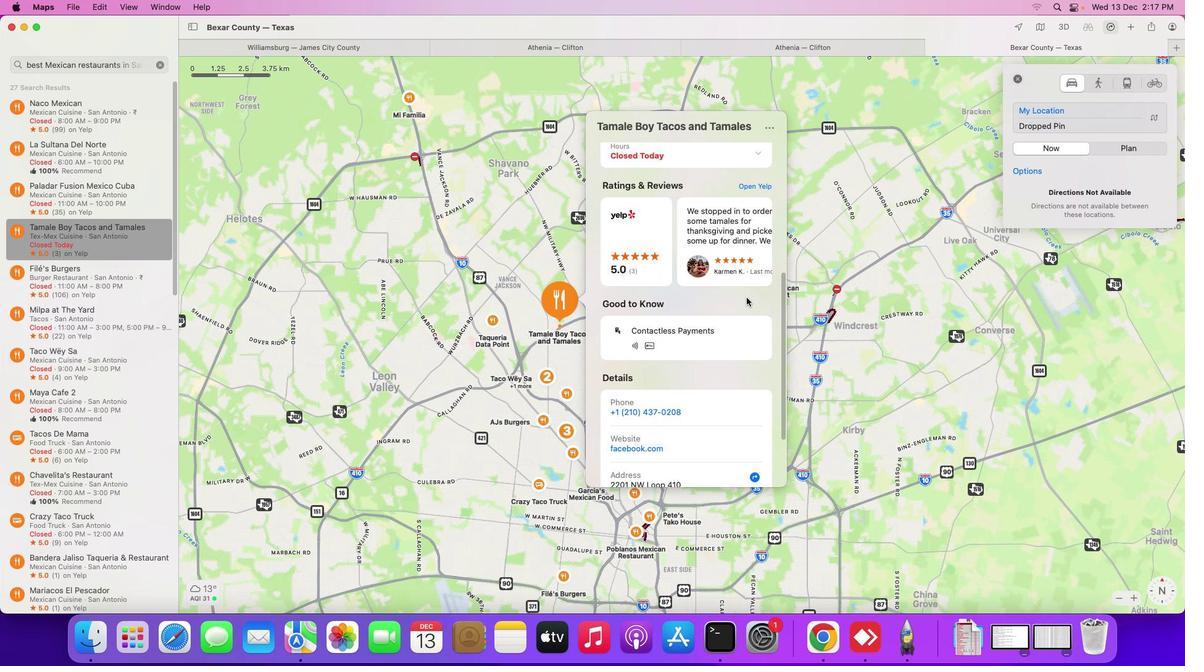 
Action: Mouse moved to (748, 296)
Screenshot: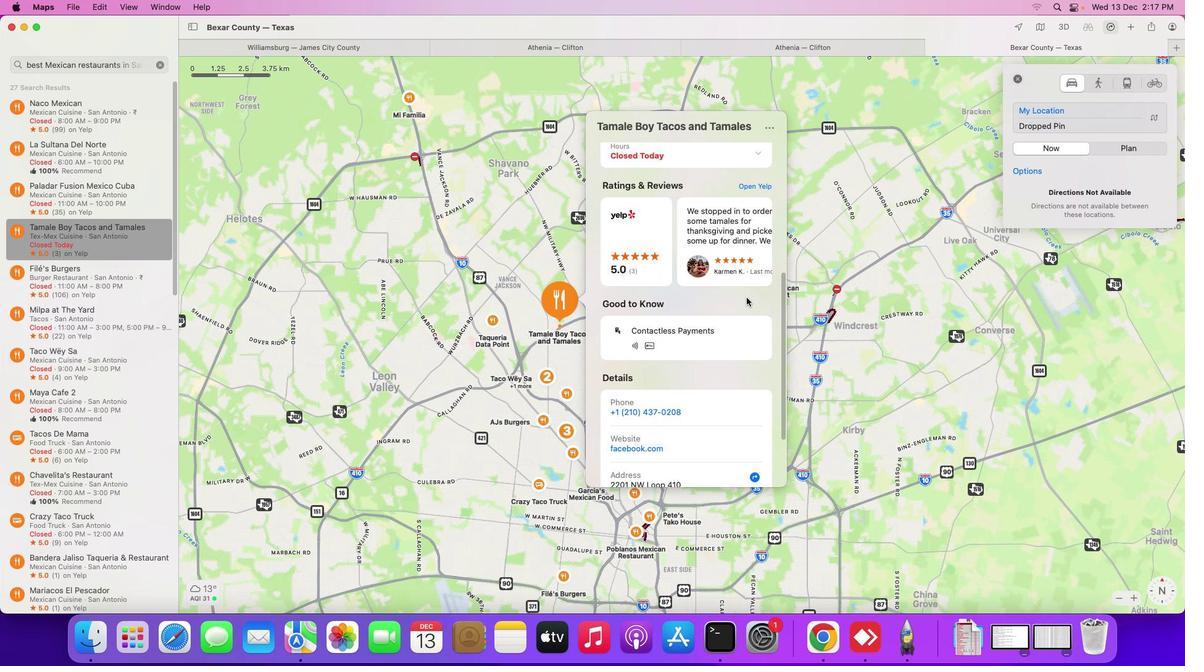 
Action: Mouse scrolled (748, 296) with delta (0, 1)
Screenshot: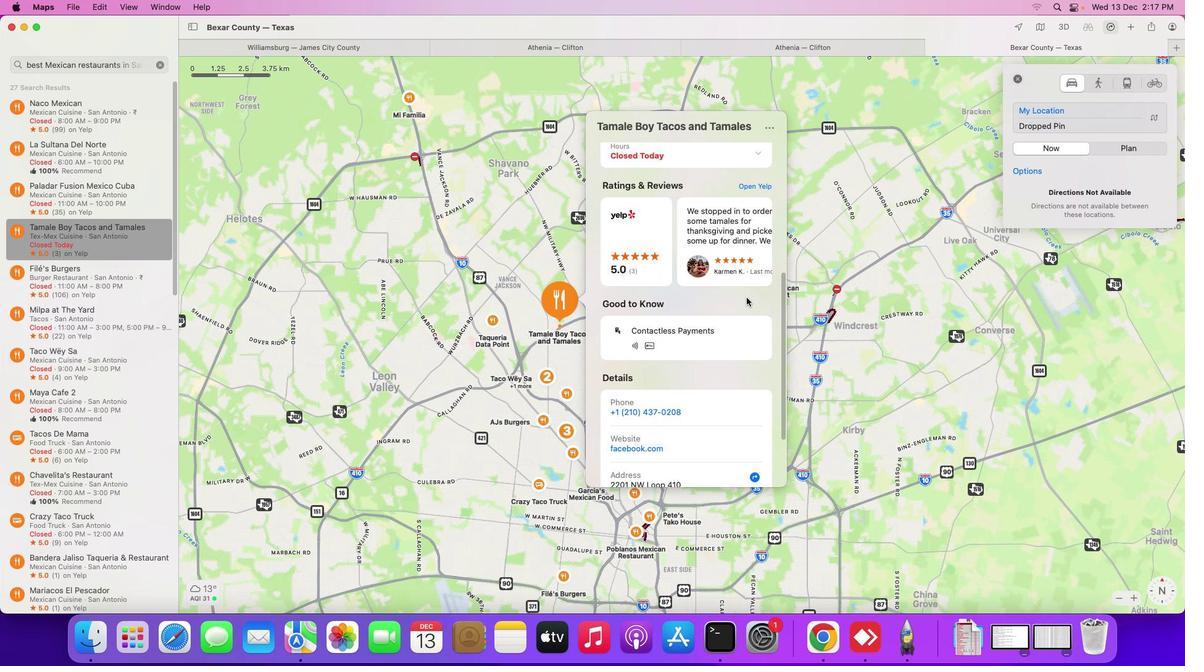 
Action: Mouse moved to (747, 296)
Screenshot: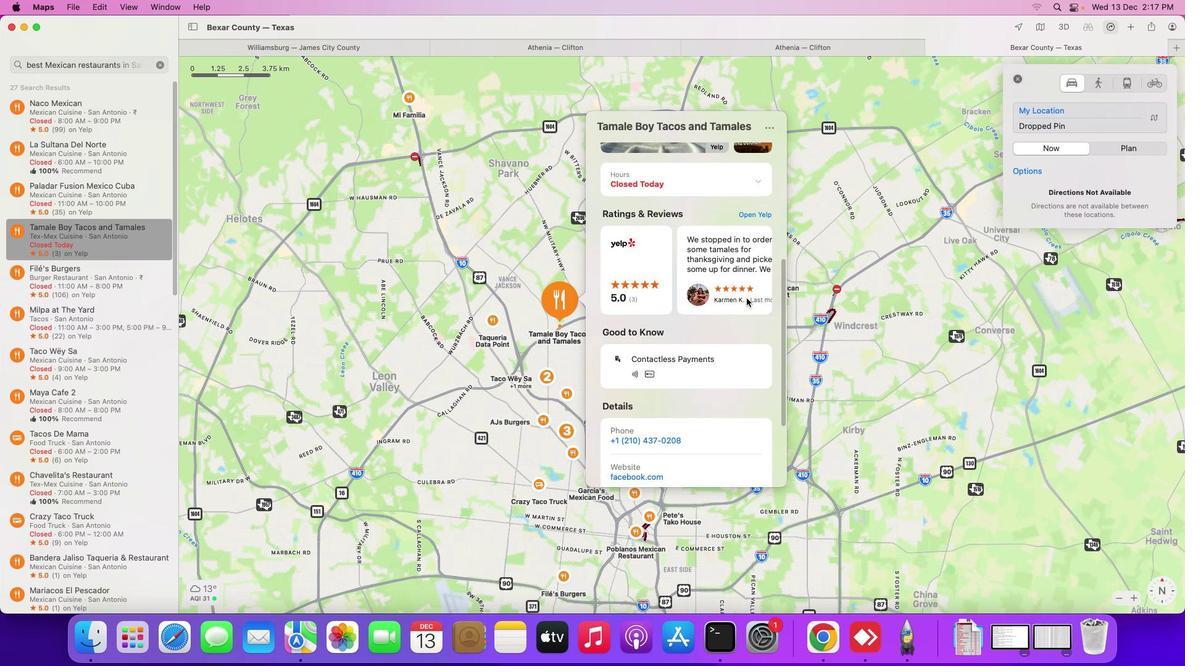 
Action: Mouse scrolled (747, 296) with delta (0, 2)
Screenshot: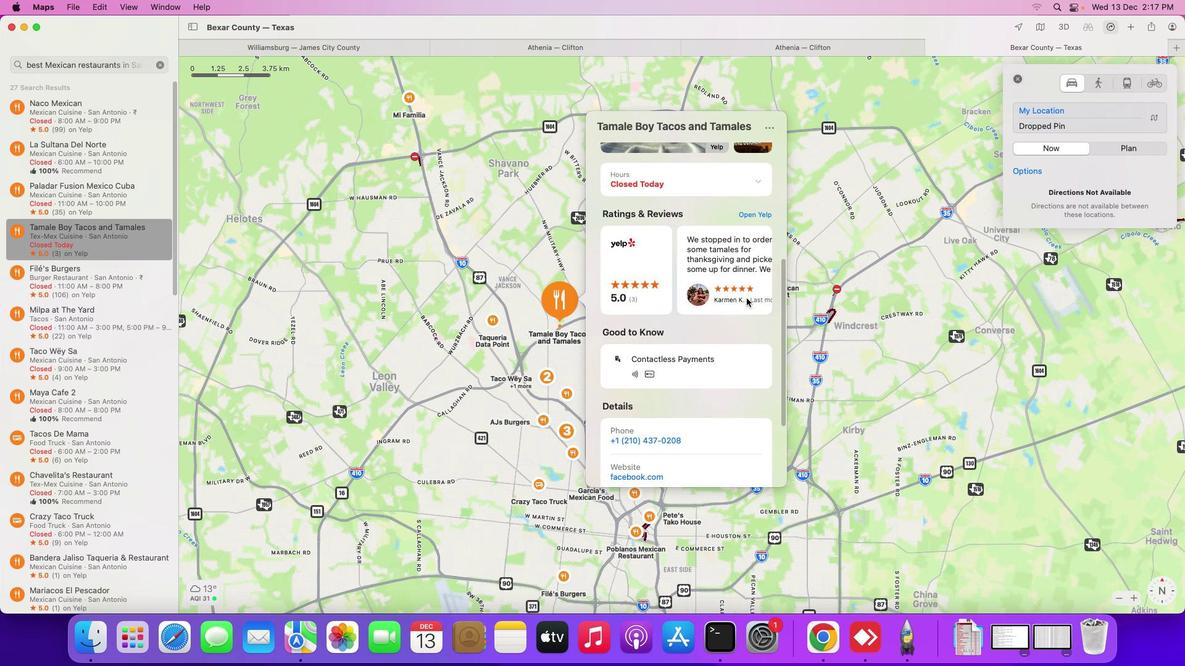 
Action: Mouse moved to (747, 298)
Screenshot: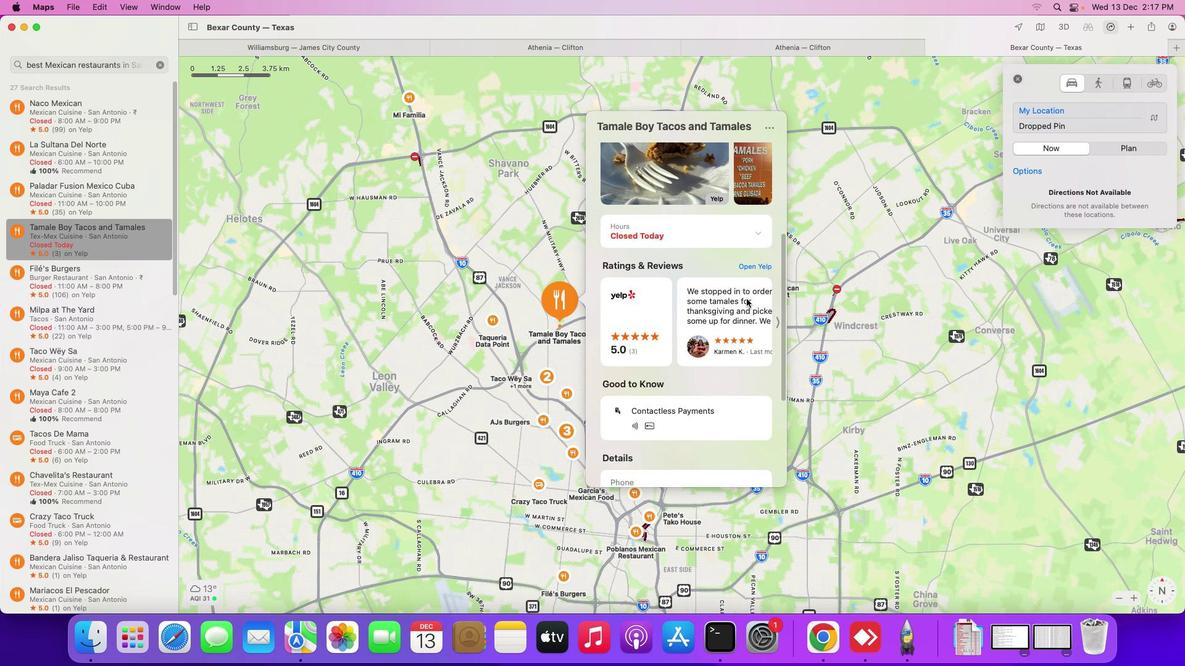
Action: Mouse scrolled (747, 298) with delta (0, 0)
Screenshot: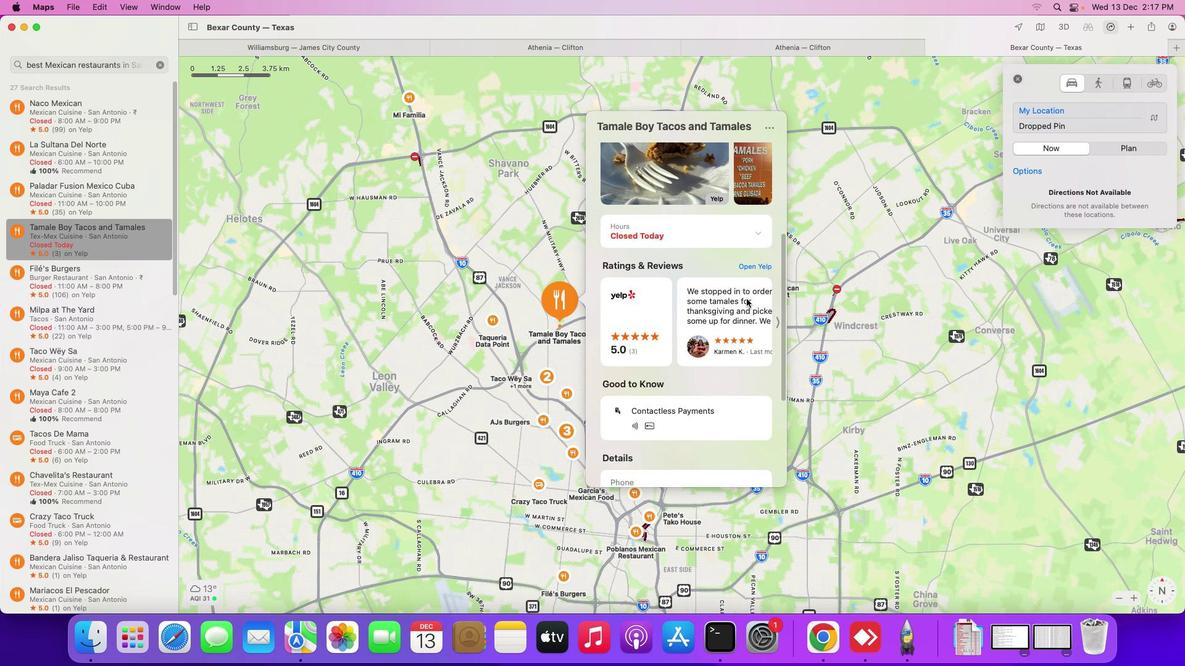 
Action: Mouse moved to (747, 298)
Screenshot: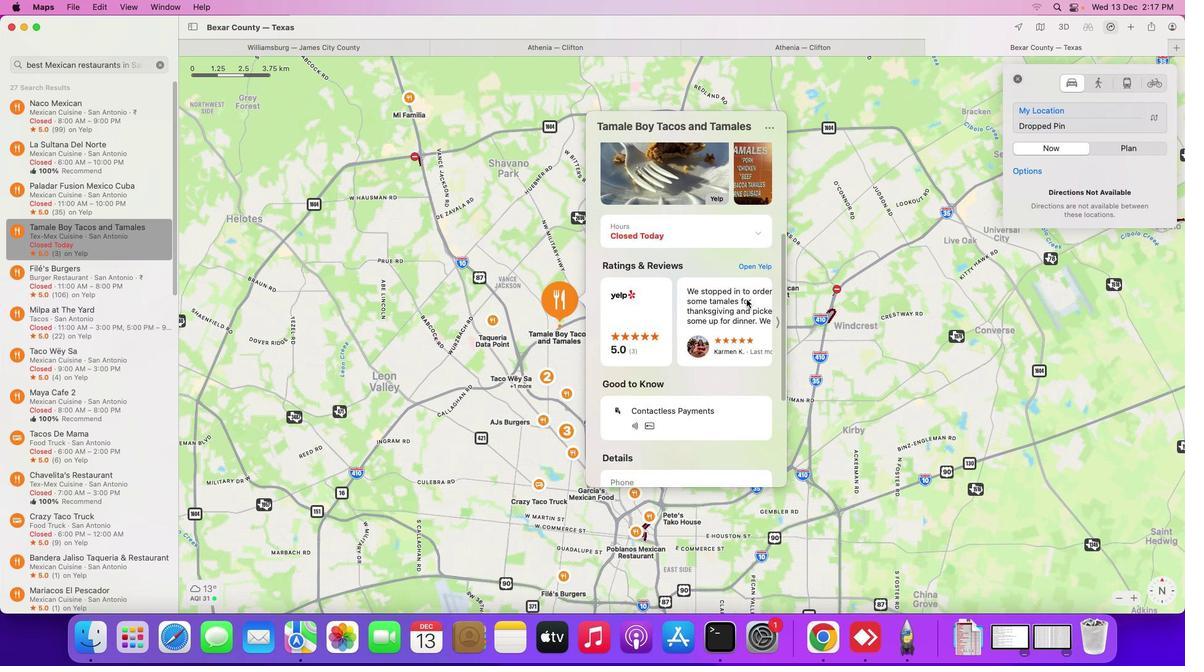
Action: Mouse scrolled (747, 298) with delta (0, 0)
Screenshot: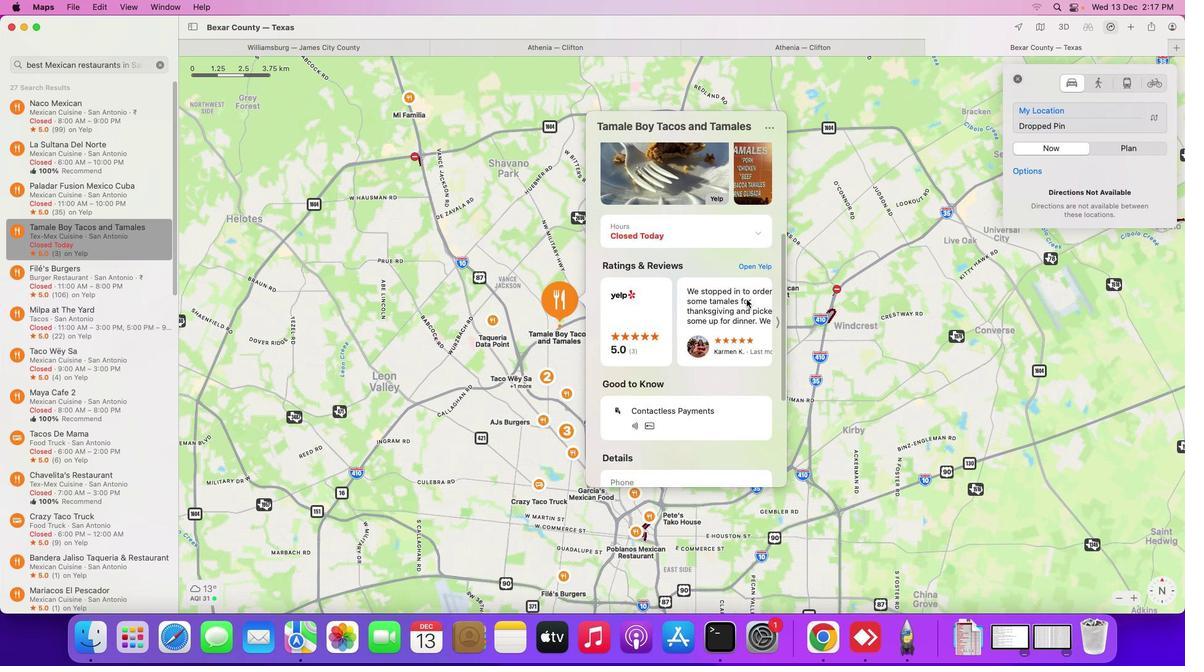 
Action: Mouse moved to (746, 298)
Screenshot: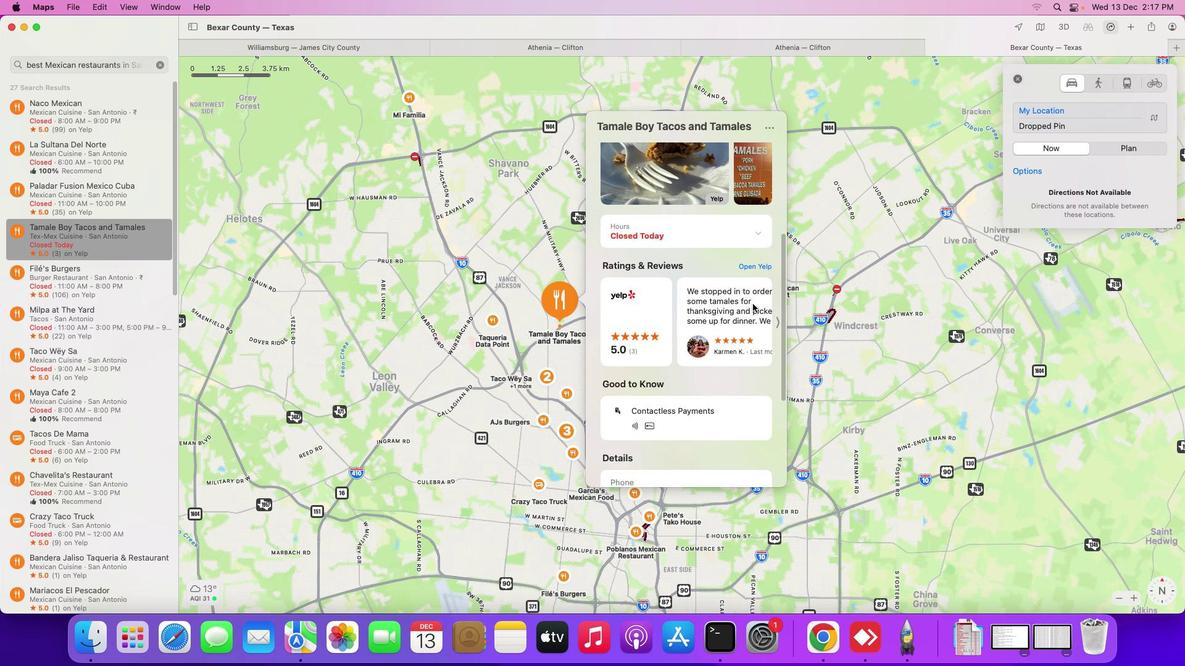 
Action: Mouse scrolled (746, 298) with delta (0, 1)
Screenshot: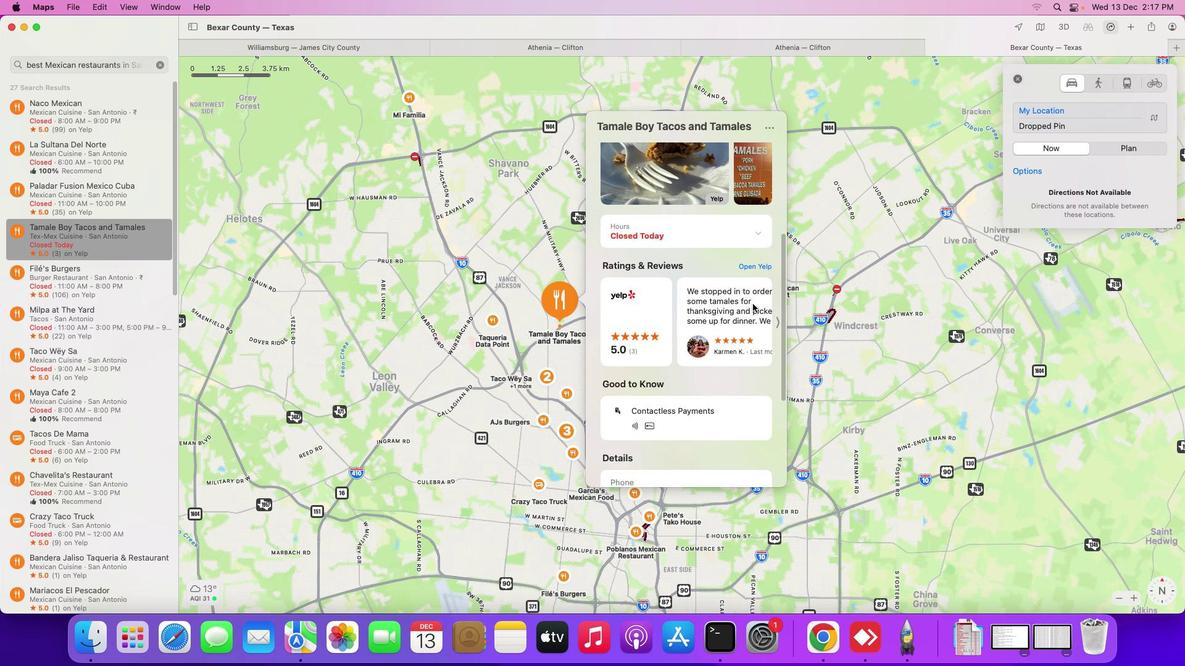 
Action: Mouse moved to (746, 298)
Screenshot: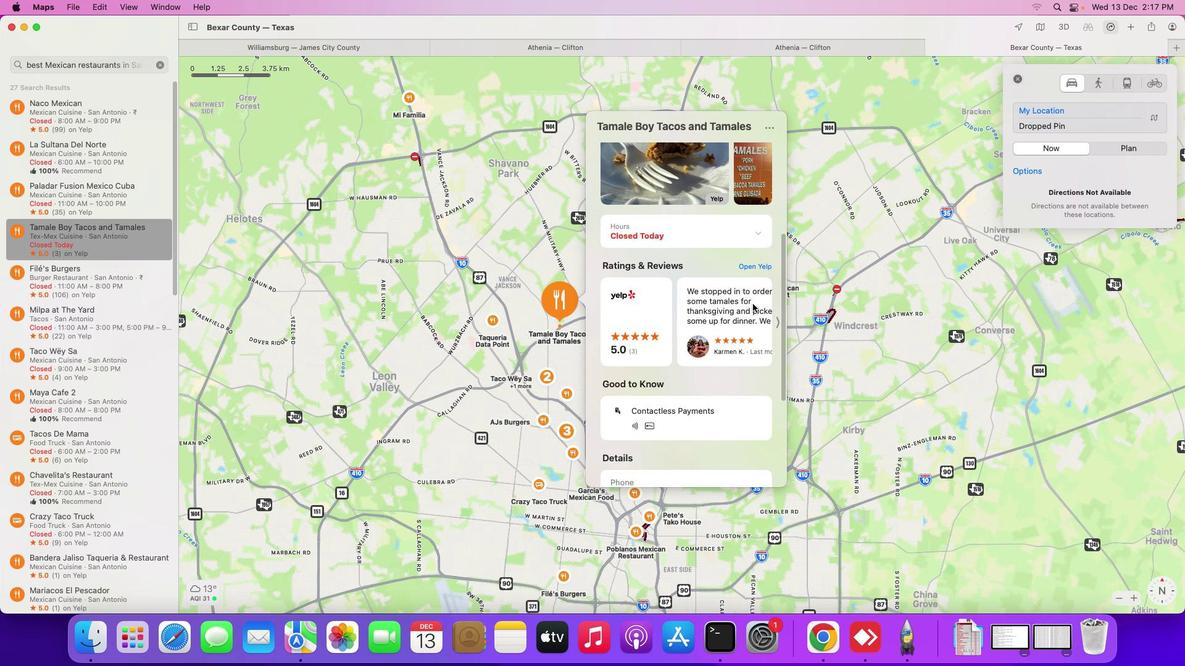 
Action: Mouse scrolled (746, 298) with delta (0, 2)
Screenshot: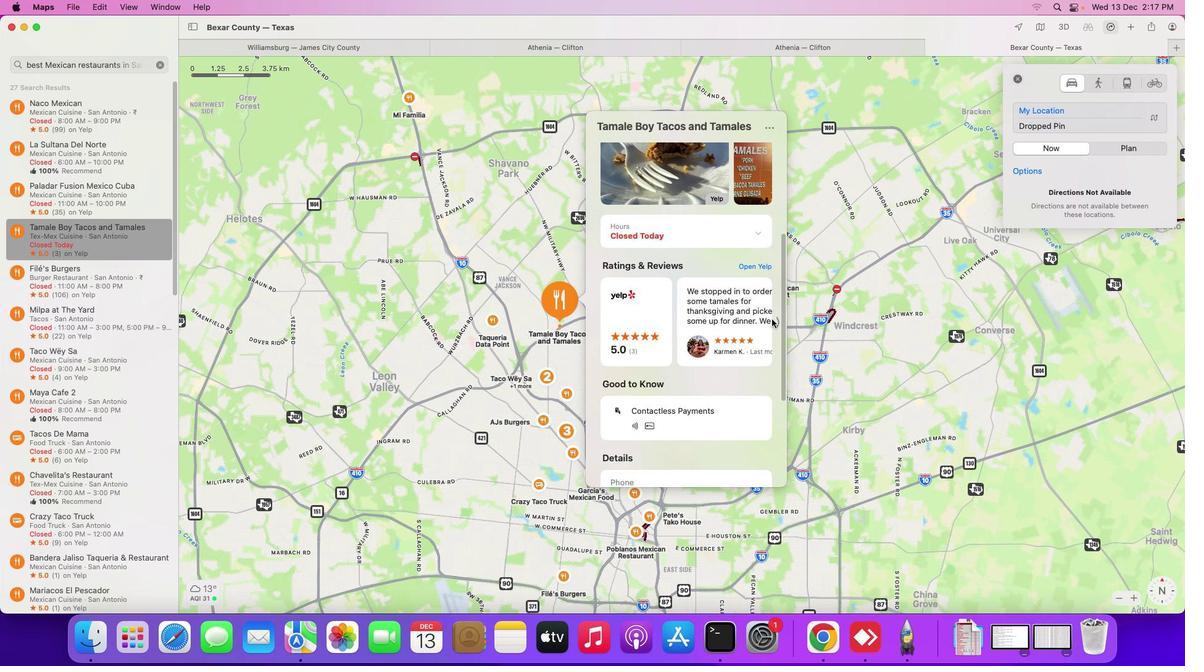 
Action: Mouse moved to (746, 298)
Screenshot: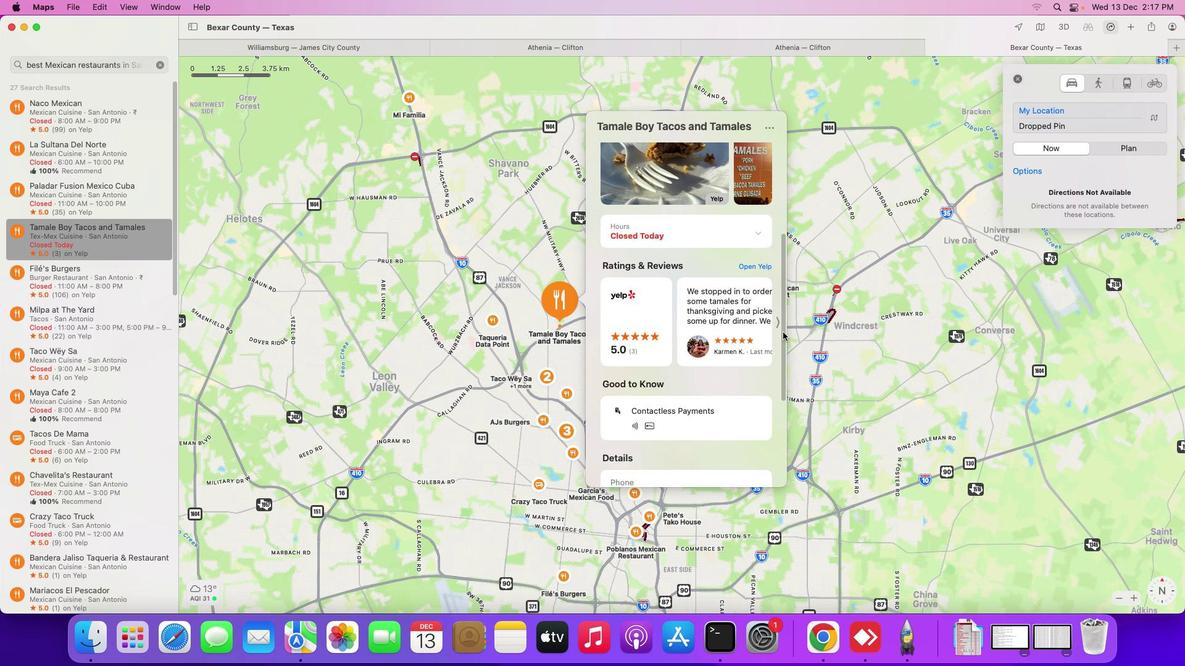 
Action: Mouse scrolled (746, 298) with delta (0, 2)
Screenshot: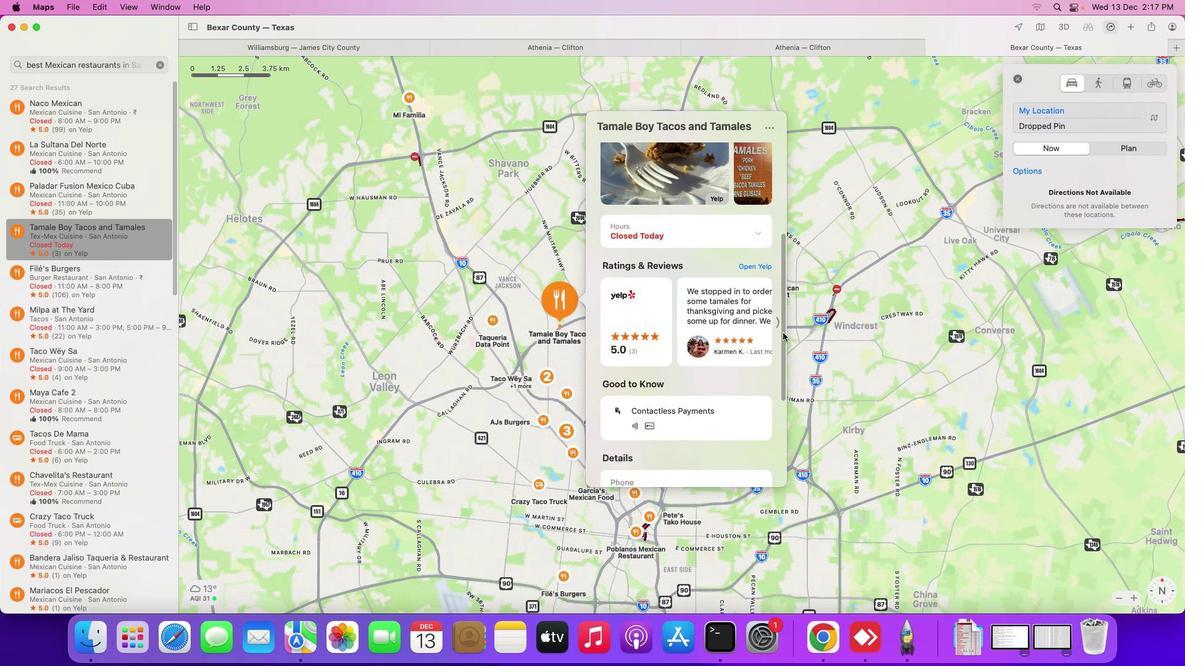 
Action: Mouse moved to (776, 323)
Screenshot: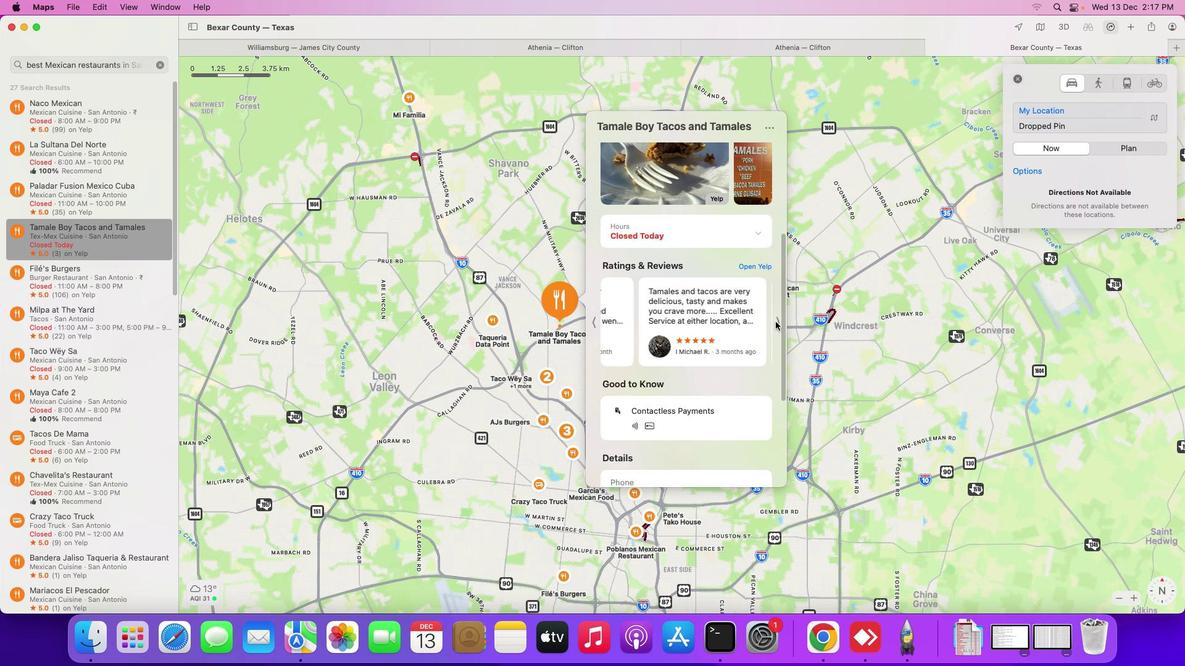 
Action: Mouse pressed left at (776, 323)
Screenshot: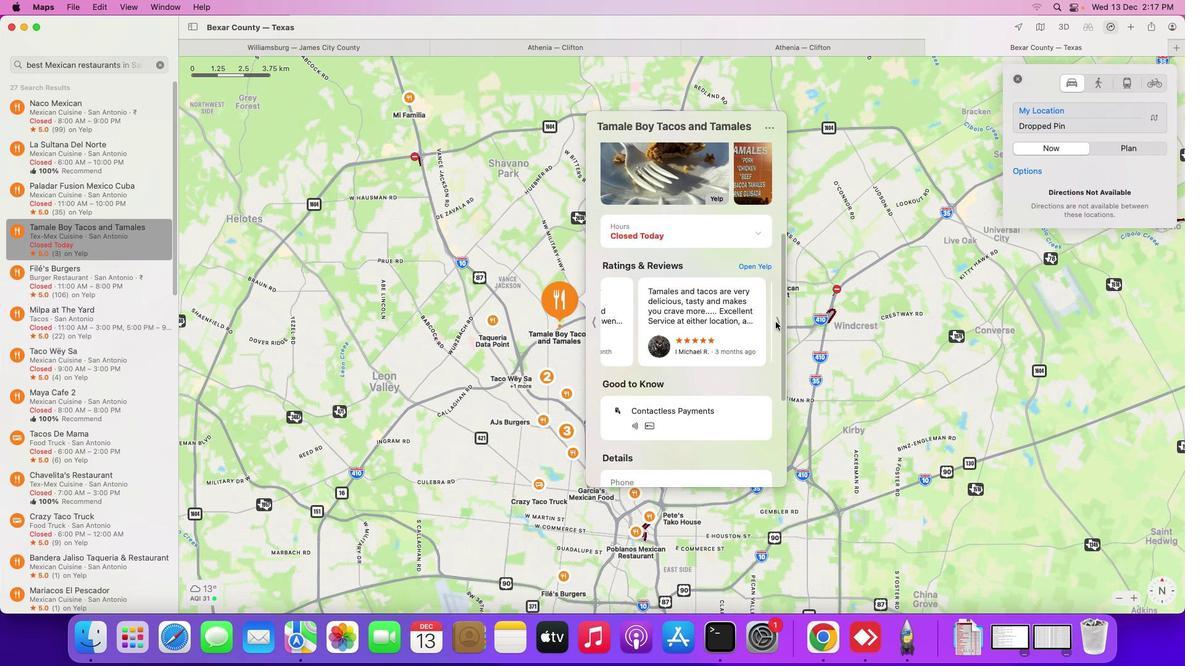 
Action: Mouse moved to (112, 245)
Screenshot: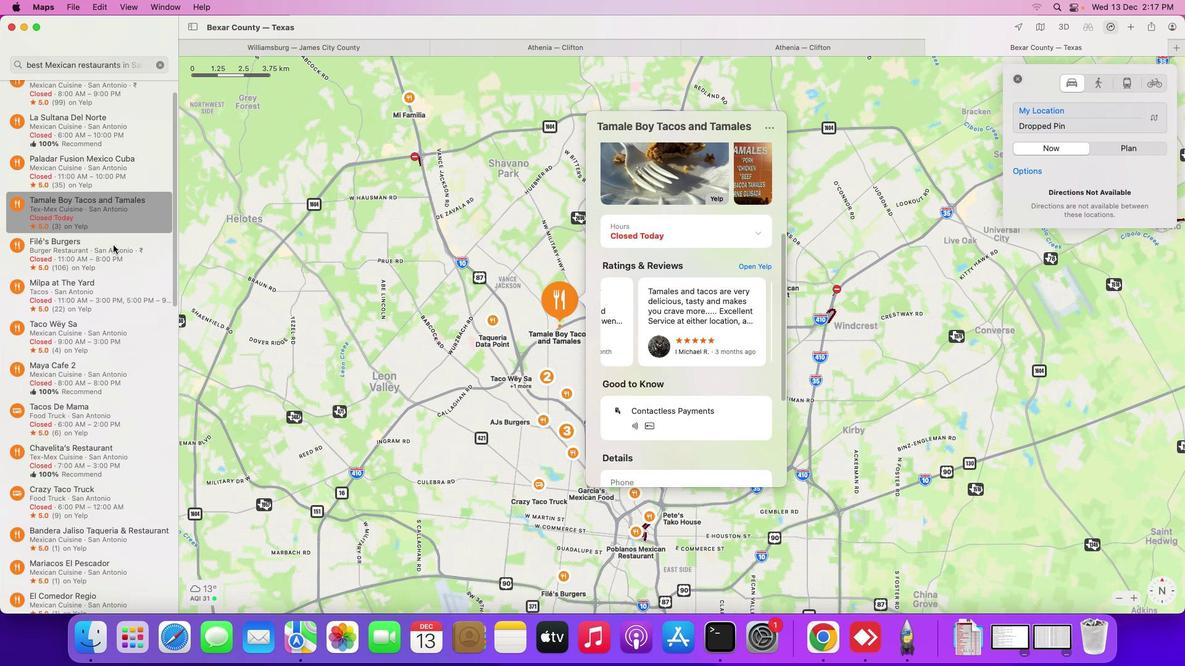 
Action: Mouse scrolled (112, 245) with delta (0, 0)
Screenshot: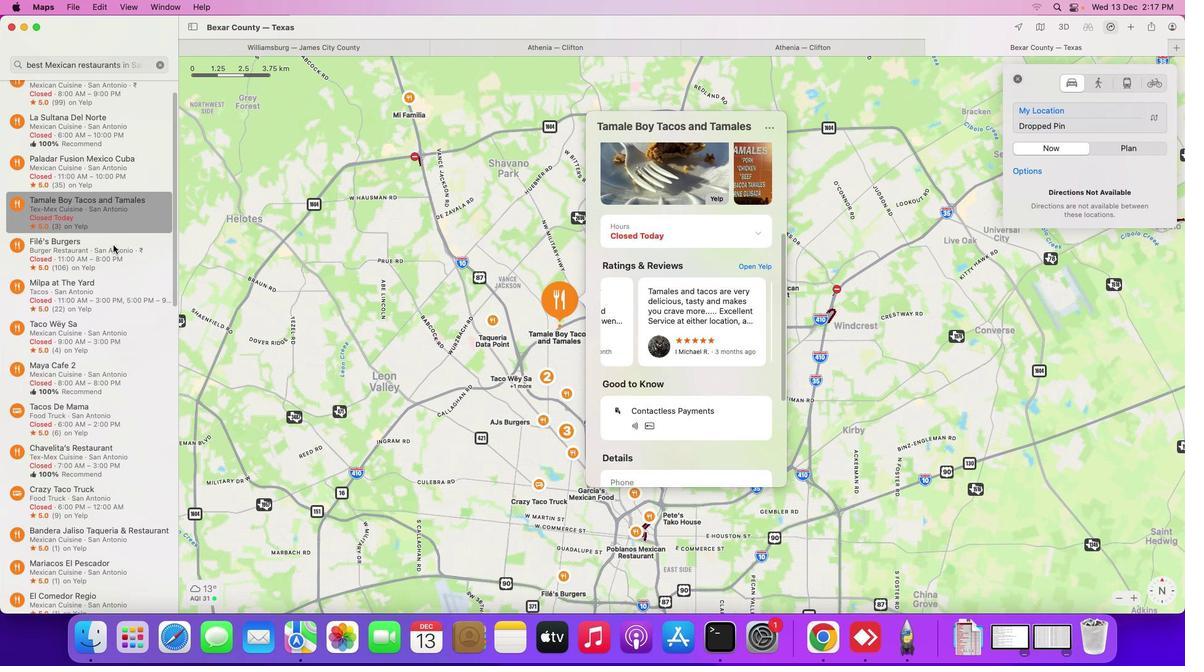 
Action: Mouse moved to (112, 245)
Screenshot: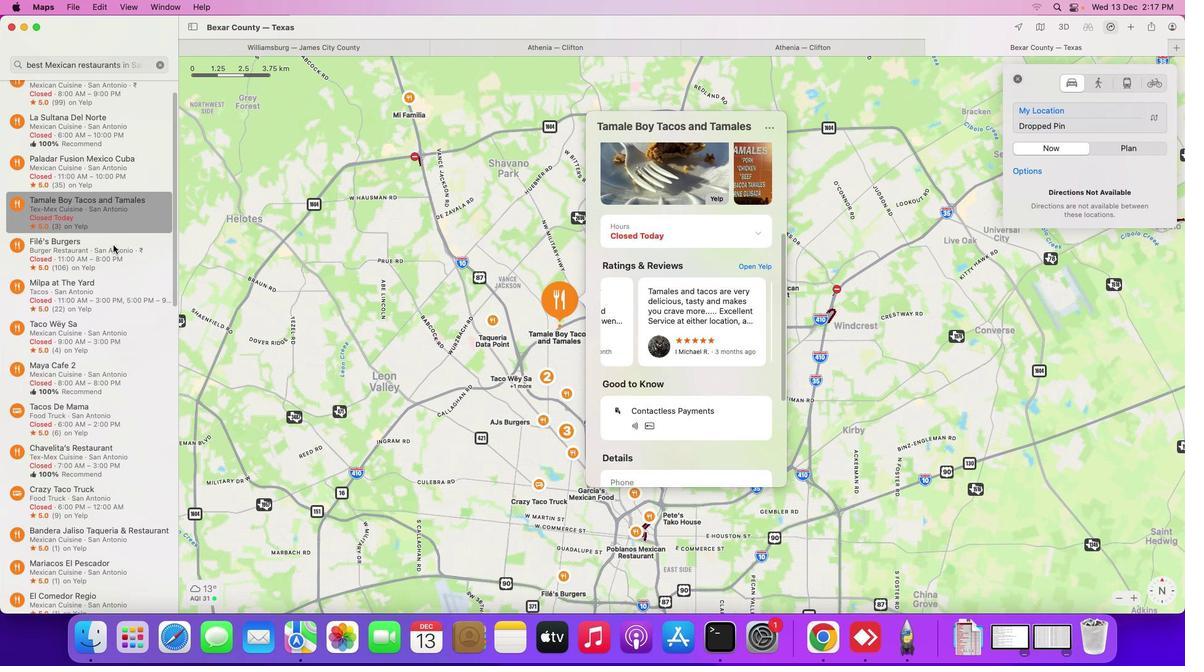 
Action: Mouse scrolled (112, 245) with delta (0, 0)
Screenshot: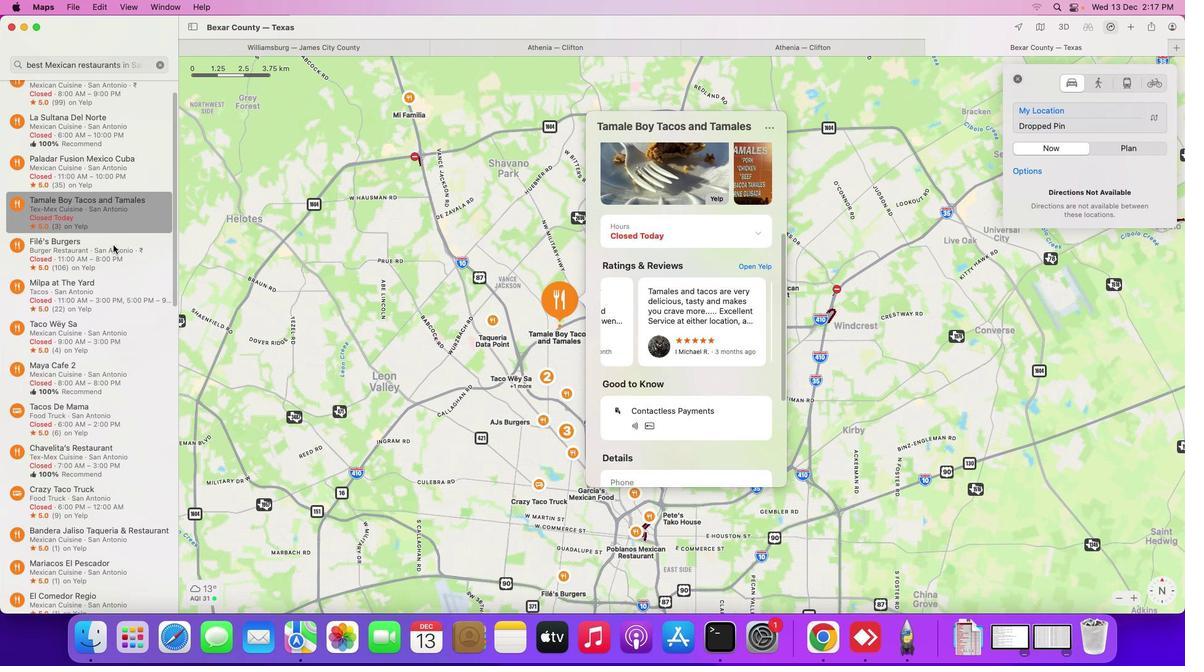 
Action: Mouse scrolled (112, 245) with delta (0, -1)
Screenshot: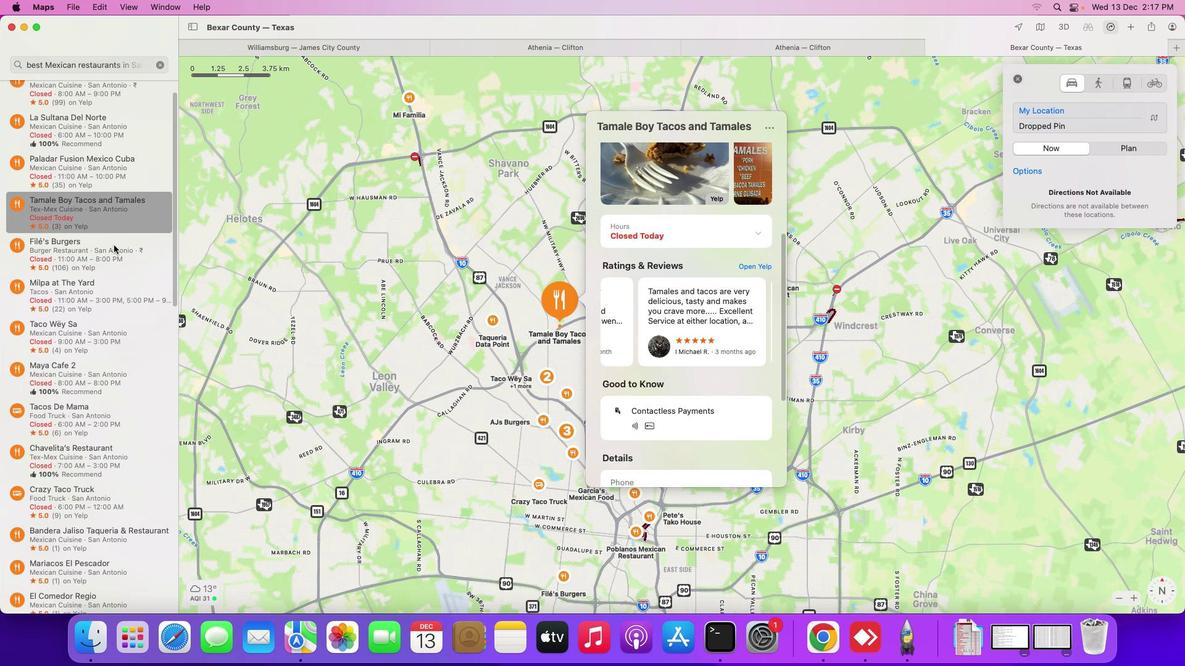 
Action: Mouse moved to (113, 245)
Screenshot: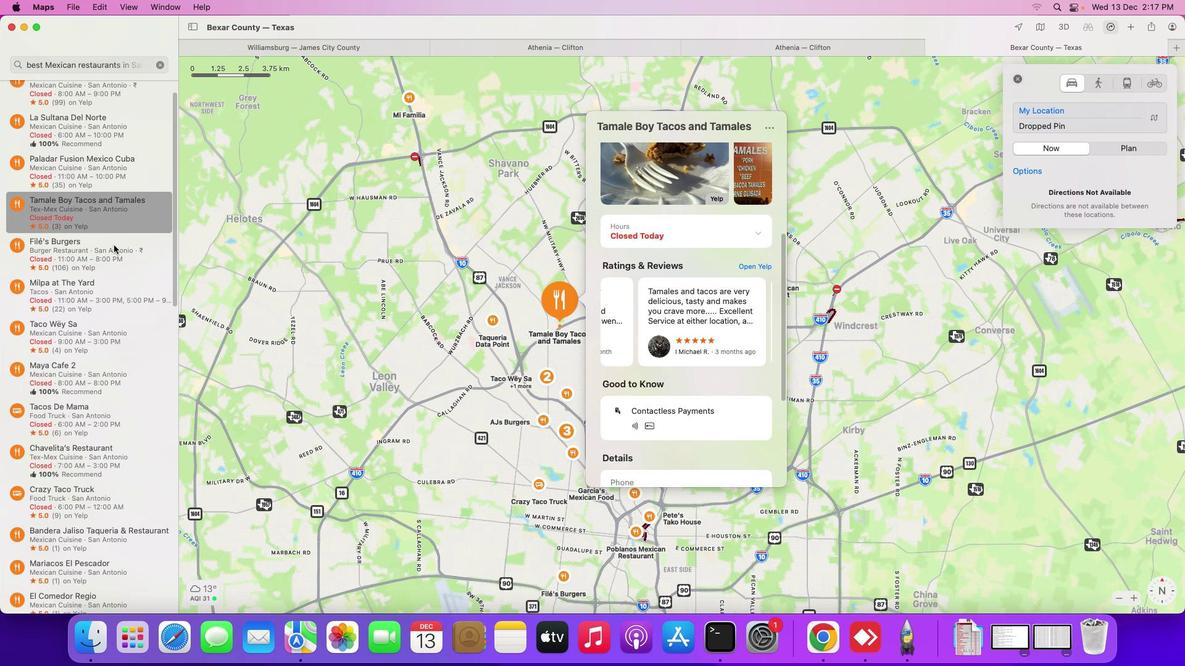 
Action: Mouse scrolled (113, 245) with delta (0, 0)
Screenshot: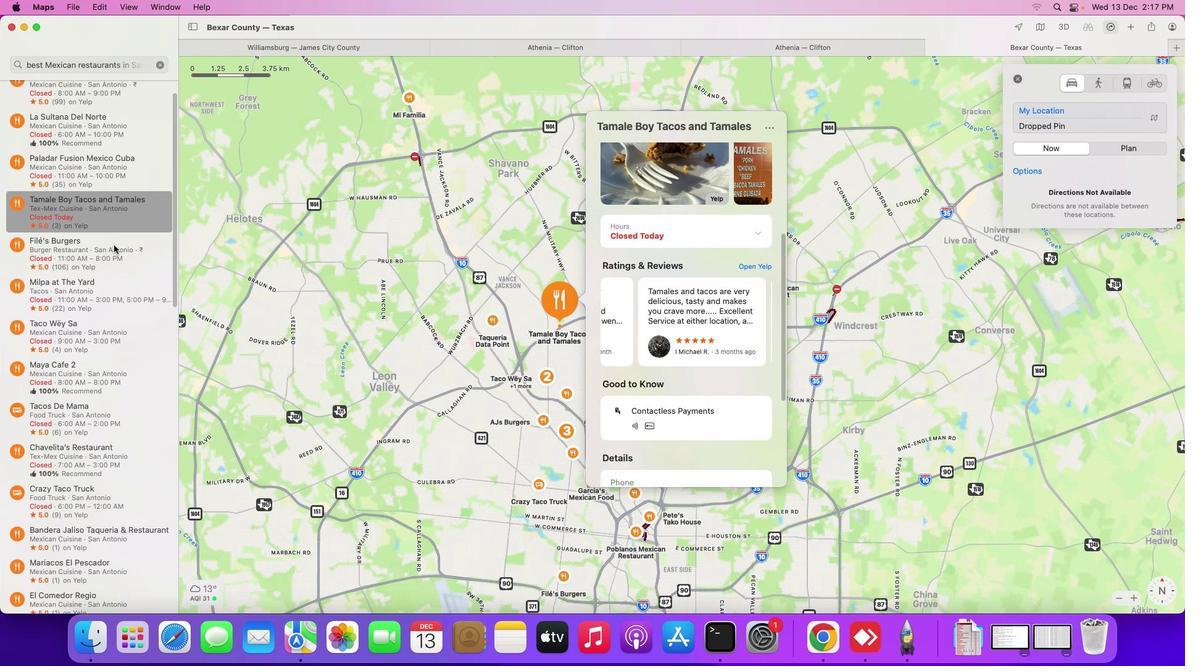
Action: Mouse moved to (113, 245)
Screenshot: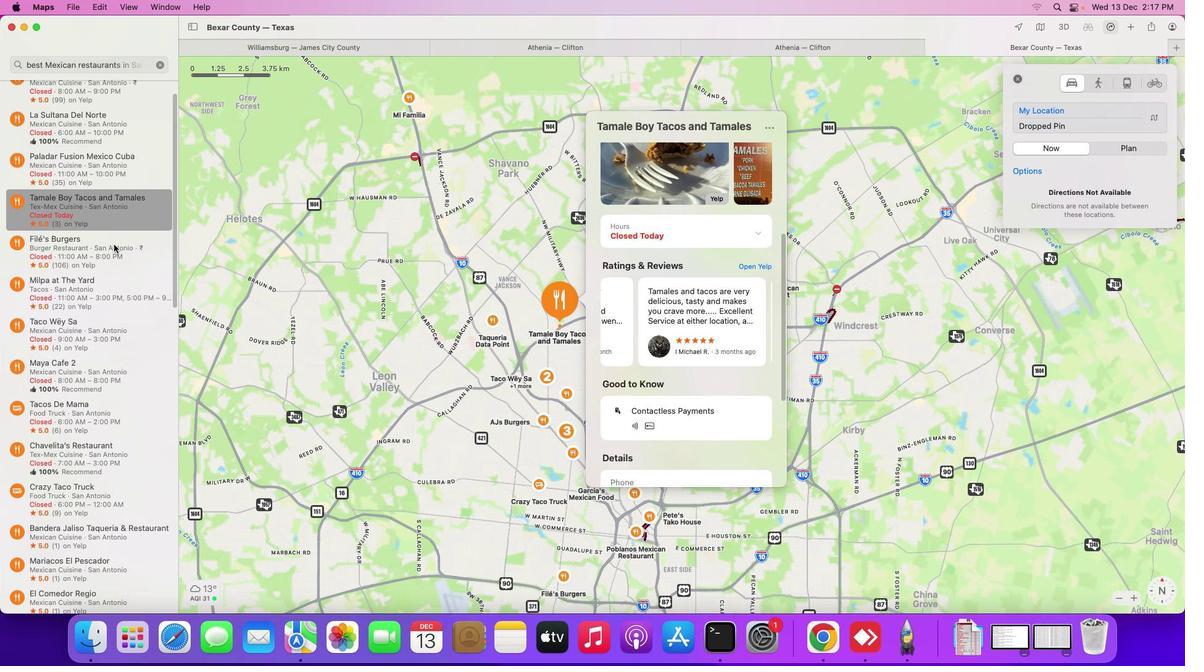 
Action: Mouse scrolled (113, 245) with delta (0, 0)
Screenshot: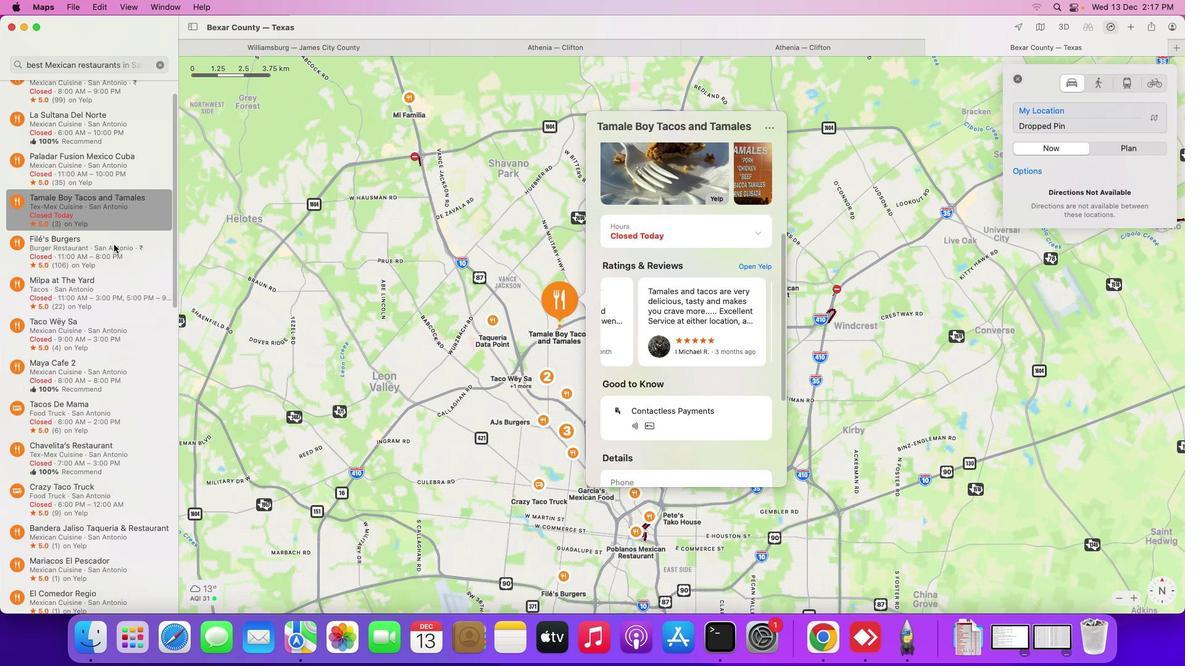 
Action: Mouse moved to (113, 245)
Screenshot: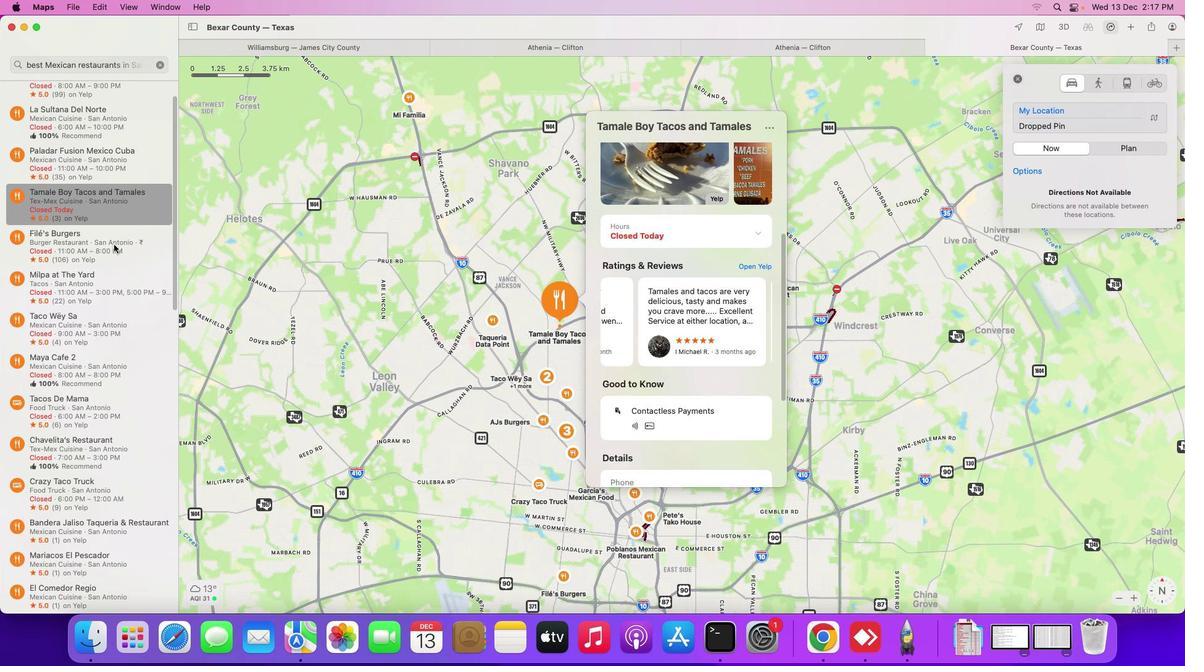
Action: Mouse scrolled (113, 245) with delta (0, 0)
Screenshot: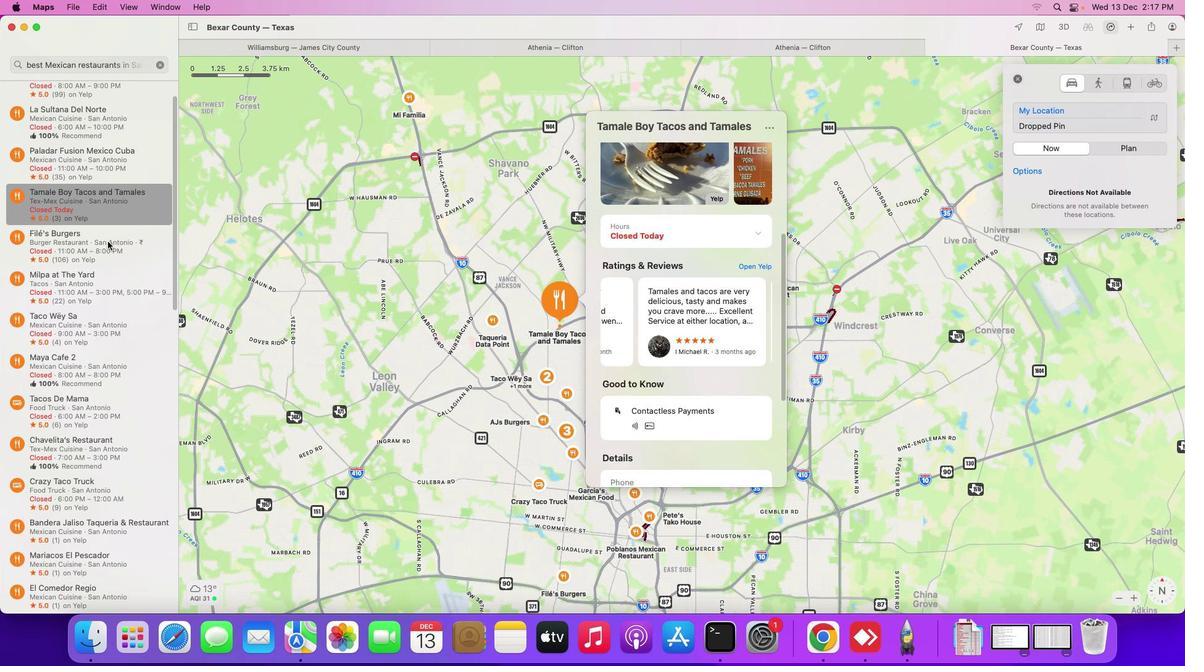 
Action: Mouse moved to (114, 245)
Screenshot: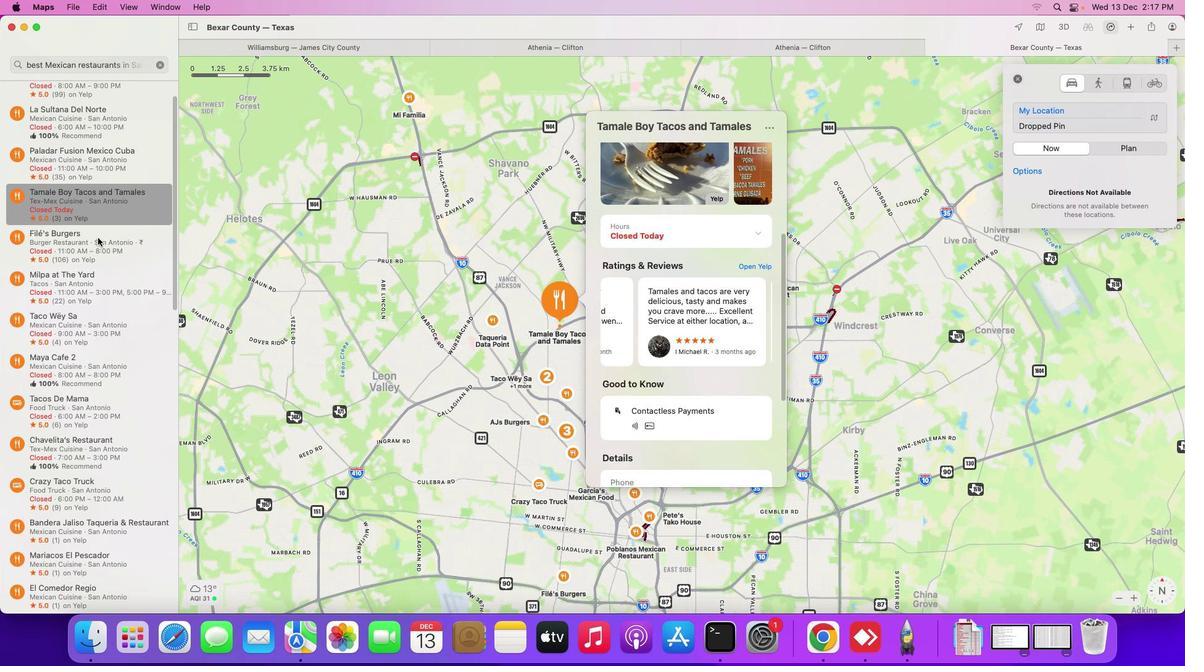
Action: Mouse scrolled (114, 245) with delta (0, 0)
Screenshot: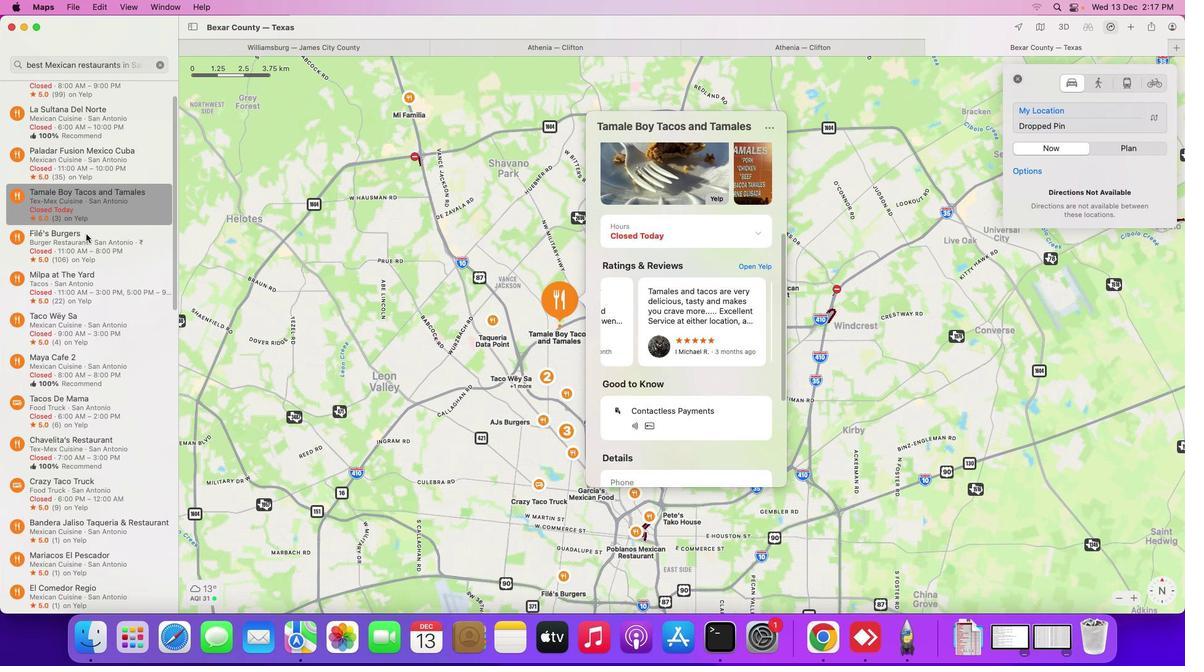 
Action: Mouse moved to (114, 245)
Screenshot: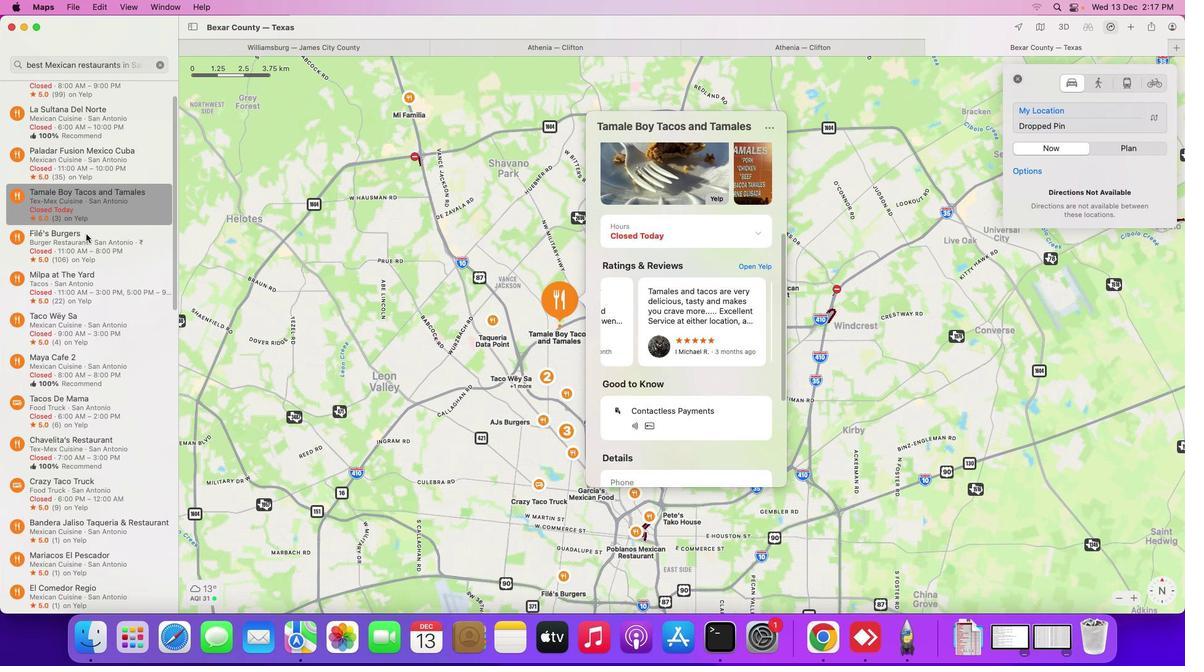 
Action: Mouse scrolled (114, 245) with delta (0, 0)
Screenshot: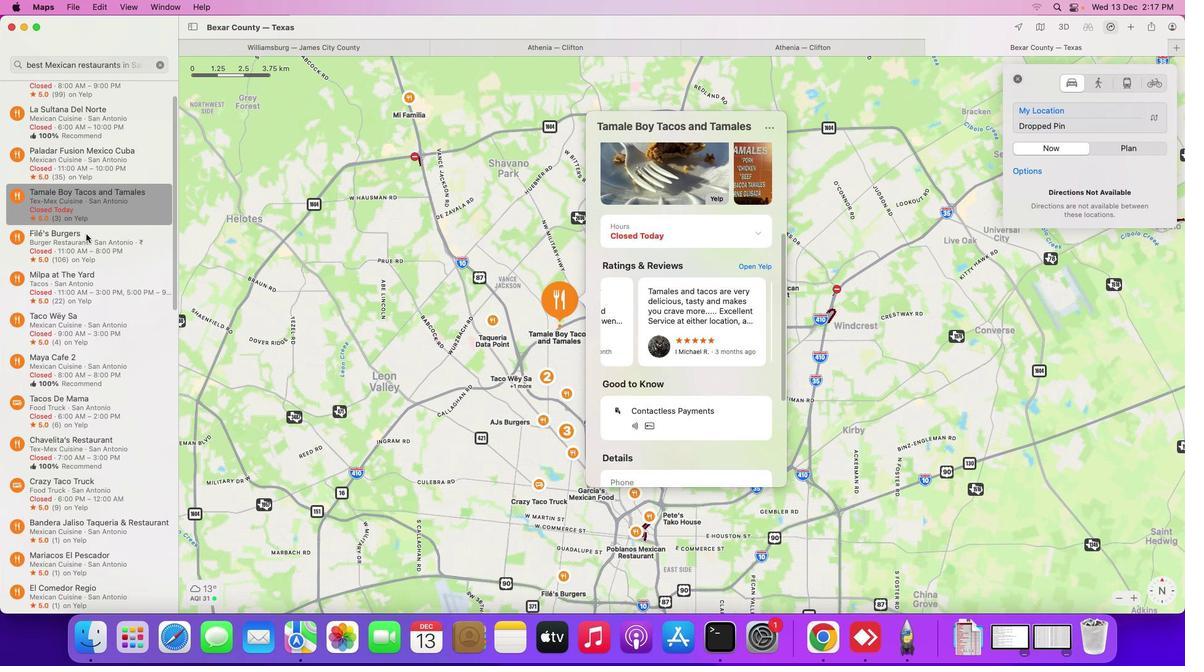 
Action: Mouse moved to (85, 234)
Screenshot: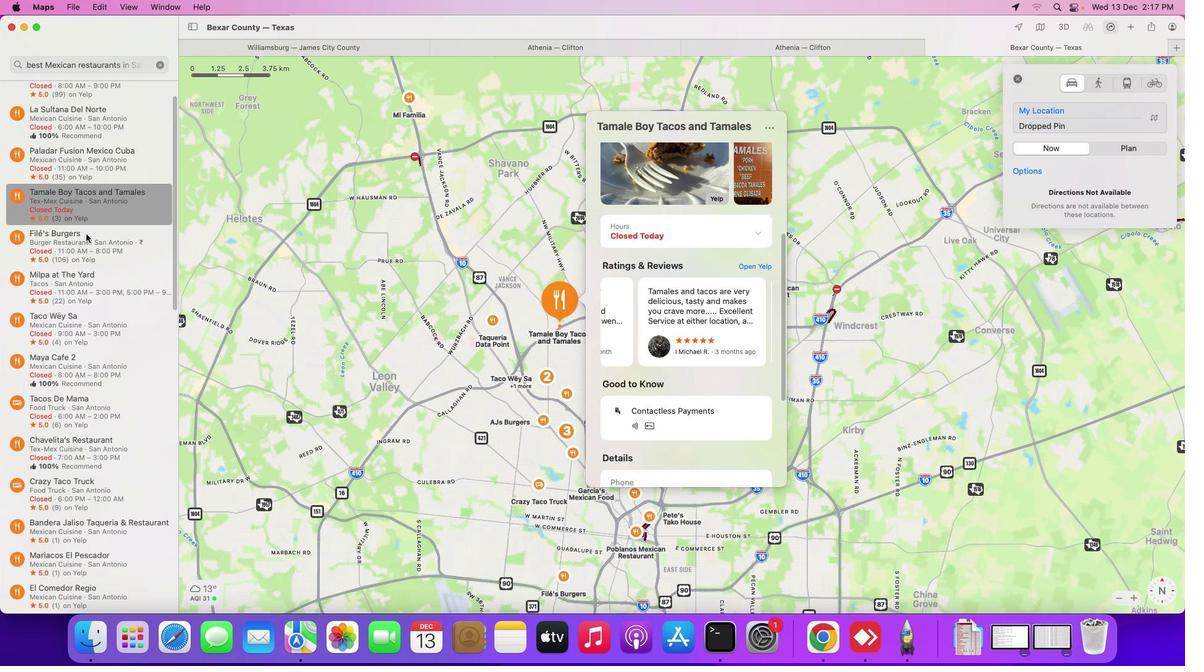 
Action: Mouse pressed left at (85, 234)
Screenshot: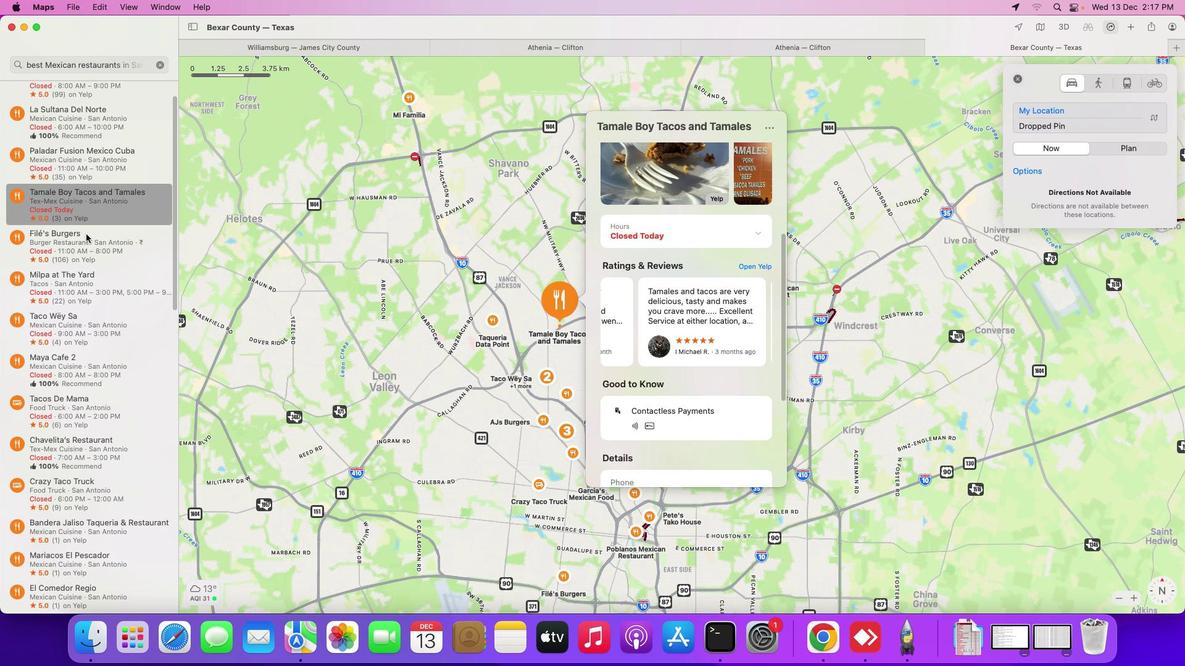 
Action: Mouse moved to (673, 486)
Screenshot: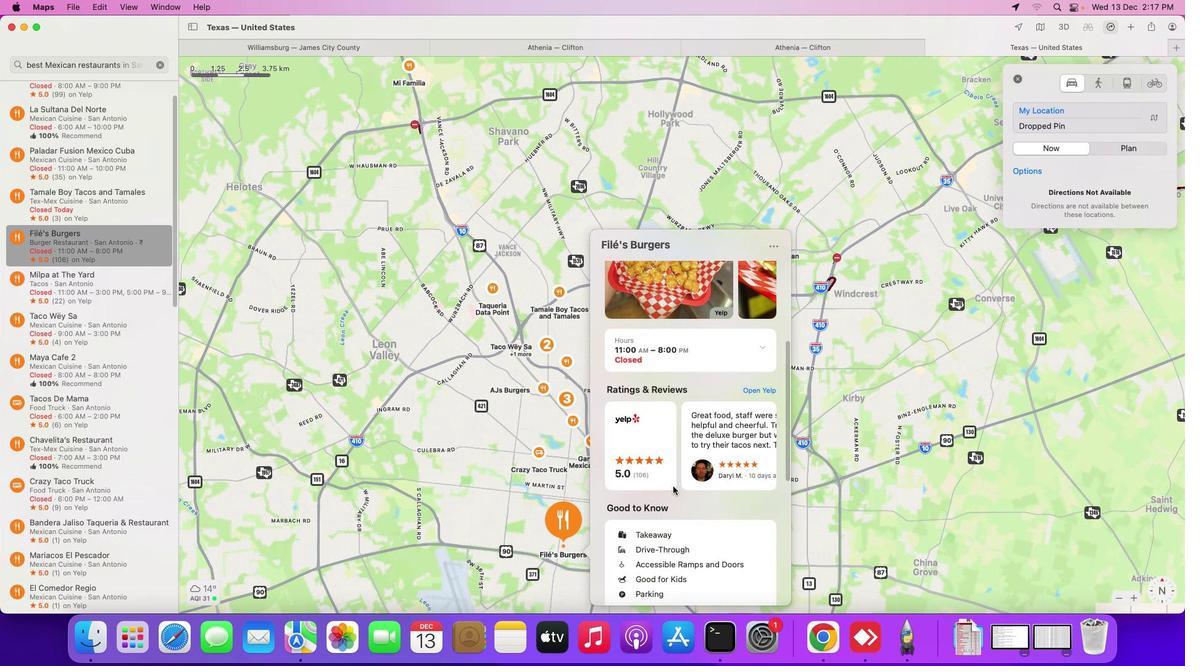 
Action: Mouse scrolled (673, 486) with delta (0, 0)
Screenshot: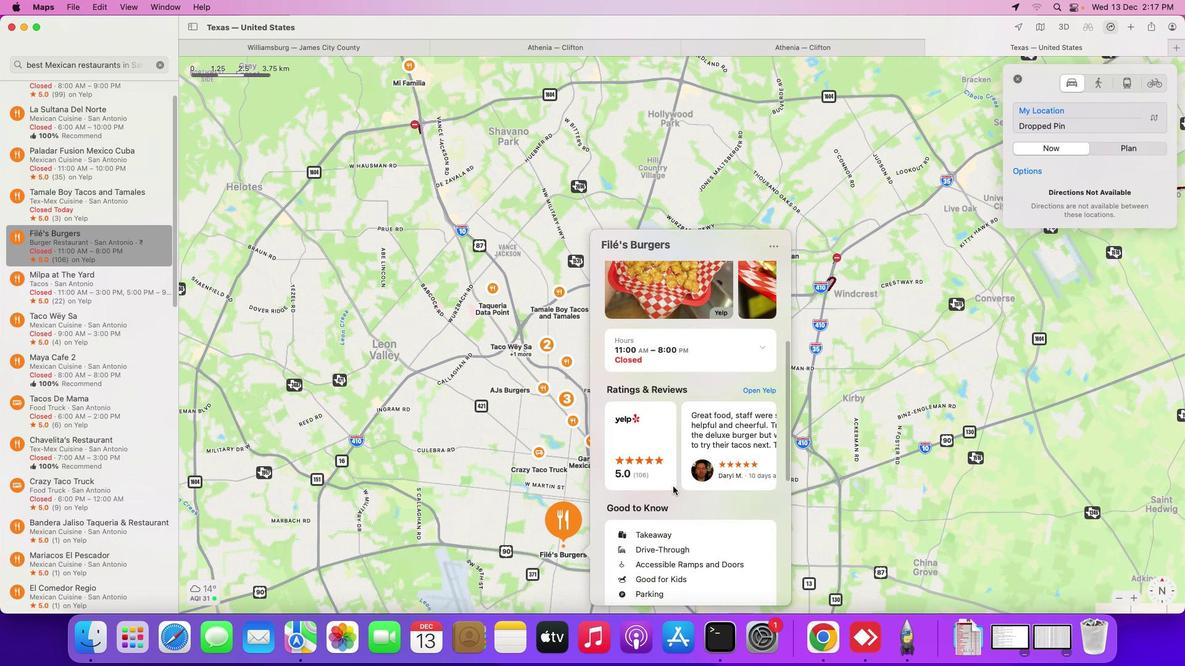 
Action: Mouse scrolled (673, 486) with delta (0, 0)
Screenshot: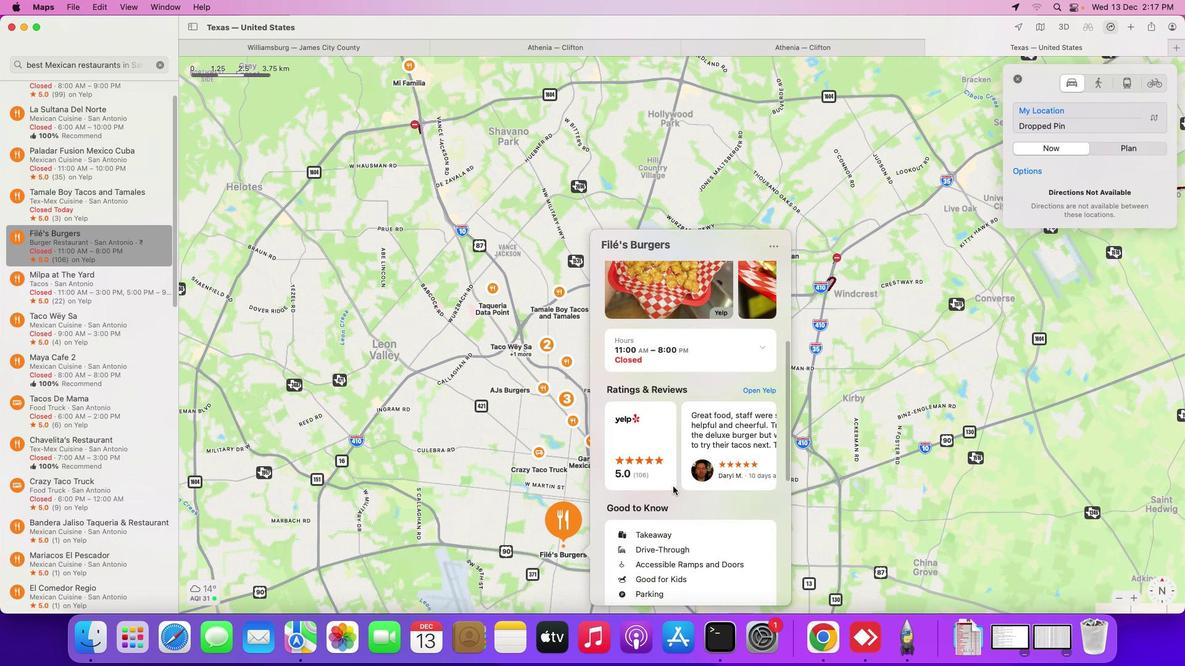 
Action: Mouse scrolled (673, 486) with delta (0, -1)
Screenshot: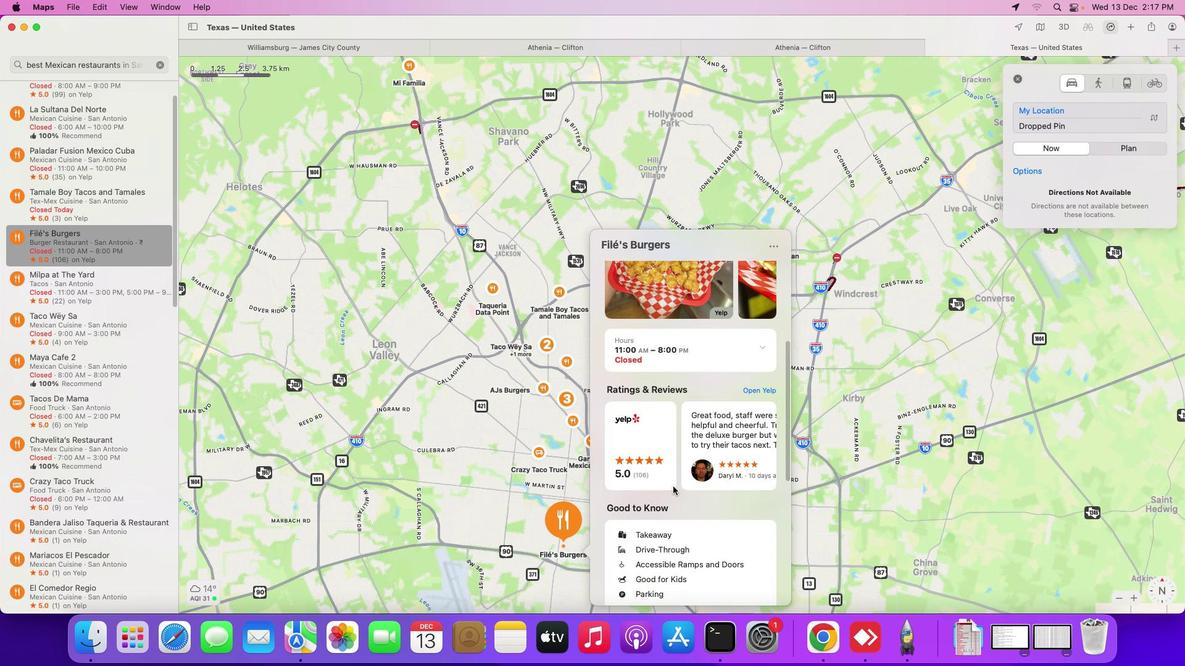 
Action: Mouse scrolled (673, 486) with delta (0, -2)
Screenshot: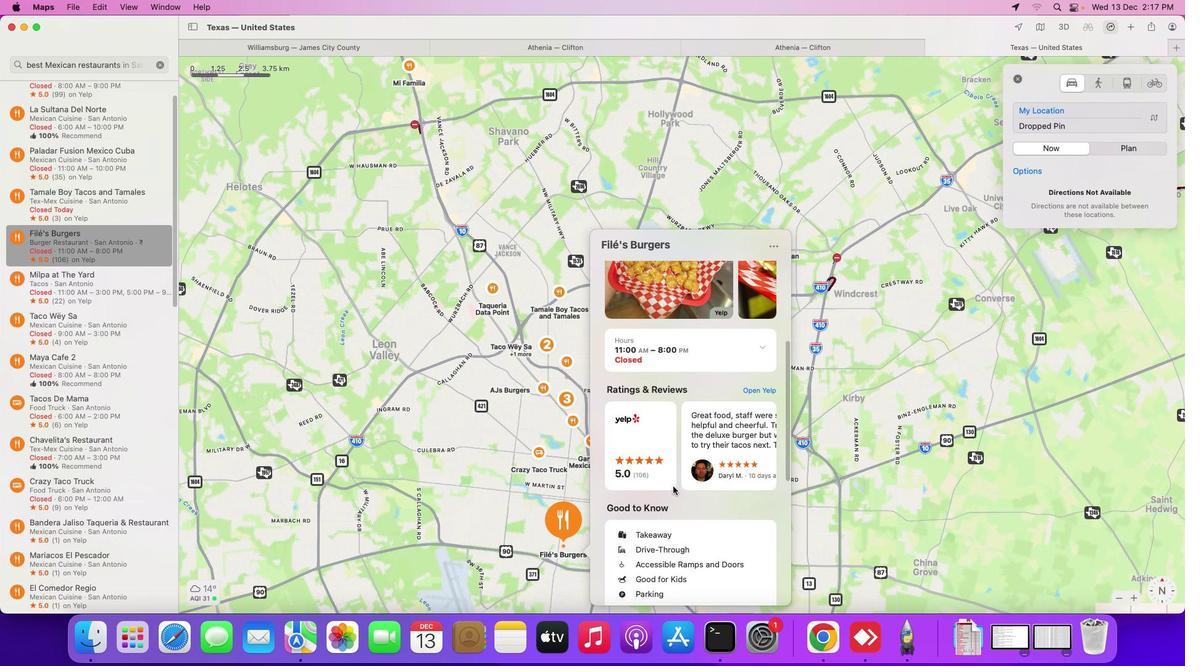 
Action: Mouse scrolled (673, 486) with delta (0, -2)
Screenshot: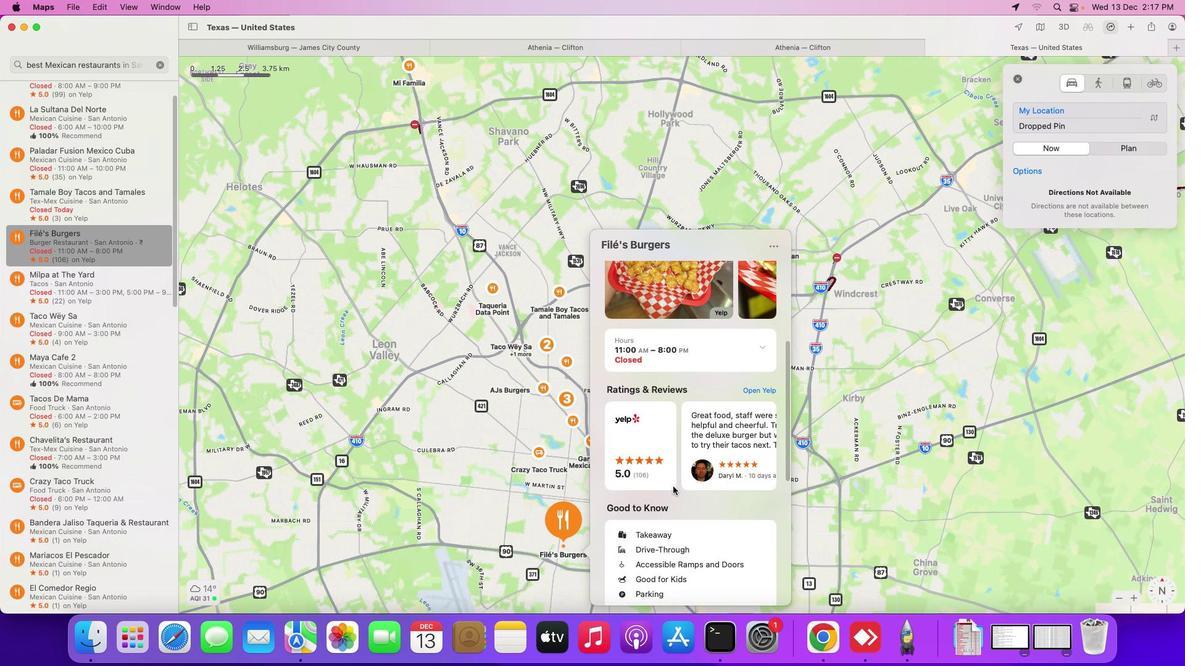 
Action: Mouse scrolled (673, 486) with delta (0, -3)
Screenshot: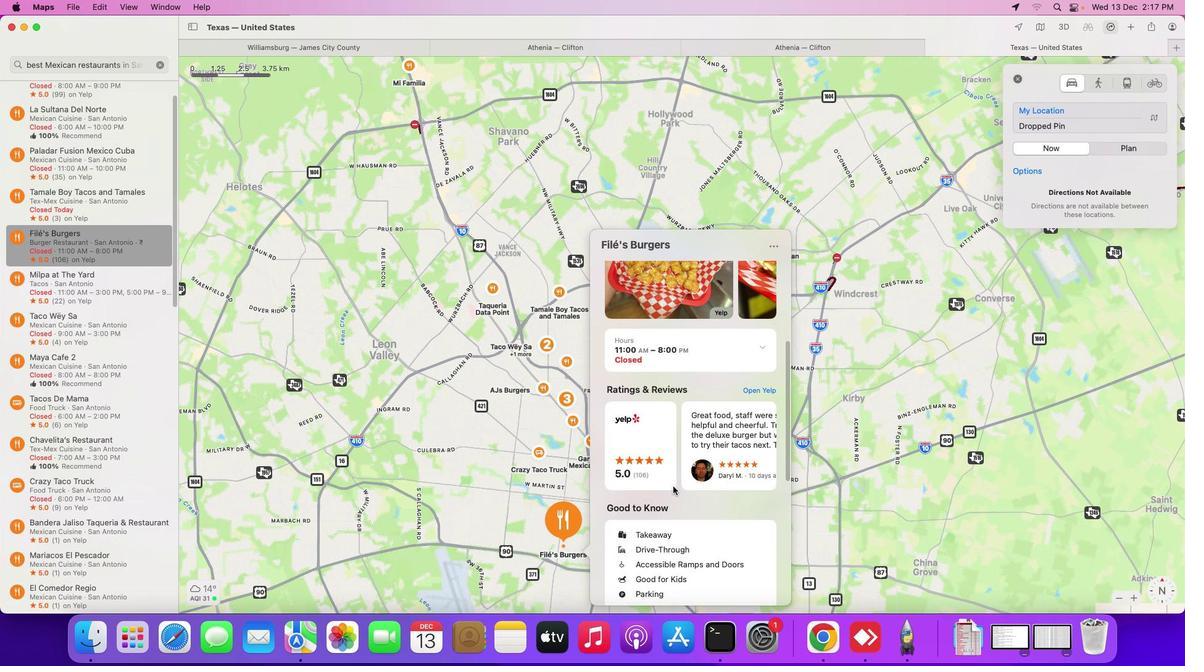 
Action: Mouse scrolled (673, 486) with delta (0, -3)
Screenshot: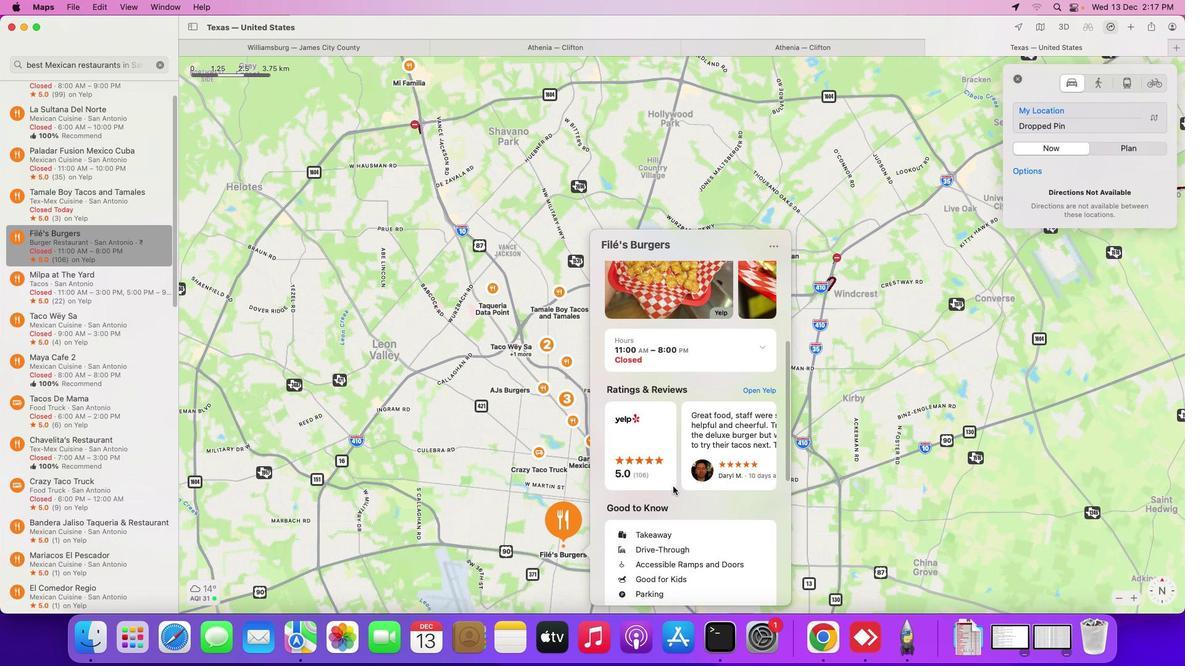 
Action: Mouse scrolled (673, 486) with delta (0, -3)
Screenshot: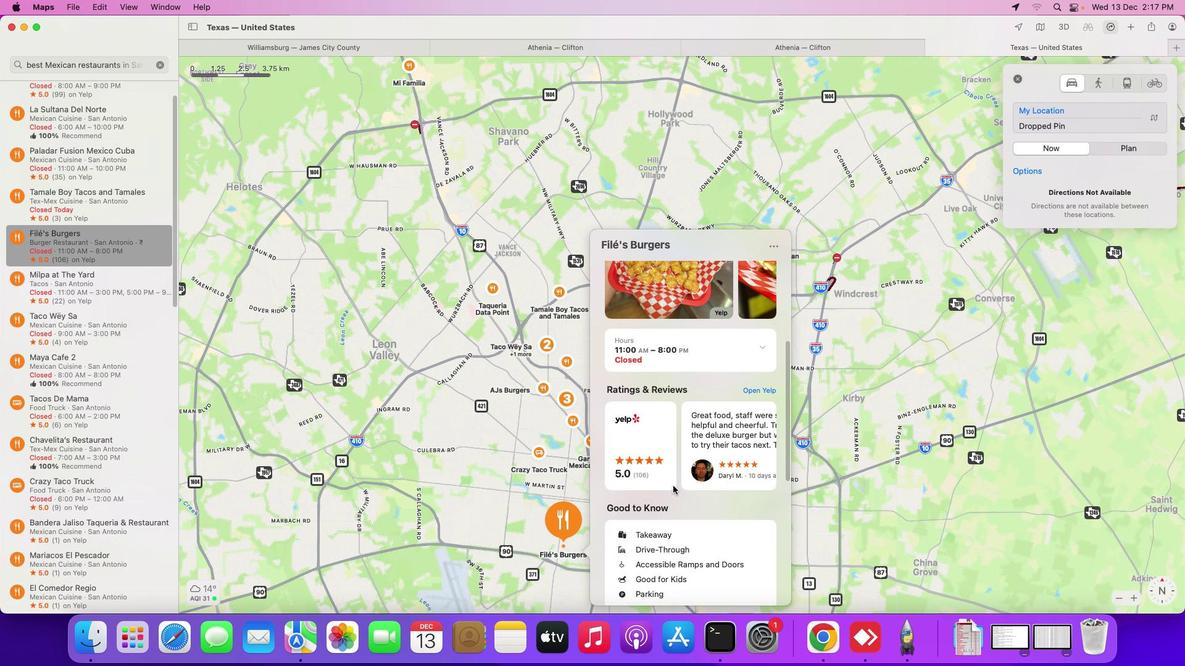 
Action: Mouse moved to (674, 484)
Screenshot: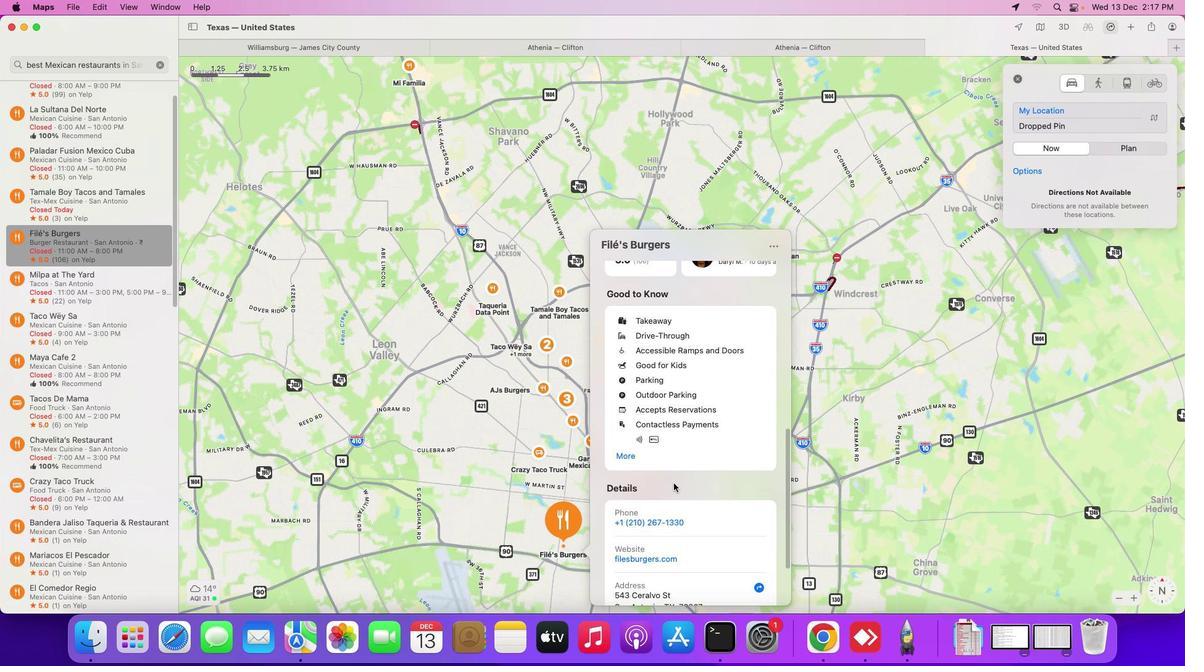 
Action: Mouse scrolled (674, 484) with delta (0, 0)
Screenshot: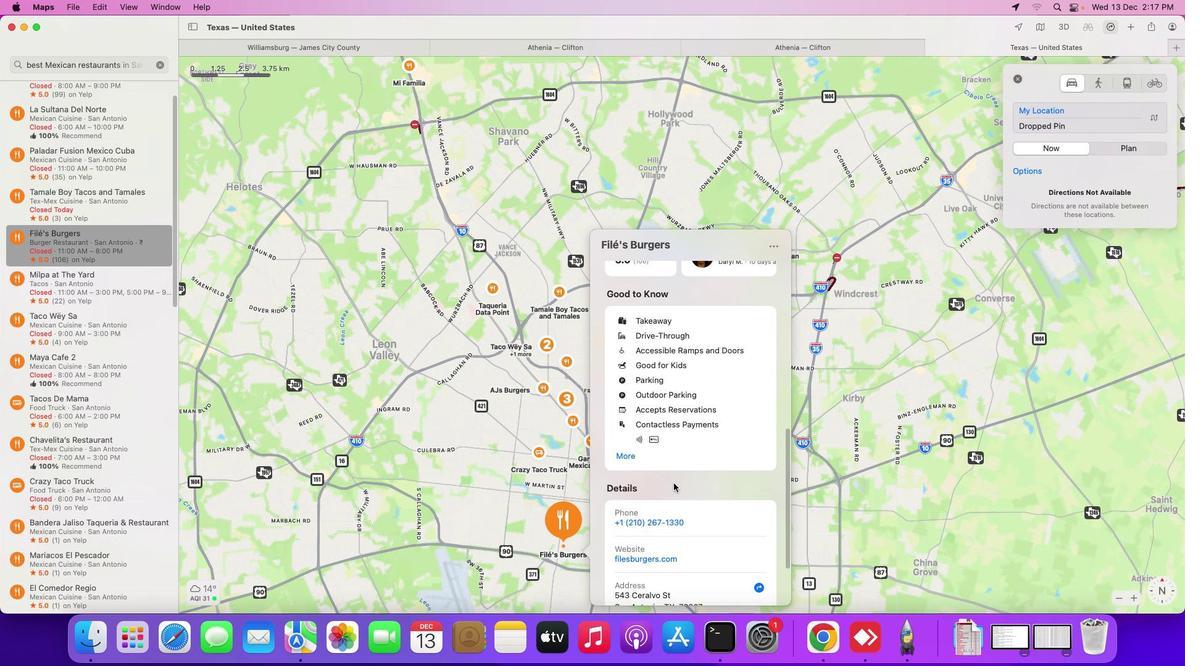 
Action: Mouse scrolled (674, 484) with delta (0, 0)
Screenshot: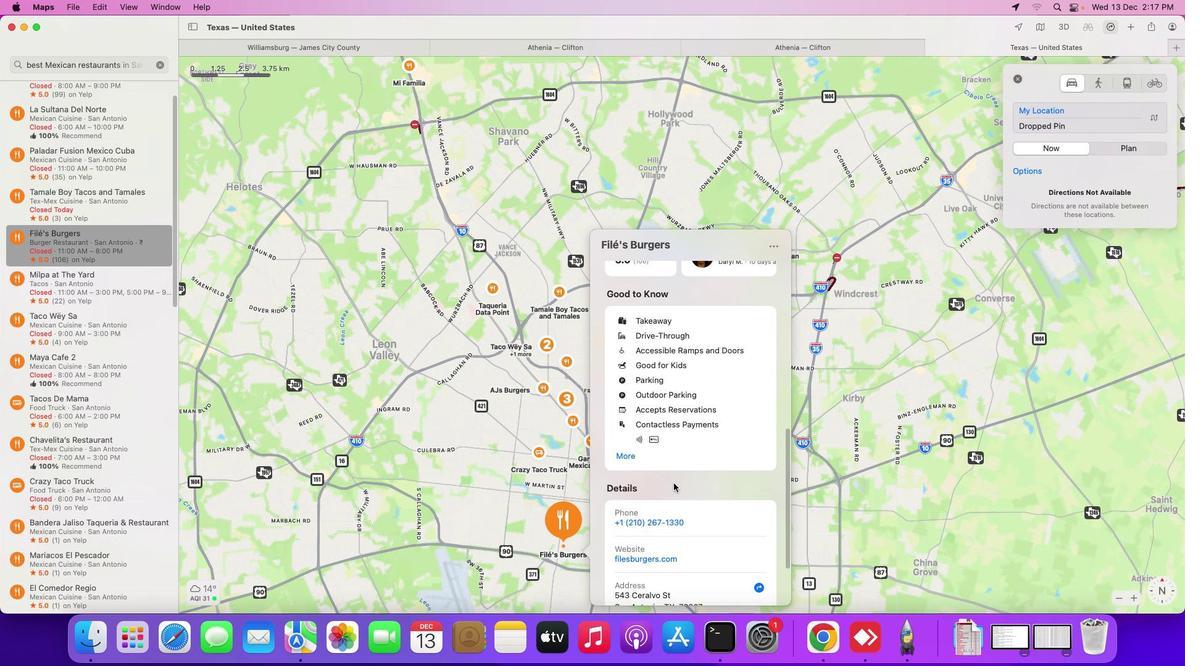 
Action: Mouse scrolled (674, 484) with delta (0, -1)
Screenshot: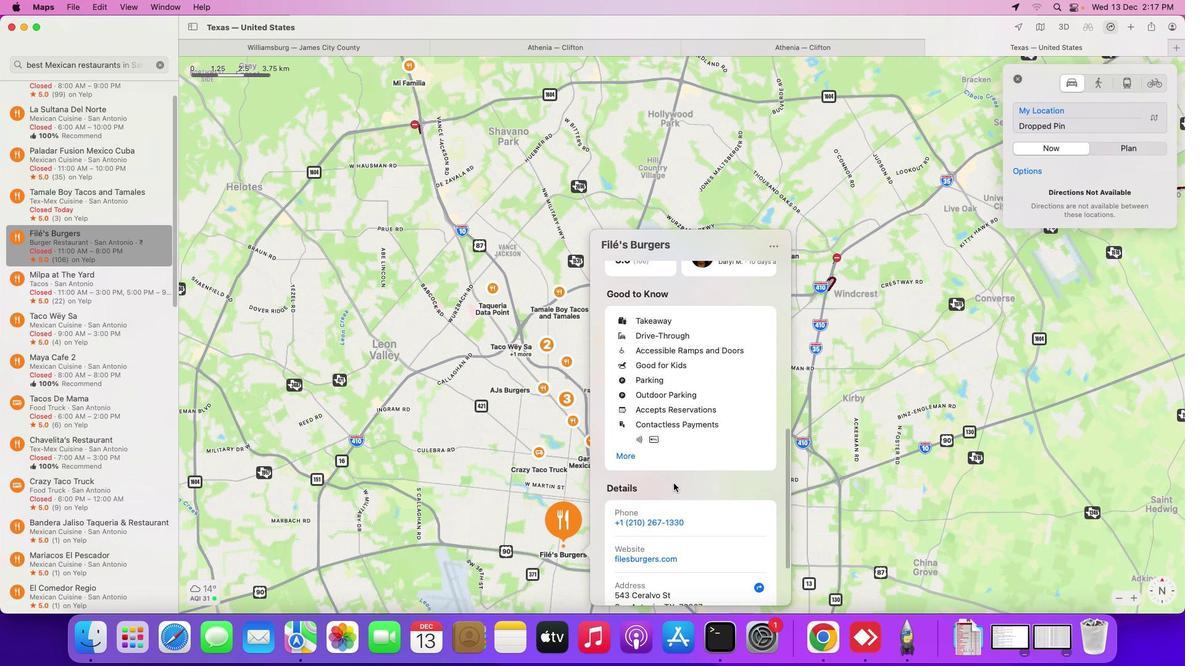 
Action: Mouse scrolled (674, 484) with delta (0, -3)
Screenshot: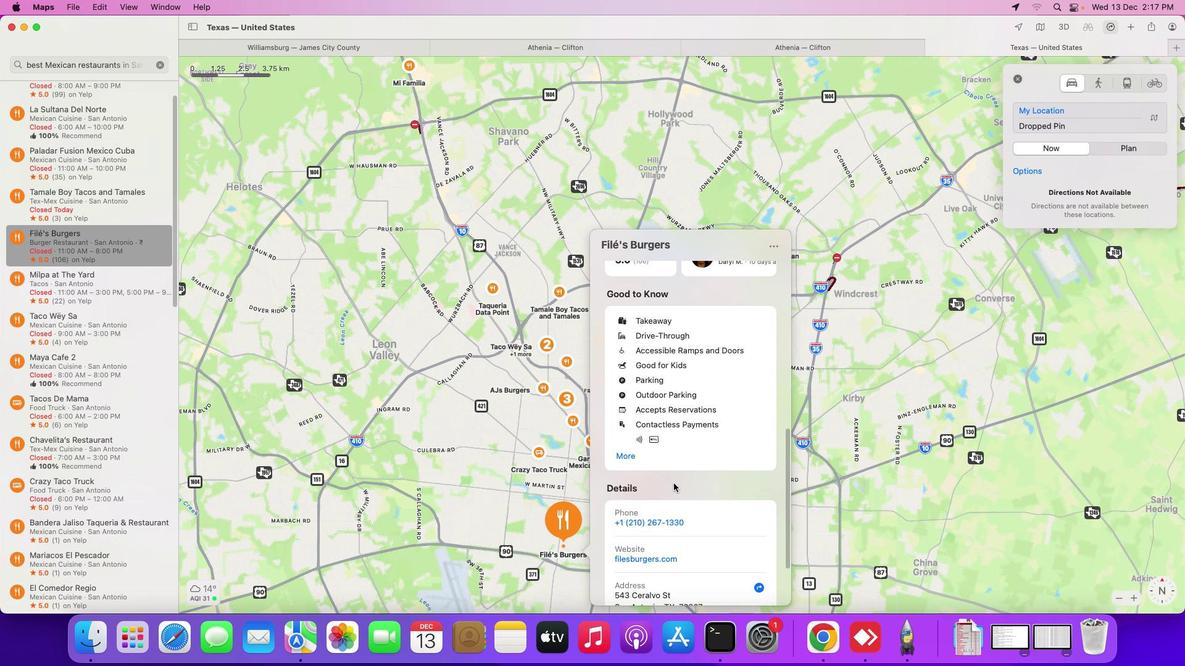 
Action: Mouse scrolled (674, 484) with delta (0, -3)
Screenshot: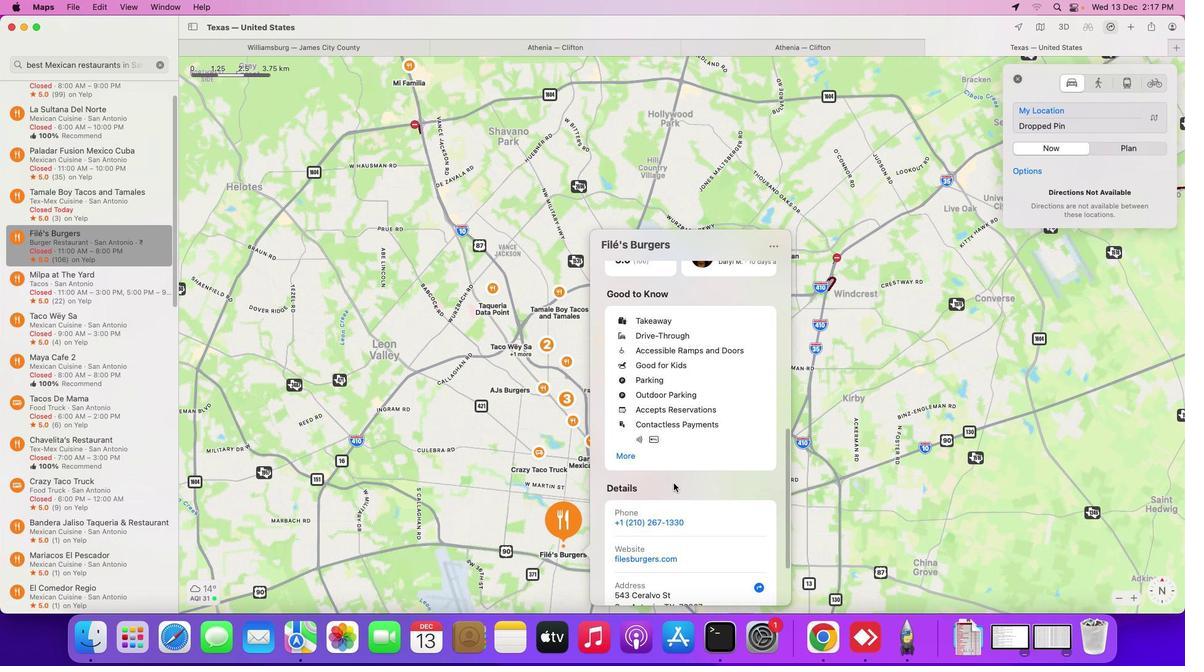 
Action: Mouse moved to (674, 484)
Screenshot: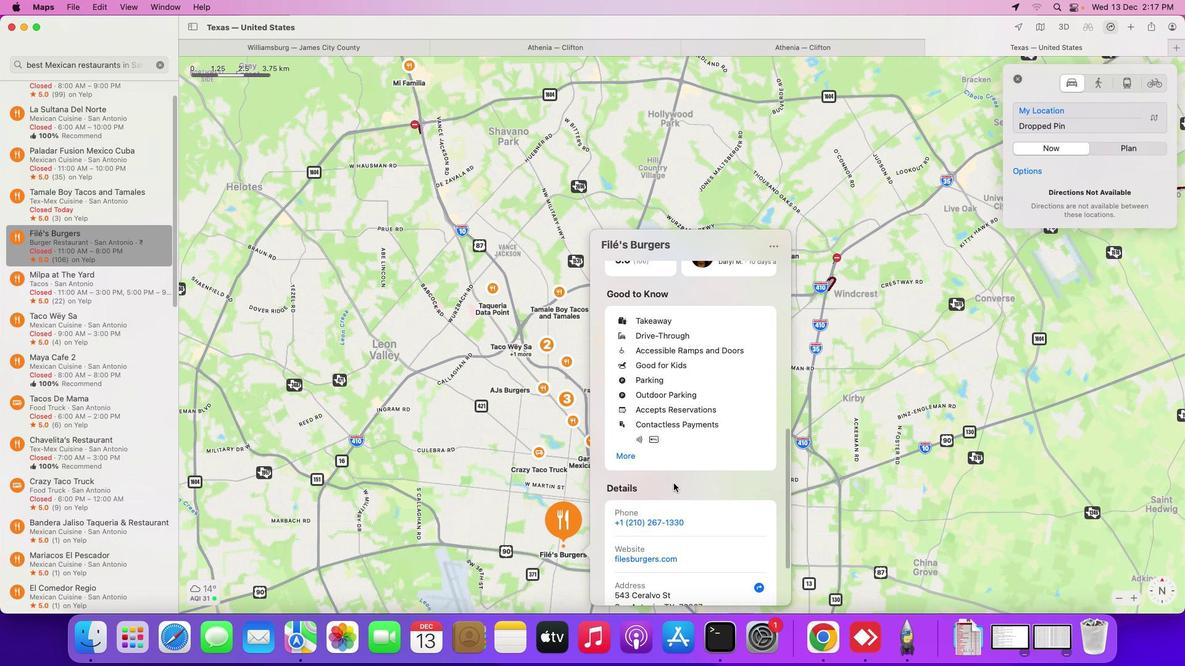 
Action: Mouse scrolled (674, 484) with delta (0, -3)
Screenshot: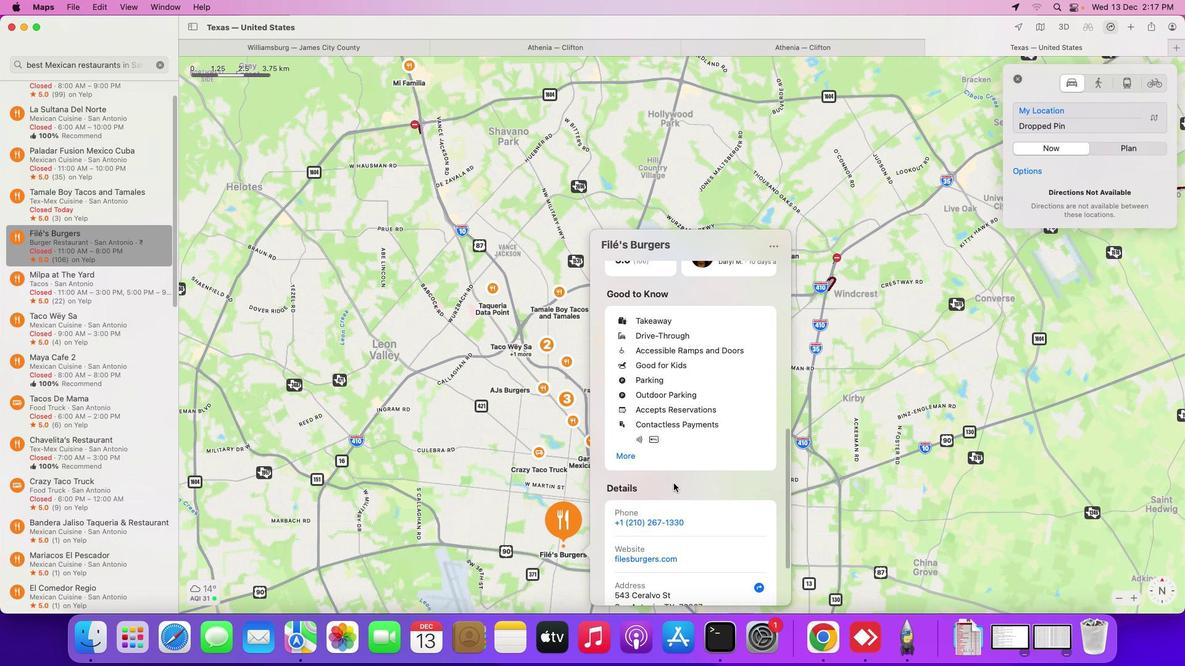 
Action: Mouse moved to (674, 484)
Screenshot: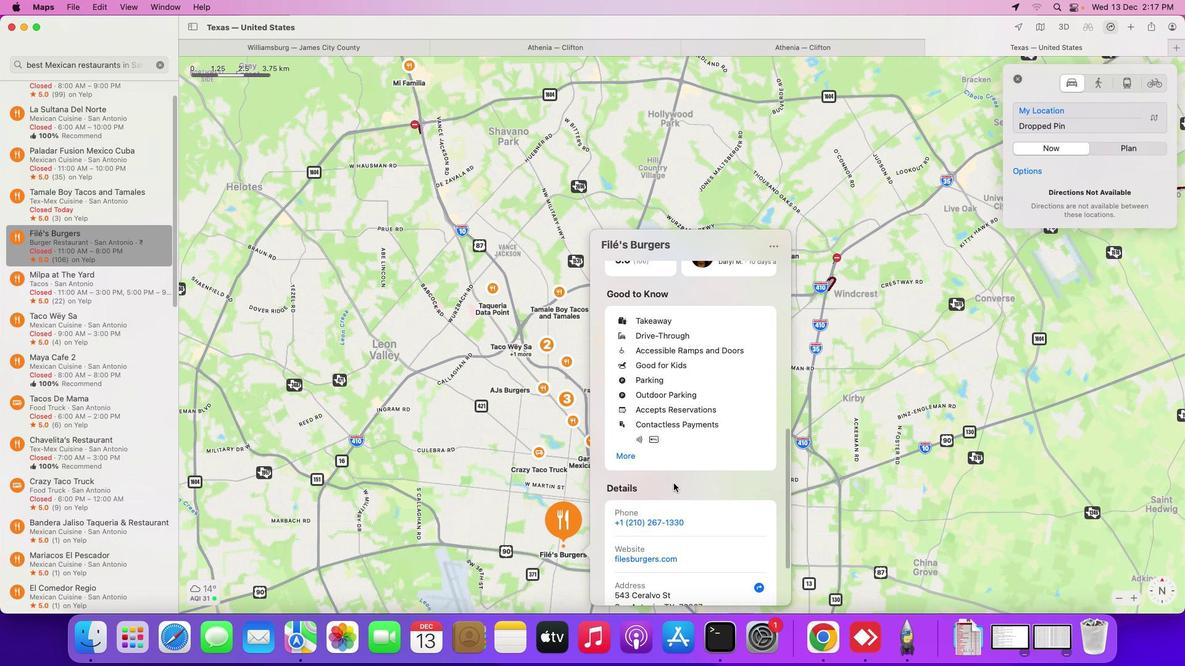 
Action: Mouse scrolled (674, 484) with delta (0, -3)
Screenshot: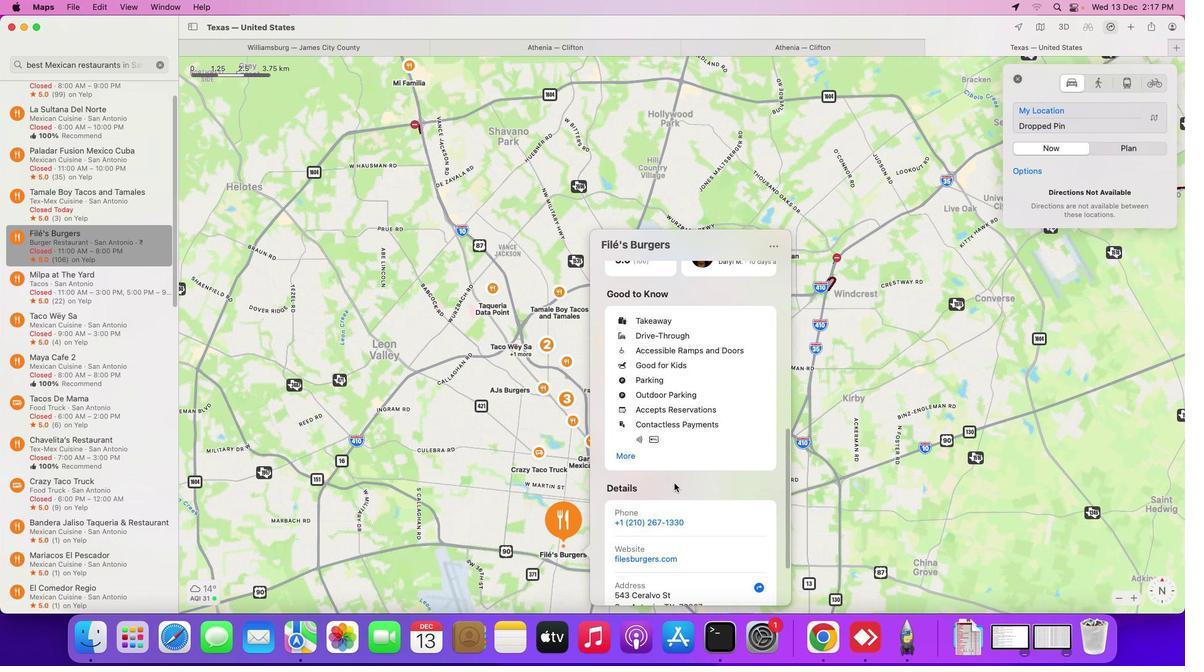 
Action: Mouse scrolled (674, 484) with delta (0, -3)
Screenshot: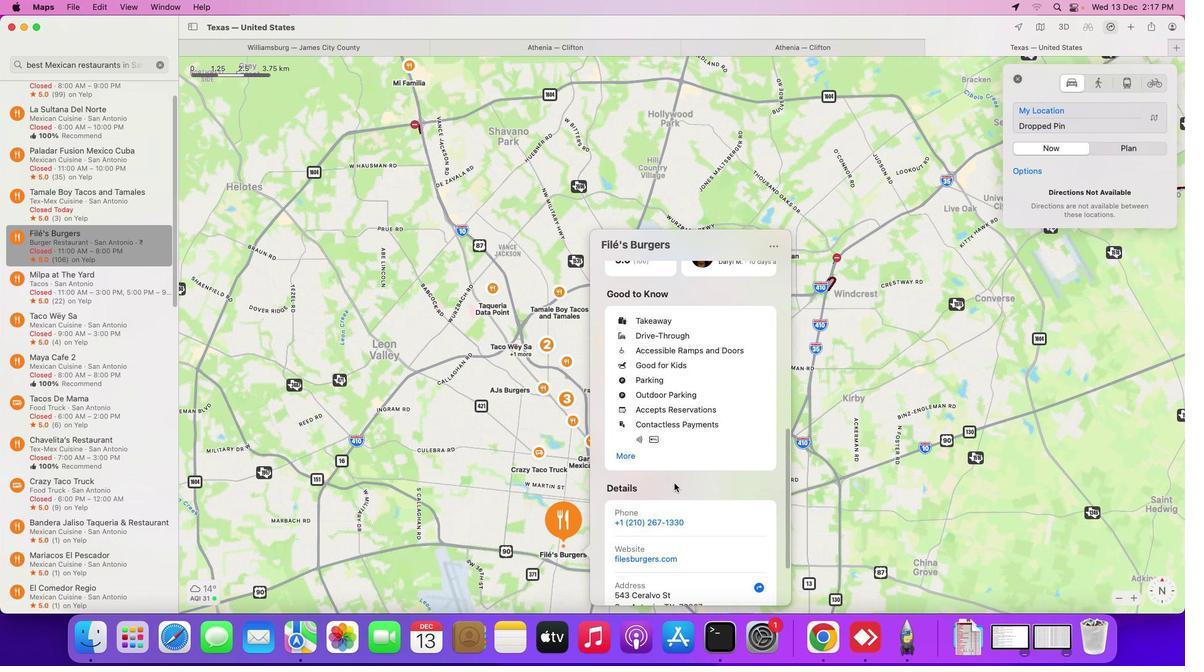 
Action: Mouse moved to (674, 483)
Screenshot: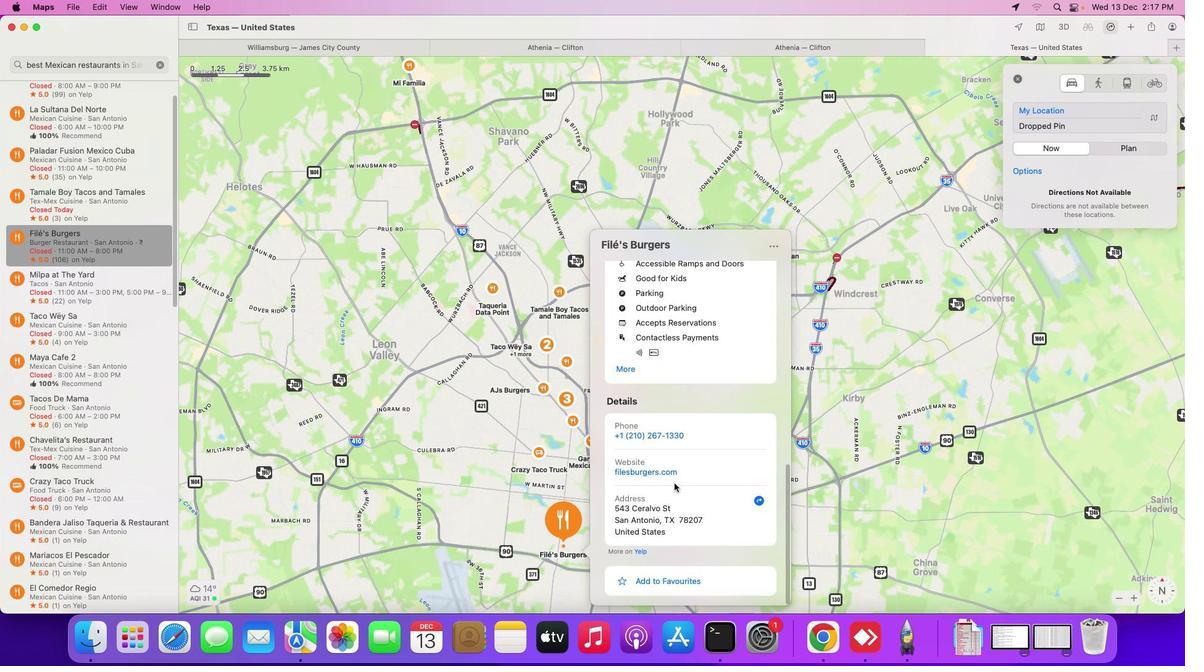 
Action: Mouse scrolled (674, 483) with delta (0, 0)
Screenshot: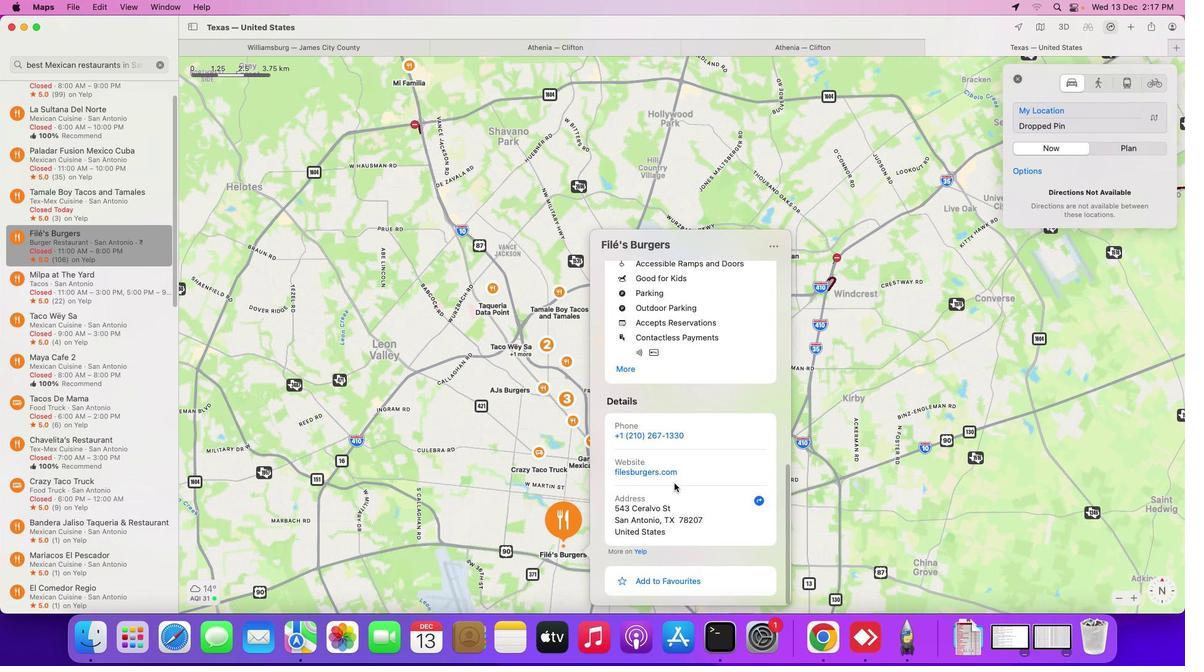 
Action: Mouse scrolled (674, 483) with delta (0, 0)
Screenshot: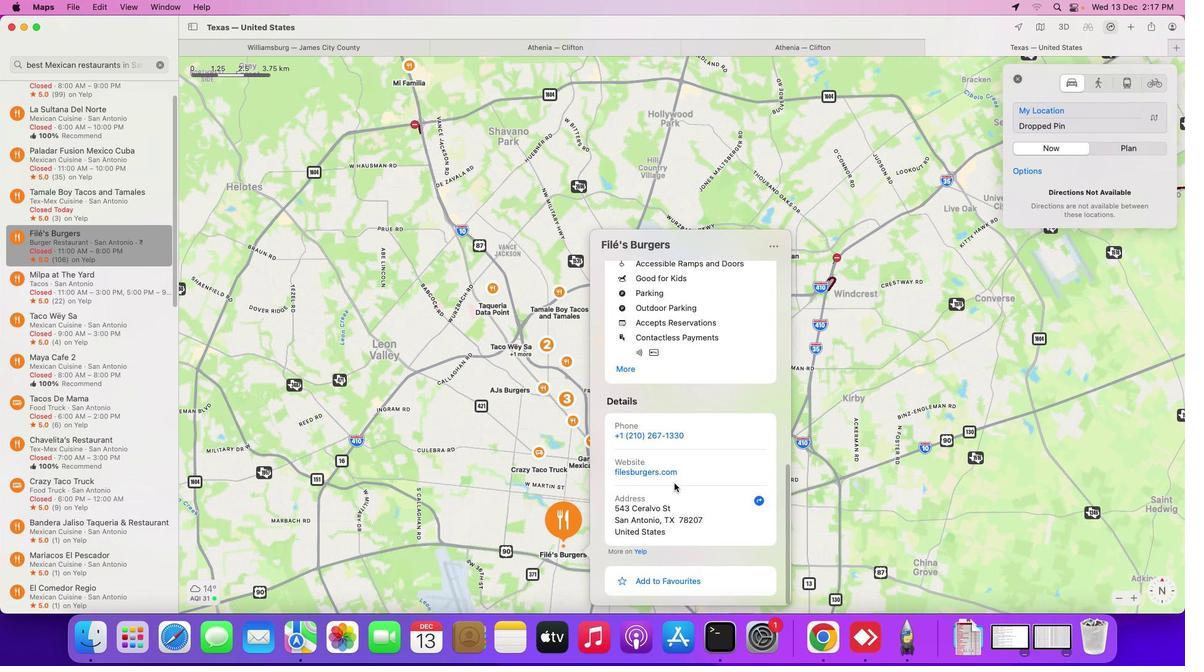 
Action: Mouse scrolled (674, 483) with delta (0, -1)
Screenshot: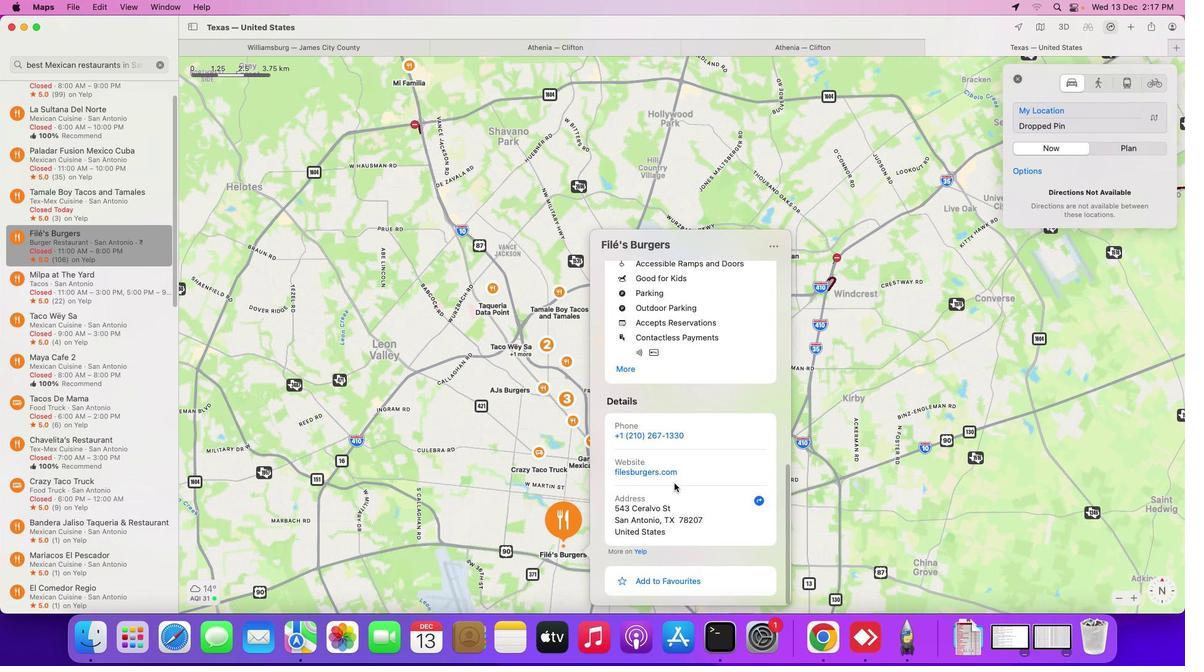 
Action: Mouse scrolled (674, 483) with delta (0, -3)
Screenshot: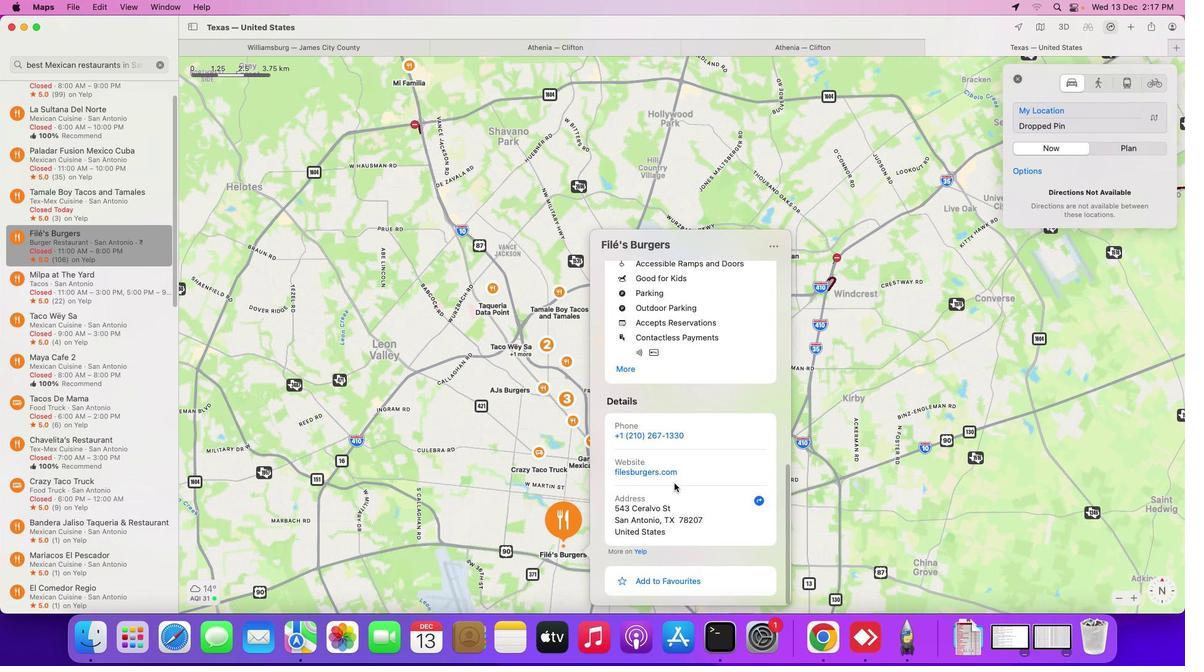 
Action: Mouse scrolled (674, 483) with delta (0, -3)
Screenshot: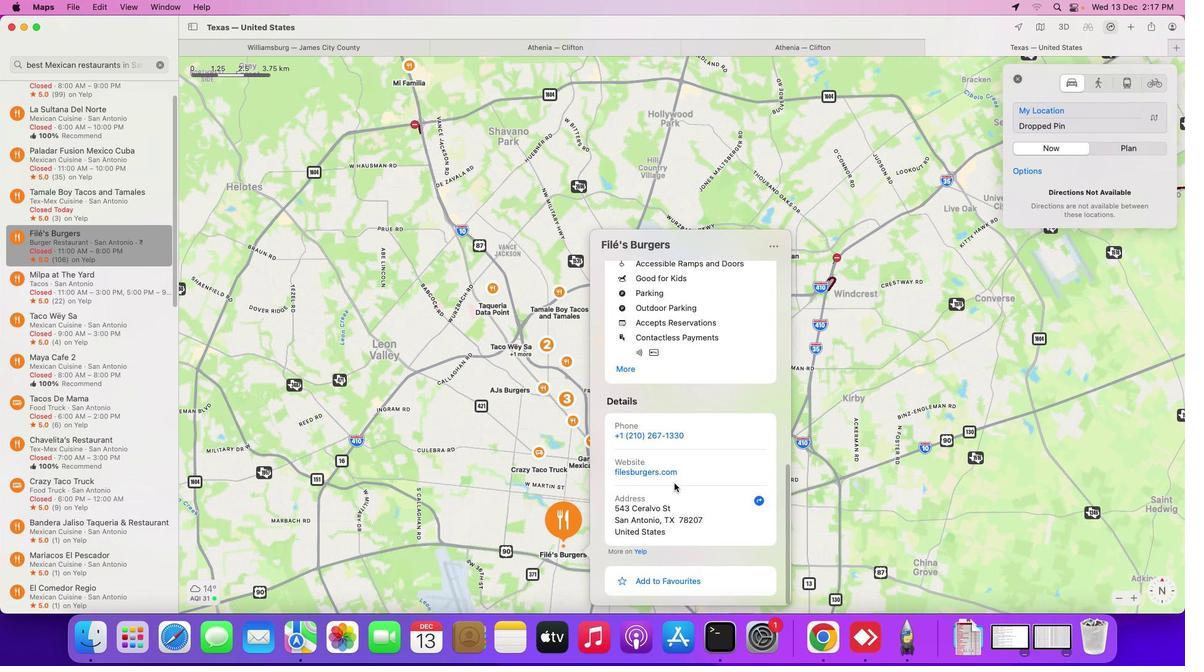 
Action: Mouse scrolled (674, 483) with delta (0, -4)
Screenshot: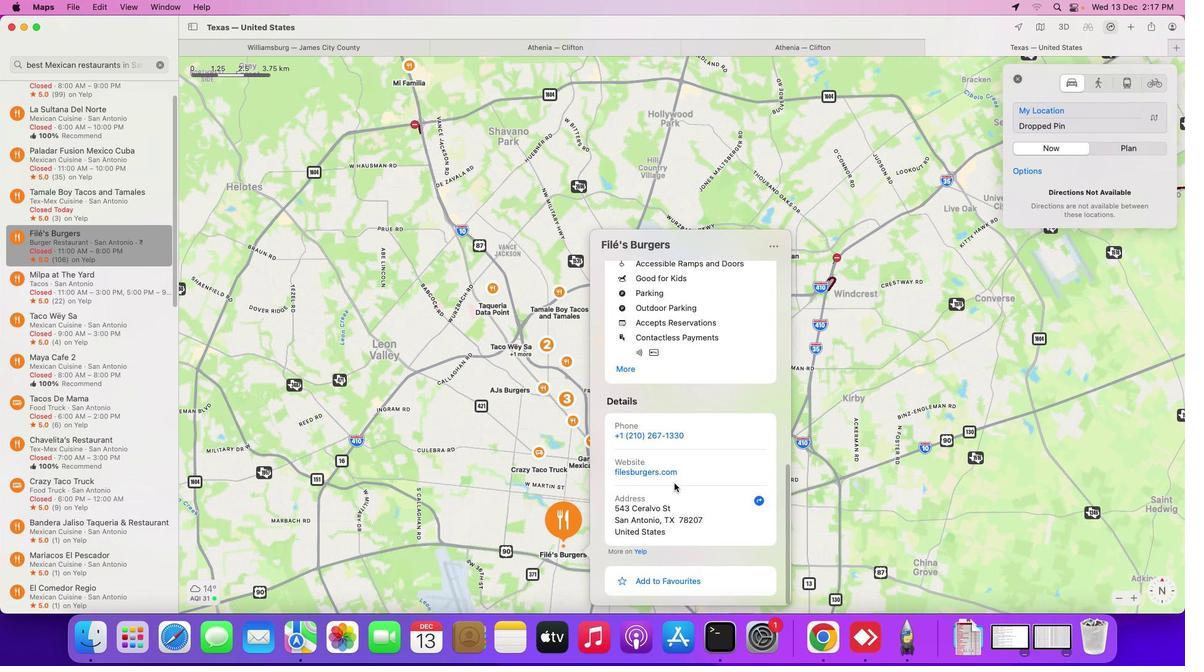 
Action: Mouse scrolled (674, 483) with delta (0, -4)
Screenshot: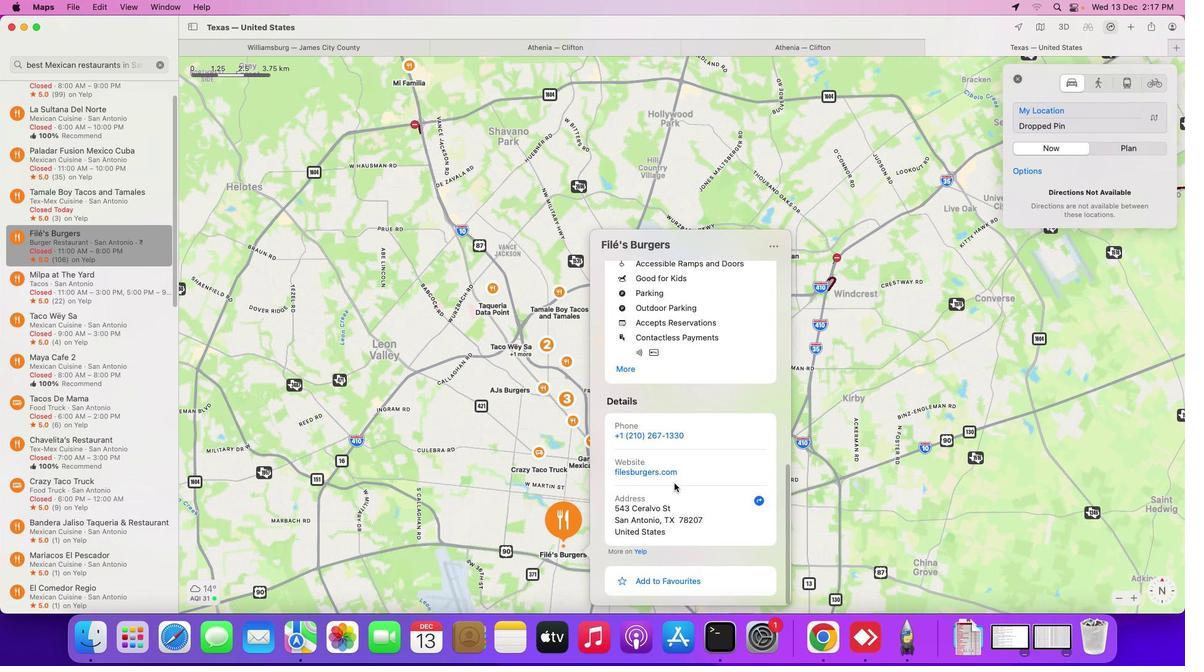 
Action: Mouse scrolled (674, 483) with delta (0, -4)
Screenshot: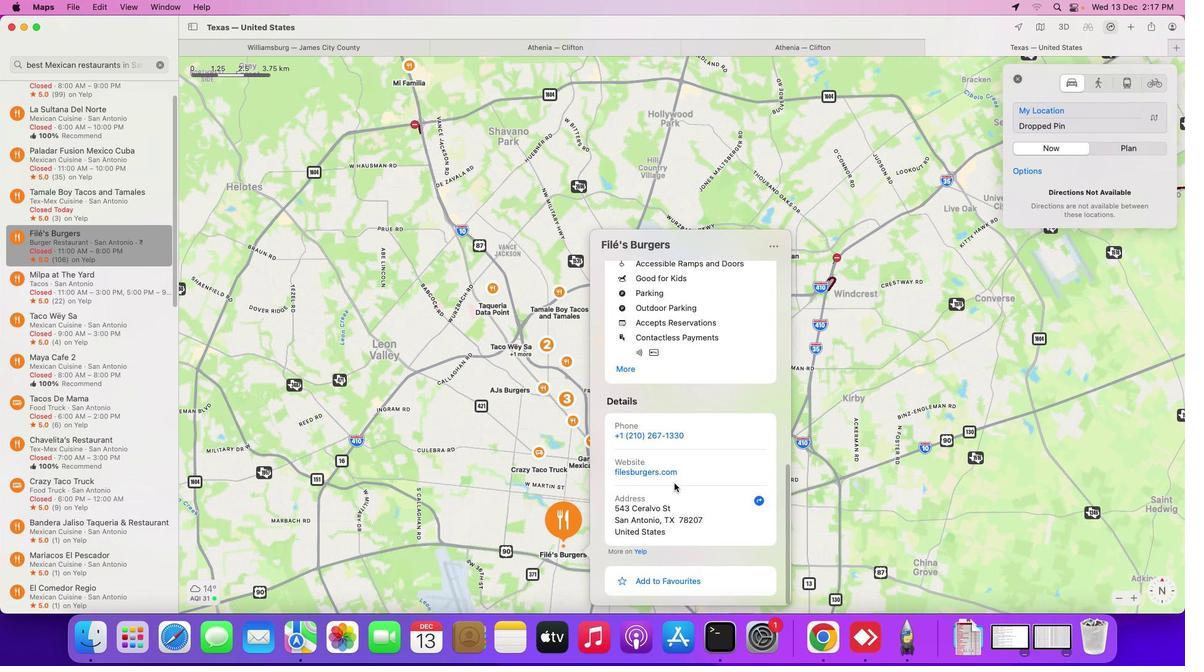 
Action: Mouse scrolled (674, 483) with delta (0, -4)
Screenshot: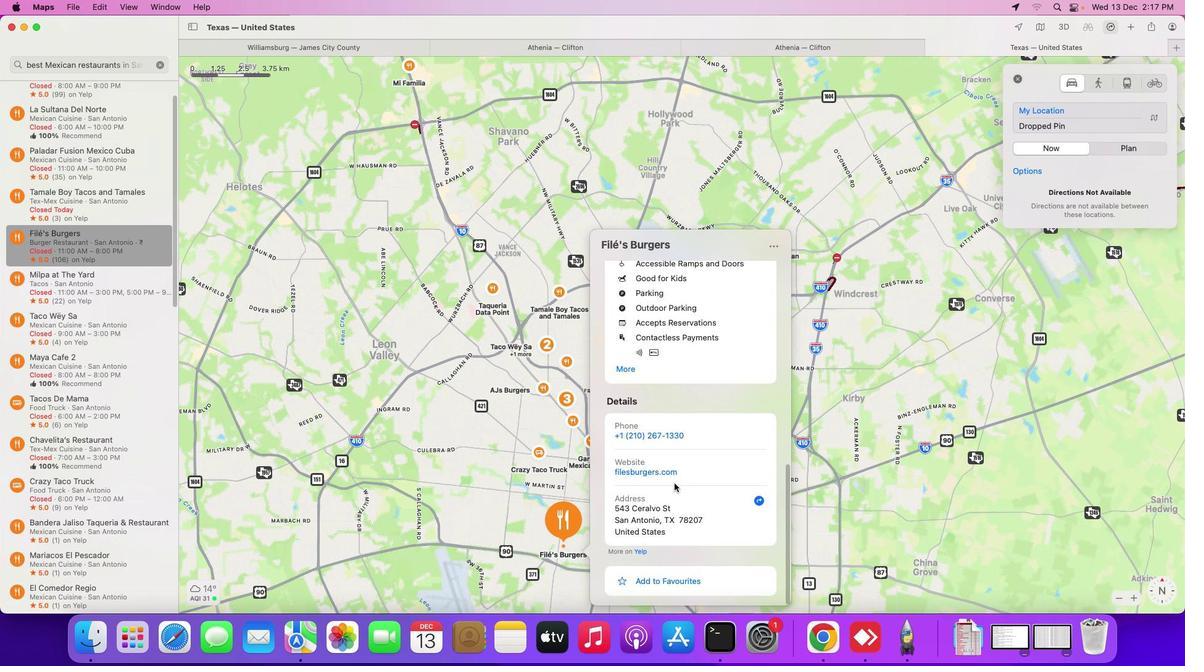 
Action: Mouse moved to (674, 483)
Screenshot: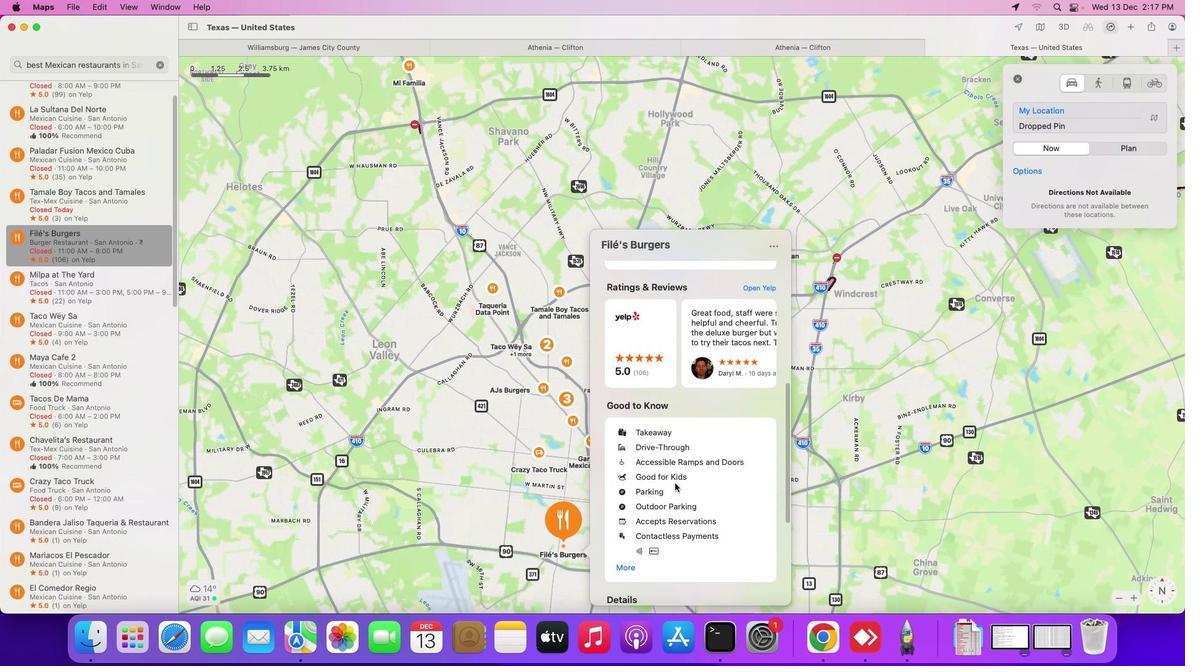 
Action: Mouse scrolled (674, 483) with delta (0, 0)
Screenshot: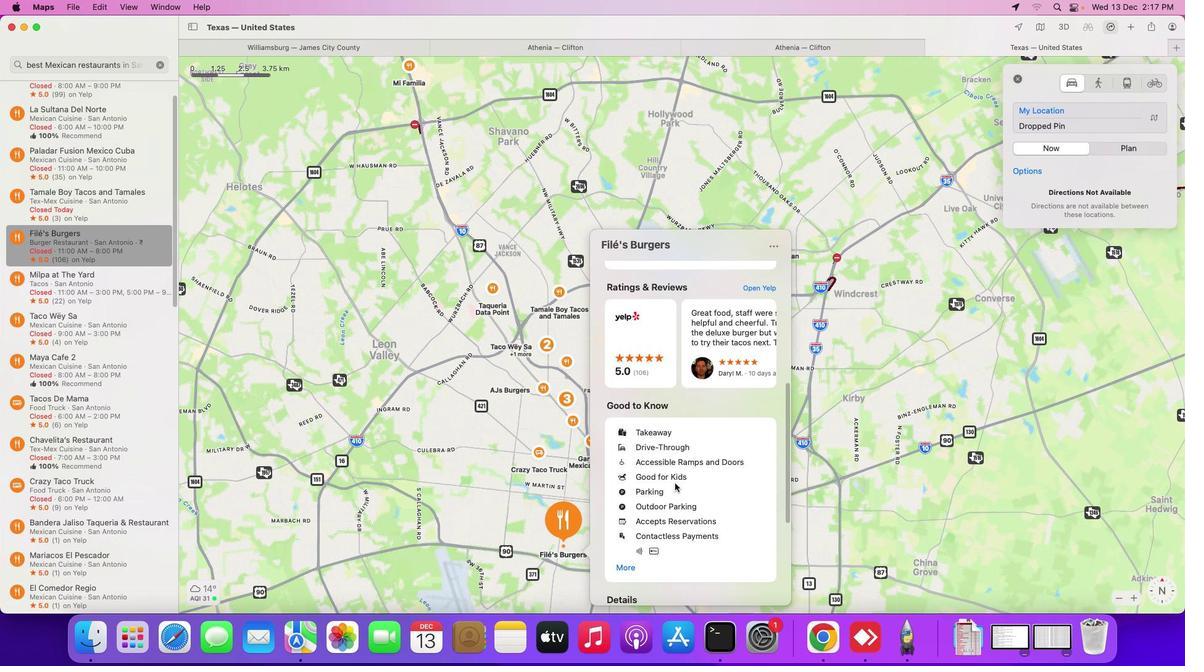 
Action: Mouse scrolled (674, 483) with delta (0, 0)
Screenshot: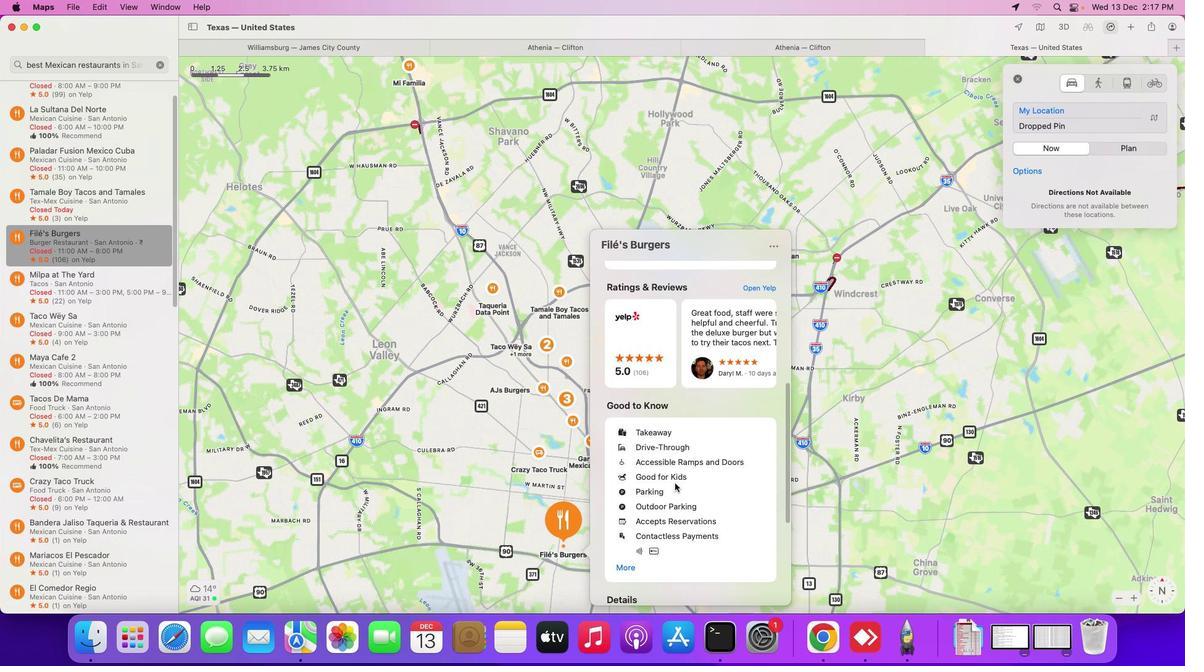 
Action: Mouse scrolled (674, 483) with delta (0, 1)
Screenshot: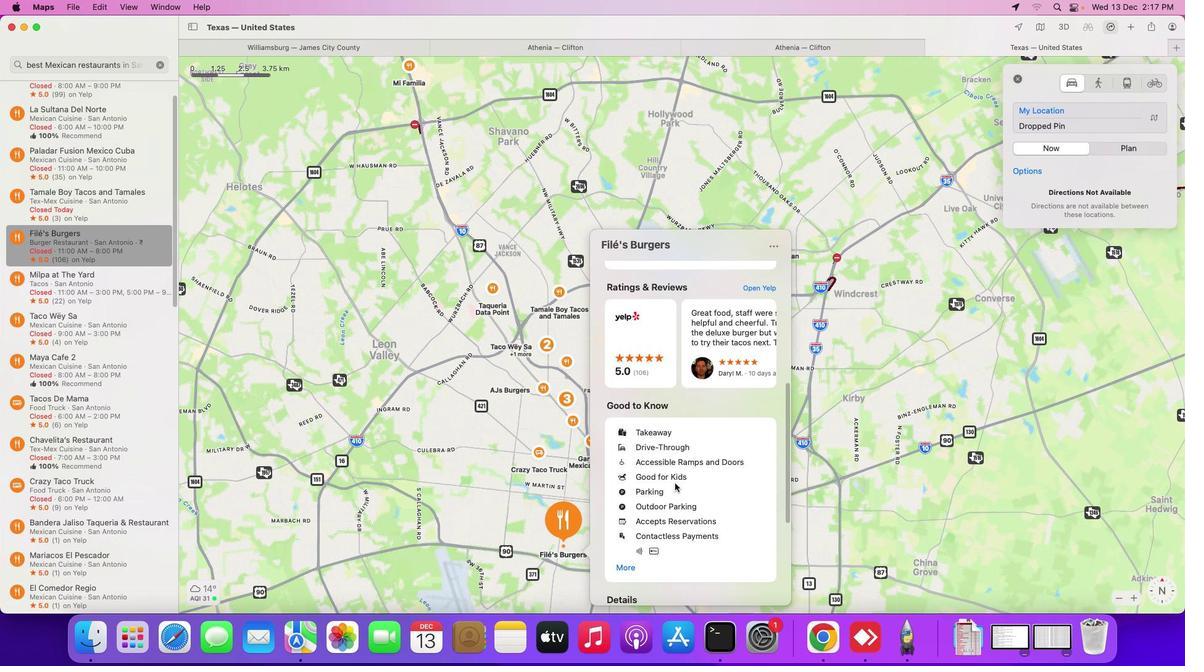 
Action: Mouse scrolled (674, 483) with delta (0, 3)
Screenshot: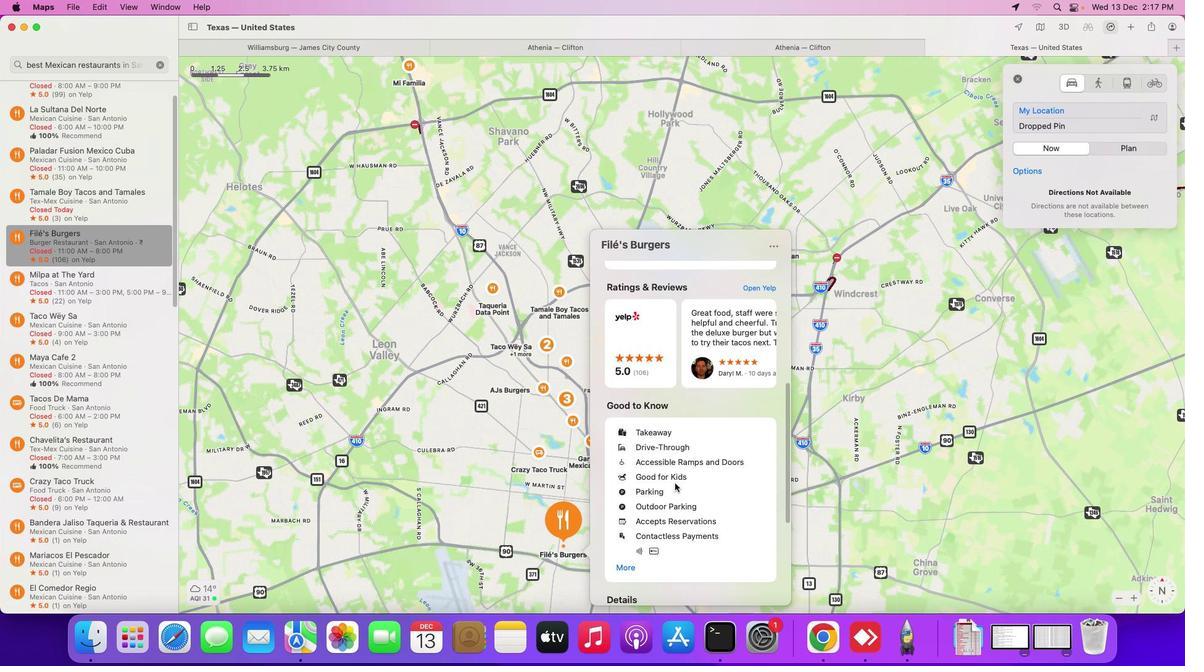 
Action: Mouse scrolled (674, 483) with delta (0, 3)
Screenshot: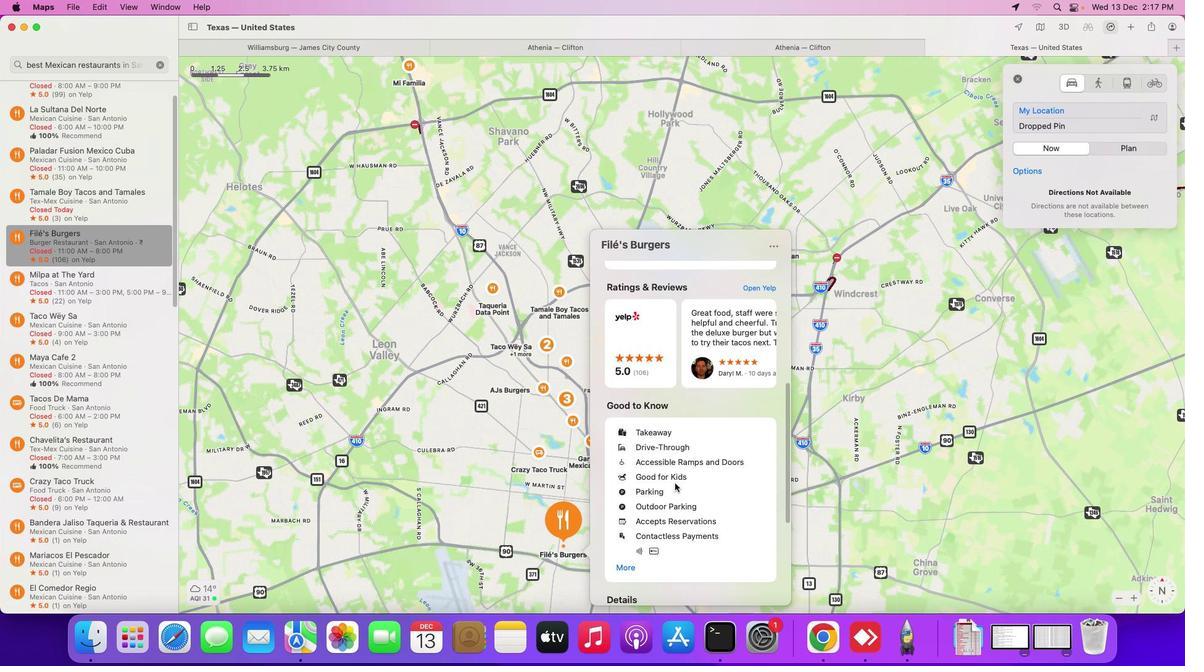 
Action: Mouse scrolled (674, 483) with delta (0, 4)
Screenshot: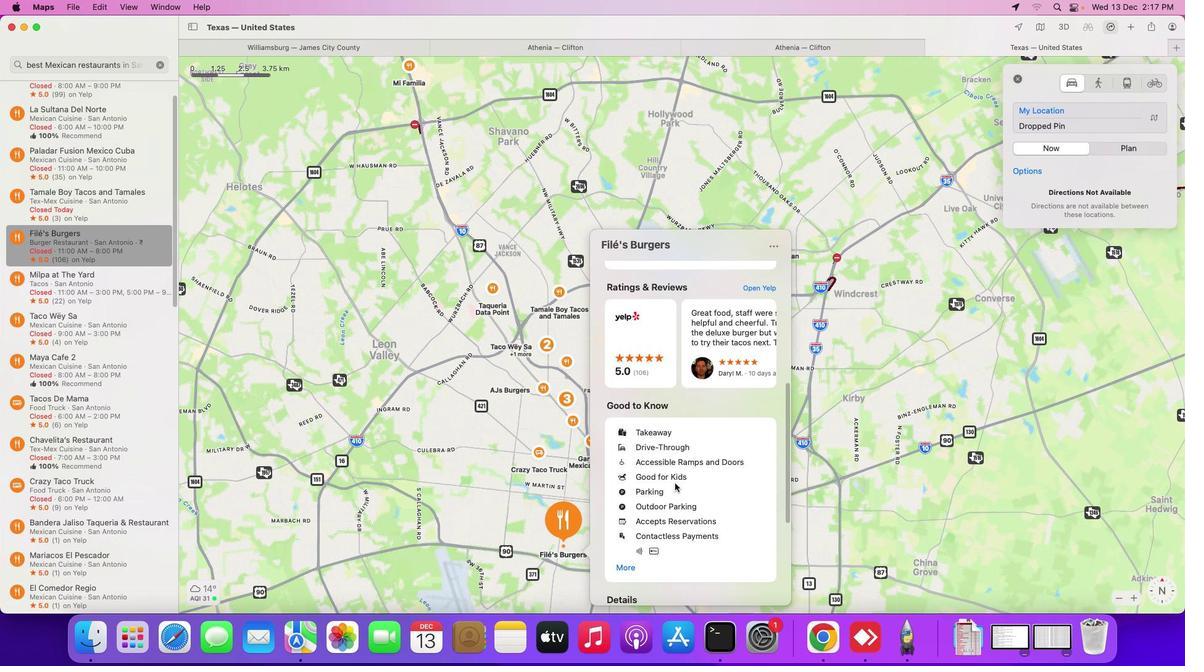 
Action: Mouse scrolled (674, 483) with delta (0, 4)
Screenshot: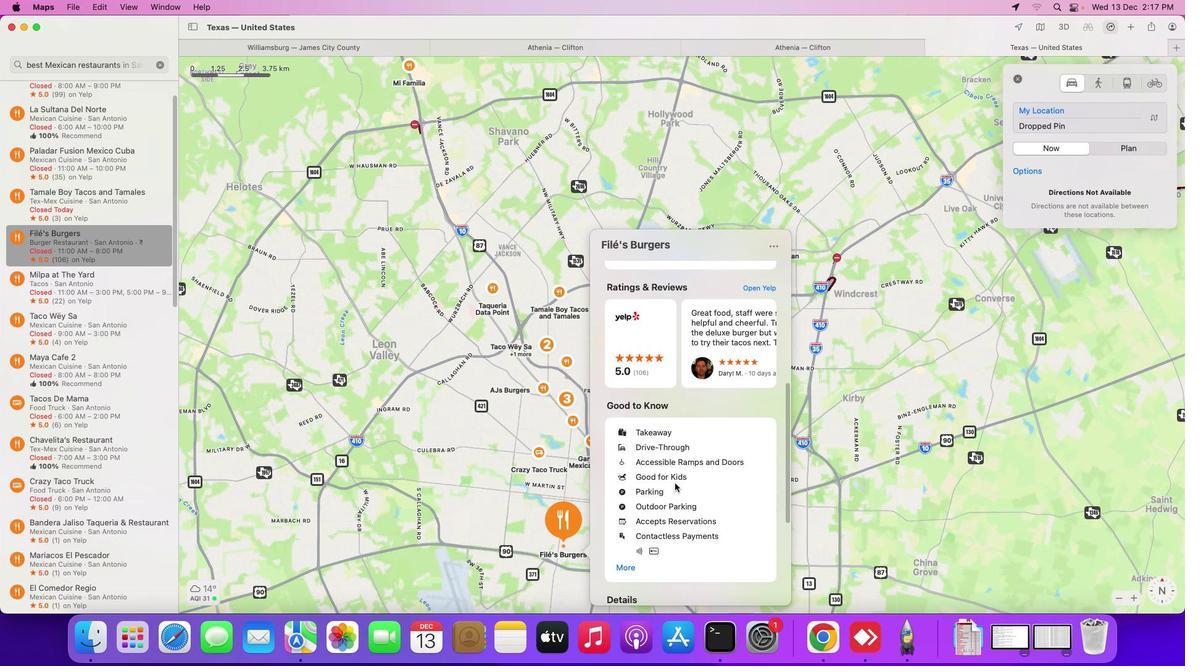 
Action: Mouse moved to (782, 344)
Screenshot: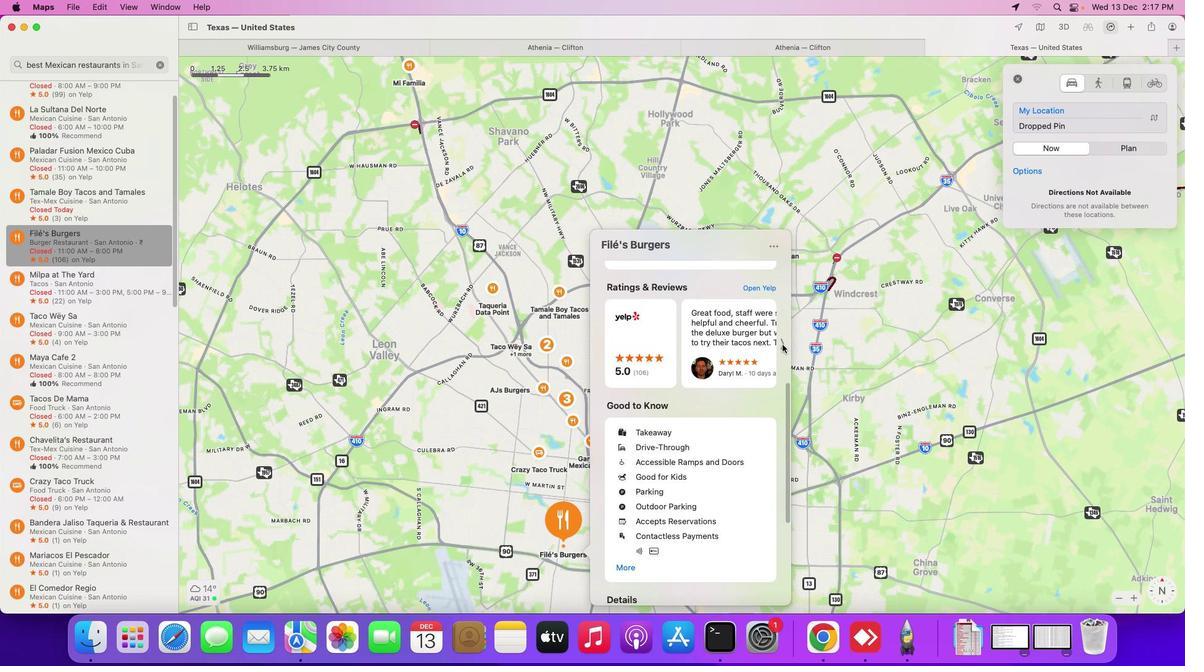 
Action: Mouse pressed left at (782, 344)
Screenshot: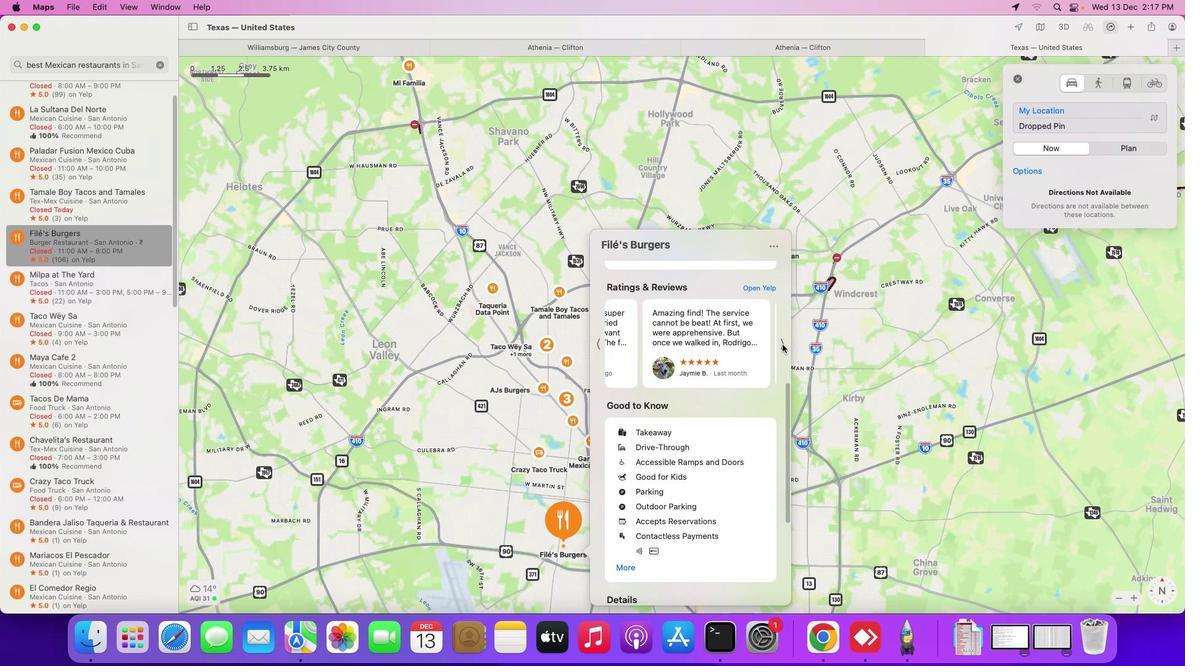 
Action: Mouse moved to (416, 228)
Screenshot: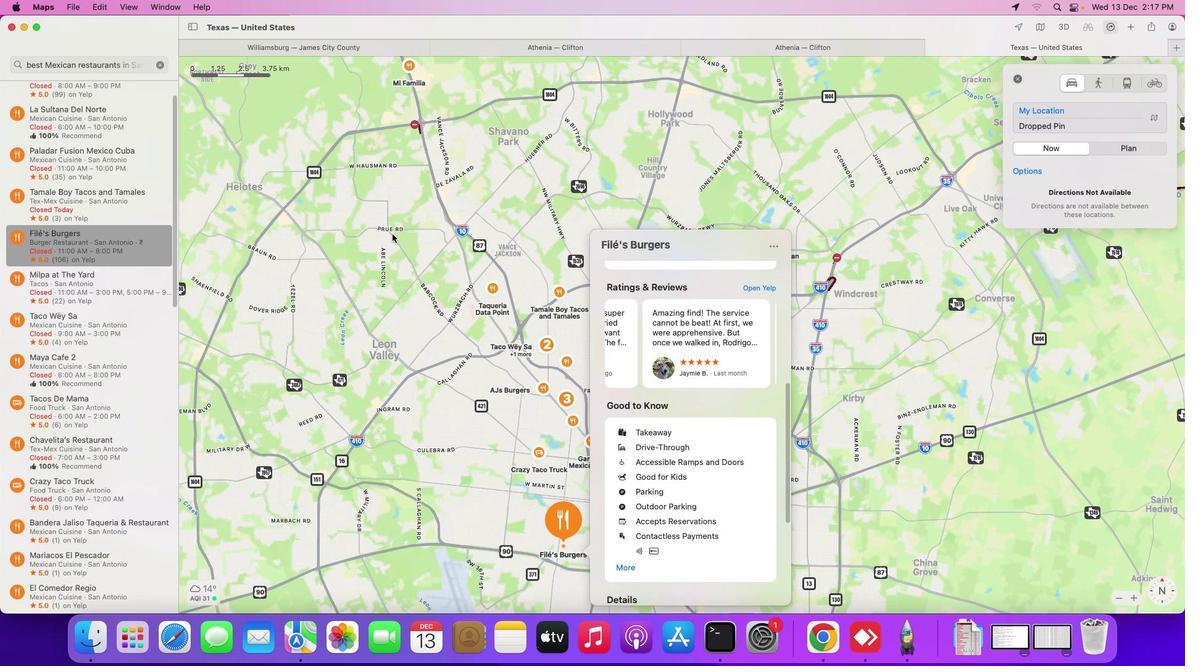 
Action: Mouse pressed left at (416, 228)
Screenshot: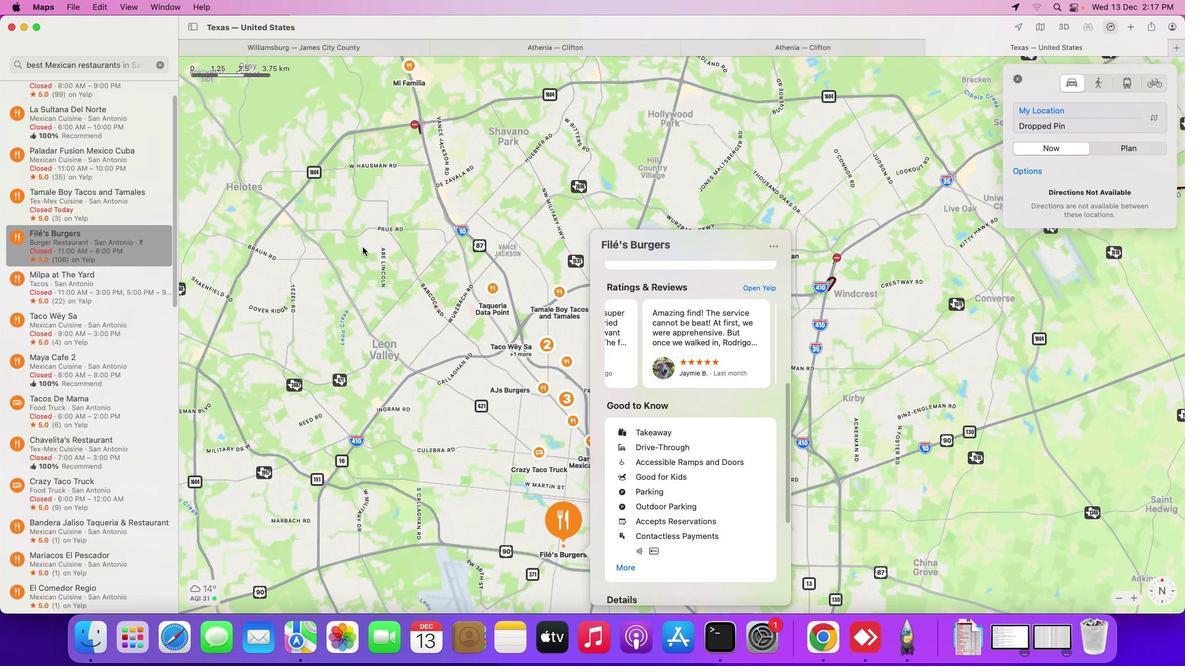 
Action: Mouse moved to (362, 246)
Screenshot: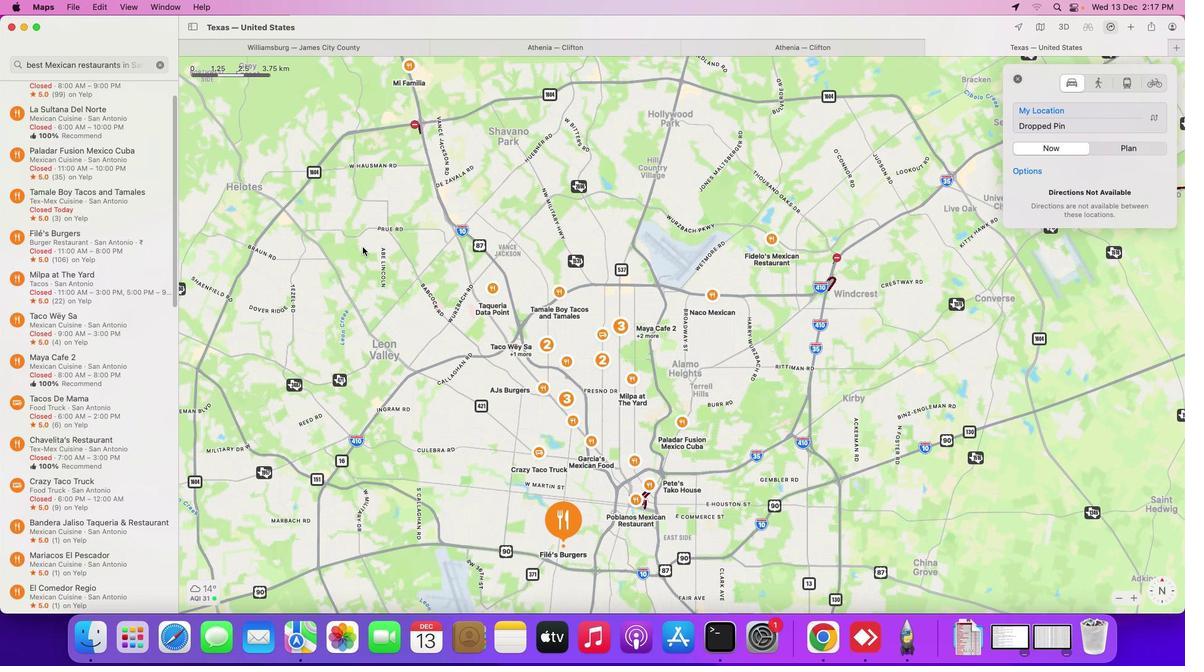 
